 Task: Educational meeting minutes blue modern simple.
Action: Mouse moved to (240, 251)
Screenshot: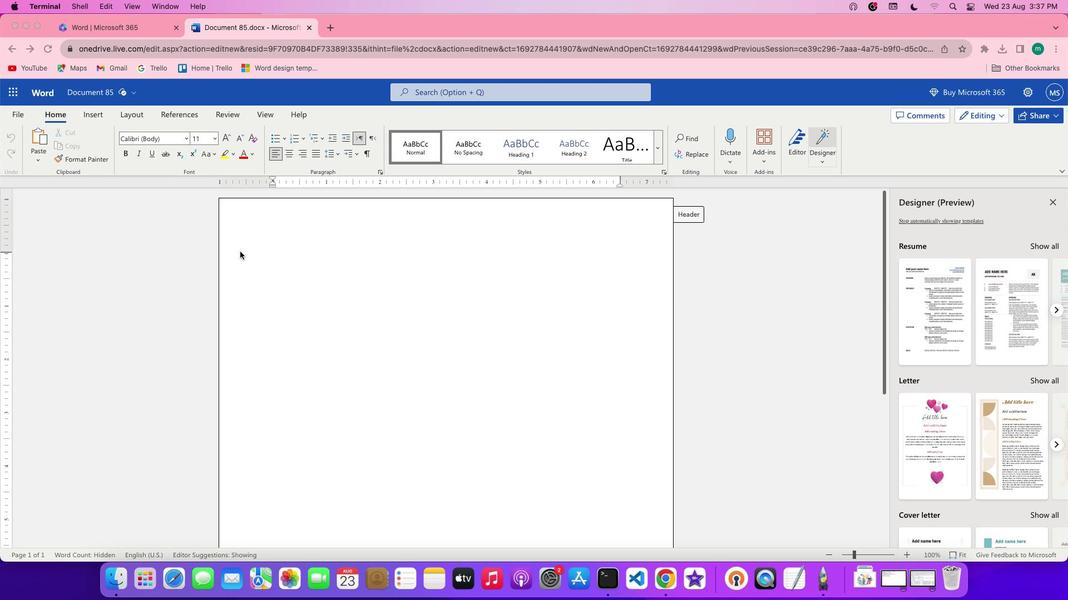 
Action: Mouse pressed left at (240, 251)
Screenshot: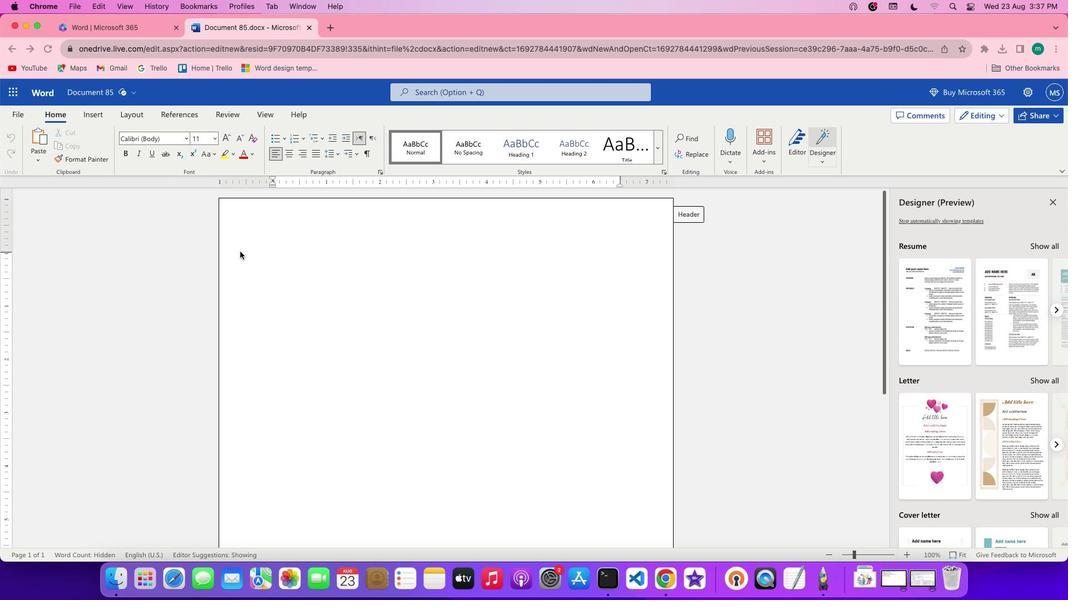
Action: Mouse moved to (98, 110)
Screenshot: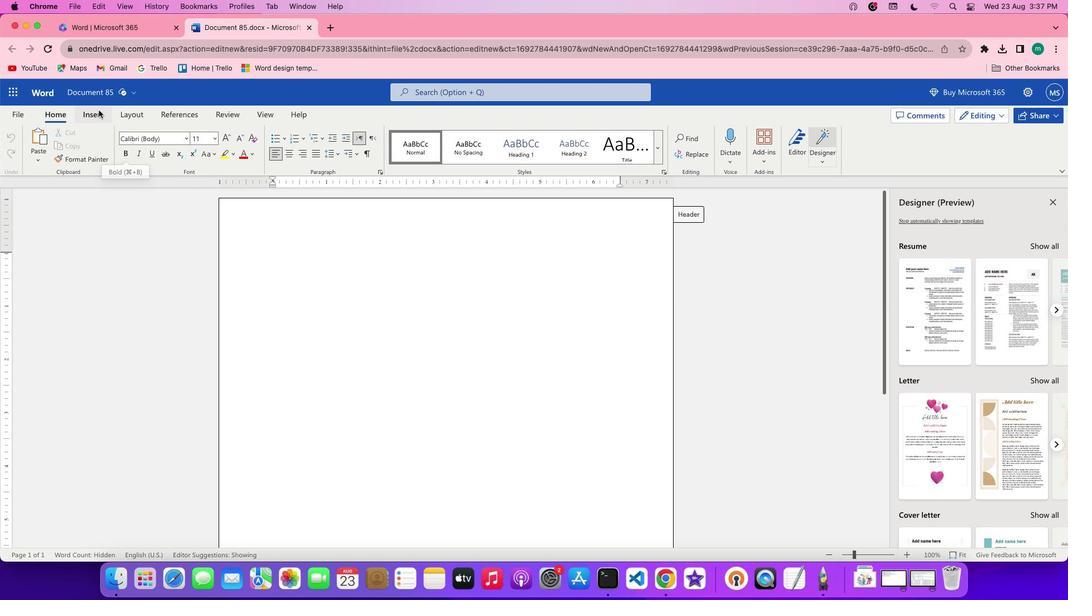 
Action: Mouse pressed left at (98, 110)
Screenshot: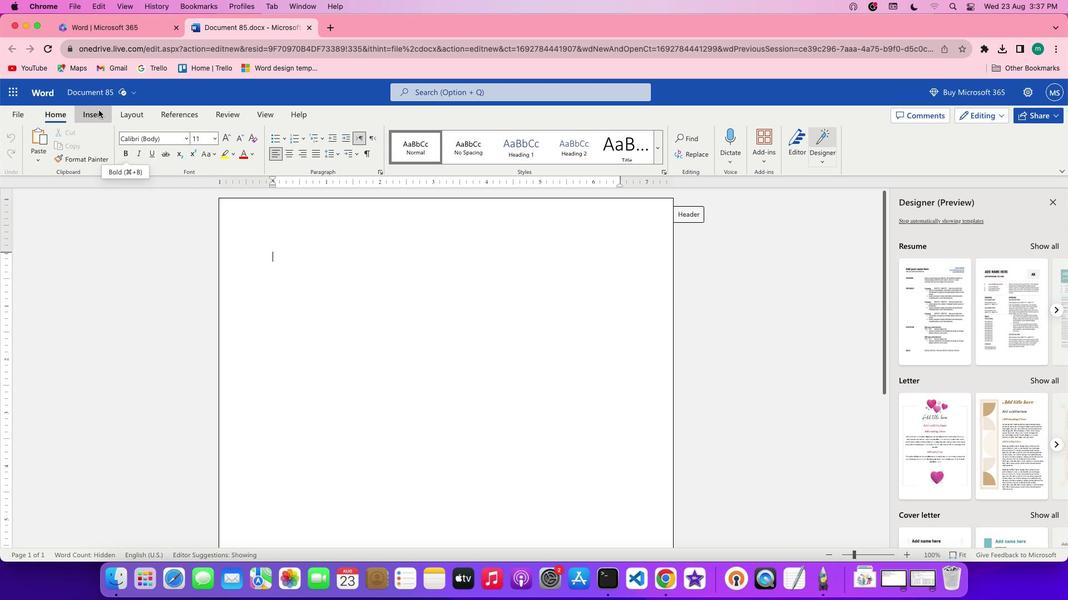 
Action: Mouse moved to (19, 140)
Screenshot: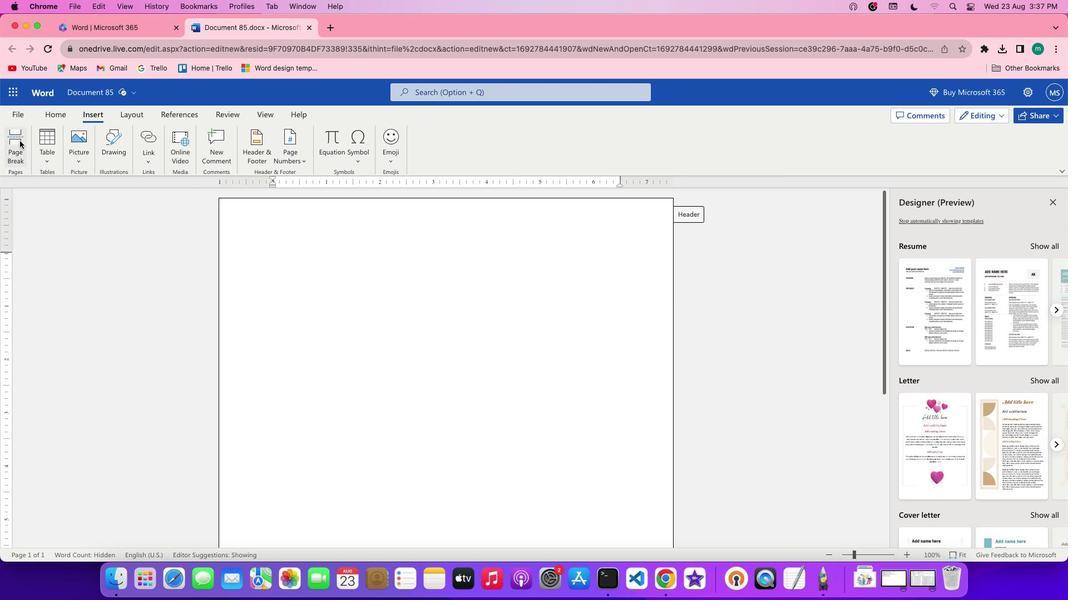 
Action: Mouse pressed left at (19, 140)
Screenshot: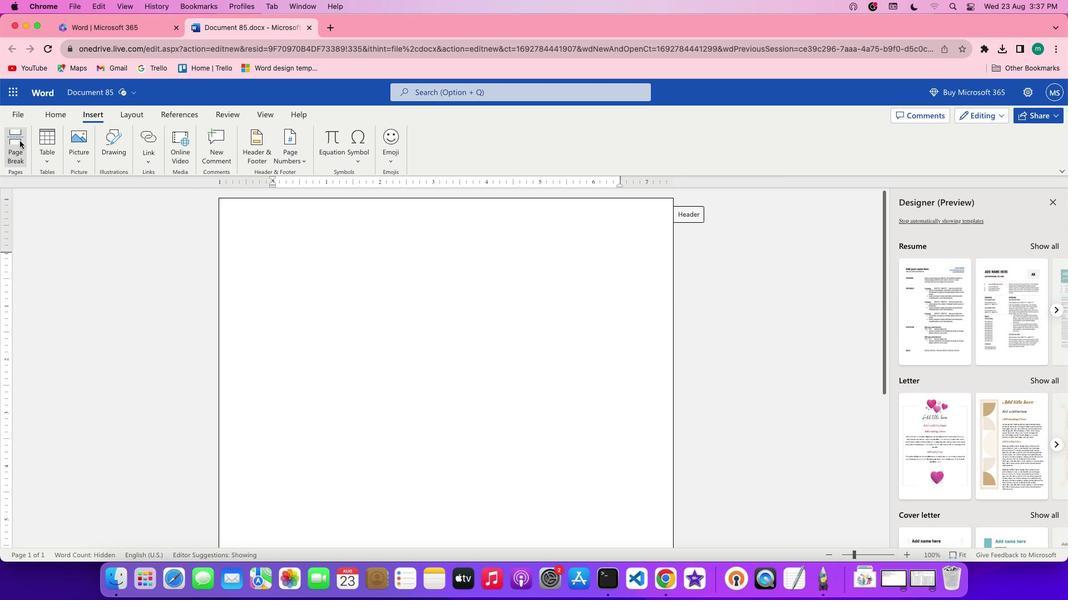 
Action: Mouse moved to (410, 322)
Screenshot: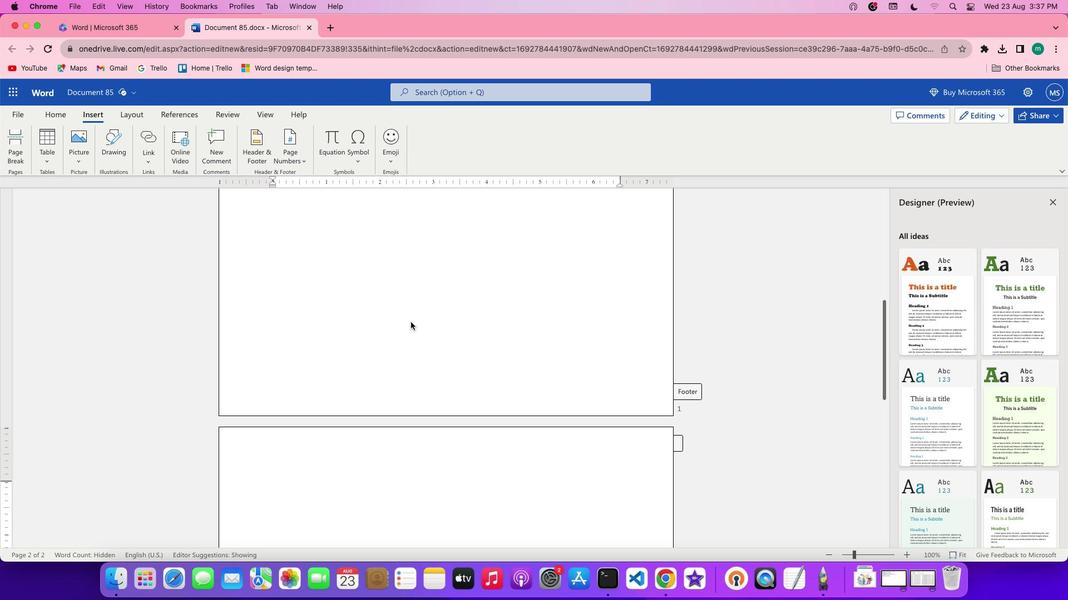 
Action: Mouse scrolled (410, 322) with delta (0, 0)
Screenshot: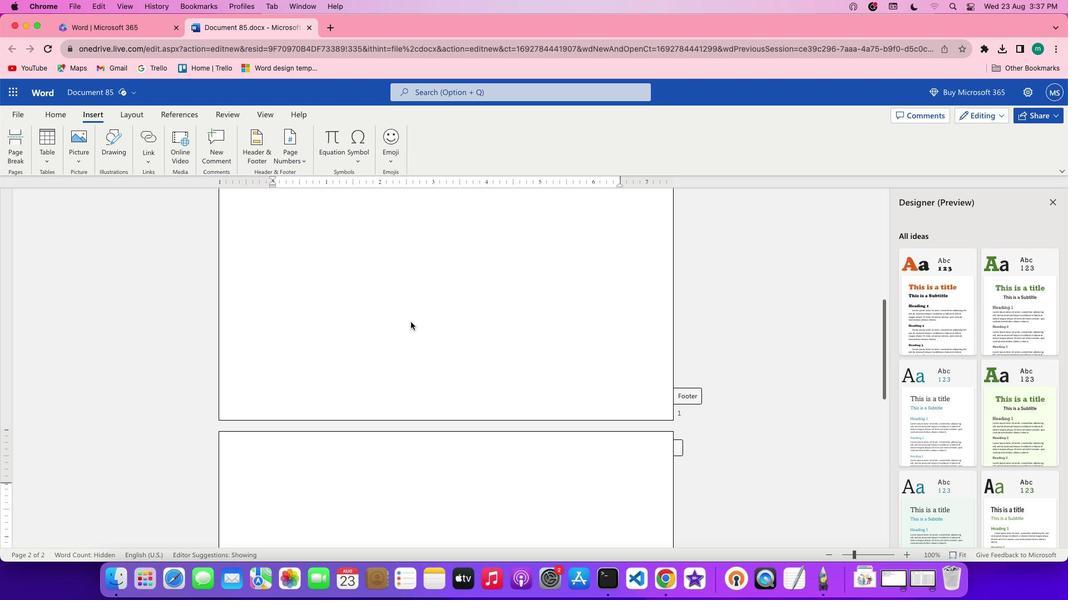 
Action: Mouse scrolled (410, 322) with delta (0, 0)
Screenshot: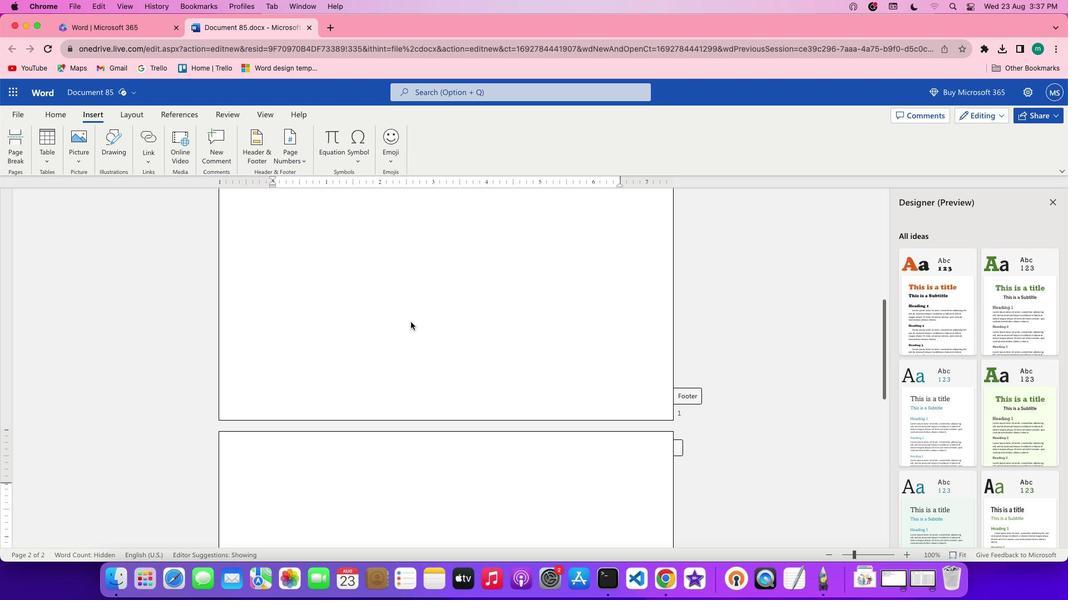 
Action: Mouse scrolled (410, 322) with delta (0, 1)
Screenshot: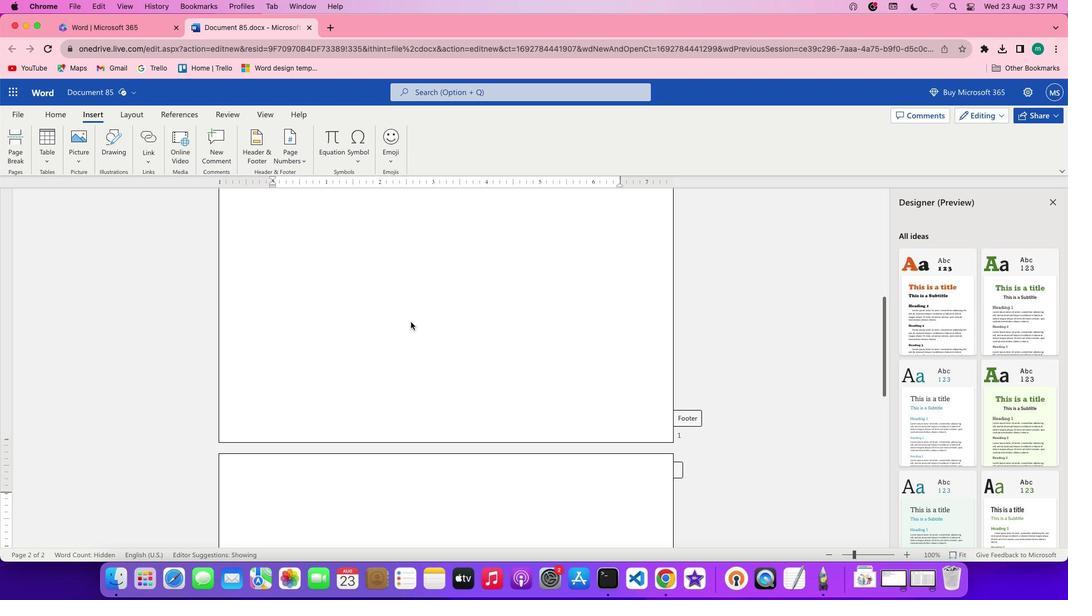 
Action: Mouse scrolled (410, 322) with delta (0, 2)
Screenshot: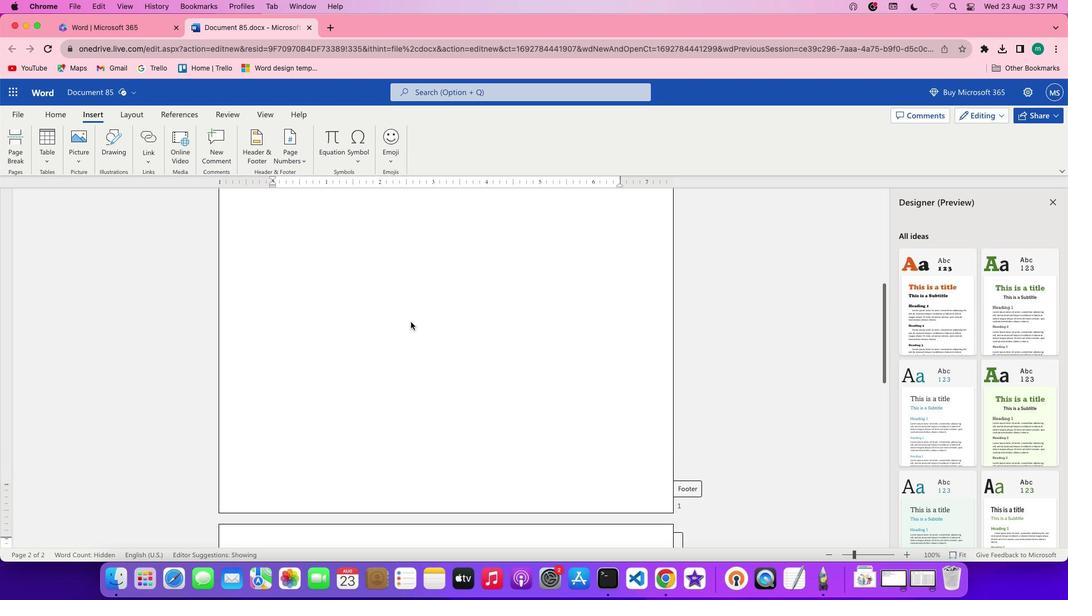 
Action: Mouse scrolled (410, 322) with delta (0, 0)
Screenshot: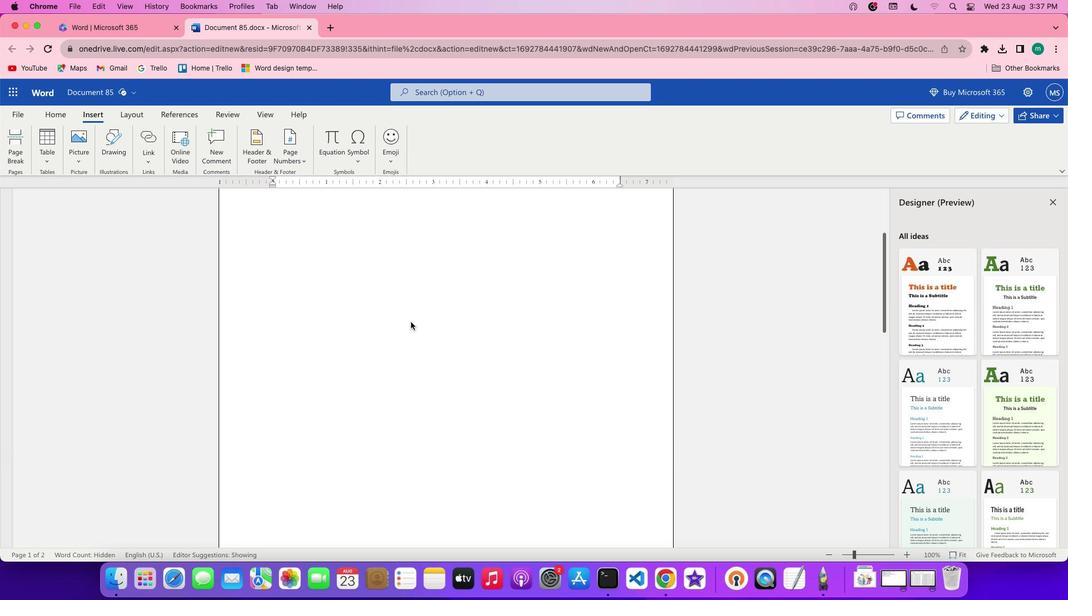 
Action: Mouse scrolled (410, 322) with delta (0, 0)
Screenshot: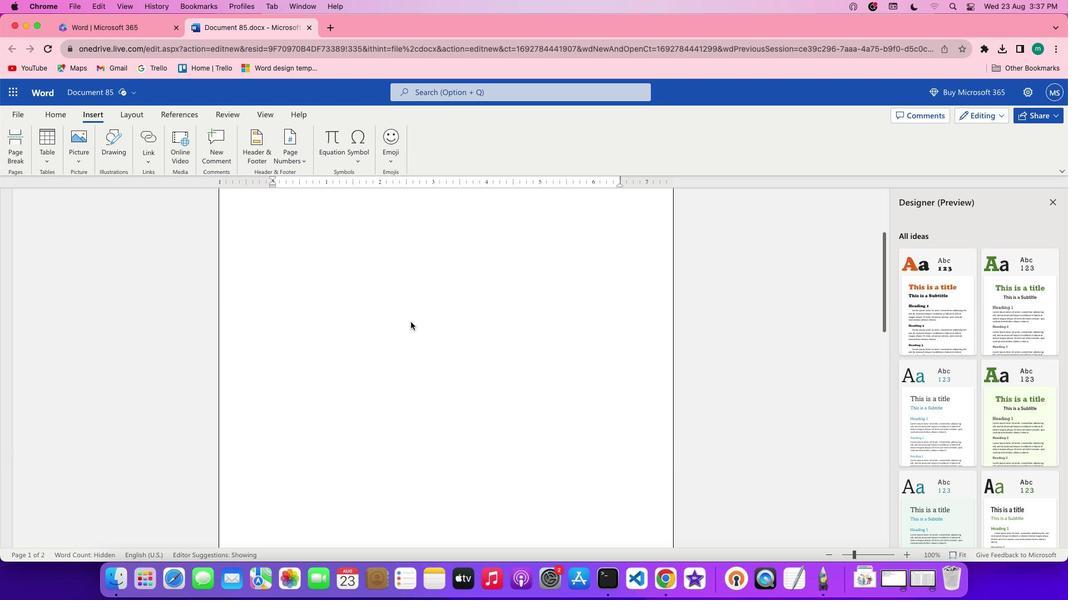 
Action: Mouse scrolled (410, 322) with delta (0, 1)
Screenshot: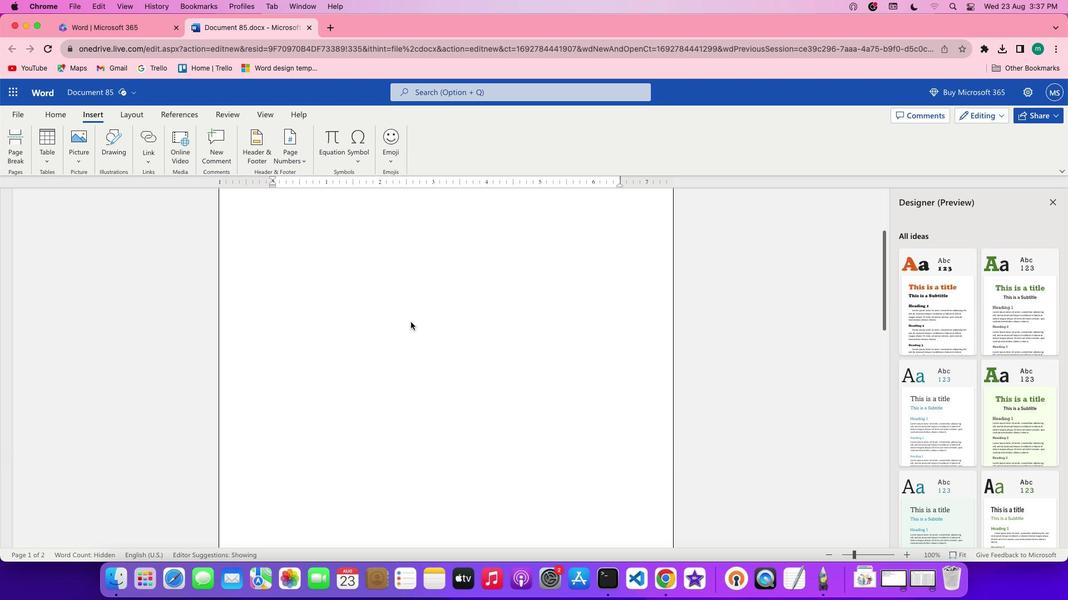 
Action: Mouse scrolled (410, 322) with delta (0, 1)
Screenshot: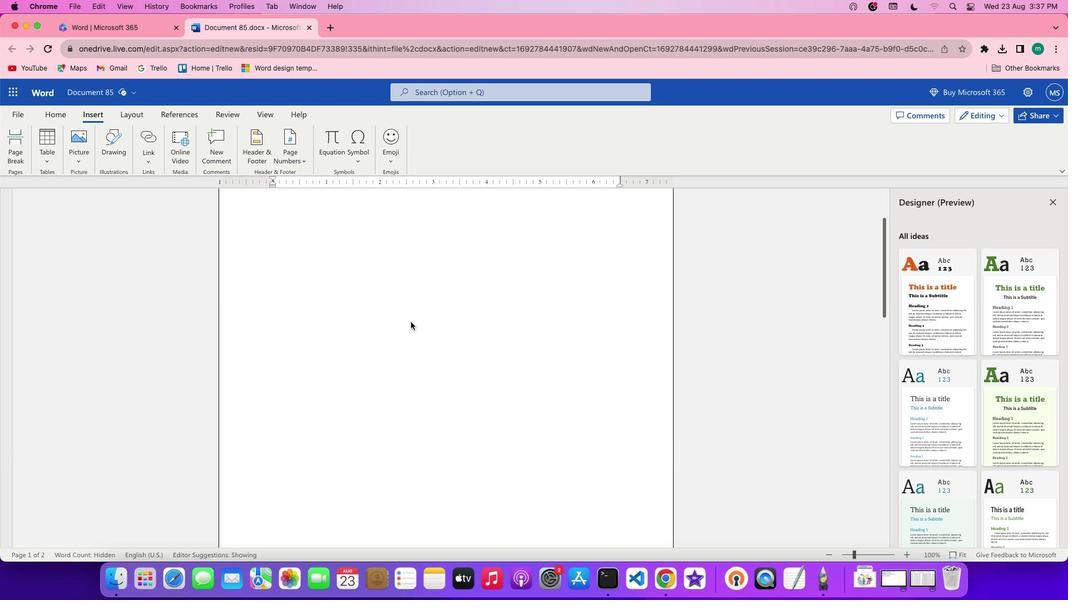 
Action: Mouse moved to (115, 148)
Screenshot: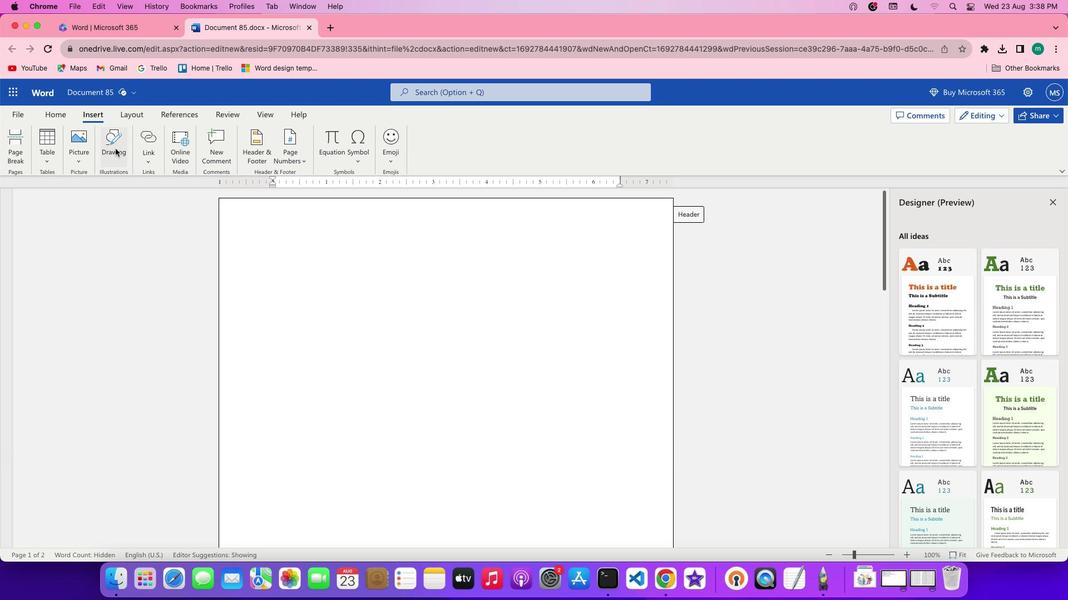 
Action: Mouse pressed left at (115, 148)
Screenshot: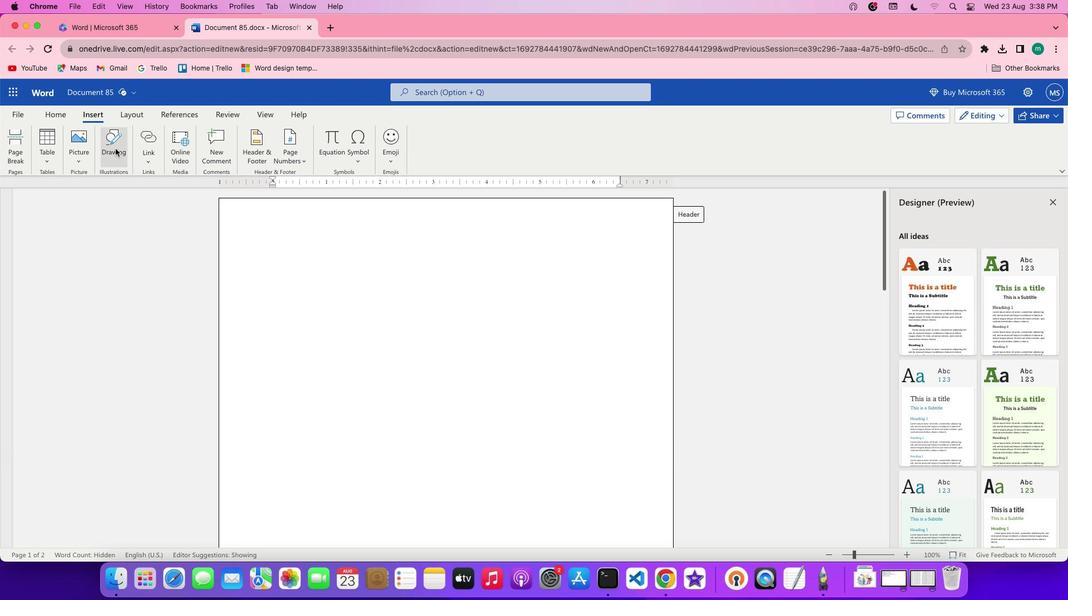 
Action: Mouse moved to (482, 213)
Screenshot: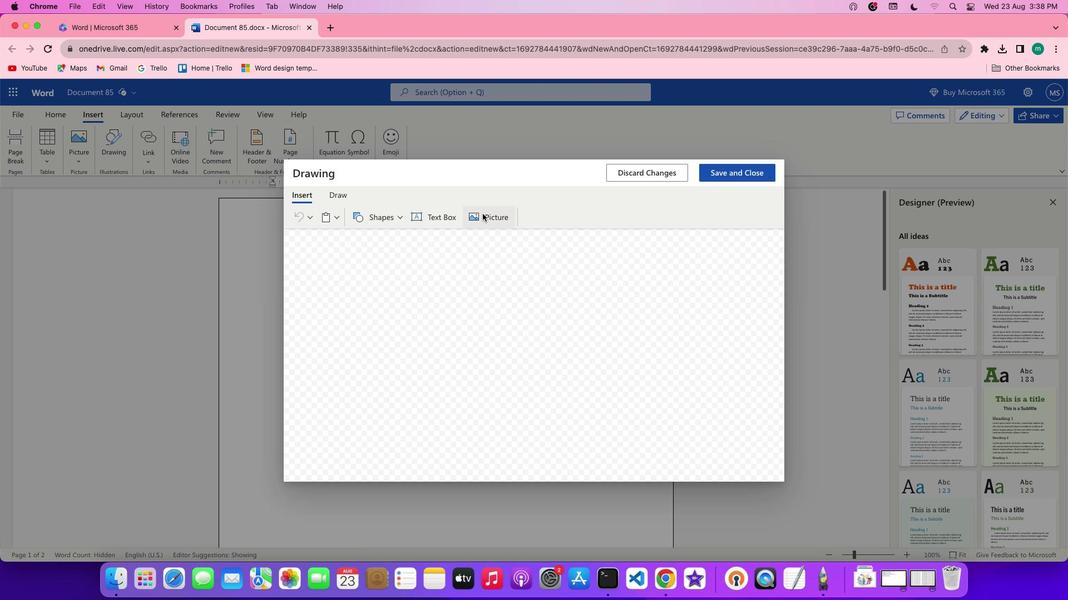 
Action: Mouse pressed left at (482, 213)
Screenshot: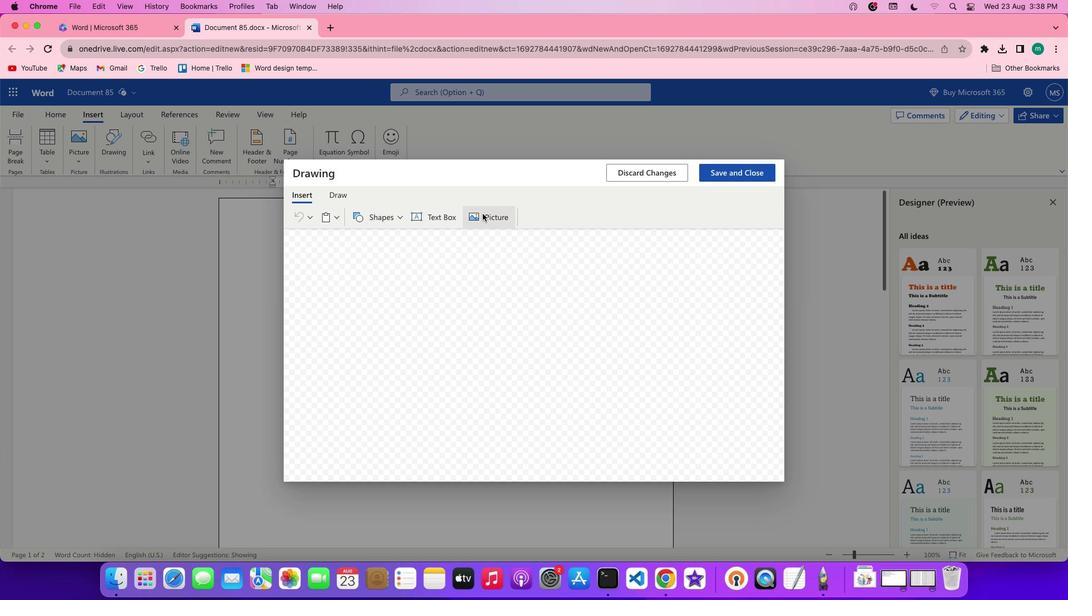 
Action: Mouse moved to (684, 395)
Screenshot: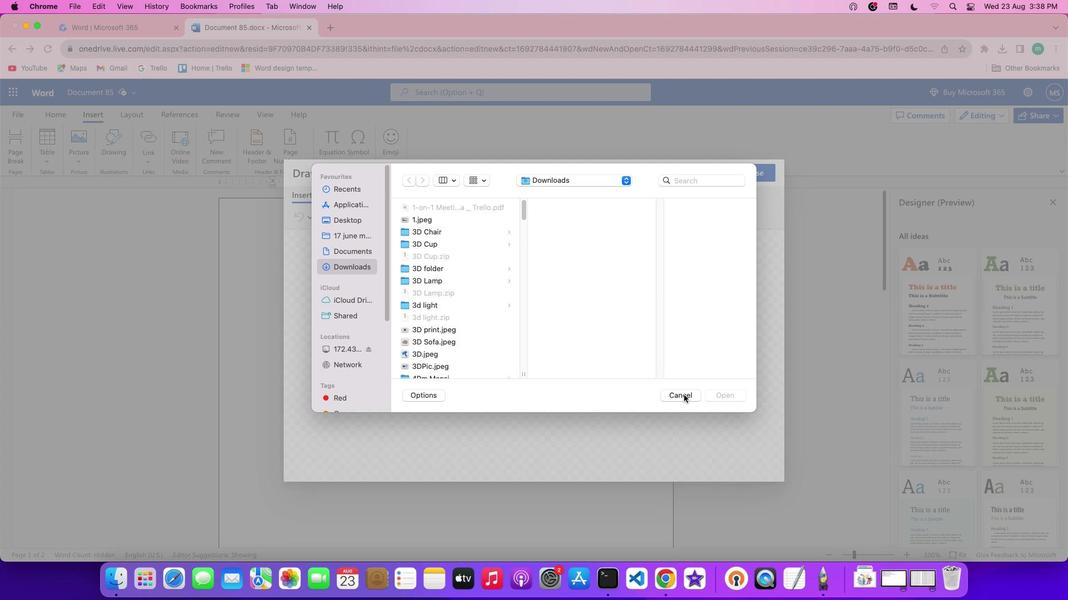 
Action: Mouse pressed left at (684, 395)
Screenshot: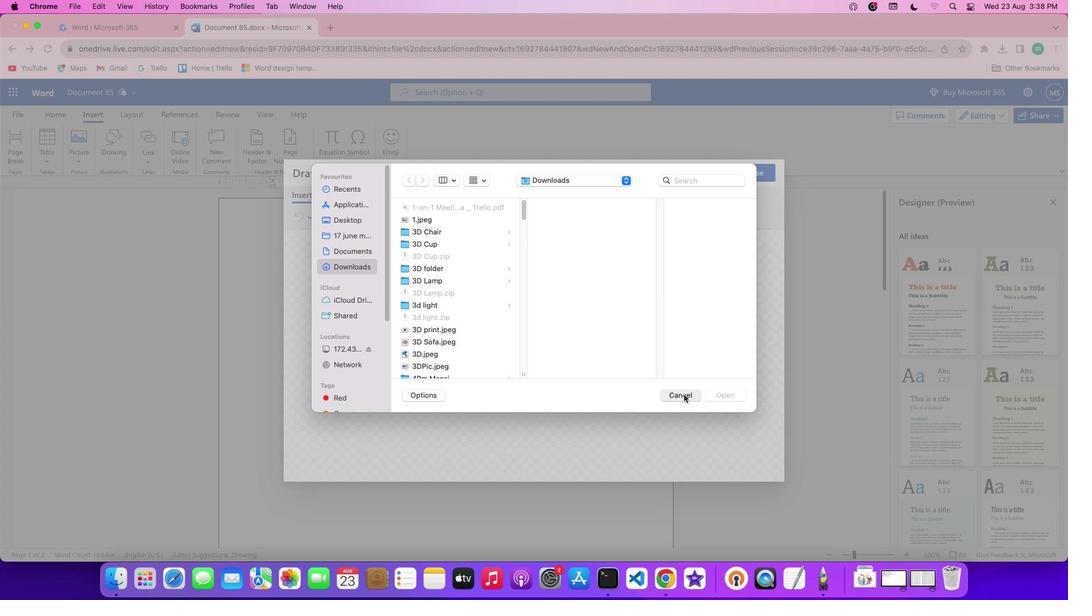 
Action: Mouse moved to (495, 222)
Screenshot: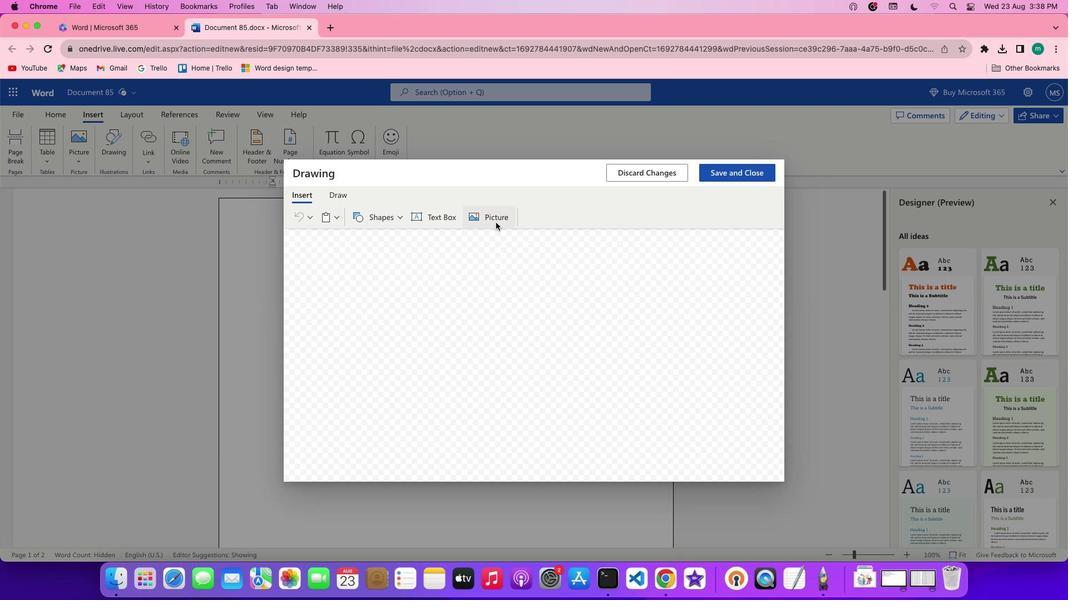 
Action: Mouse pressed left at (495, 222)
Screenshot: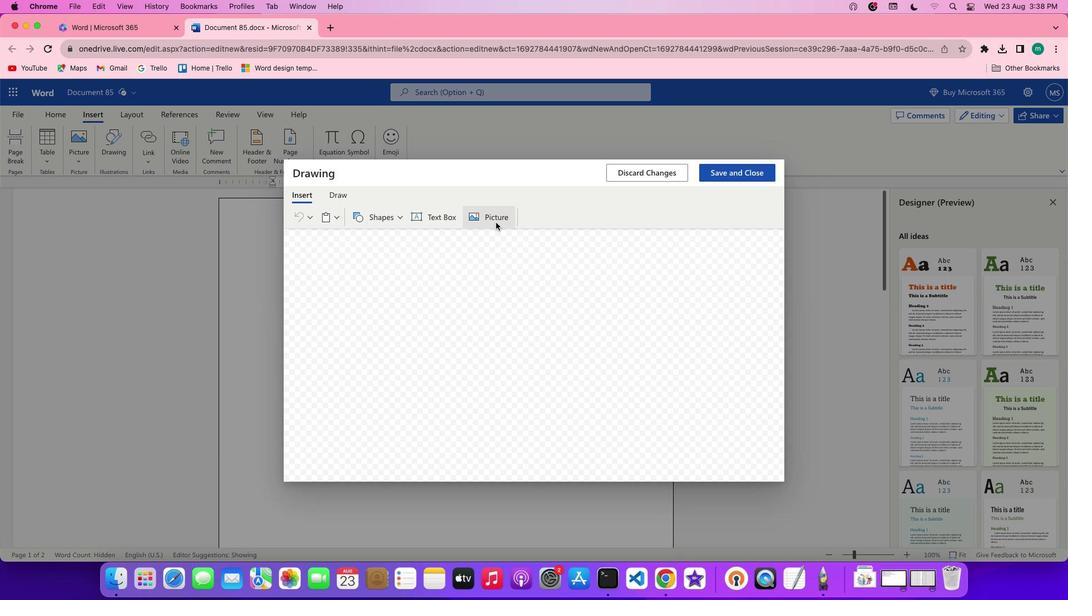 
Action: Mouse moved to (470, 331)
Screenshot: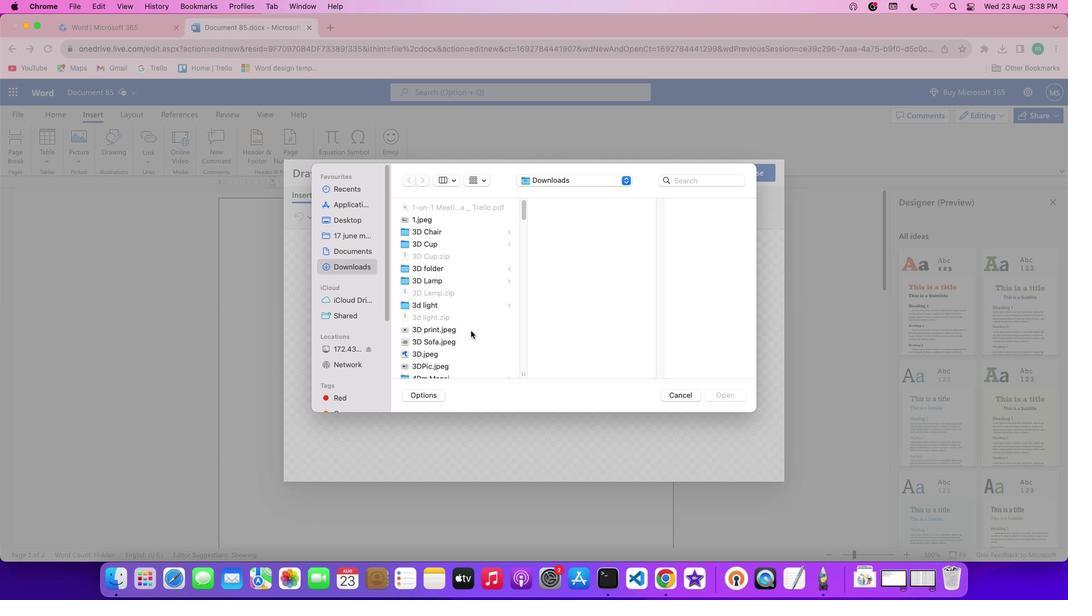 
Action: Mouse scrolled (470, 331) with delta (0, 0)
Screenshot: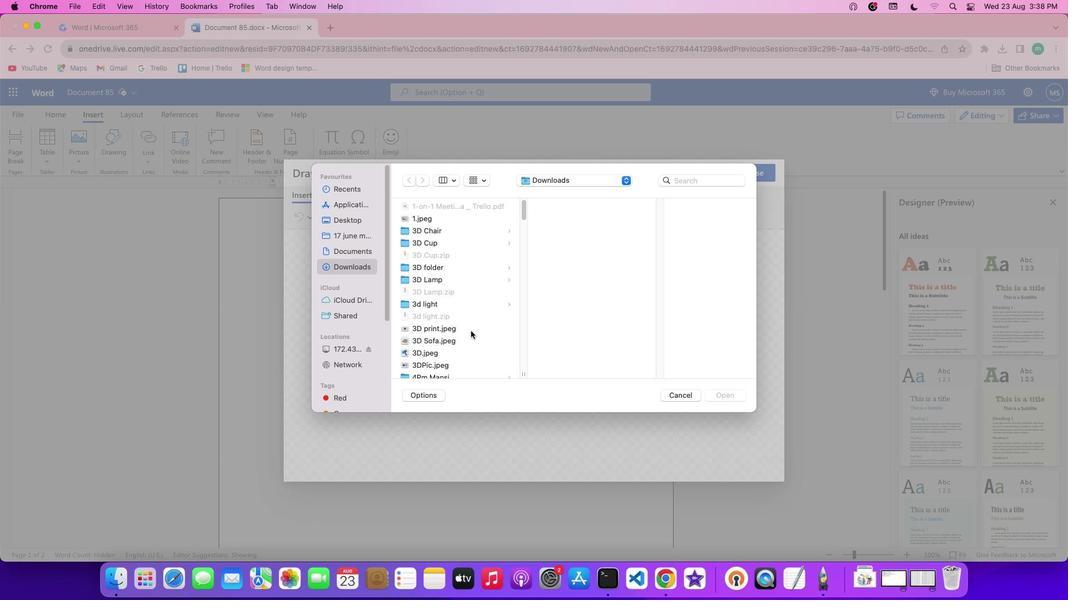 
Action: Mouse scrolled (470, 331) with delta (0, 0)
Screenshot: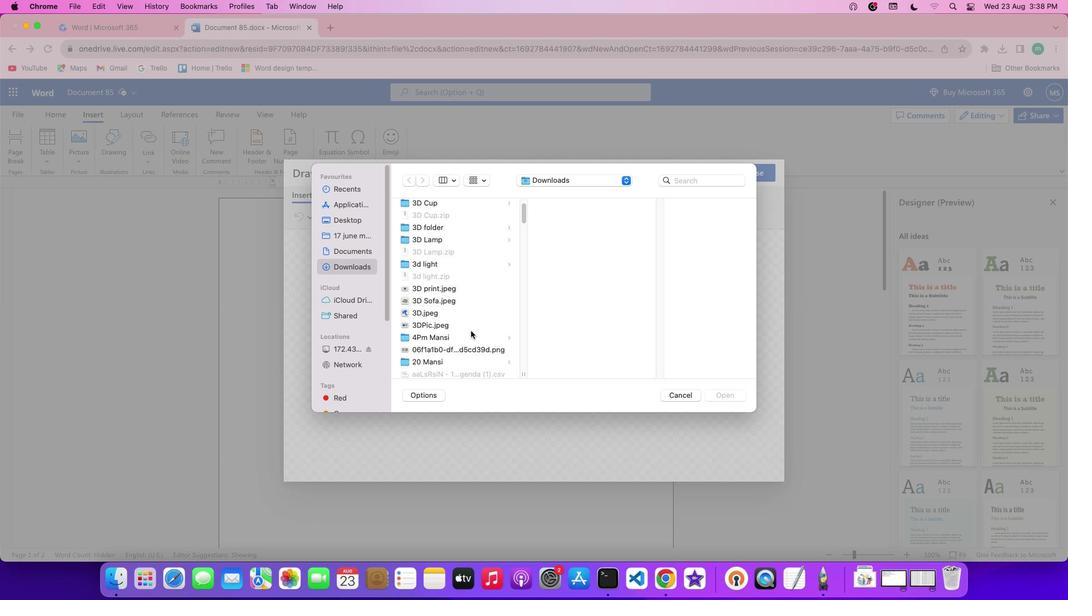 
Action: Mouse scrolled (470, 331) with delta (0, -1)
Screenshot: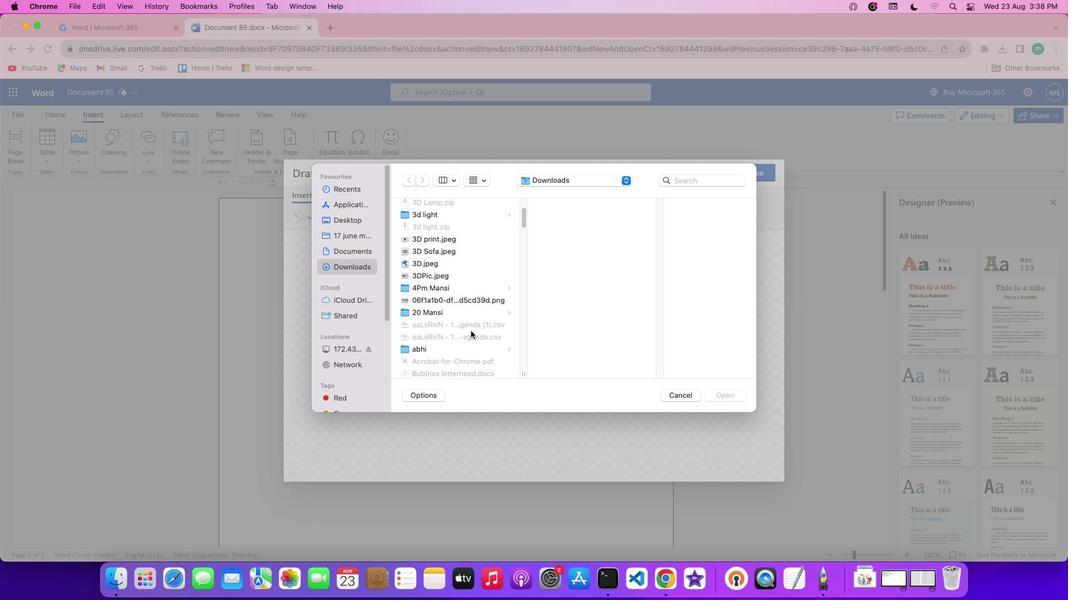 
Action: Mouse scrolled (470, 331) with delta (0, -2)
Screenshot: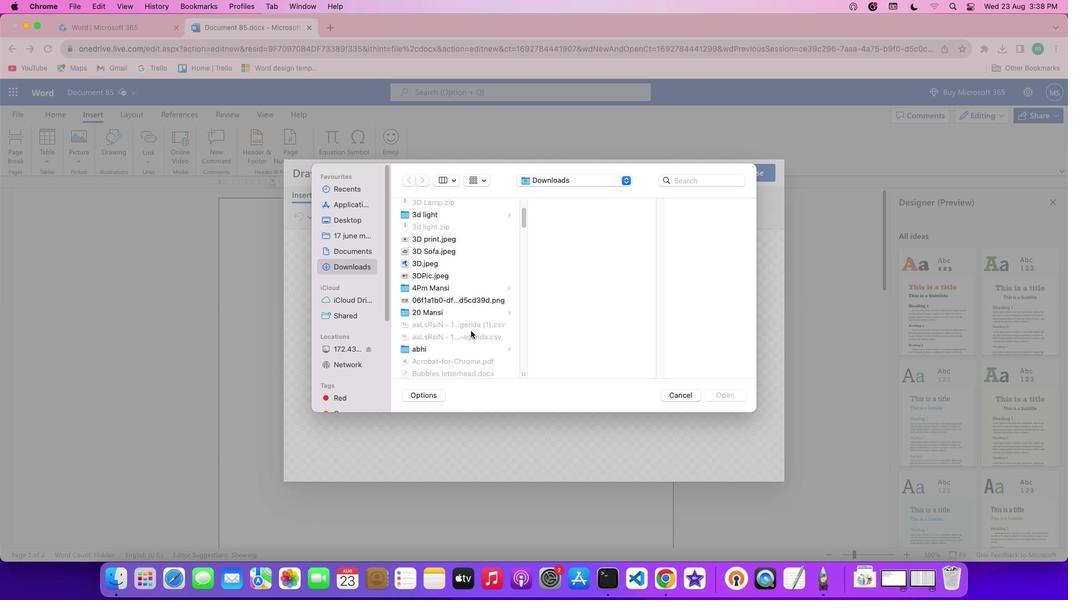 
Action: Mouse scrolled (470, 331) with delta (0, 0)
Screenshot: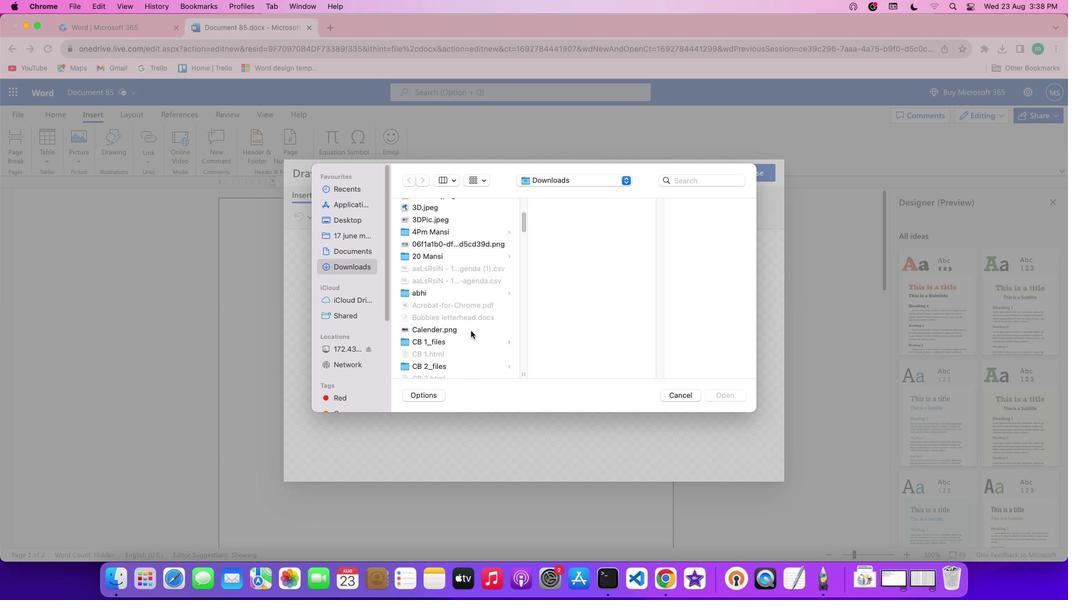 
Action: Mouse scrolled (470, 331) with delta (0, 0)
Screenshot: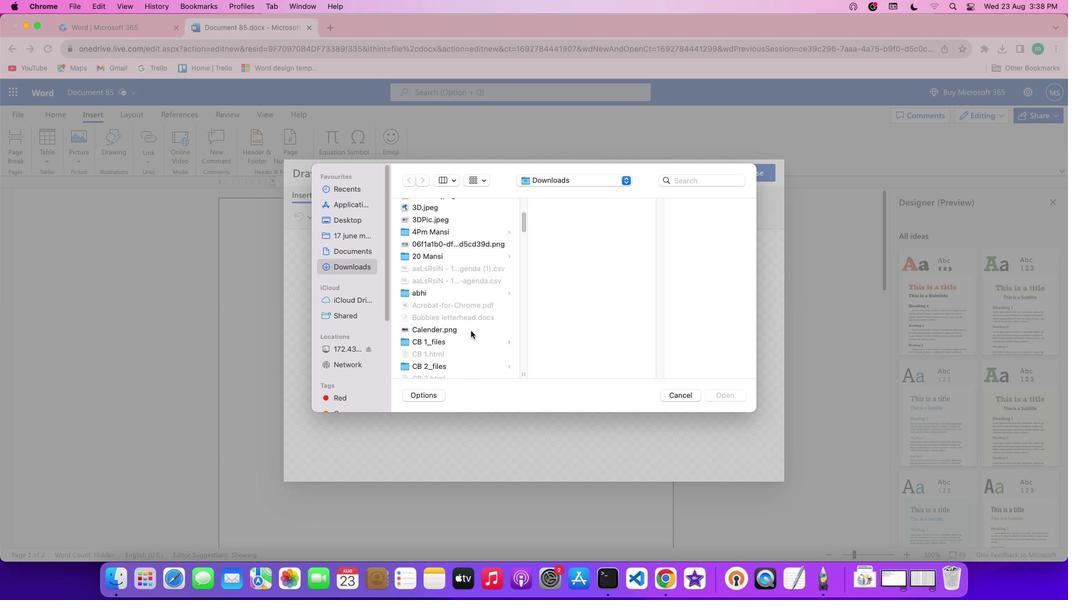 
Action: Mouse scrolled (470, 331) with delta (0, -1)
Screenshot: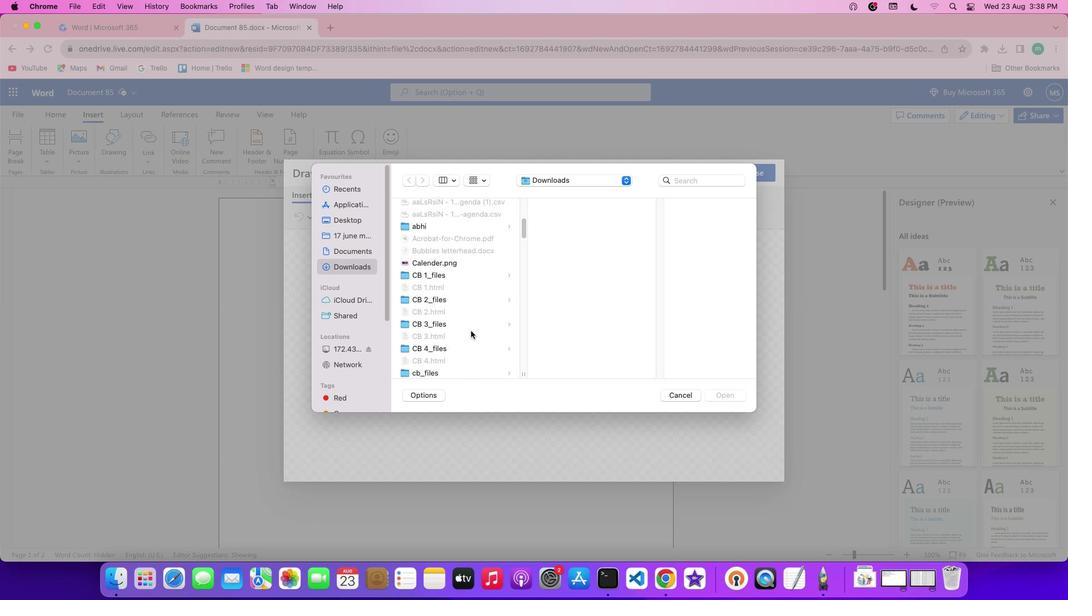 
Action: Mouse scrolled (470, 331) with delta (0, -2)
Screenshot: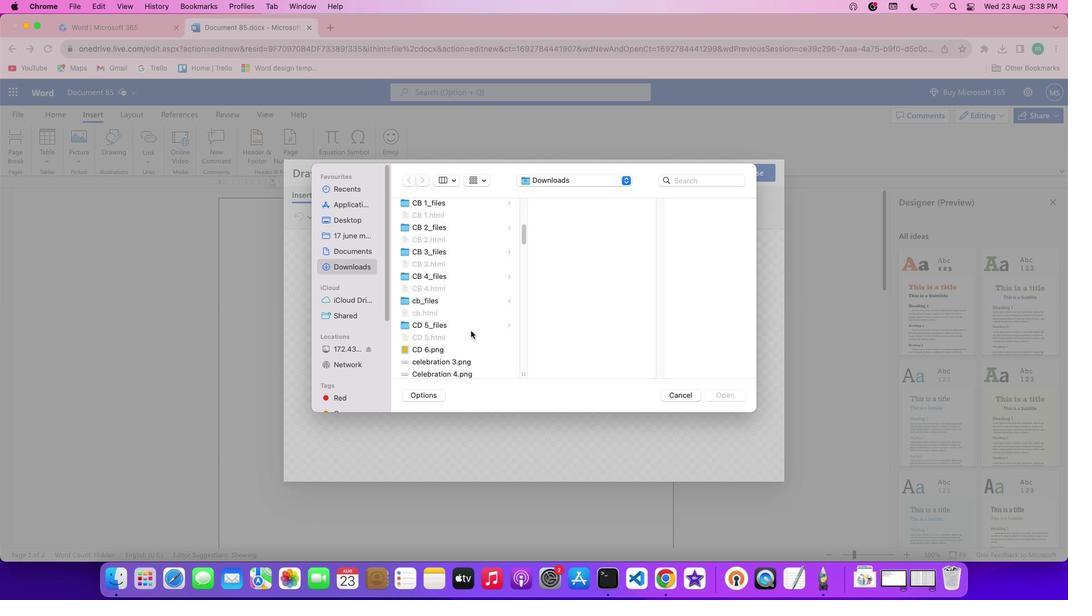 
Action: Mouse scrolled (470, 331) with delta (0, -2)
Screenshot: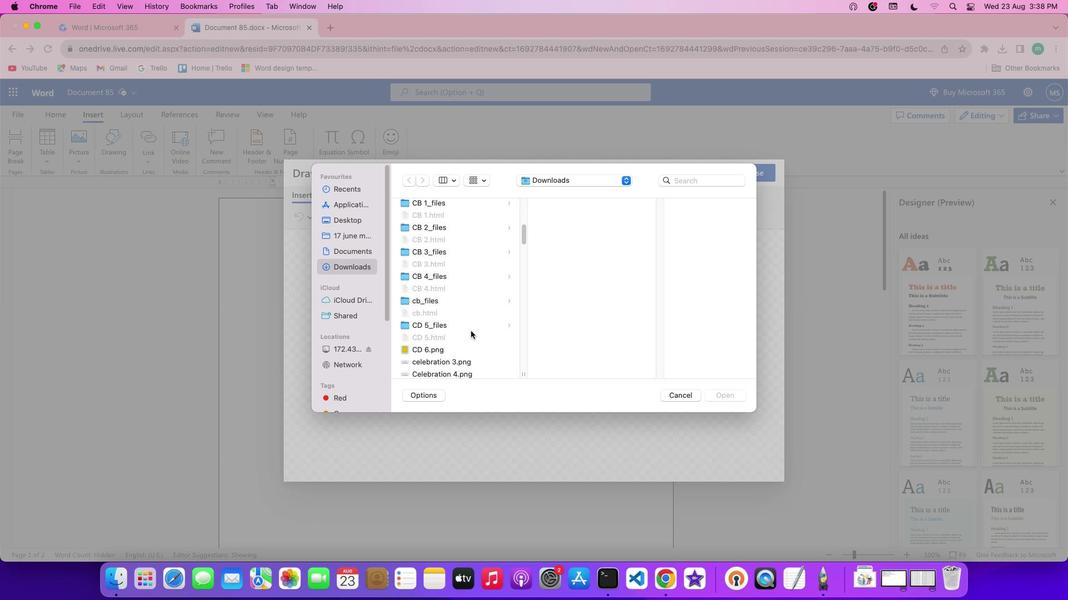 
Action: Mouse scrolled (470, 331) with delta (0, 0)
Screenshot: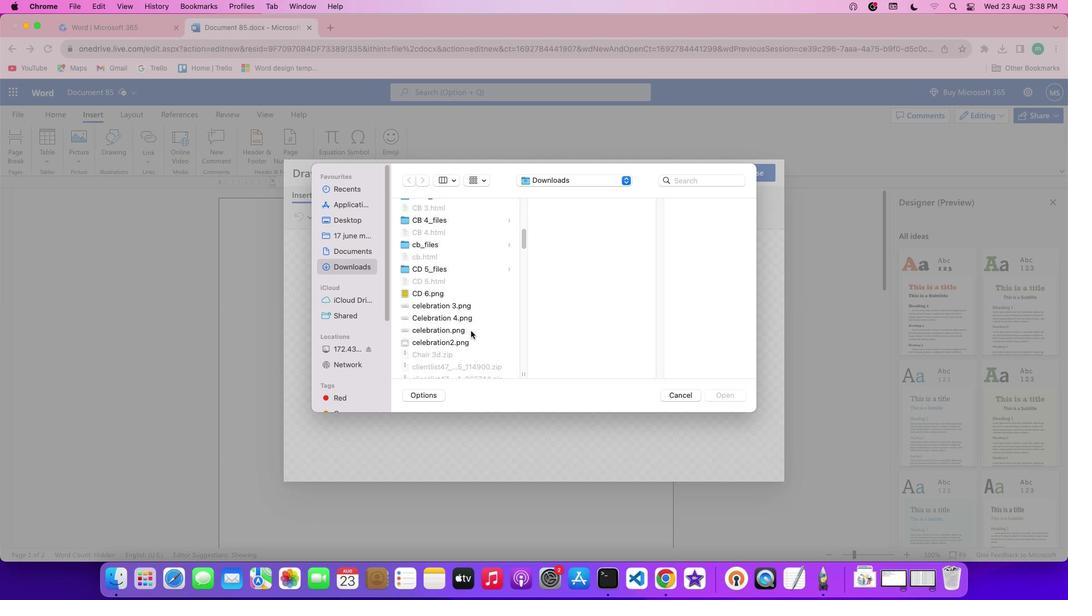 
Action: Mouse scrolled (470, 331) with delta (0, 0)
Screenshot: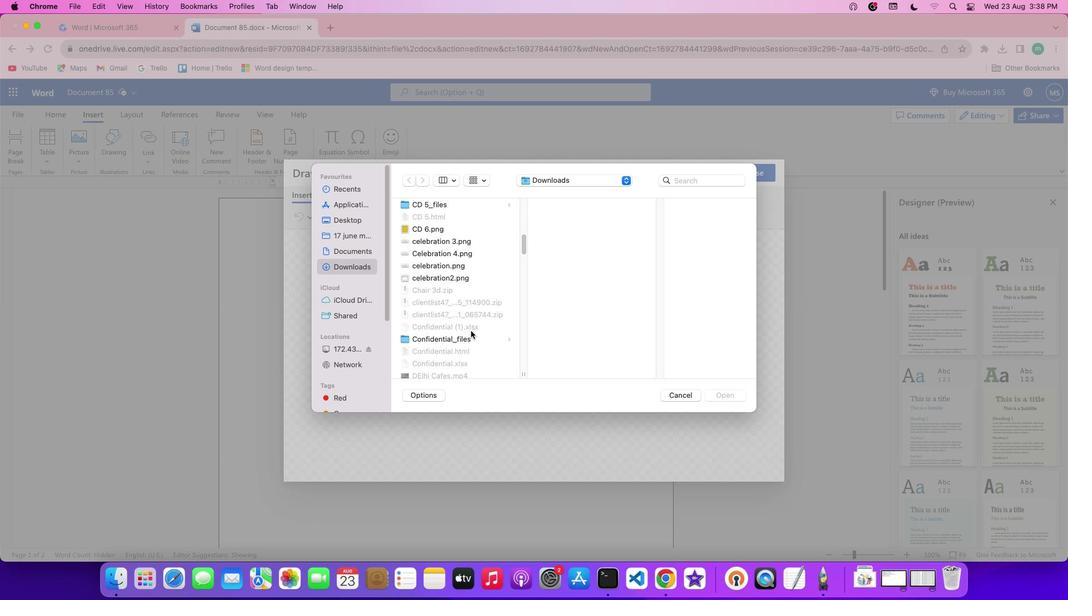 
Action: Mouse scrolled (470, 331) with delta (0, -1)
Screenshot: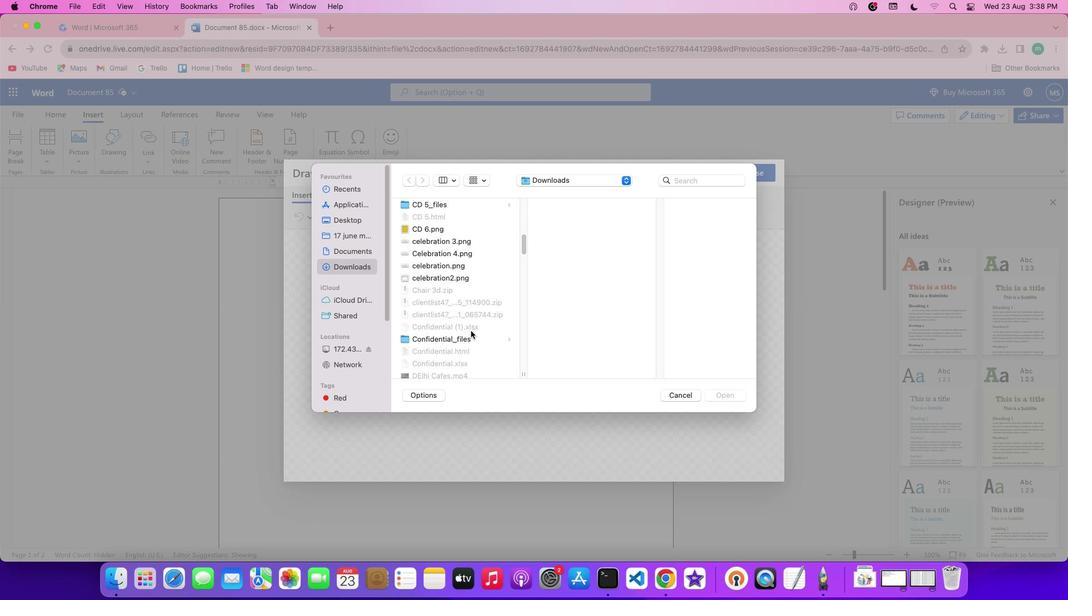 
Action: Mouse scrolled (470, 331) with delta (0, -2)
Screenshot: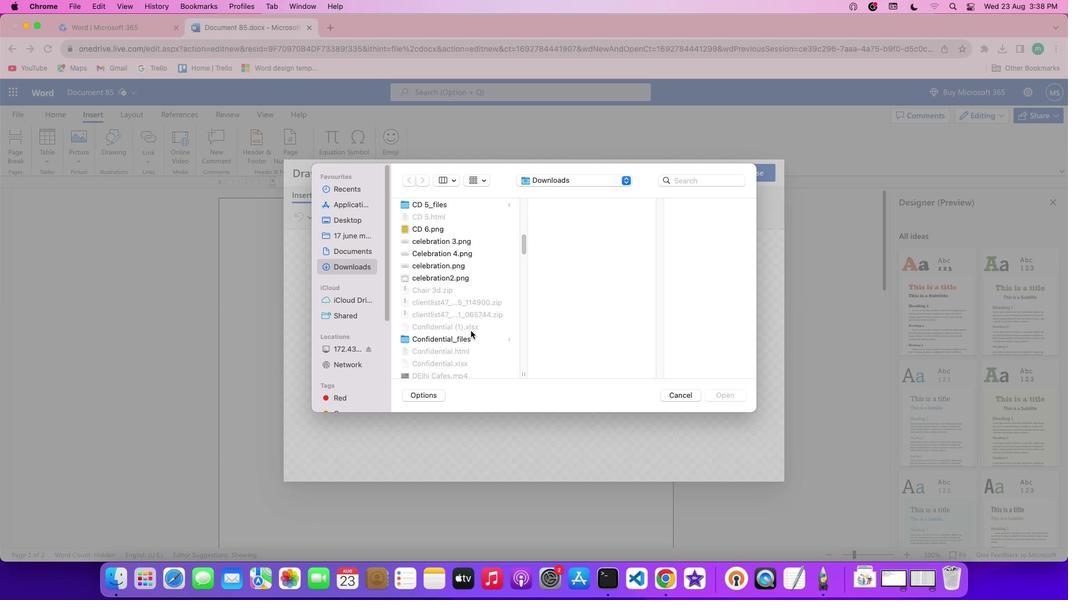 
Action: Mouse scrolled (470, 331) with delta (0, 0)
Screenshot: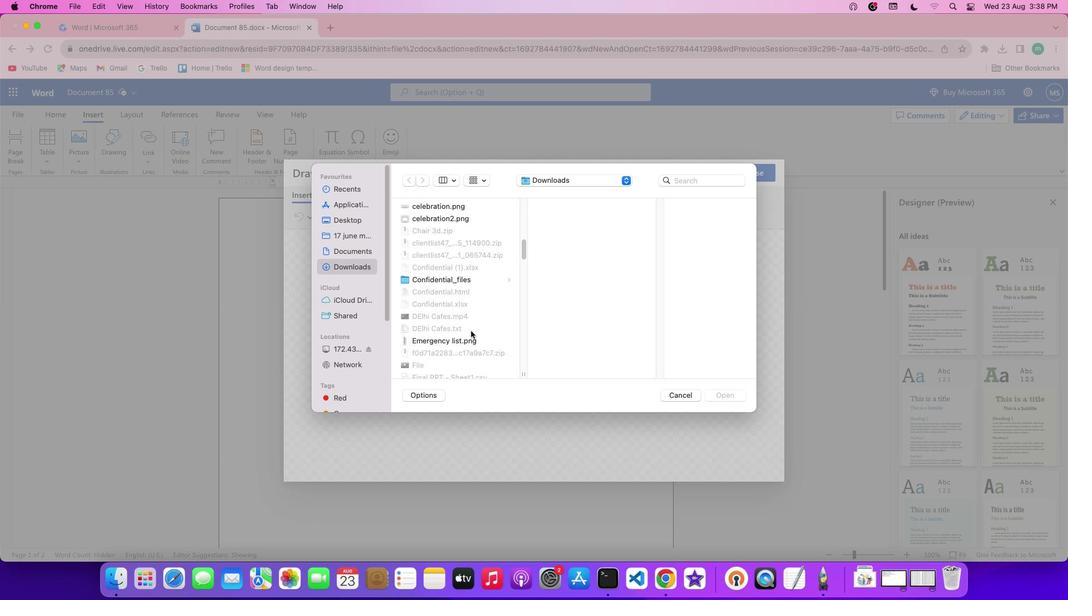 
Action: Mouse scrolled (470, 331) with delta (0, 0)
Screenshot: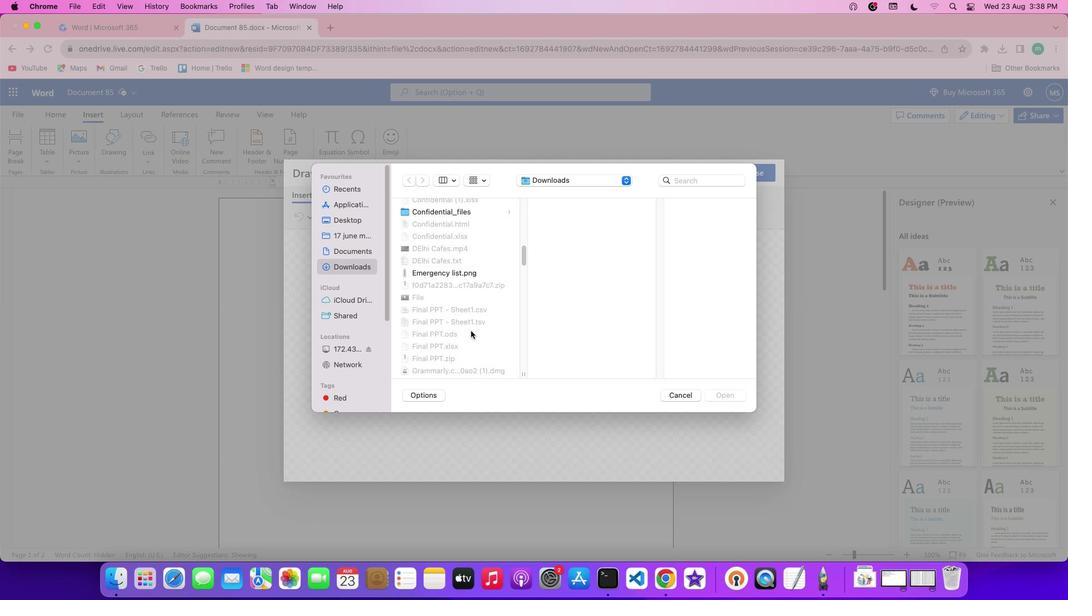 
Action: Mouse scrolled (470, 331) with delta (0, -1)
Screenshot: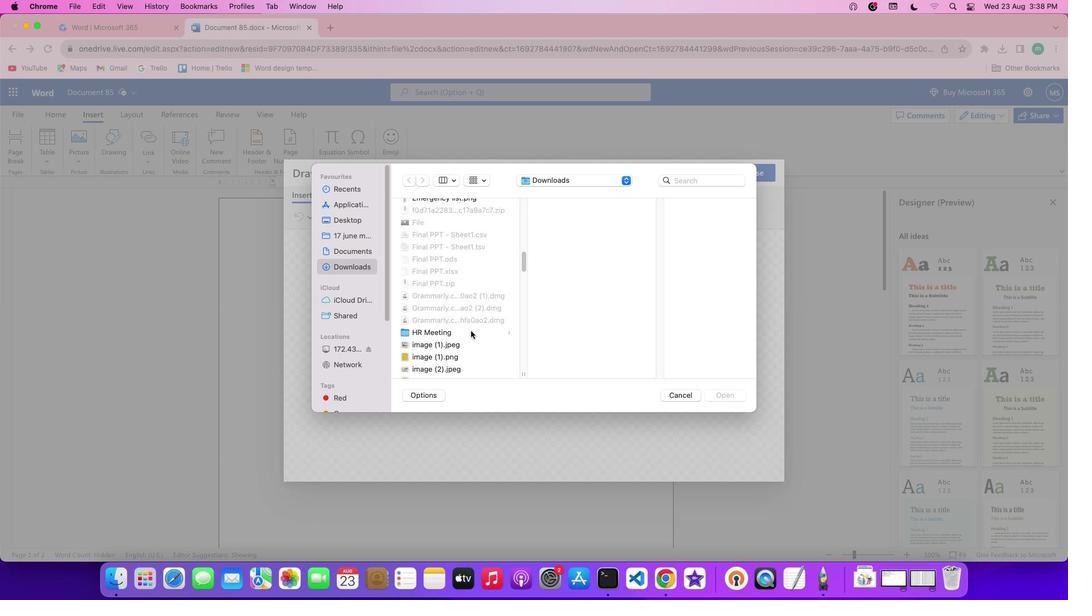 
Action: Mouse scrolled (470, 331) with delta (0, -2)
Screenshot: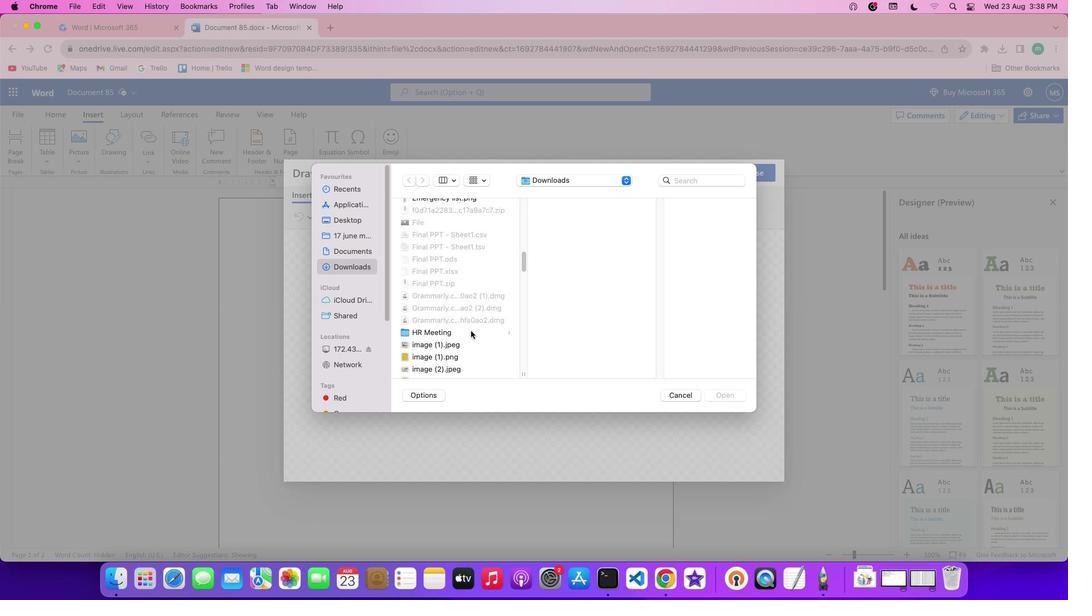 
Action: Mouse scrolled (470, 331) with delta (0, -3)
Screenshot: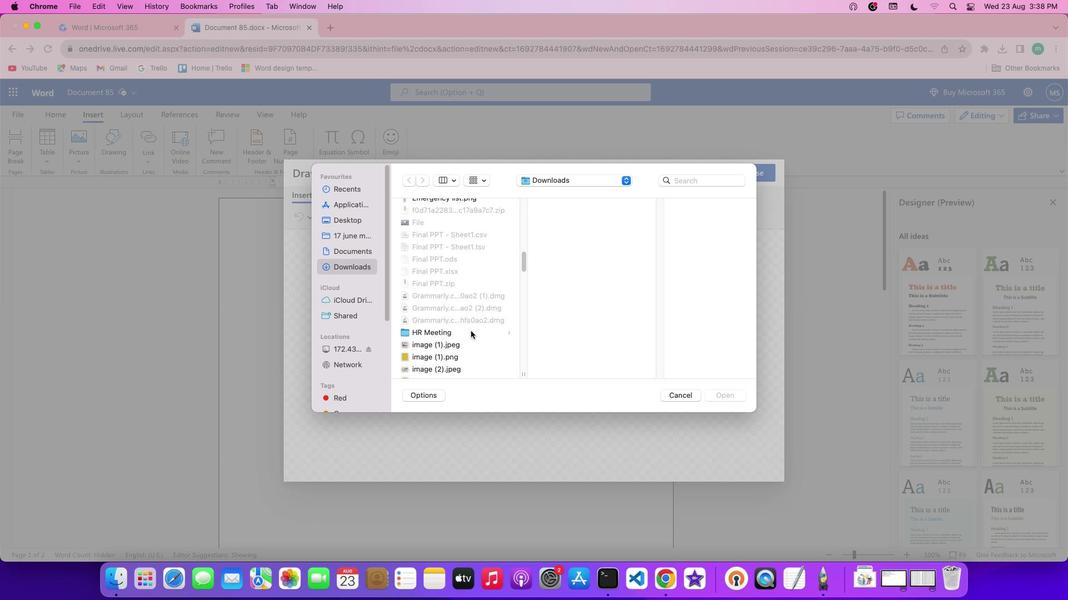 
Action: Mouse scrolled (470, 331) with delta (0, 0)
Screenshot: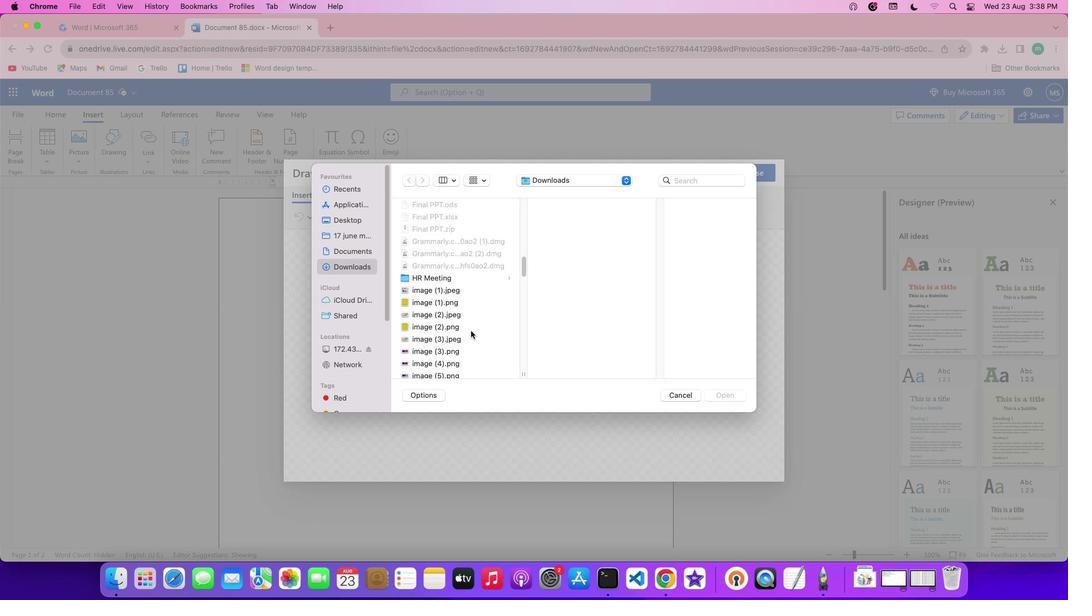 
Action: Mouse scrolled (470, 331) with delta (0, 0)
Screenshot: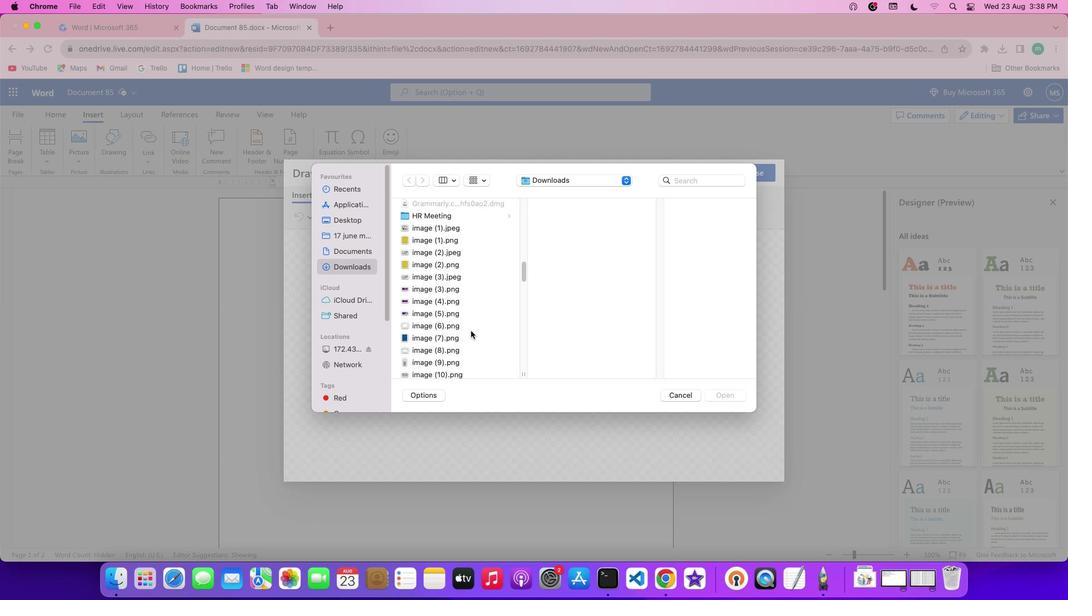 
Action: Mouse scrolled (470, 331) with delta (0, -1)
Screenshot: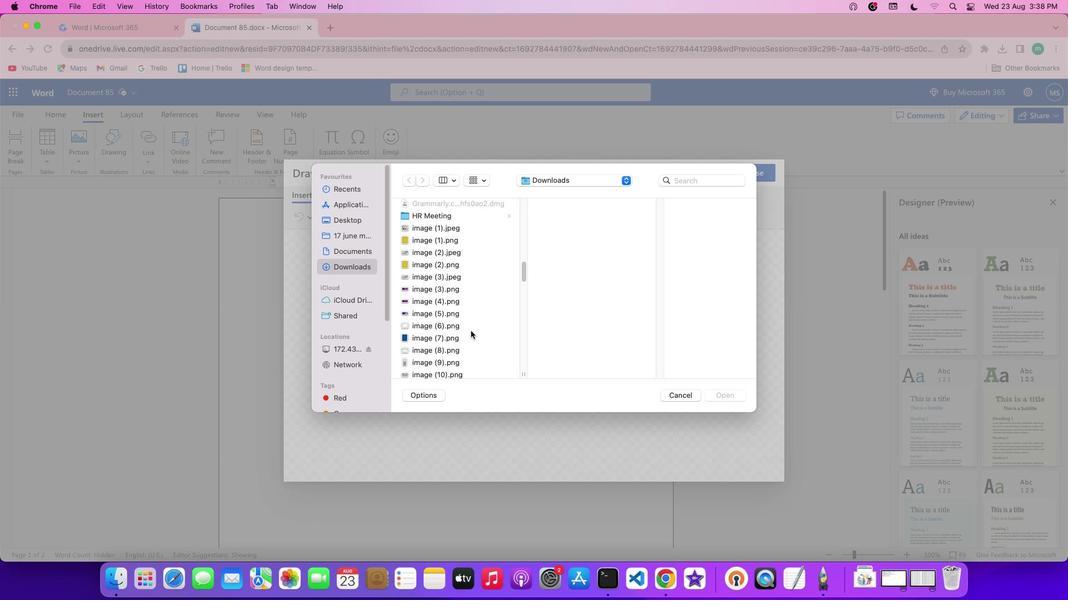 
Action: Mouse scrolled (470, 331) with delta (0, -2)
Screenshot: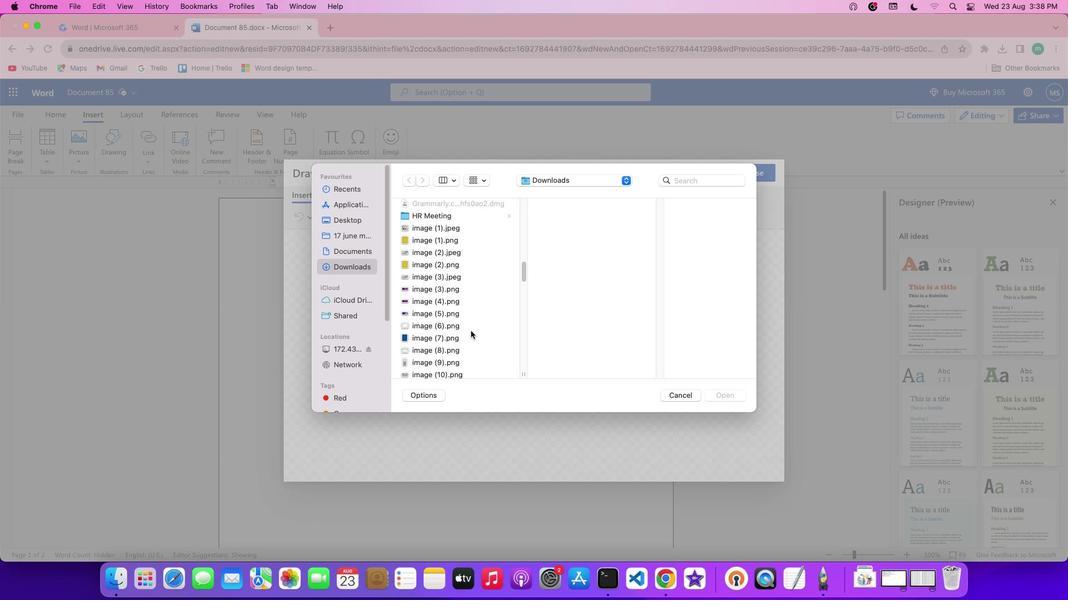 
Action: Mouse scrolled (470, 331) with delta (0, -2)
Screenshot: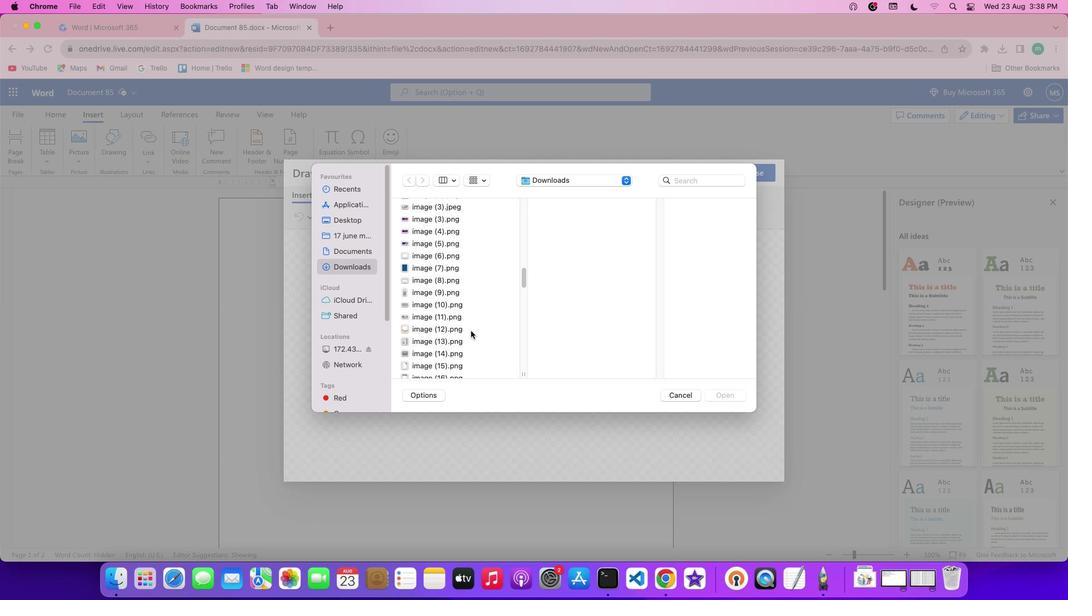 
Action: Mouse scrolled (470, 331) with delta (0, 0)
Screenshot: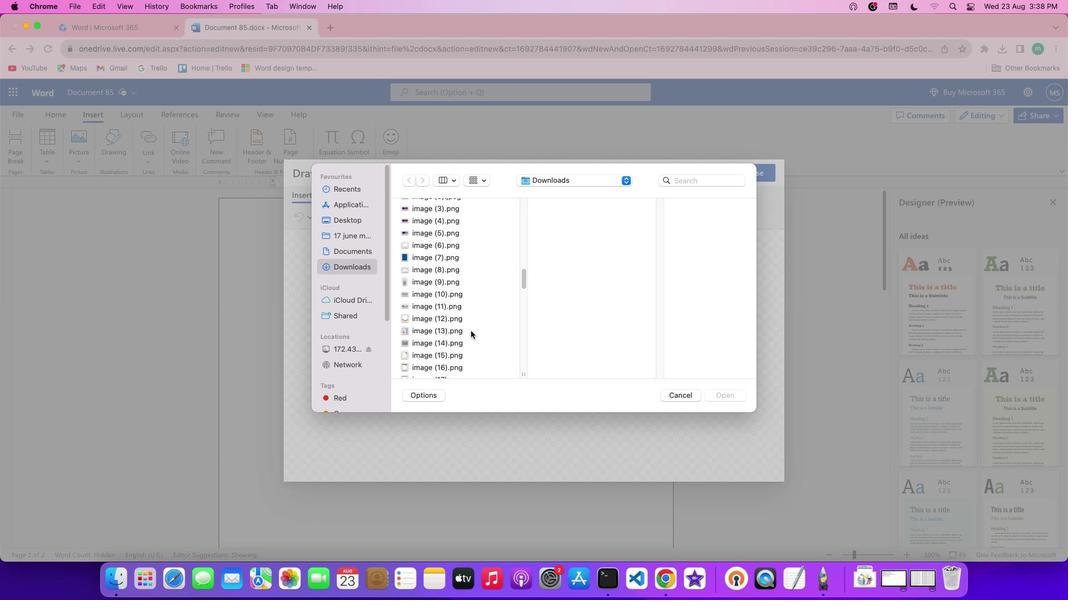 
Action: Mouse scrolled (470, 331) with delta (0, 0)
Screenshot: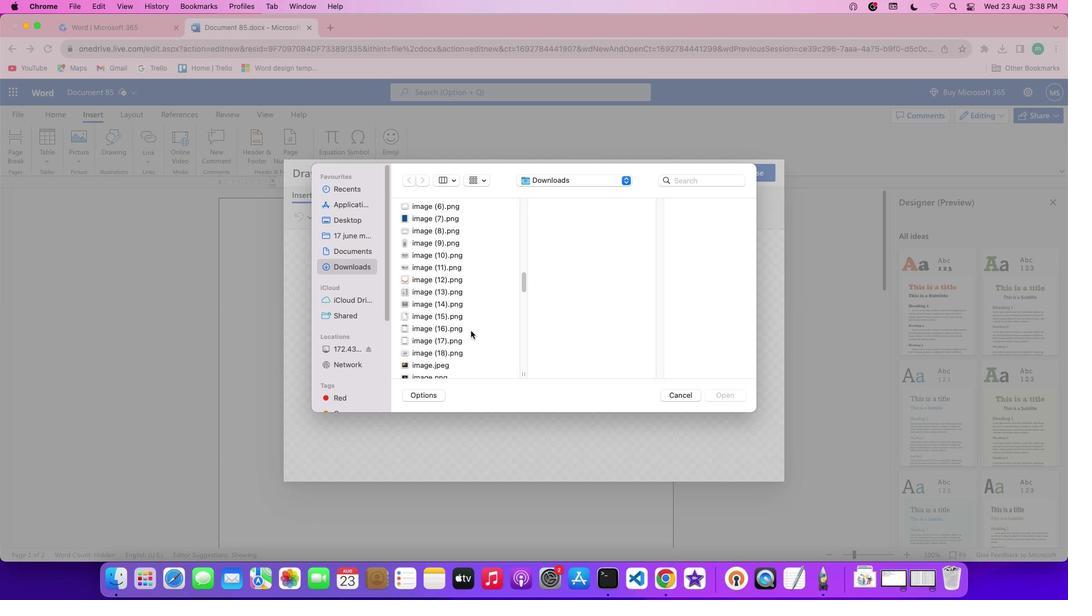 
Action: Mouse scrolled (470, 331) with delta (0, -1)
Screenshot: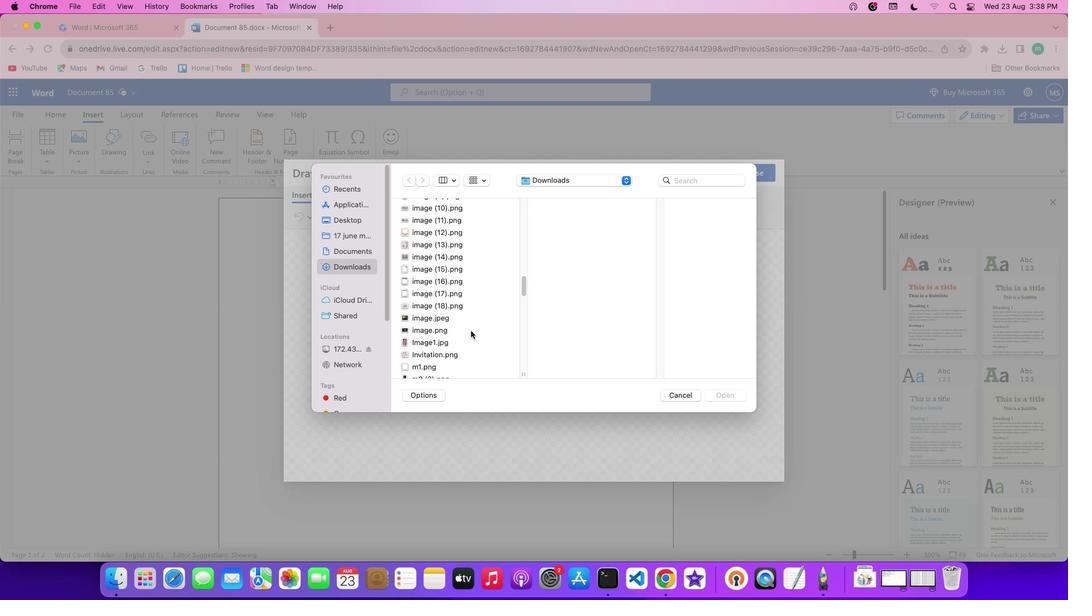 
Action: Mouse scrolled (470, 331) with delta (0, -1)
Screenshot: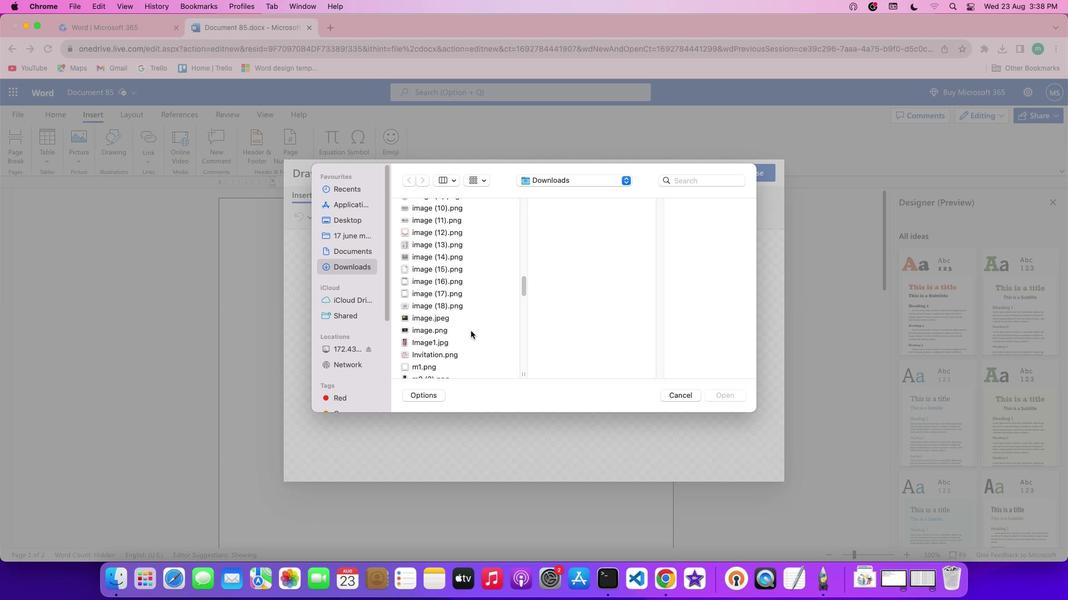
Action: Mouse moved to (456, 305)
Screenshot: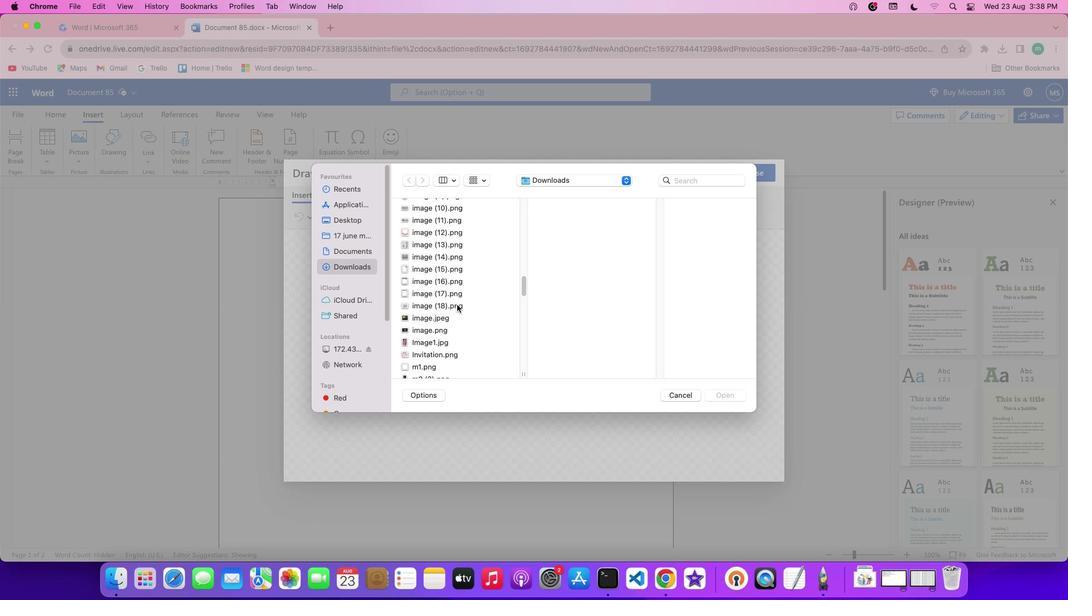 
Action: Mouse pressed left at (456, 305)
Screenshot: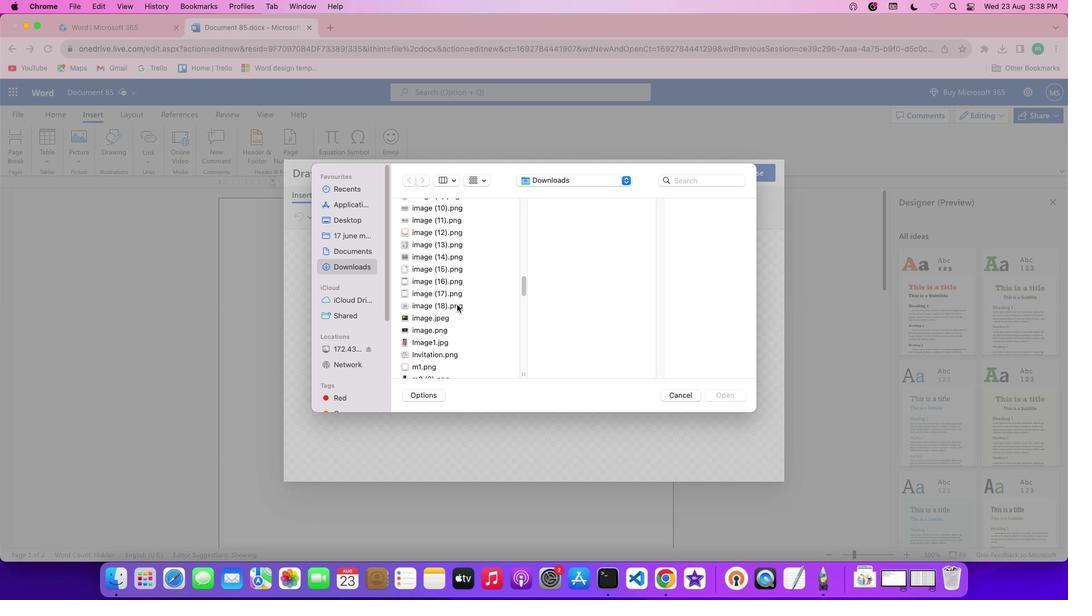
Action: Mouse moved to (724, 394)
Screenshot: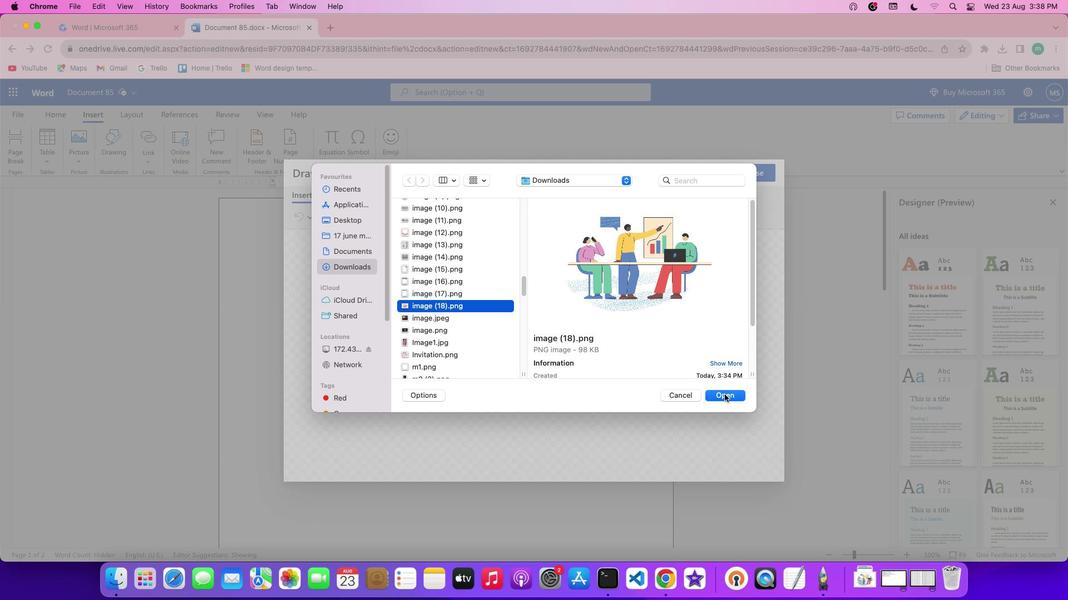 
Action: Mouse pressed left at (724, 394)
Screenshot: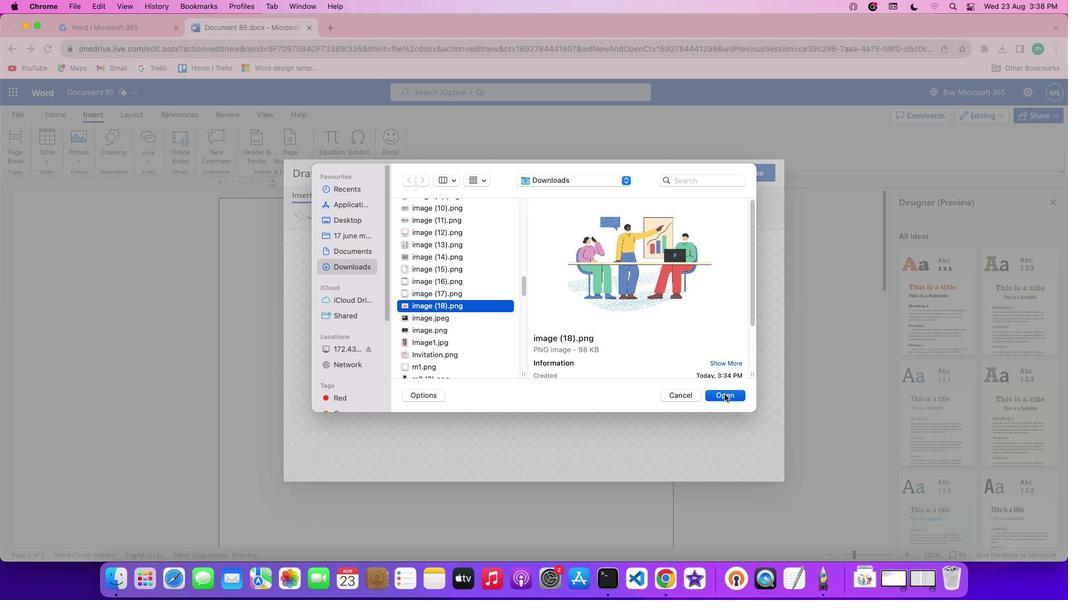 
Action: Mouse moved to (423, 414)
Screenshot: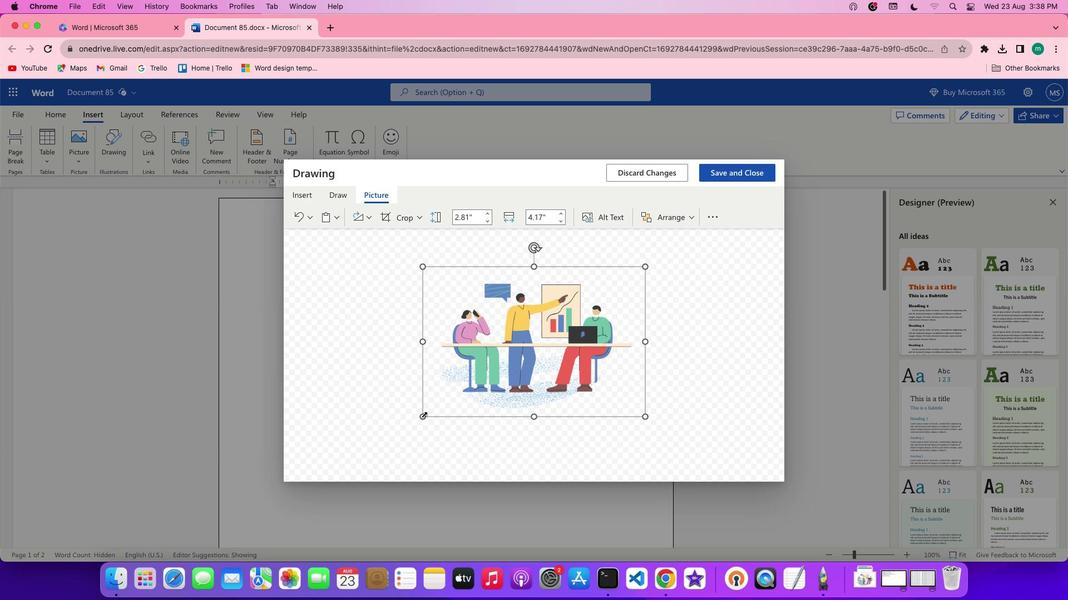 
Action: Mouse pressed left at (423, 414)
Screenshot: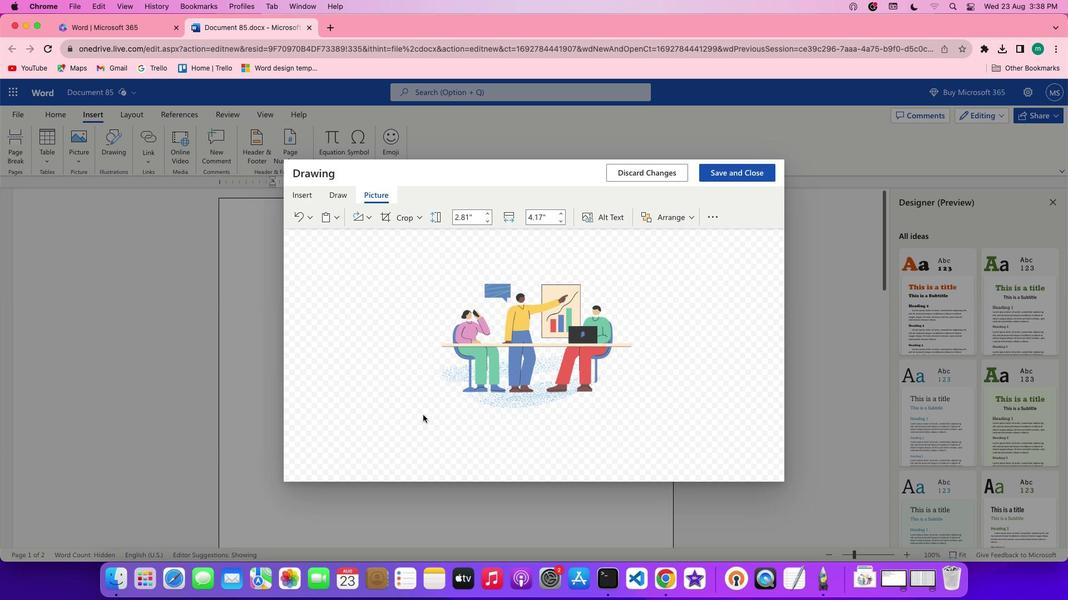 
Action: Mouse moved to (609, 287)
Screenshot: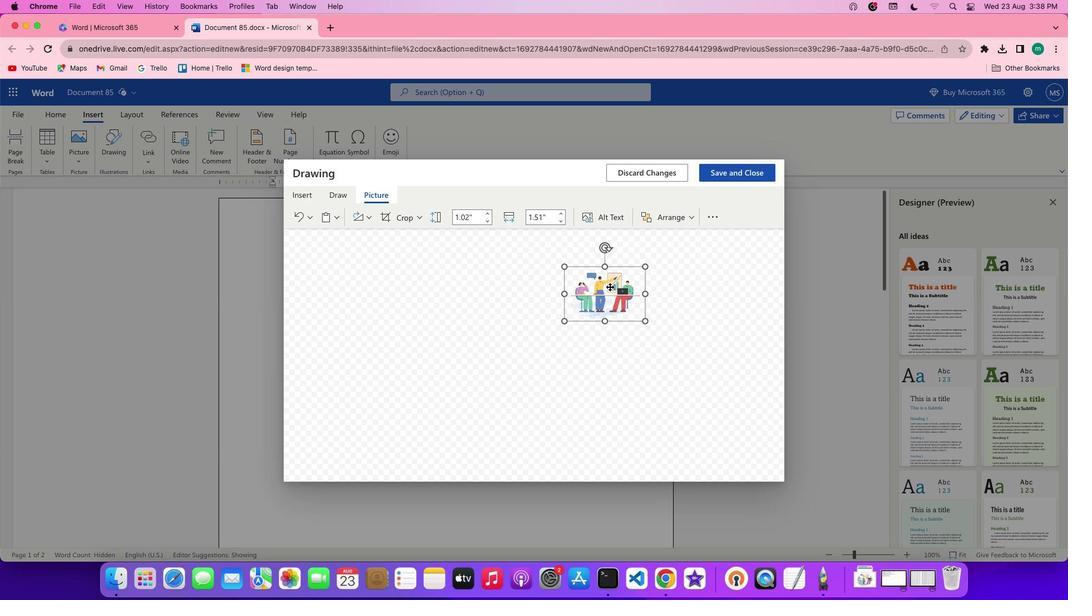 
Action: Mouse pressed left at (609, 287)
Screenshot: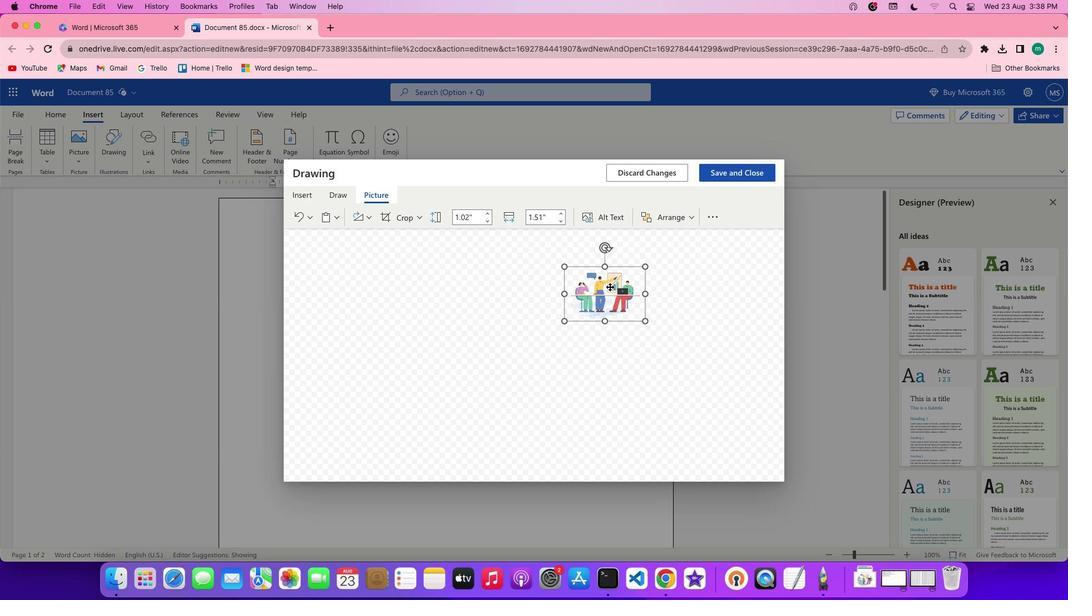 
Action: Mouse moved to (709, 251)
Screenshot: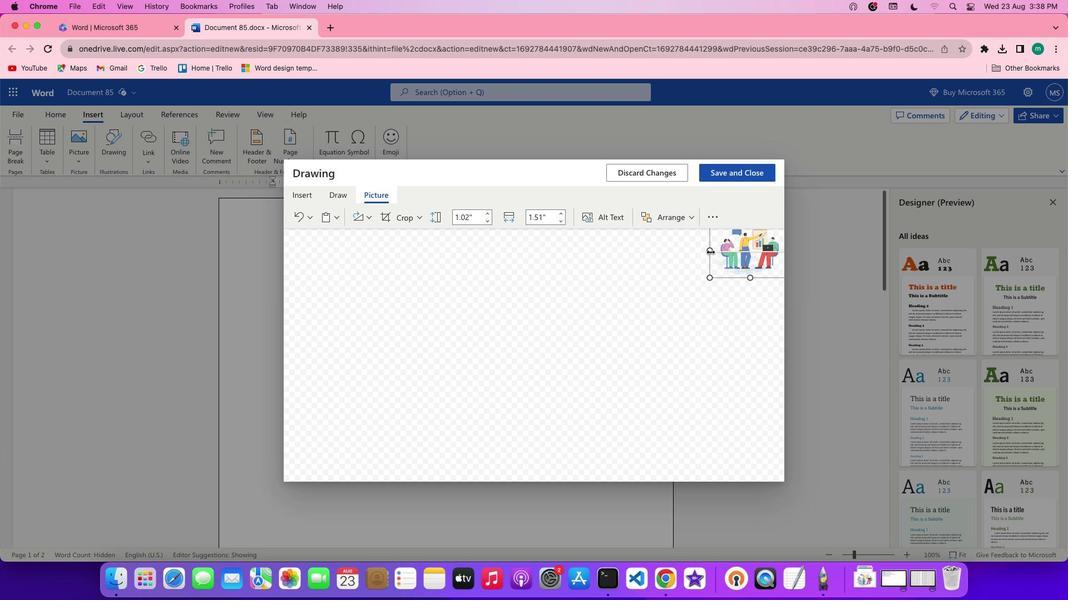 
Action: Mouse pressed left at (709, 251)
Screenshot: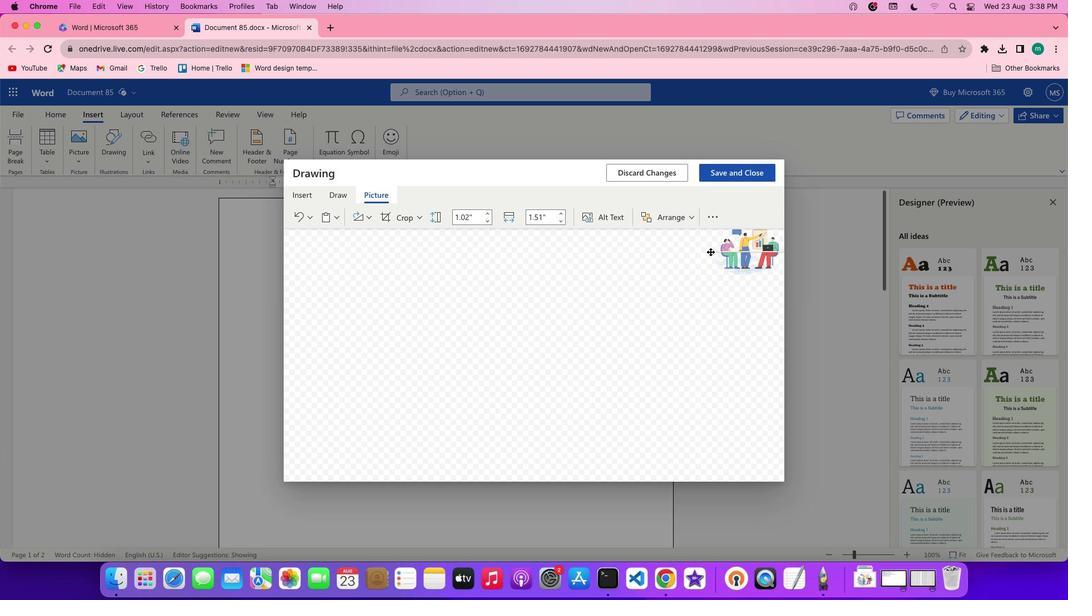 
Action: Mouse moved to (733, 278)
Screenshot: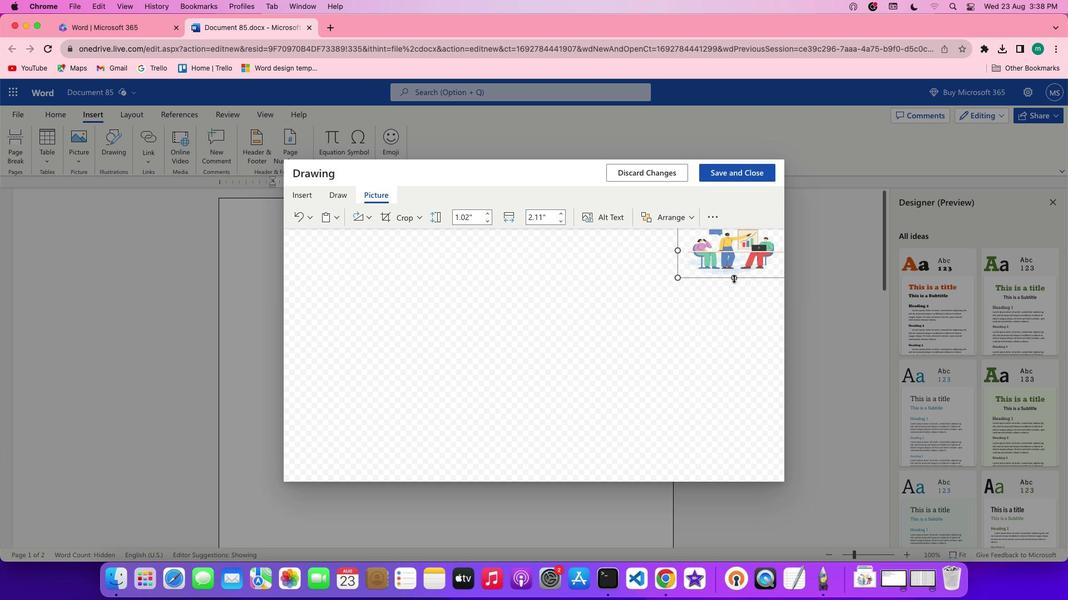 
Action: Mouse pressed left at (733, 278)
Screenshot: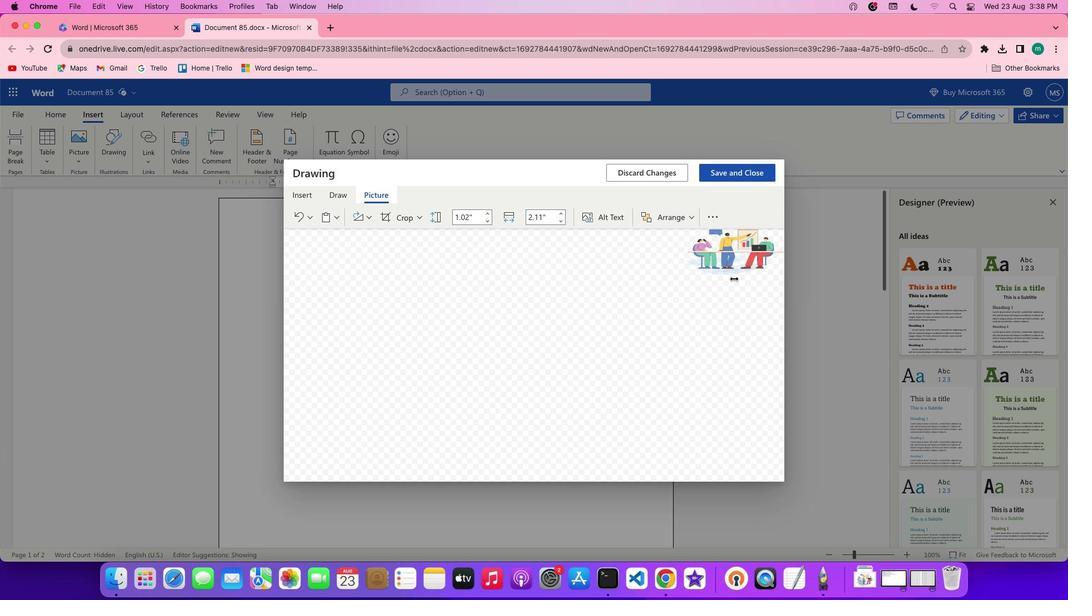 
Action: Mouse moved to (676, 261)
Screenshot: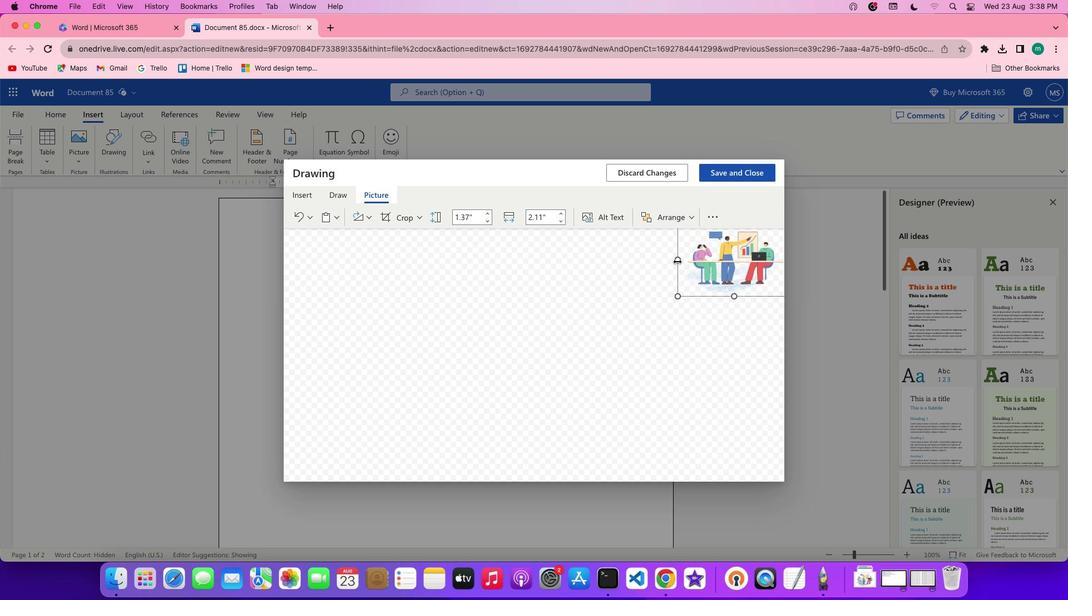 
Action: Mouse pressed left at (676, 261)
Screenshot: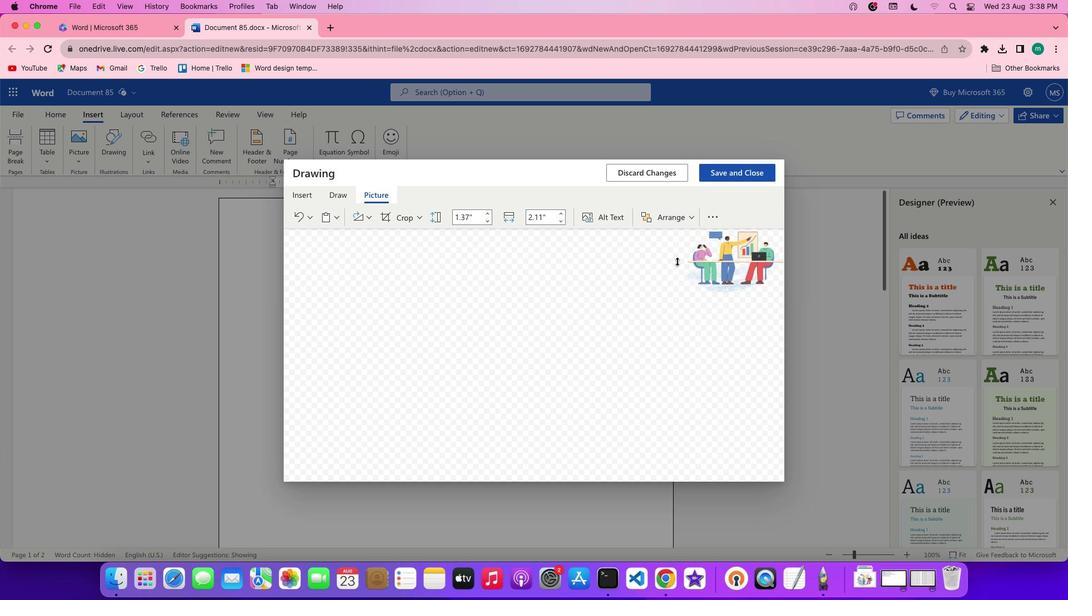 
Action: Mouse moved to (738, 246)
Screenshot: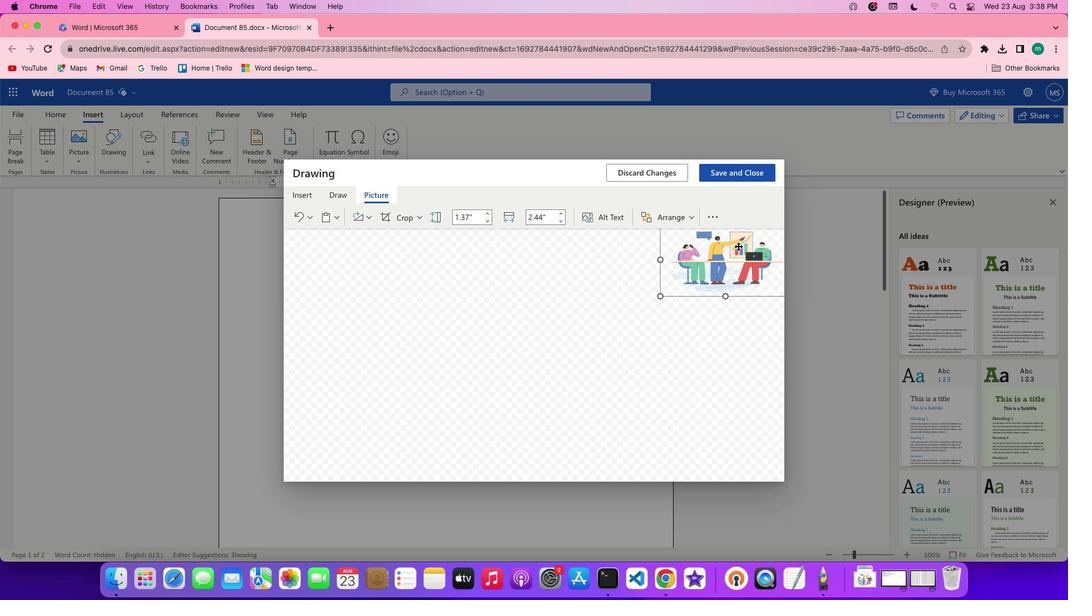 
Action: Mouse pressed left at (738, 246)
Screenshot: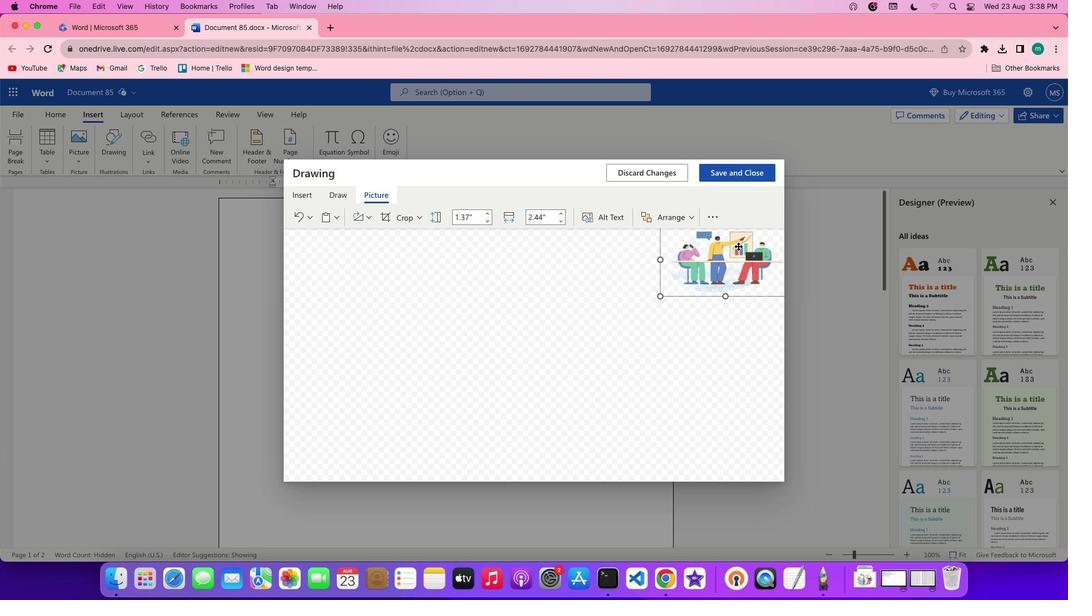 
Action: Mouse moved to (617, 221)
Screenshot: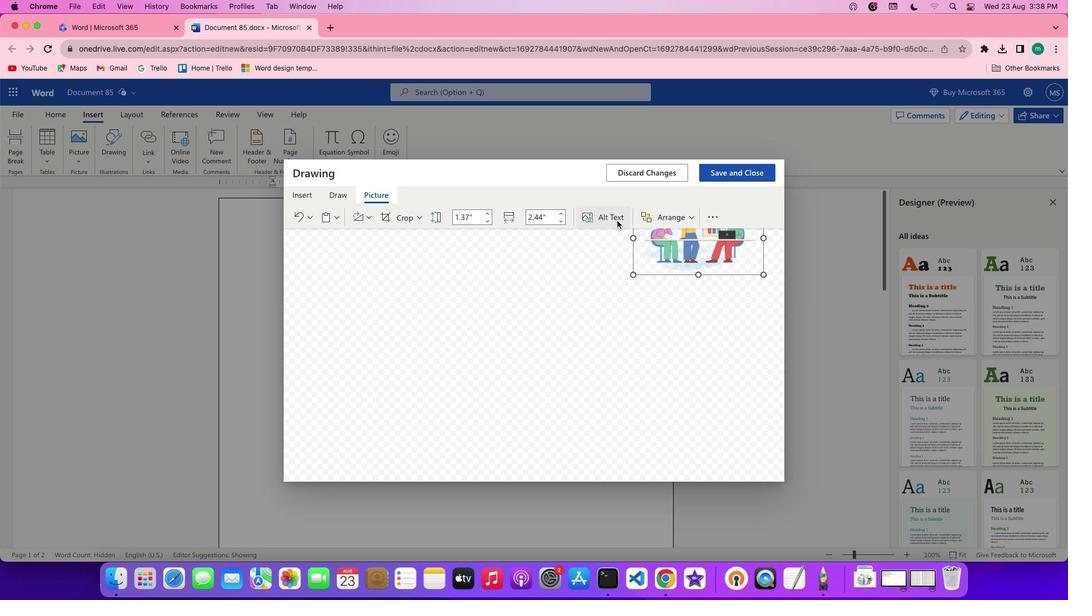 
Action: Mouse pressed left at (617, 221)
Screenshot: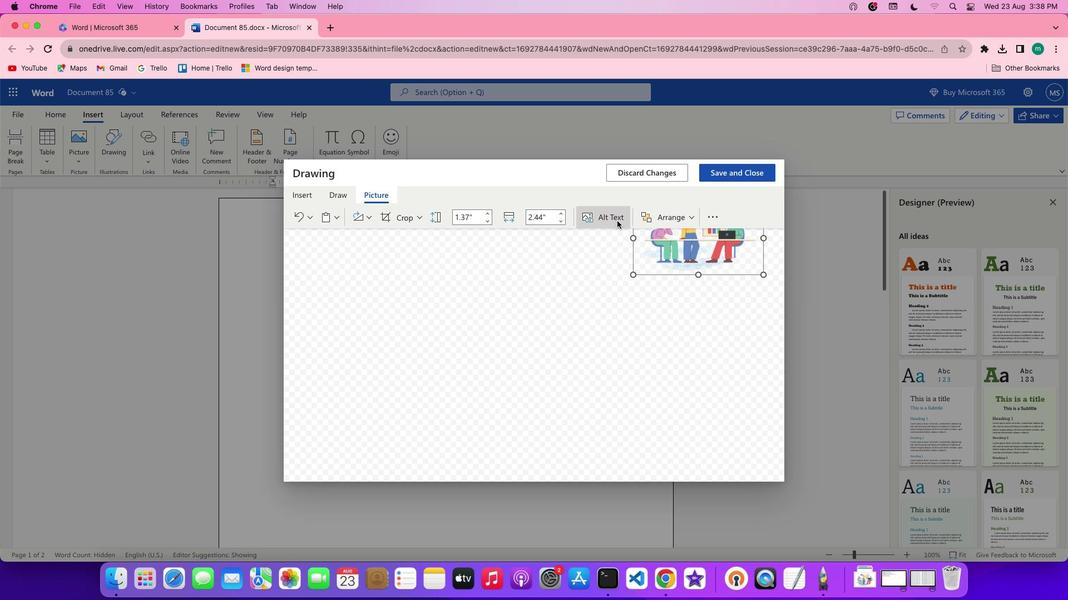 
Action: Mouse moved to (675, 382)
Screenshot: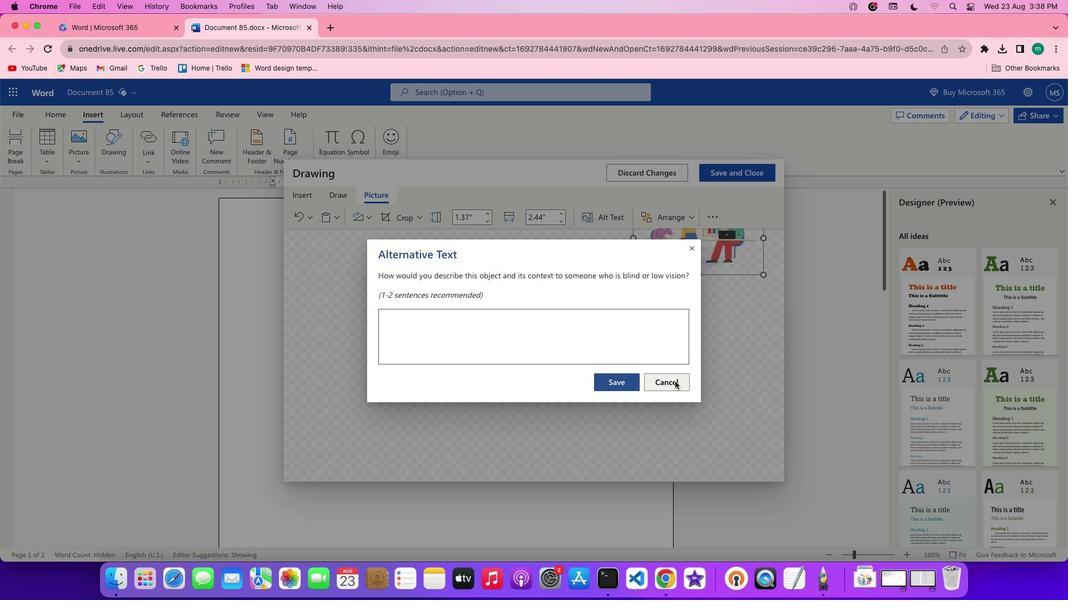 
Action: Mouse pressed left at (675, 382)
Screenshot: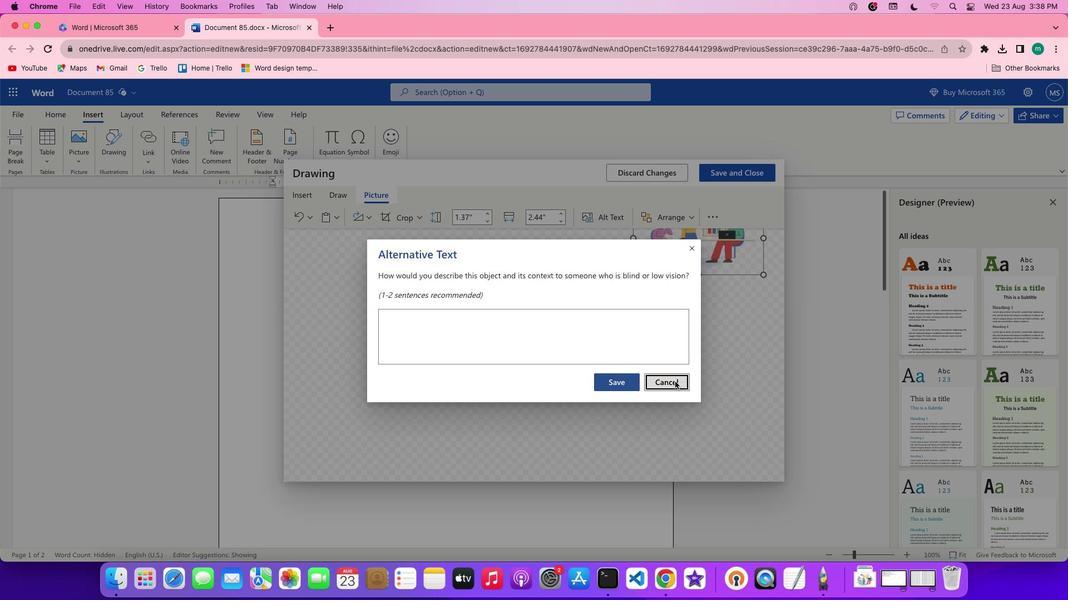 
Action: Mouse moved to (302, 192)
Screenshot: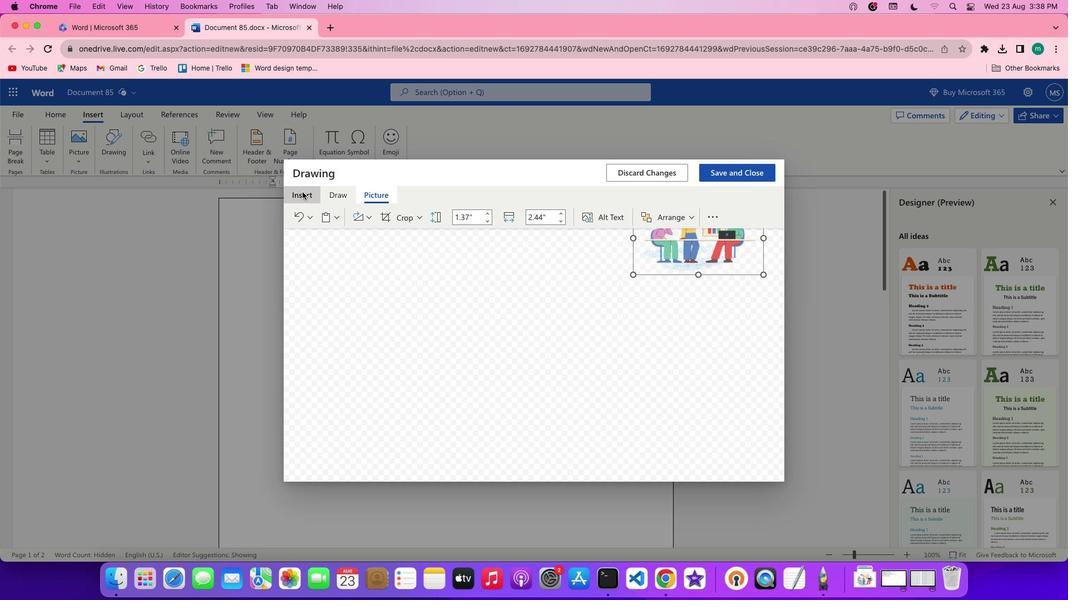 
Action: Mouse pressed left at (302, 192)
Screenshot: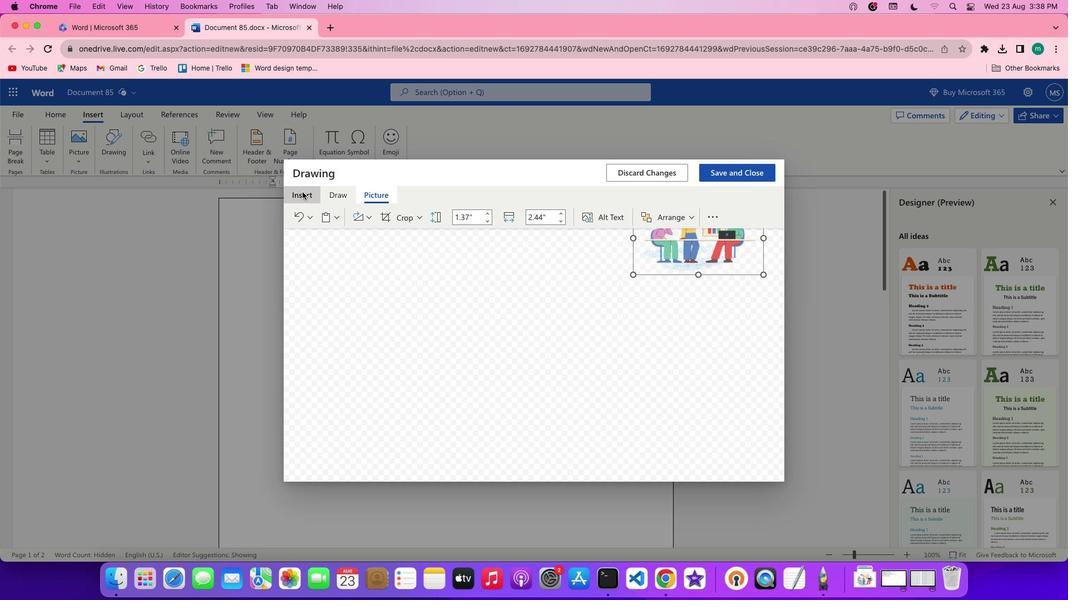 
Action: Mouse moved to (446, 215)
Screenshot: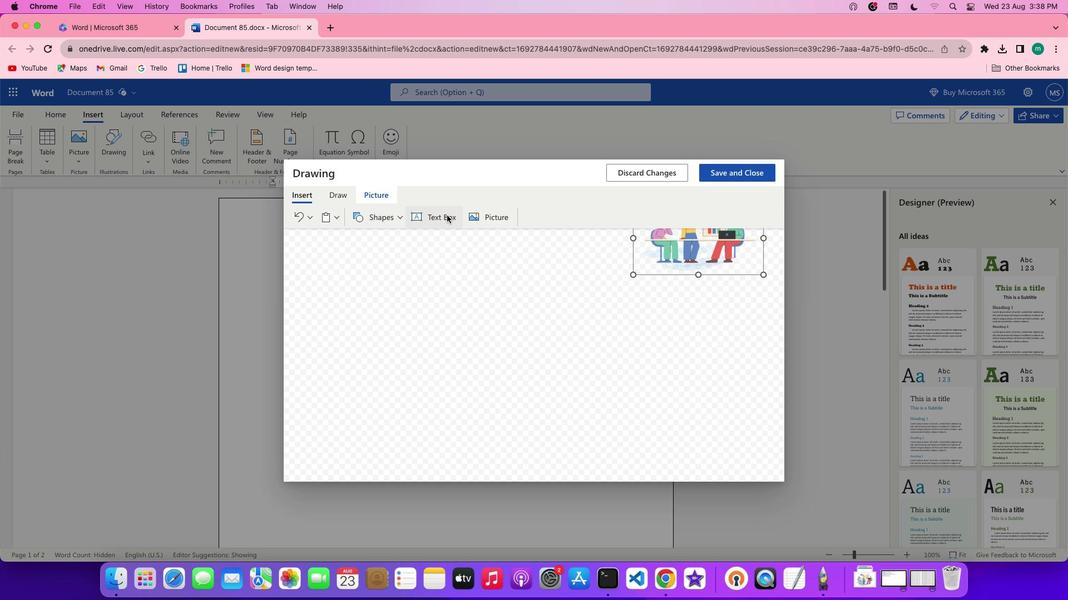
Action: Mouse pressed left at (446, 215)
Screenshot: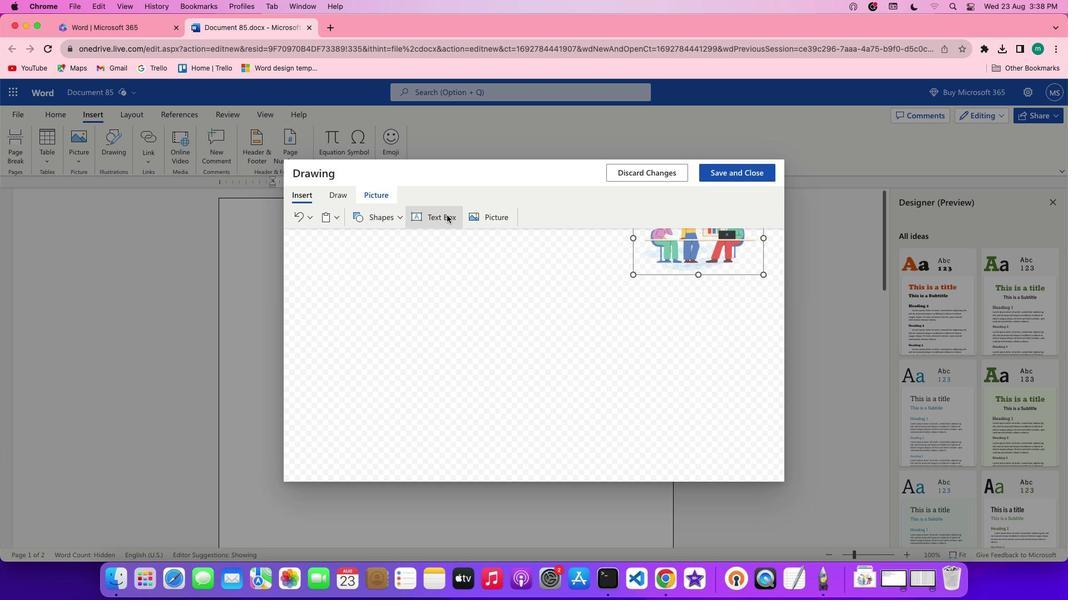
Action: Mouse moved to (326, 231)
Screenshot: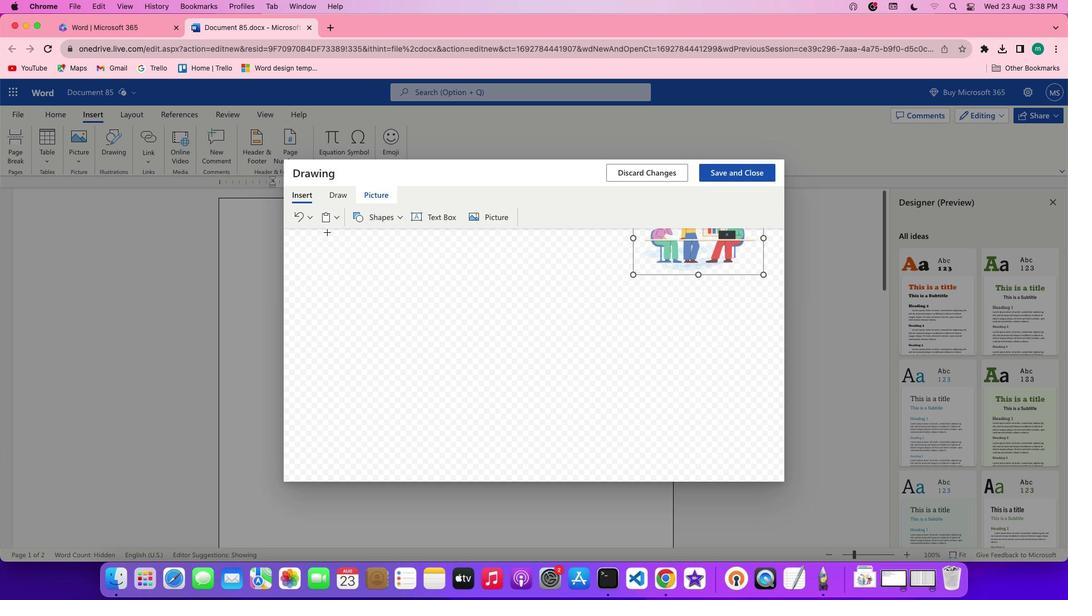 
Action: Mouse pressed left at (326, 231)
Screenshot: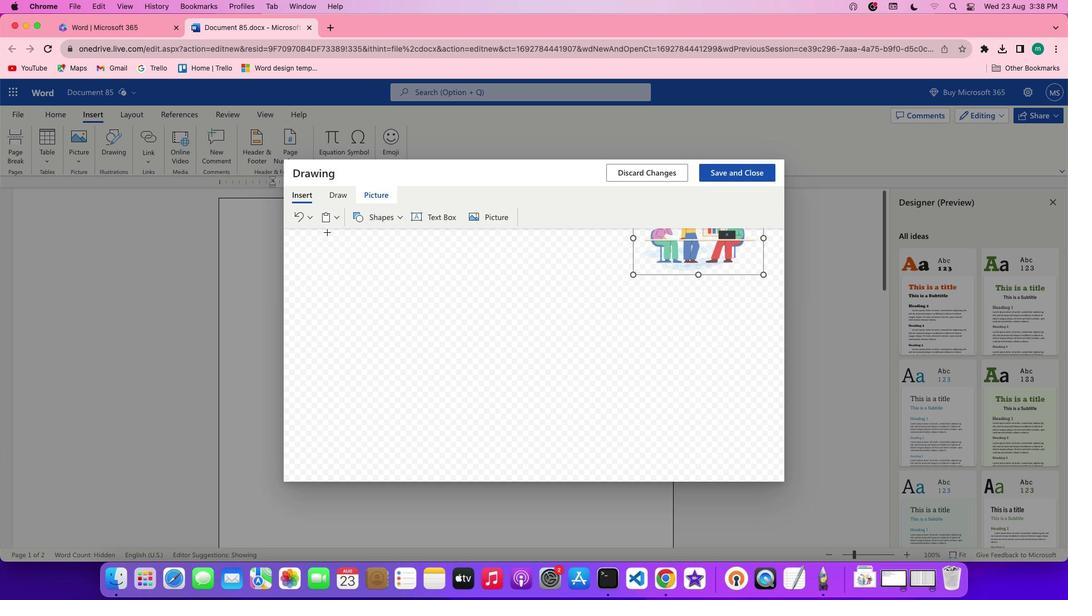 
Action: Mouse moved to (373, 252)
Screenshot: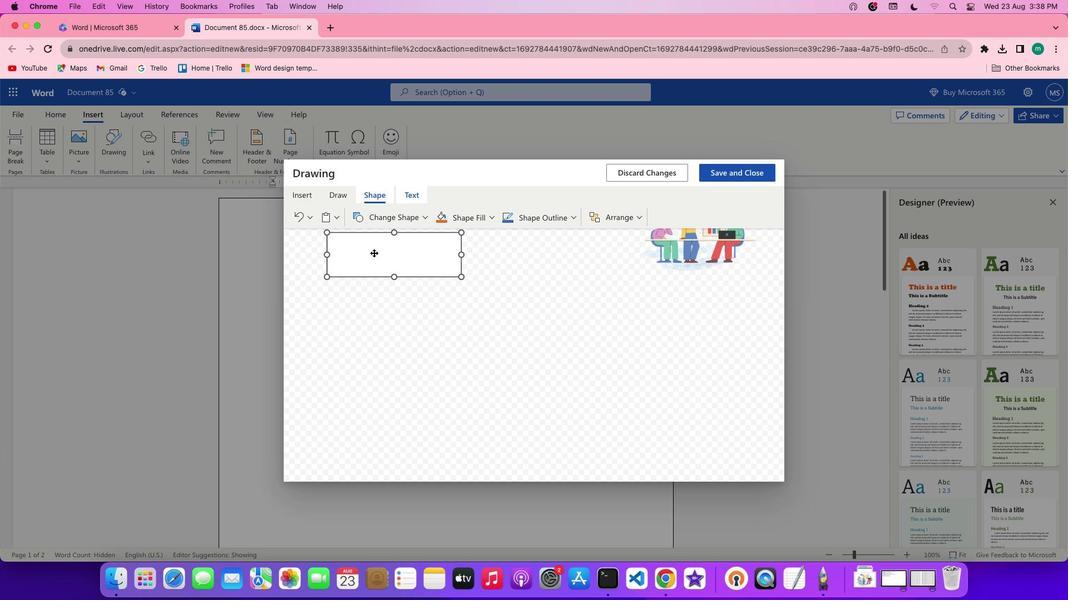 
Action: Key pressed Key.shift'M''E''E''T''I''N''G'Key.shiftKey.enterKey.shift'M''I''N''U''Y''E''Z'Key.backspaceKey.backspaceKey.backspaceKey.shift'T''E''S'Key.shiftKey.enterKey.shift'P''T''A'
Screenshot: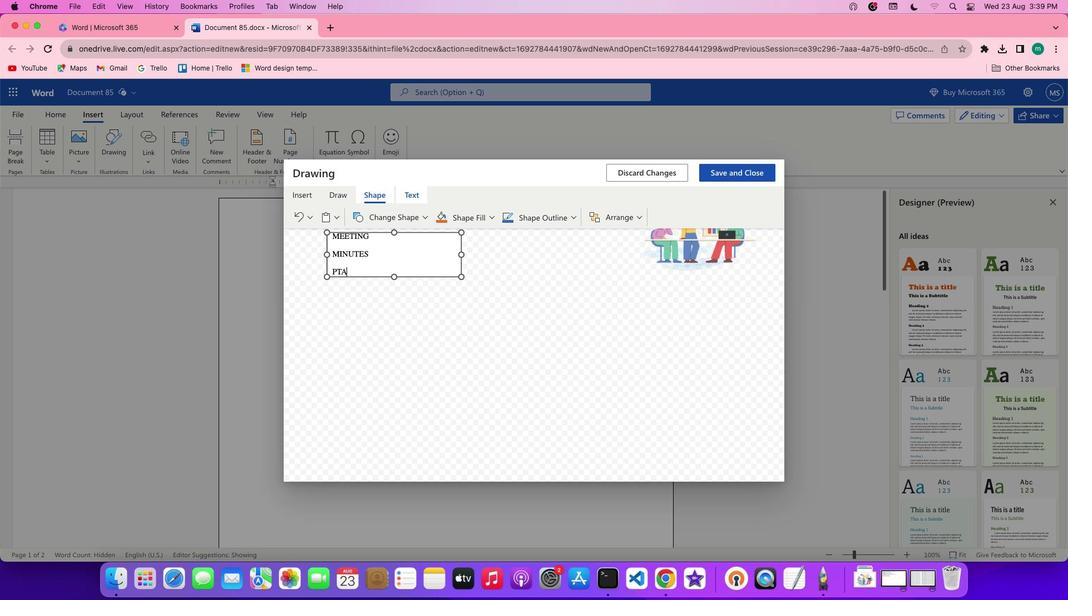 
Action: Mouse moved to (374, 255)
Screenshot: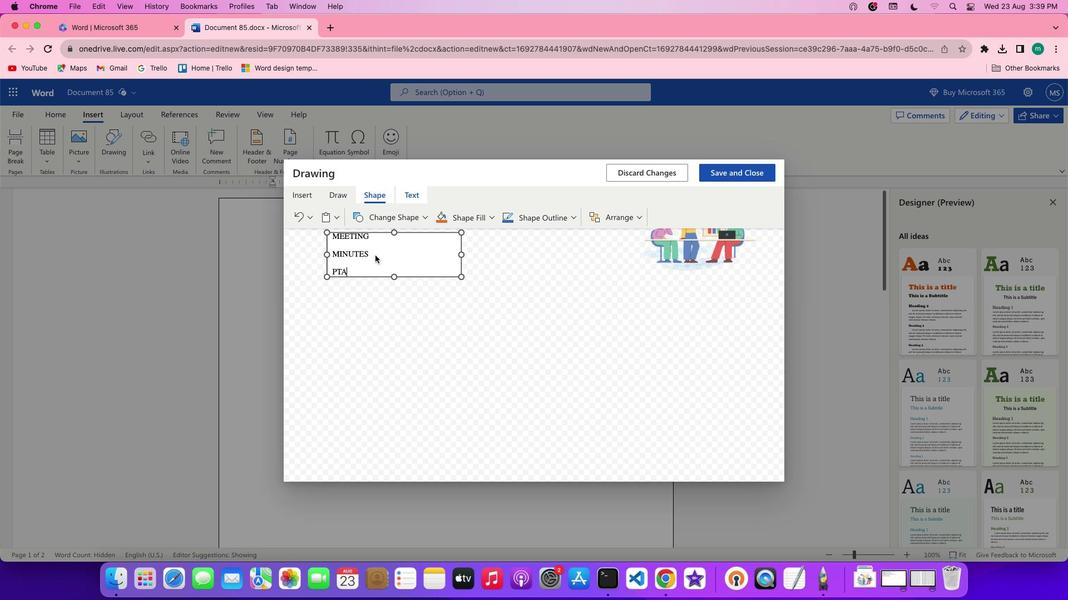 
Action: Mouse pressed left at (374, 255)
Screenshot: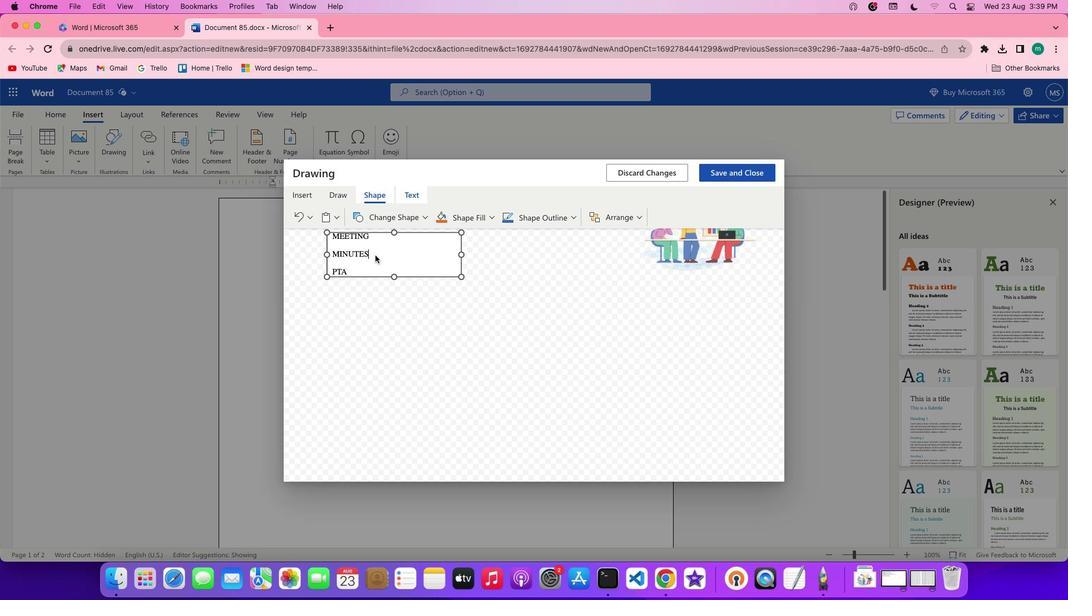 
Action: Mouse moved to (333, 237)
Screenshot: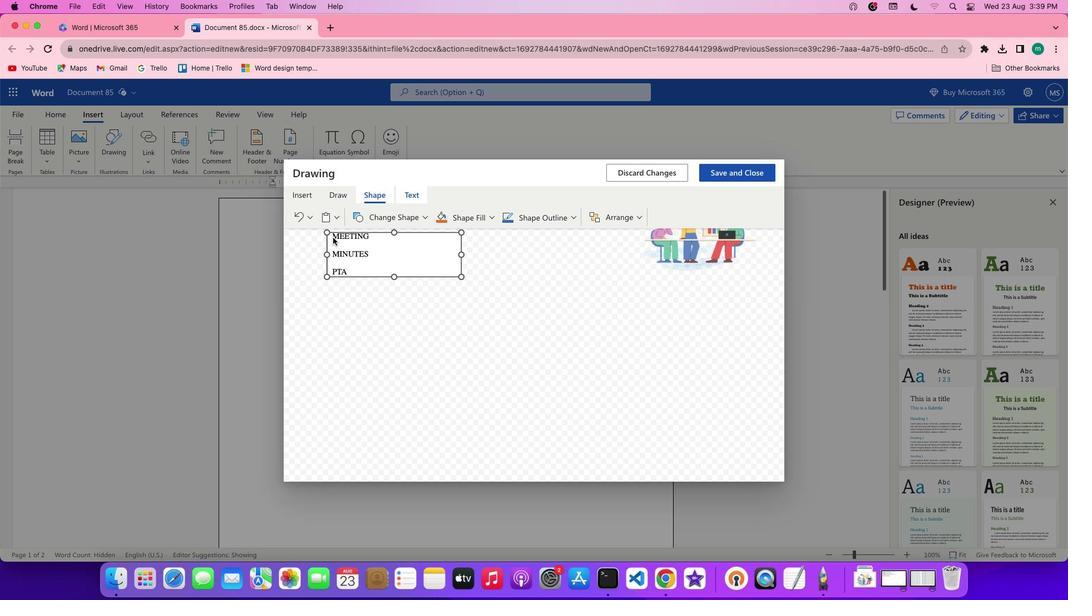 
Action: Mouse pressed left at (333, 237)
Screenshot: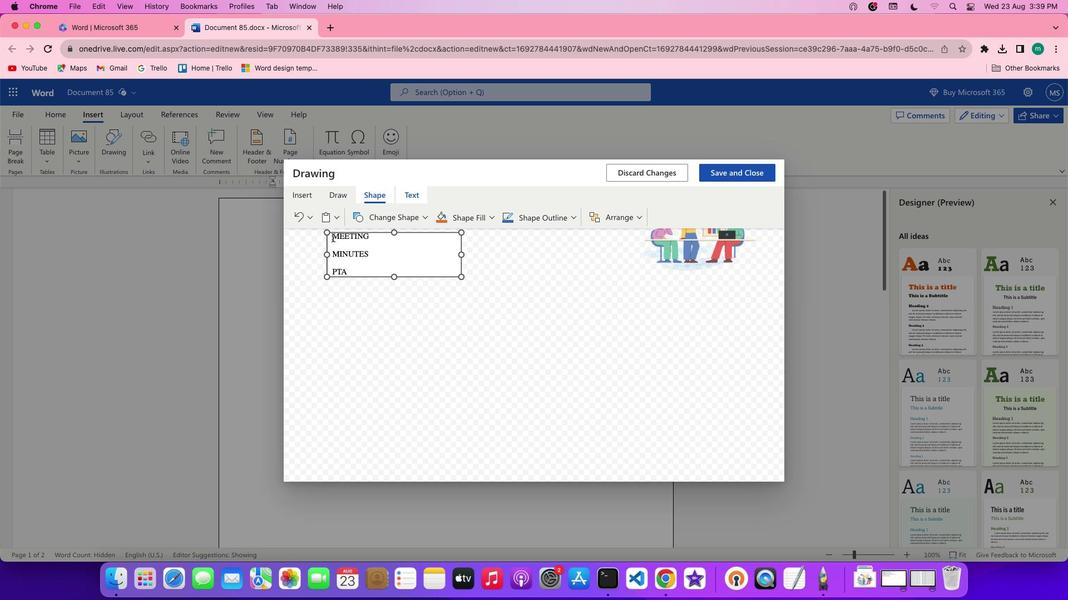 
Action: Mouse moved to (423, 199)
Screenshot: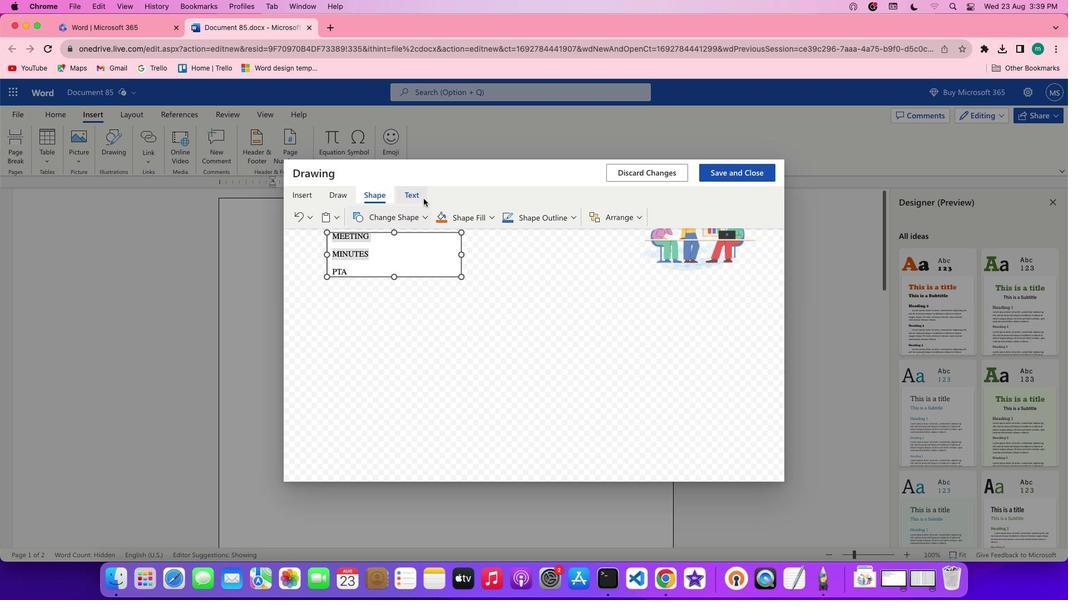 
Action: Mouse pressed left at (423, 199)
Screenshot: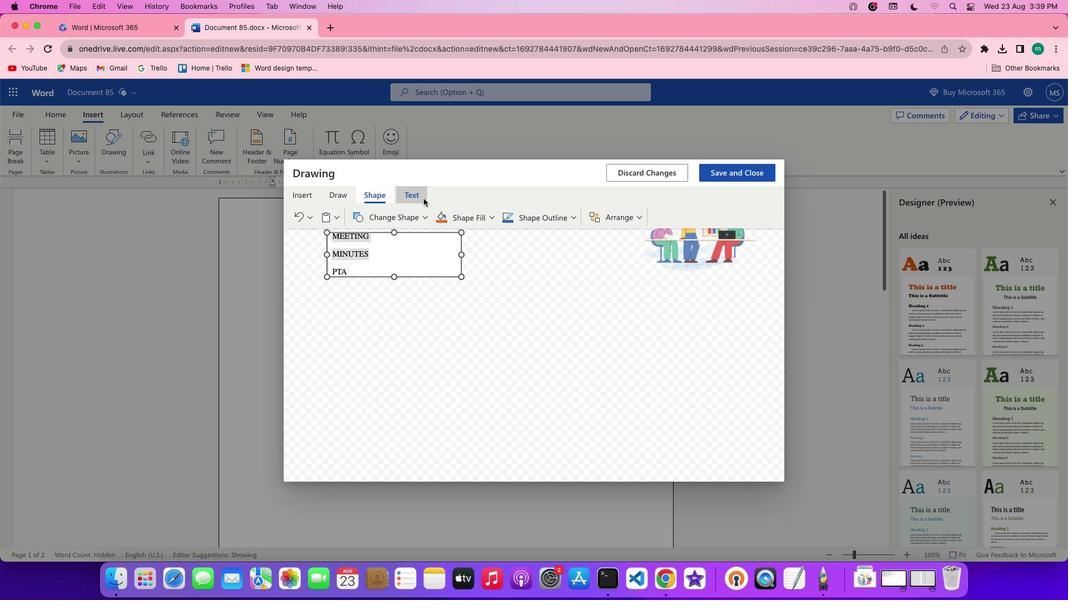 
Action: Mouse moved to (443, 217)
Screenshot: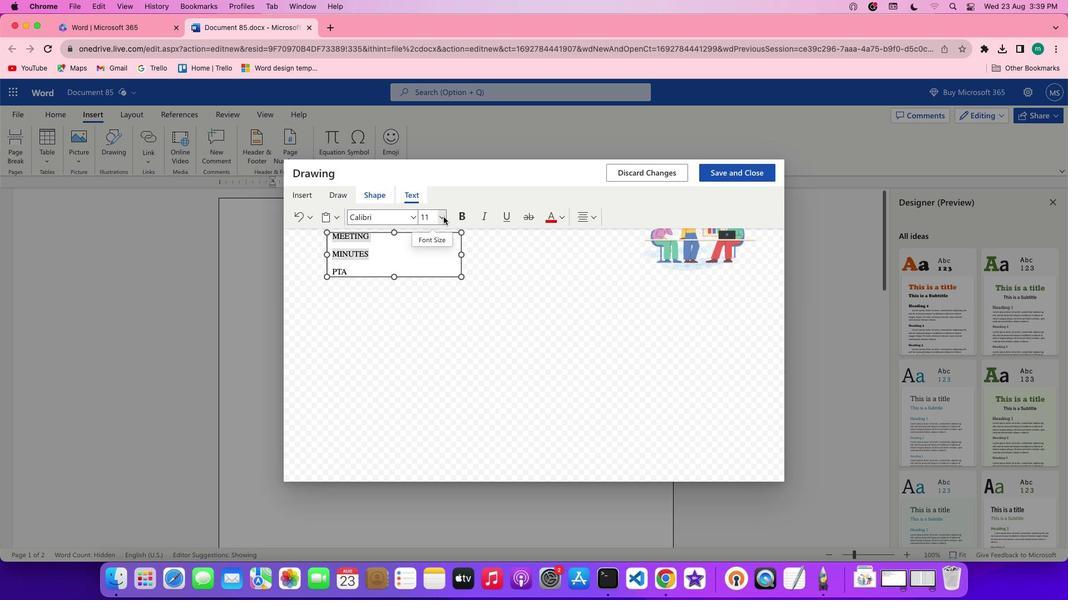 
Action: Mouse pressed left at (443, 217)
Screenshot: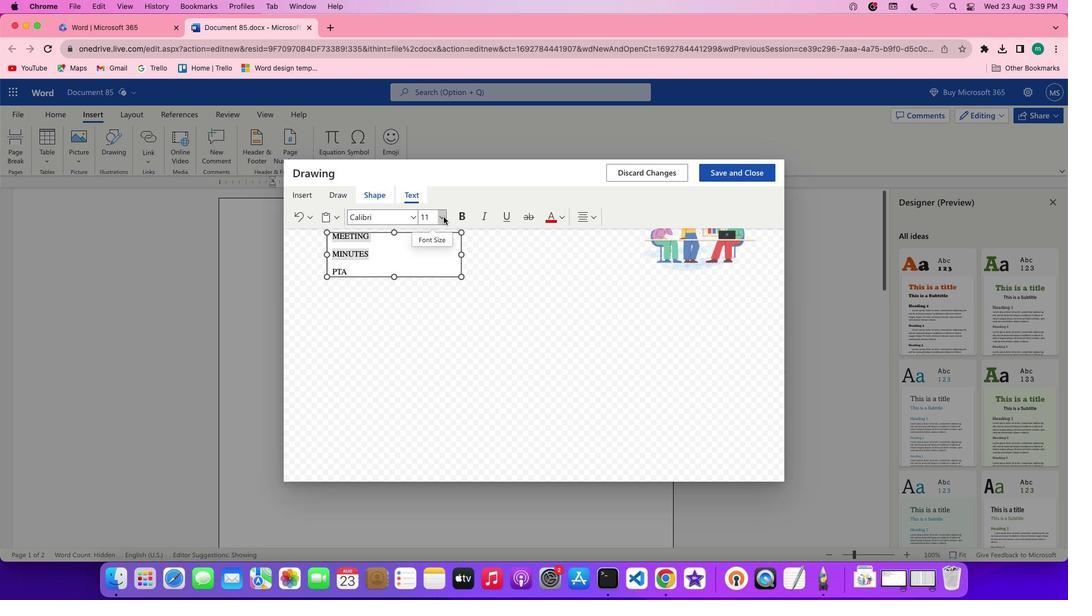
Action: Mouse moved to (432, 361)
Screenshot: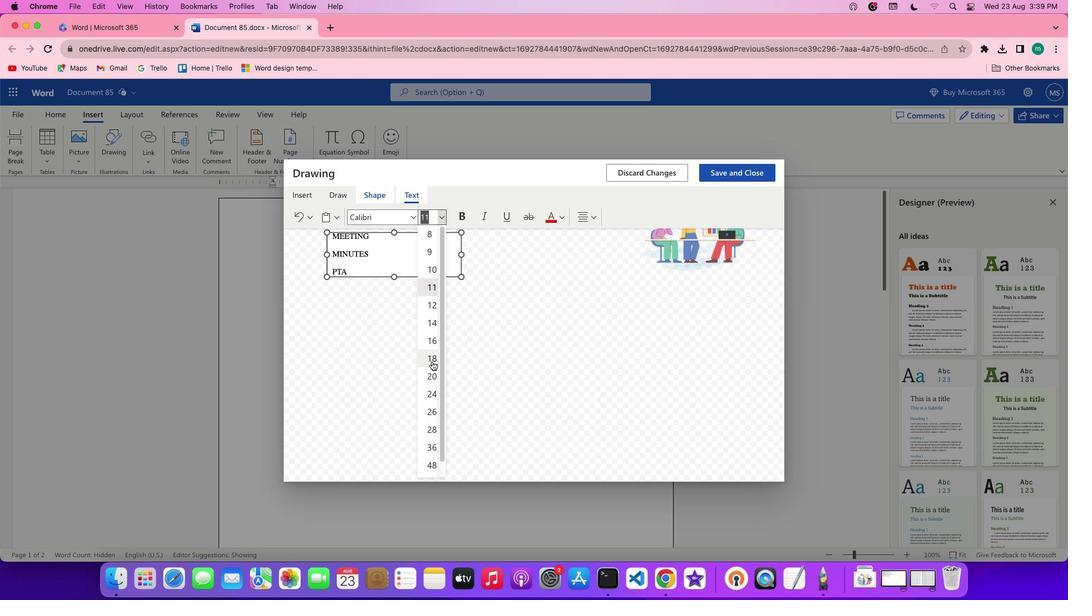 
Action: Mouse pressed left at (432, 361)
Screenshot: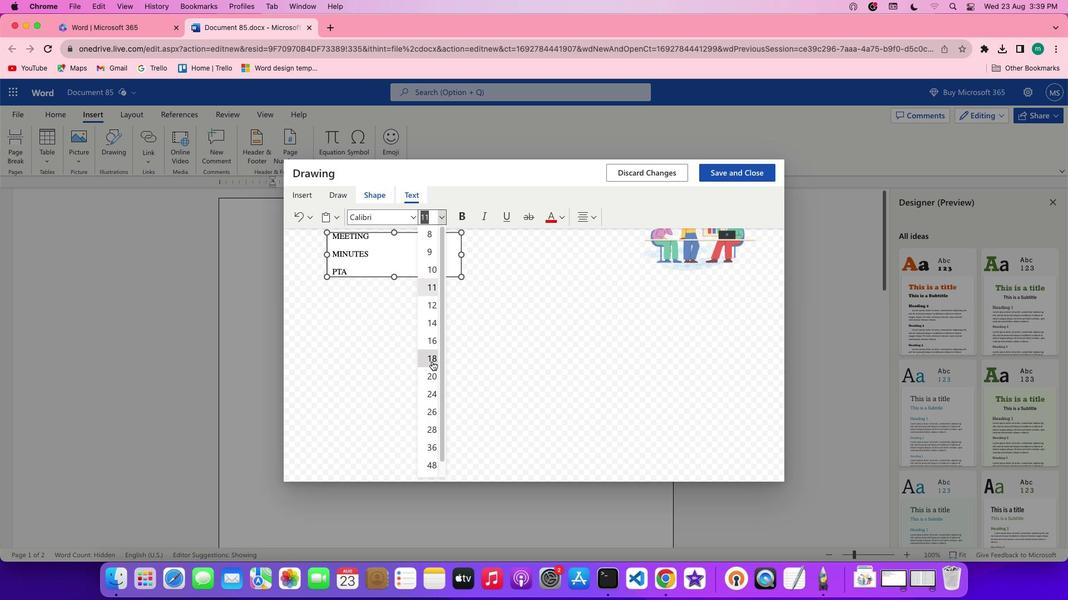 
Action: Mouse moved to (442, 218)
Screenshot: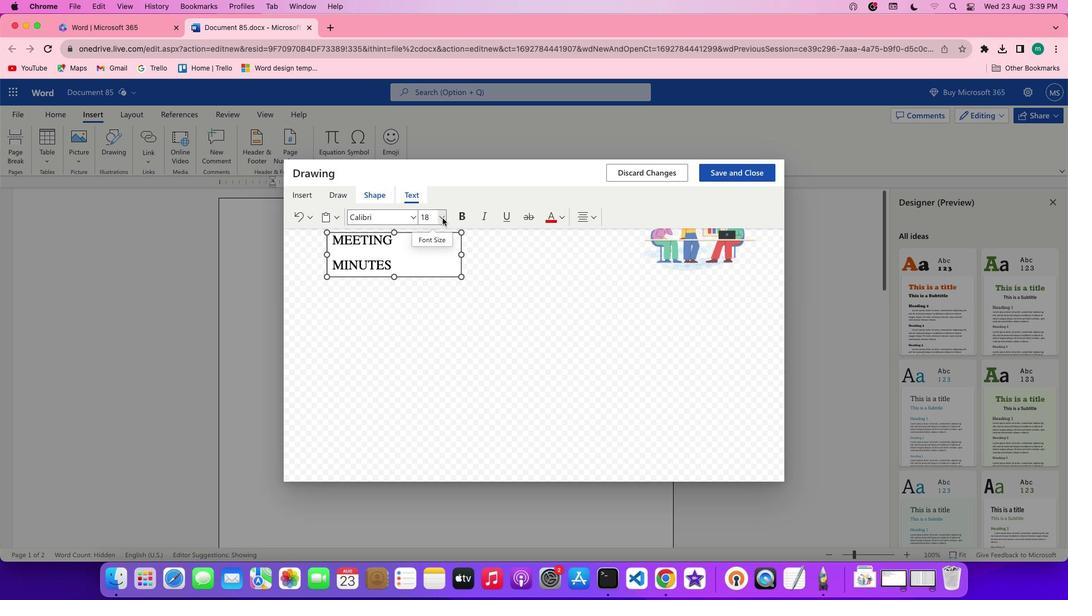 
Action: Mouse pressed left at (442, 218)
Screenshot: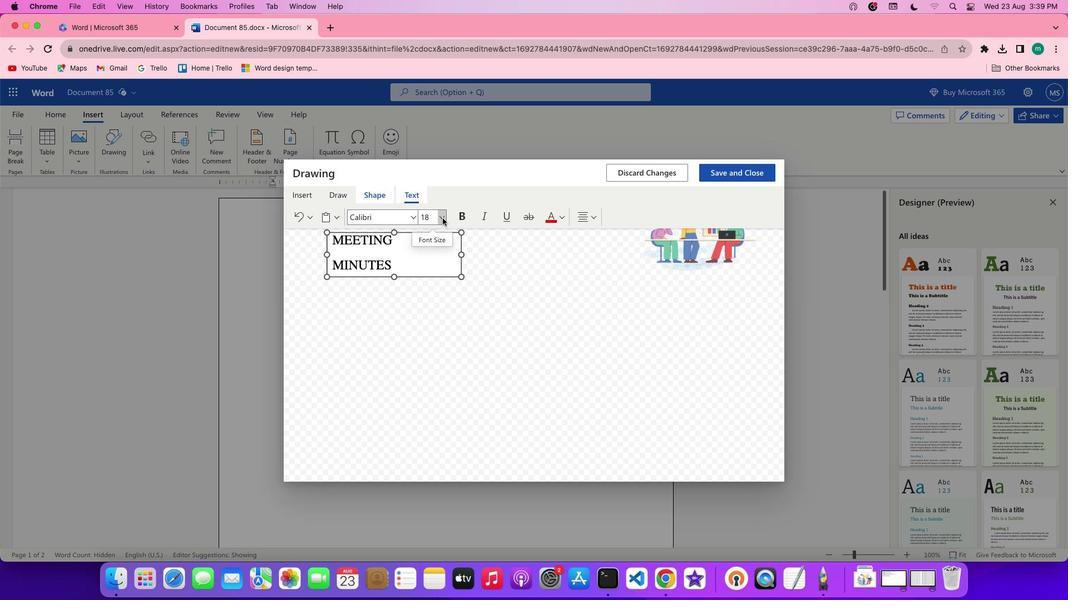 
Action: Mouse moved to (430, 444)
Screenshot: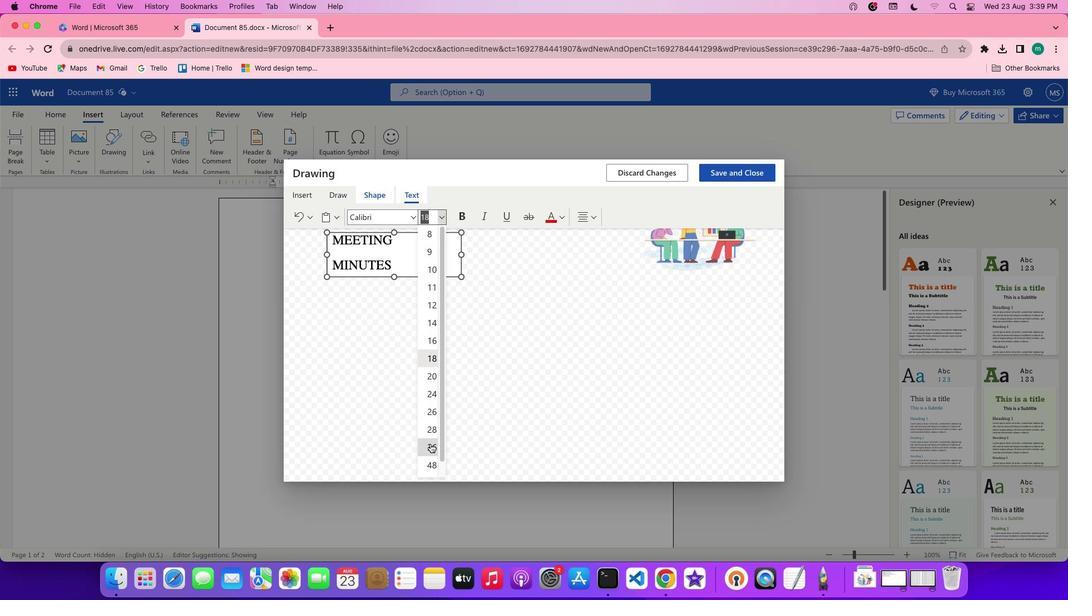 
Action: Mouse pressed left at (430, 444)
Screenshot: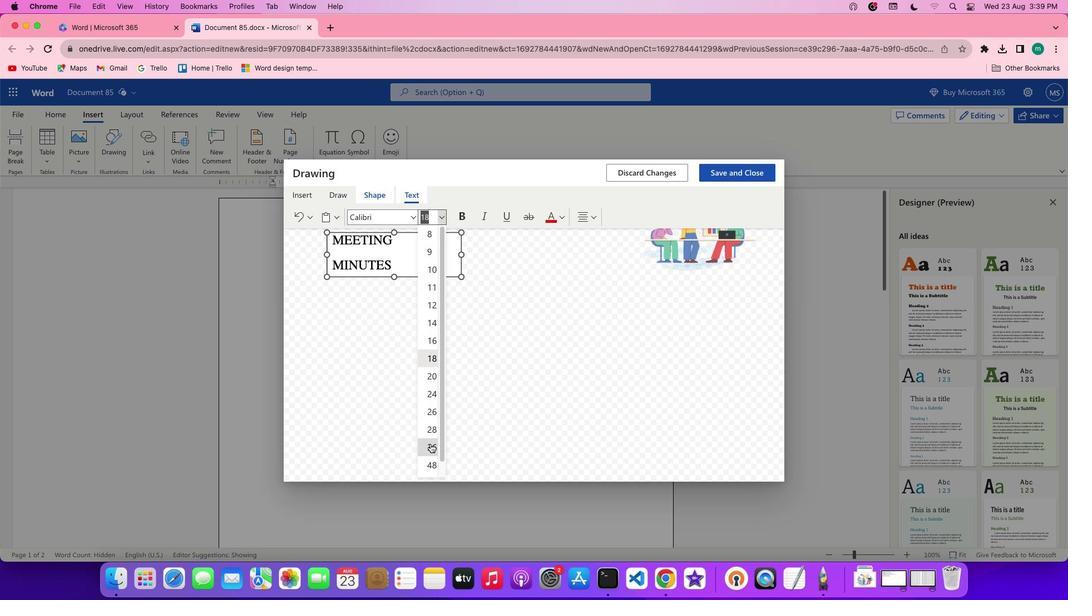 
Action: Mouse moved to (392, 275)
Screenshot: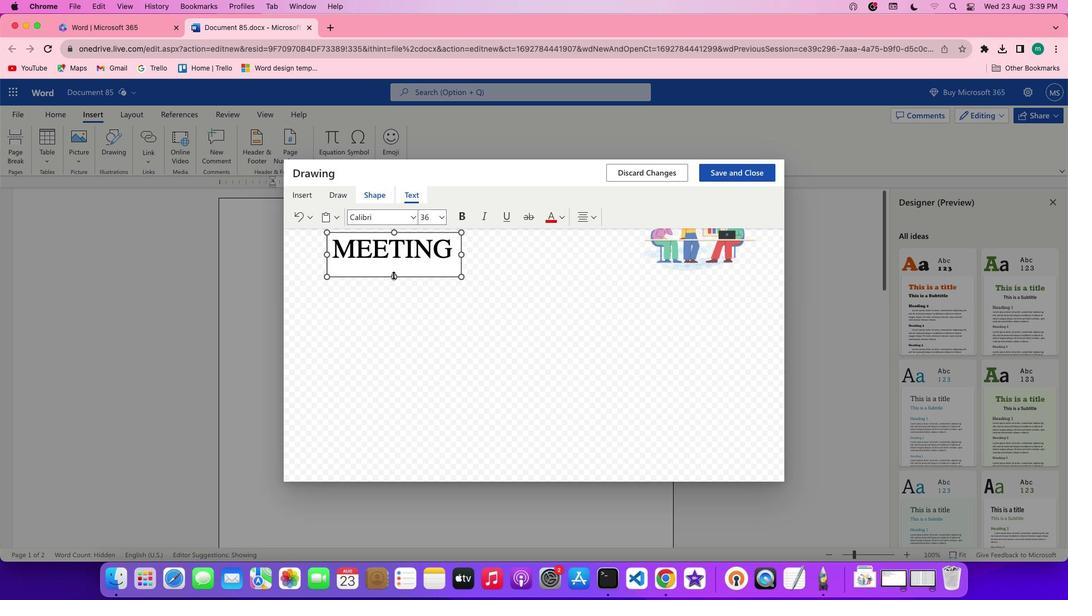 
Action: Mouse pressed left at (392, 275)
Screenshot: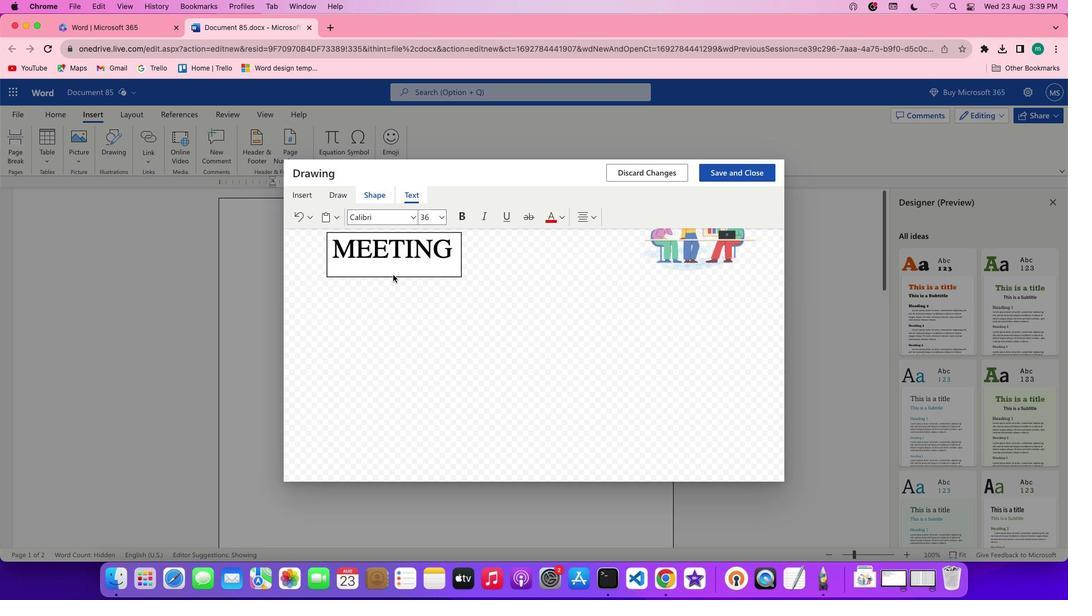 
Action: Mouse moved to (333, 328)
Screenshot: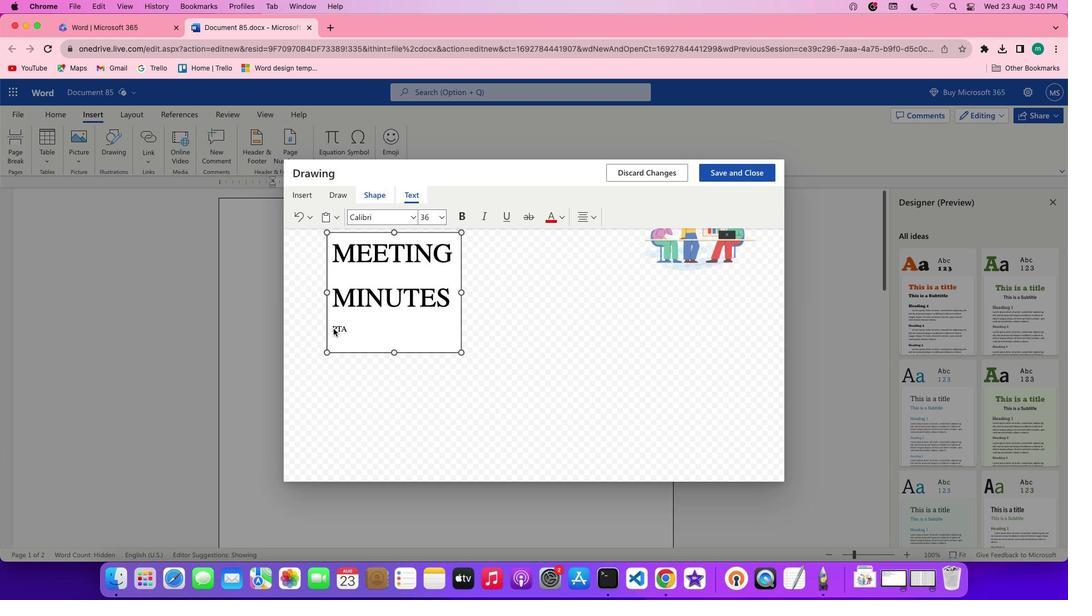 
Action: Mouse pressed left at (333, 328)
Screenshot: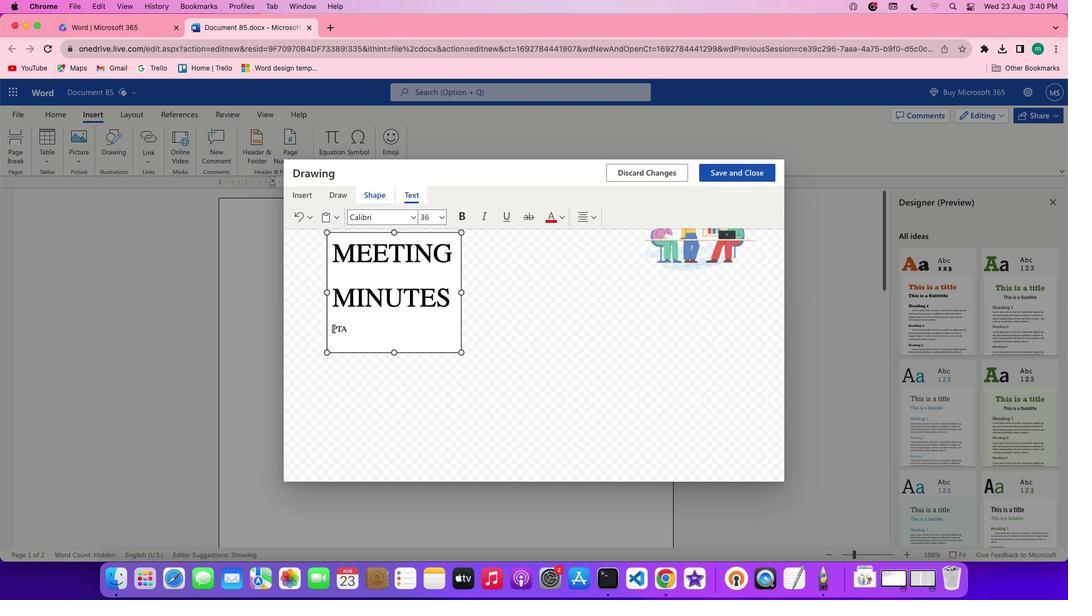 
Action: Mouse moved to (457, 216)
Screenshot: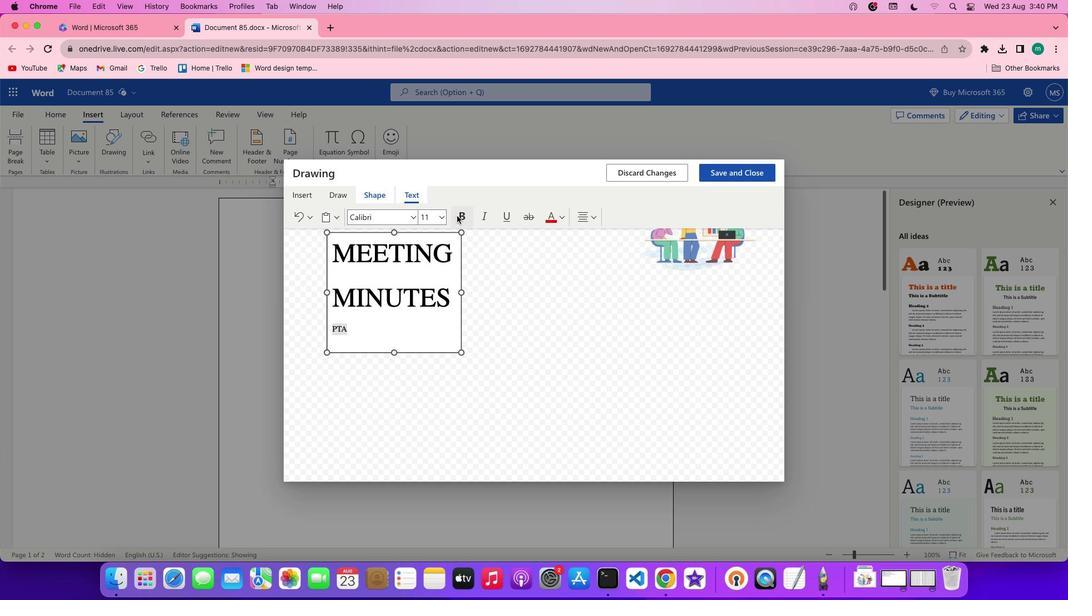
Action: Mouse pressed left at (457, 216)
Screenshot: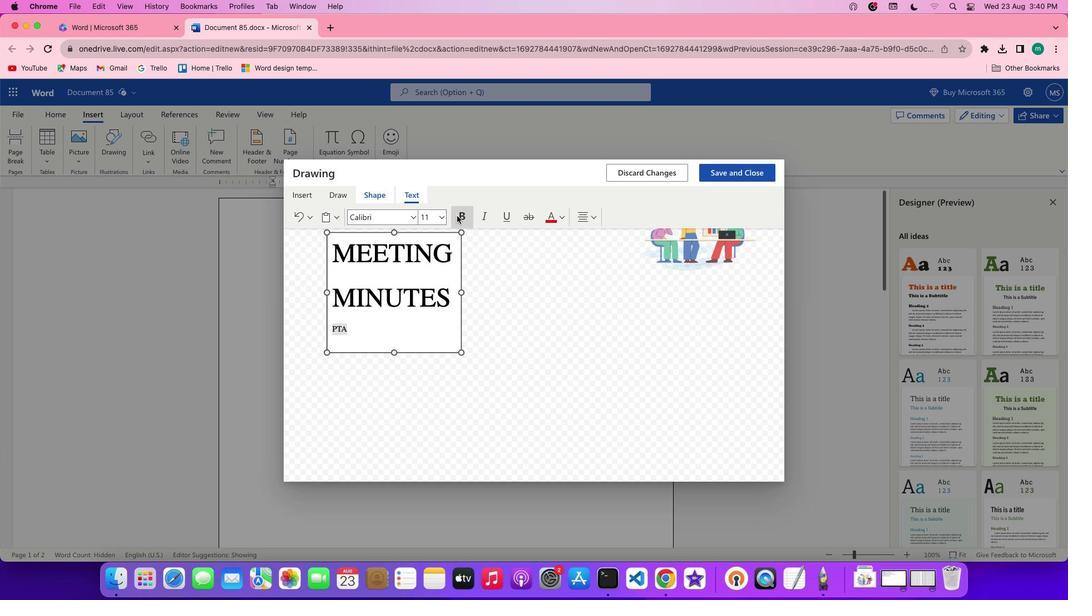 
Action: Mouse moved to (442, 218)
Screenshot: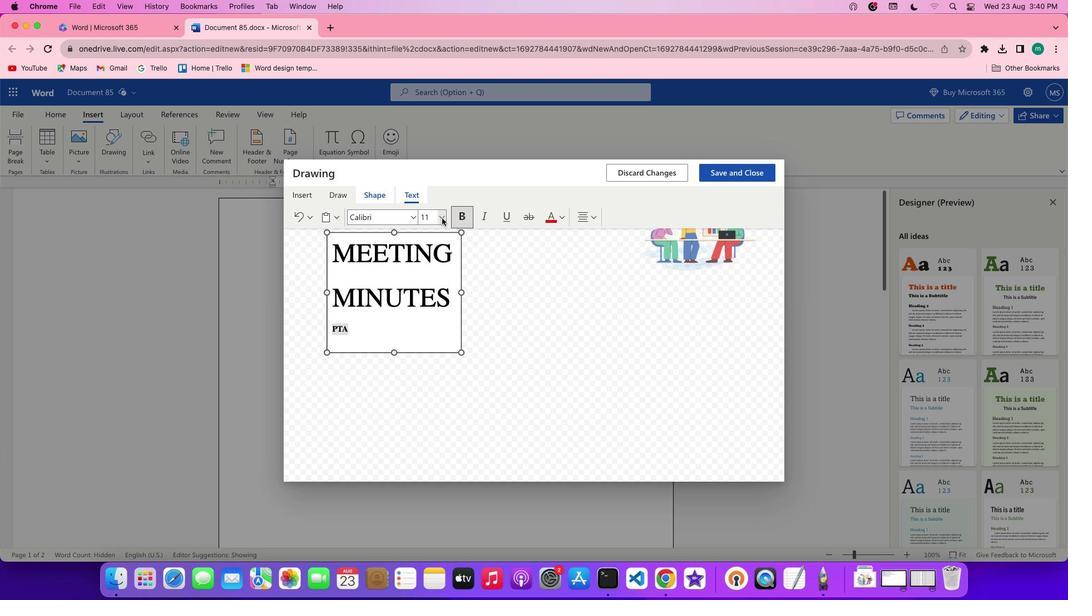 
Action: Mouse pressed left at (442, 218)
Screenshot: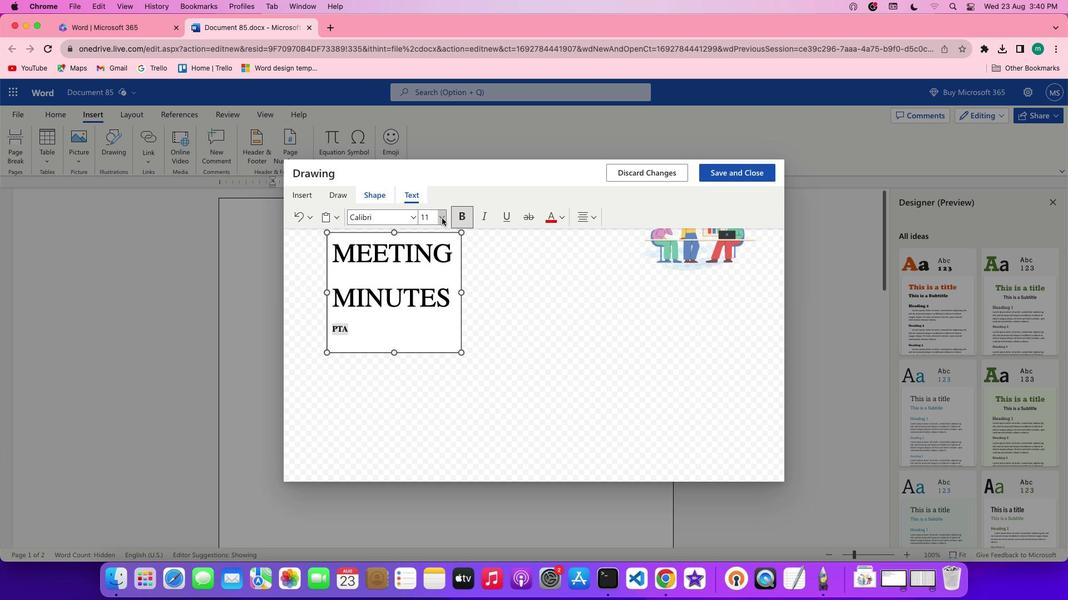 
Action: Mouse moved to (432, 376)
Screenshot: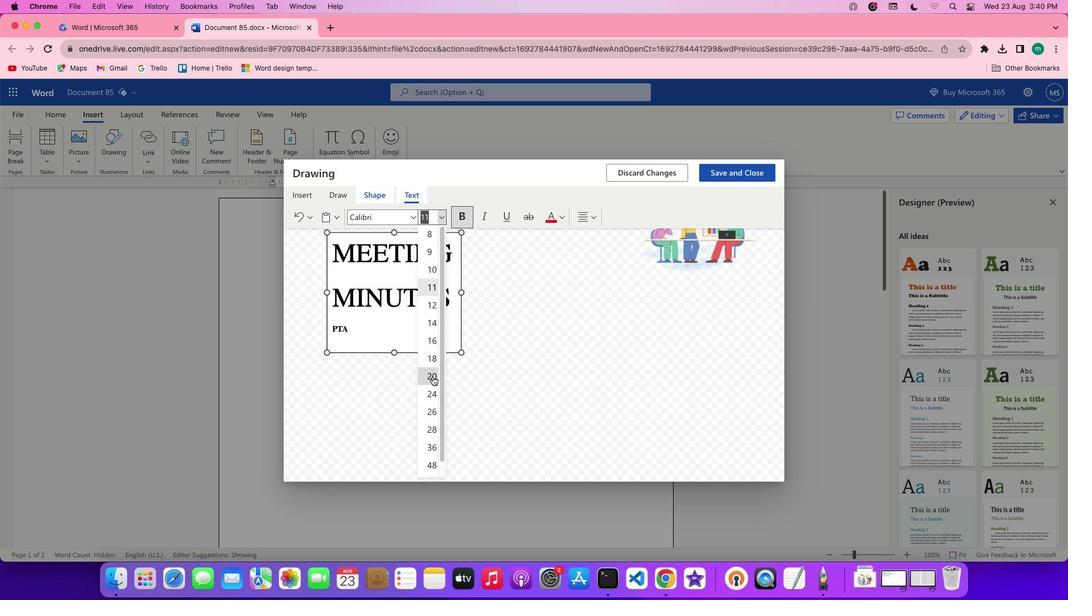 
Action: Mouse pressed left at (432, 376)
Screenshot: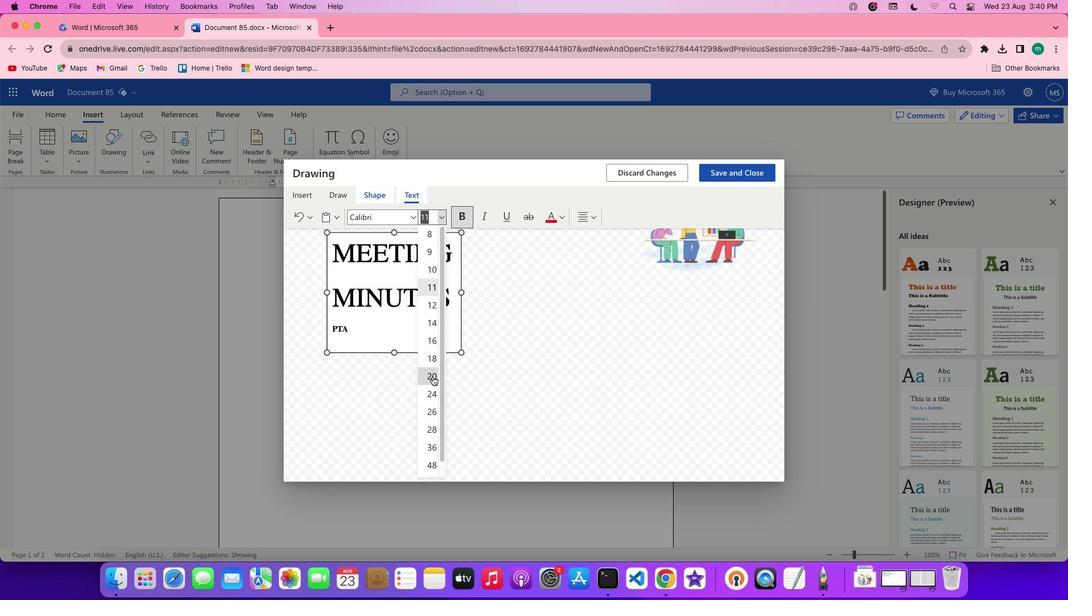 
Action: Mouse moved to (460, 292)
Screenshot: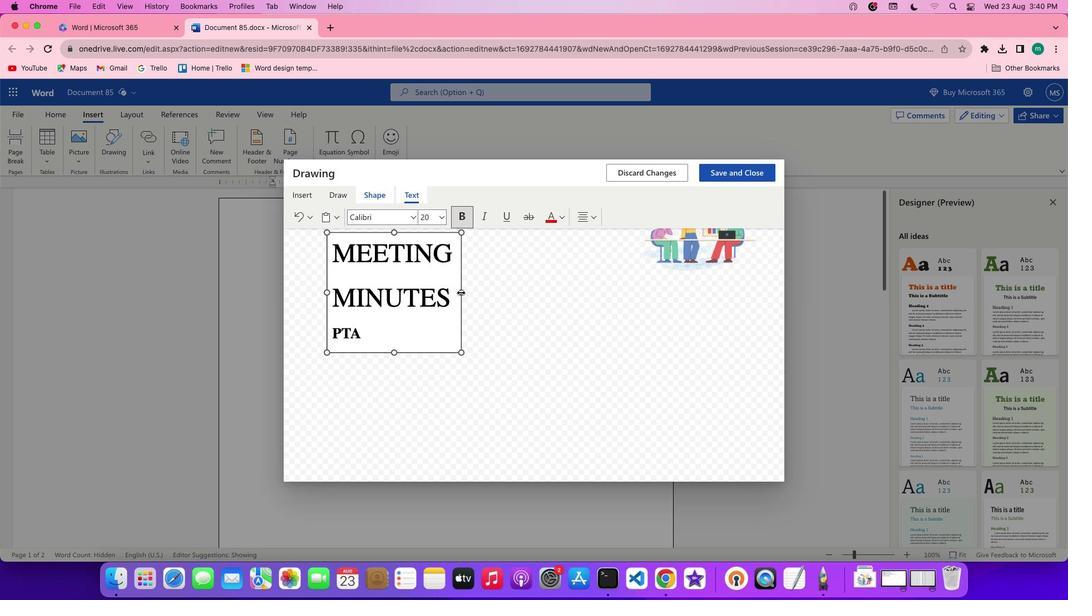 
Action: Mouse pressed left at (460, 292)
Screenshot: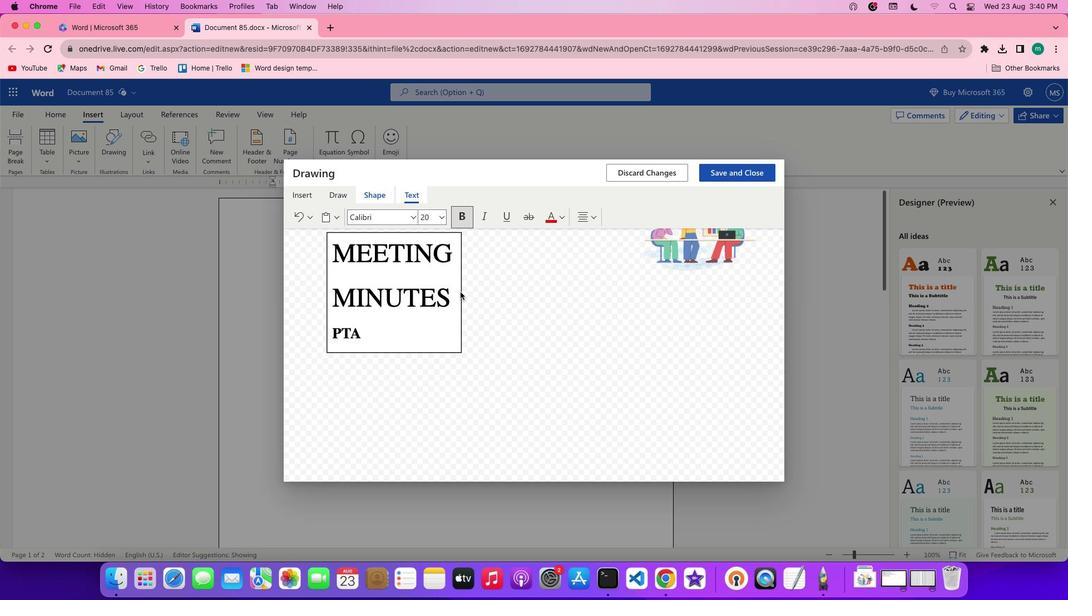
Action: Mouse moved to (559, 218)
Screenshot: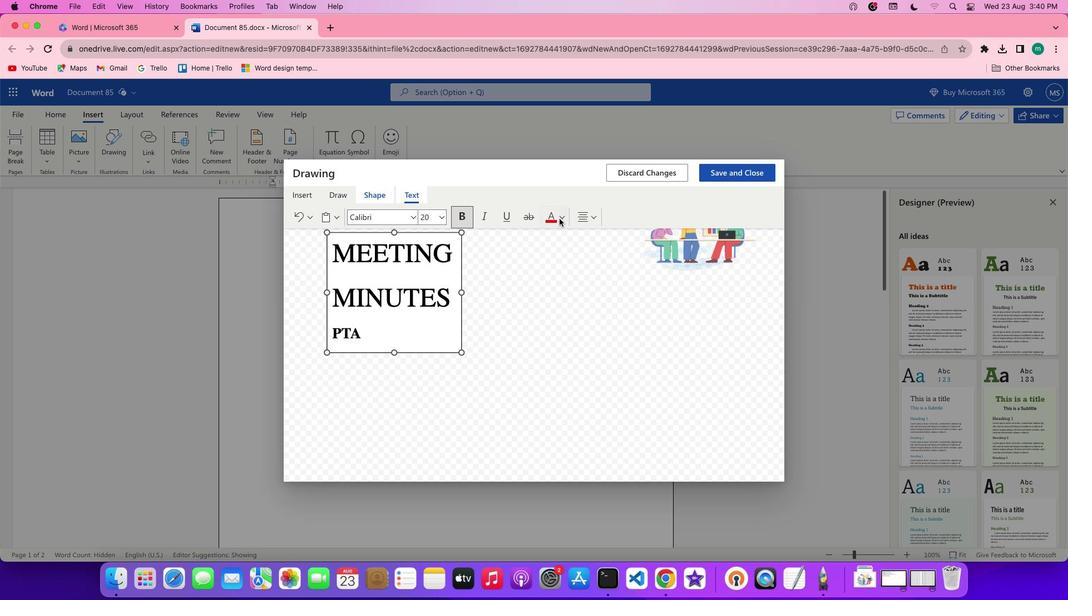 
Action: Mouse pressed left at (559, 218)
Screenshot: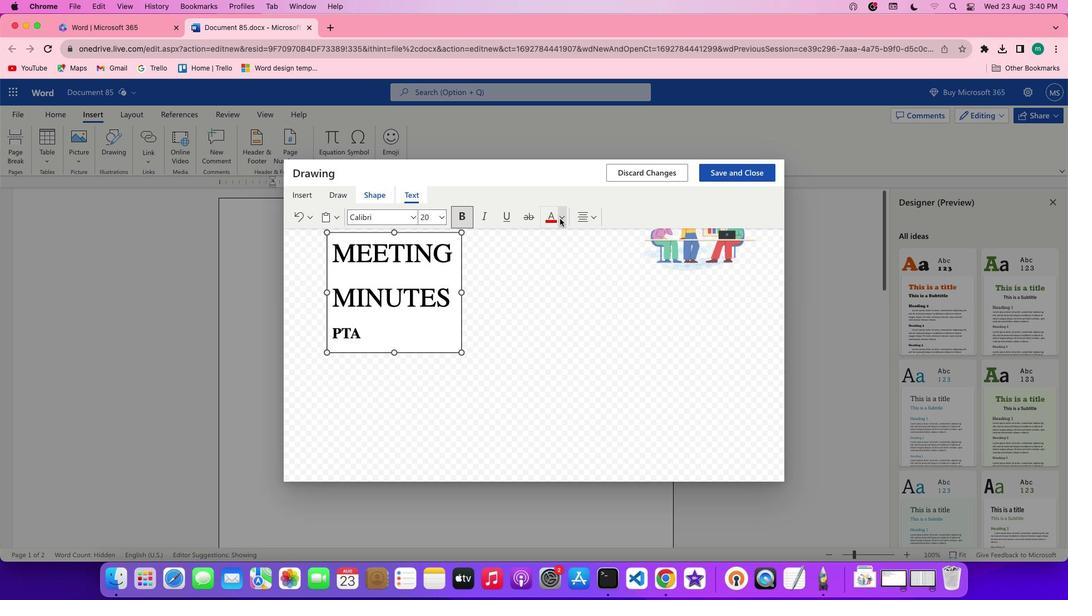 
Action: Mouse moved to (697, 312)
Screenshot: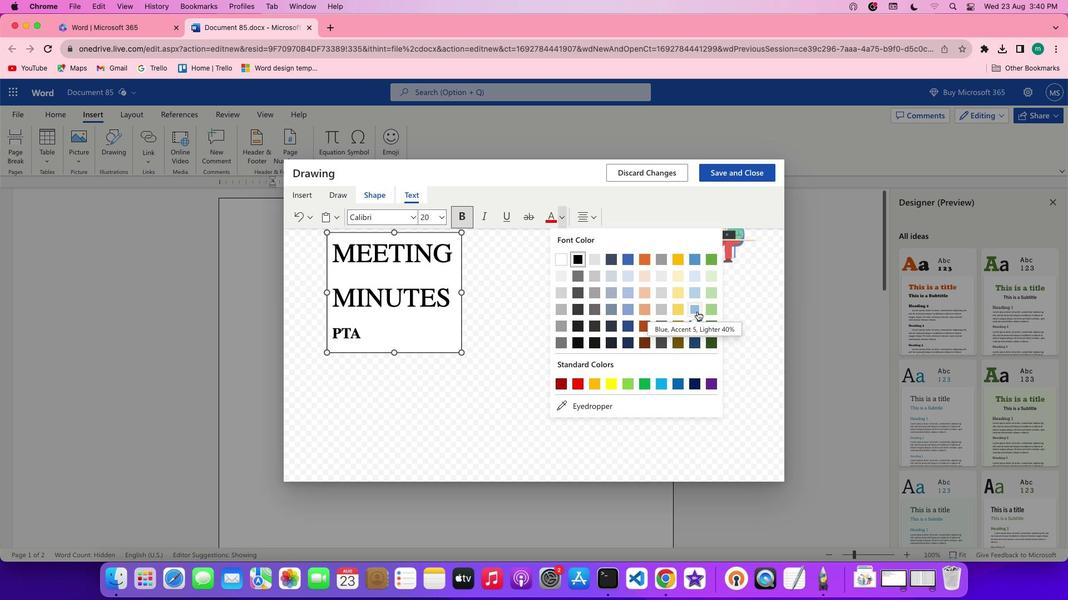 
Action: Mouse pressed left at (697, 312)
Screenshot: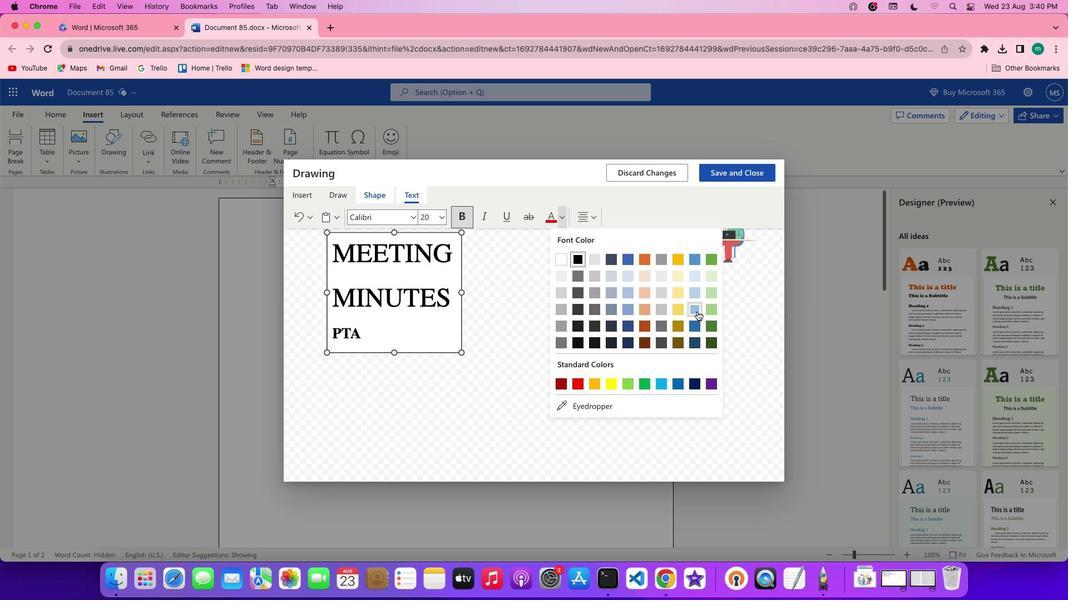 
Action: Mouse moved to (562, 220)
Screenshot: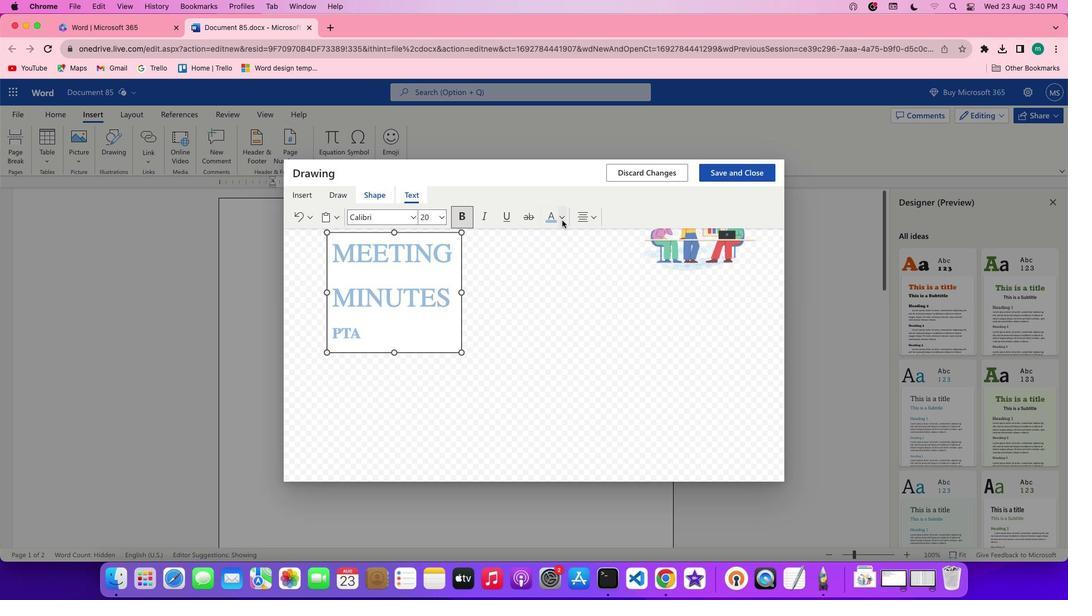 
Action: Mouse pressed left at (562, 220)
Screenshot: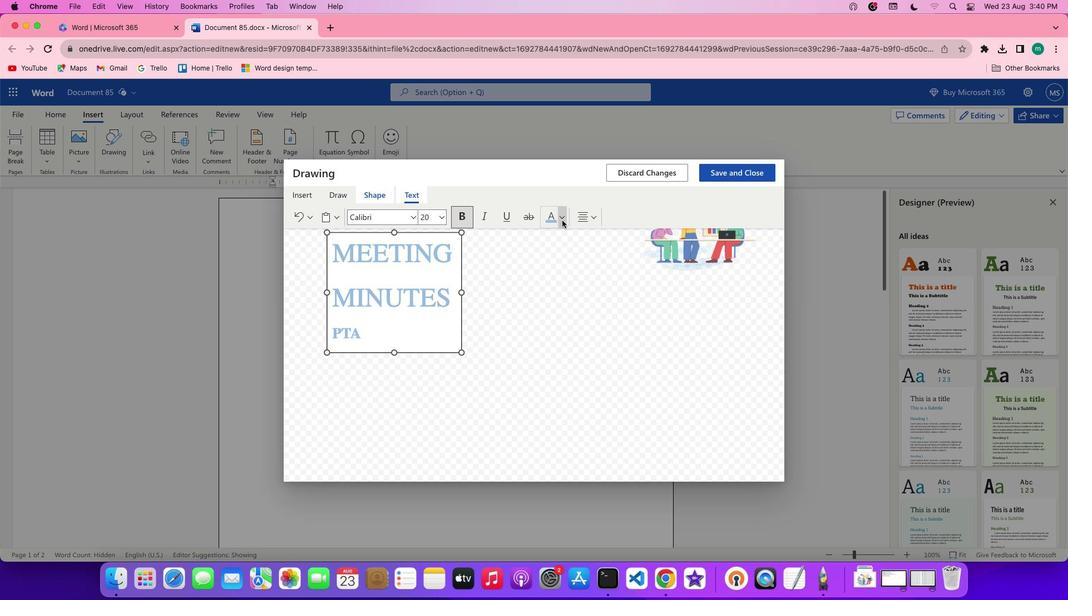 
Action: Mouse moved to (695, 324)
Screenshot: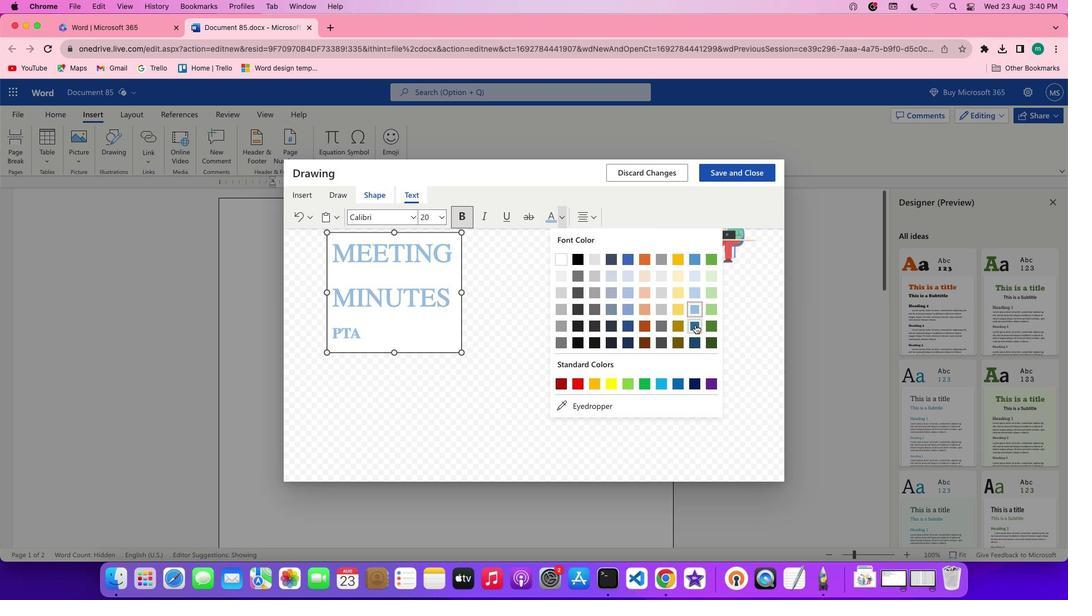 
Action: Mouse pressed left at (695, 324)
Screenshot: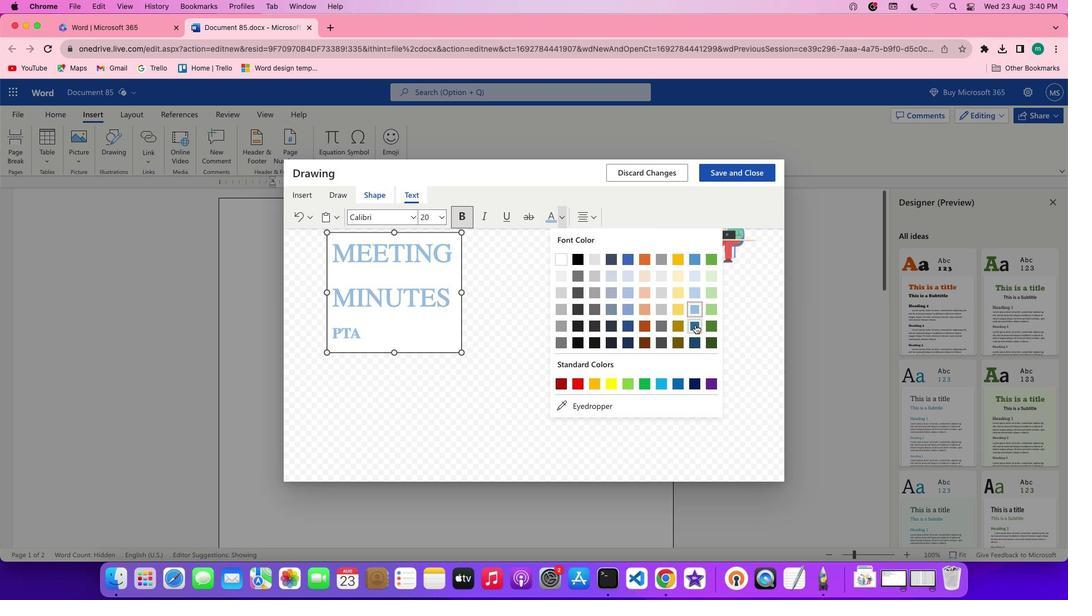 
Action: Mouse moved to (445, 270)
Screenshot: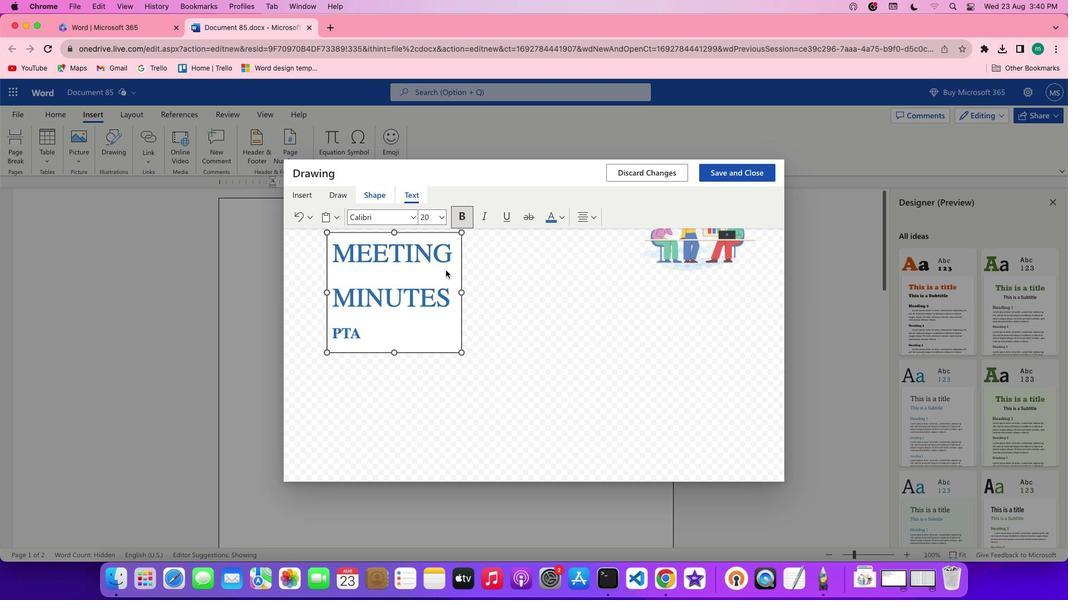 
Action: Mouse pressed right at (445, 270)
Screenshot: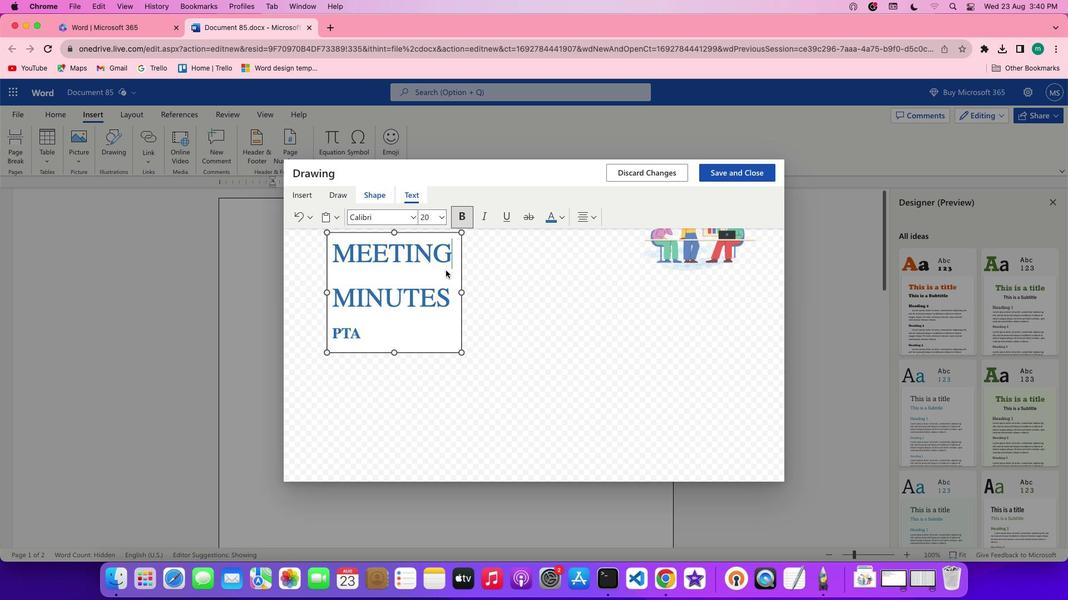 
Action: Mouse moved to (519, 251)
Screenshot: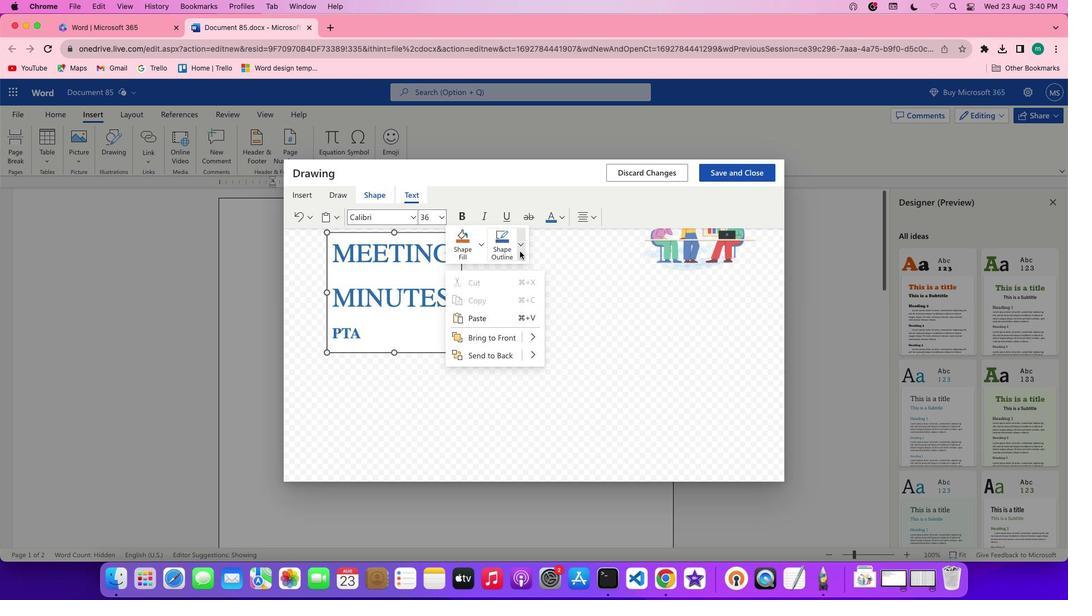 
Action: Mouse pressed left at (519, 251)
Screenshot: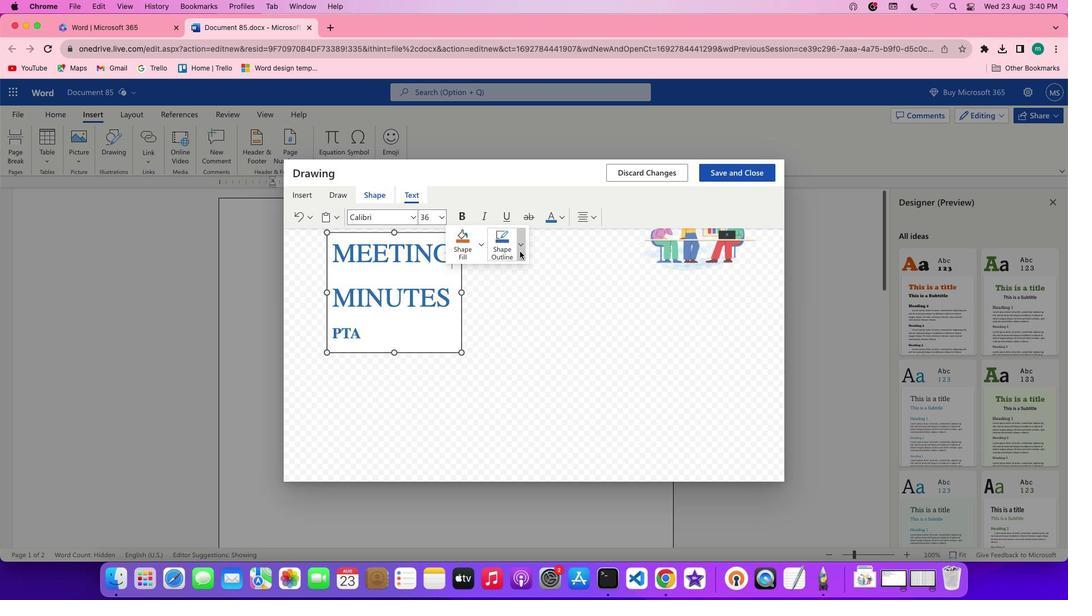 
Action: Mouse moved to (545, 403)
Screenshot: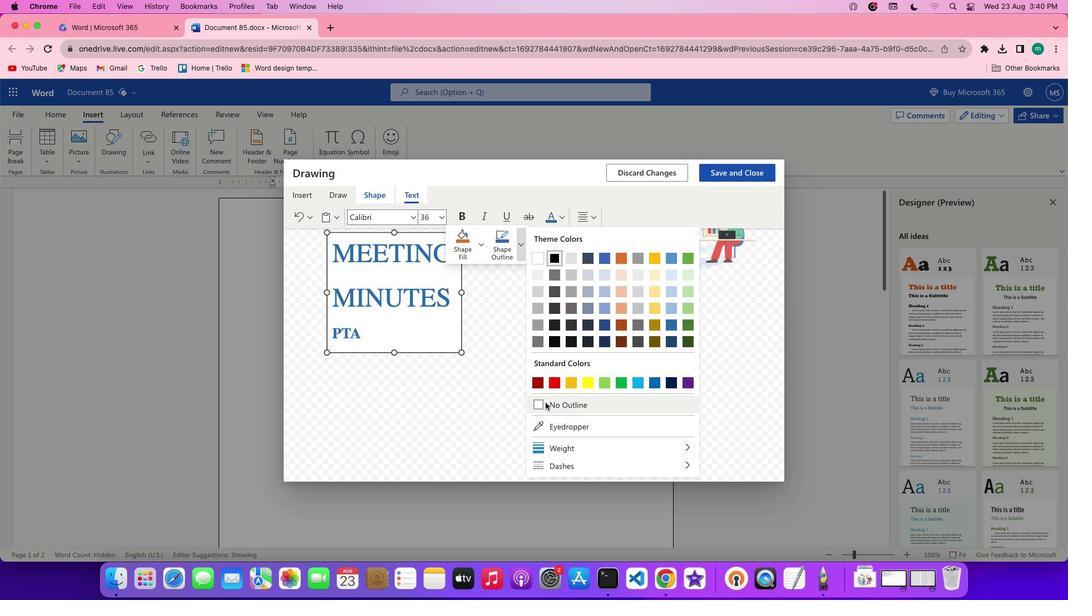 
Action: Mouse pressed left at (545, 403)
Screenshot: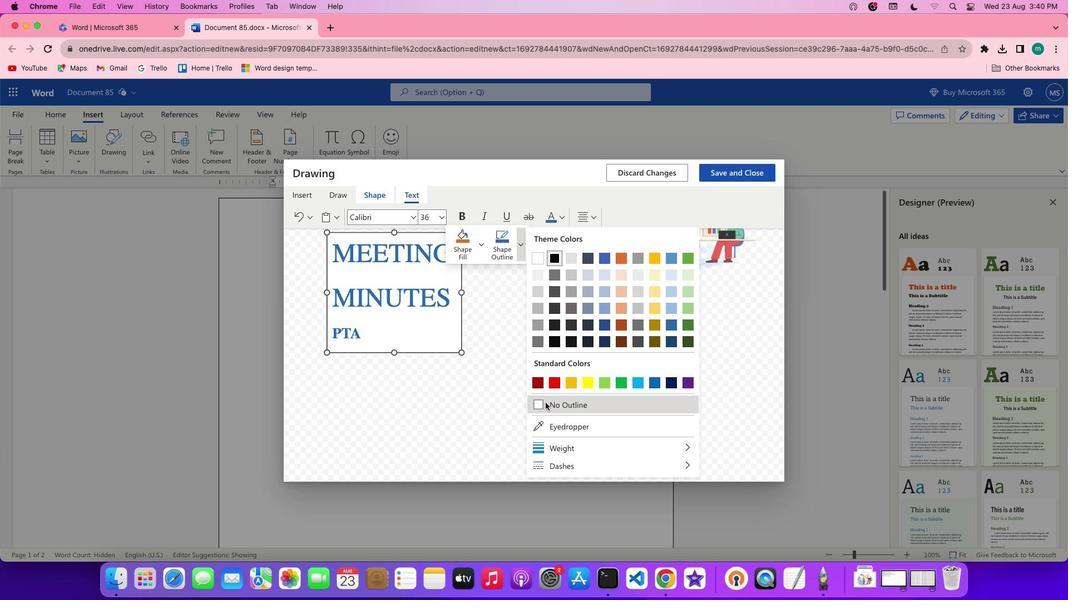 
Action: Mouse moved to (331, 333)
Screenshot: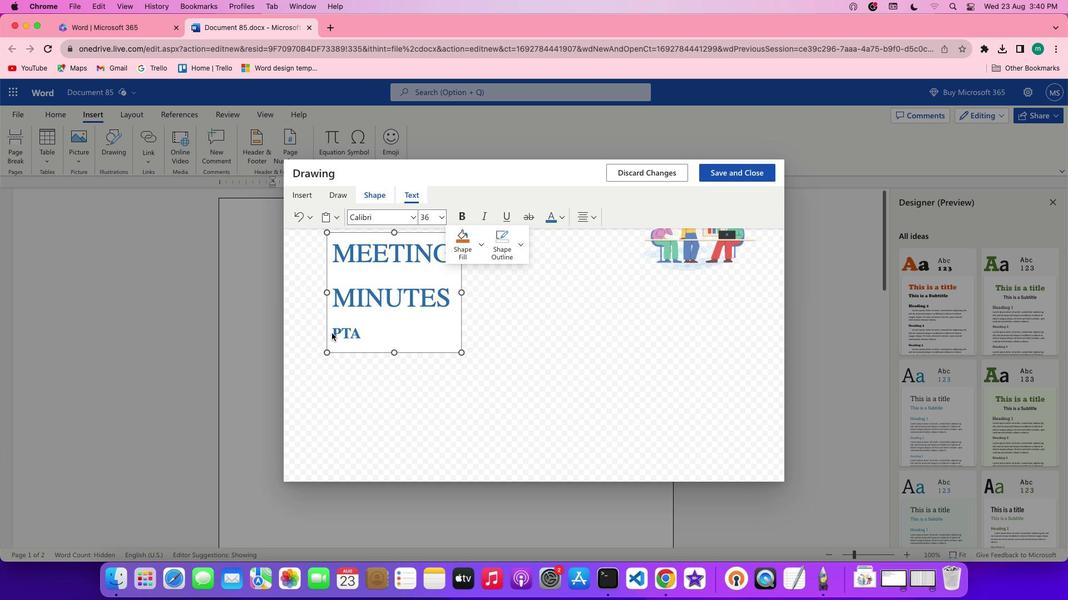
Action: Mouse pressed left at (331, 333)
Screenshot: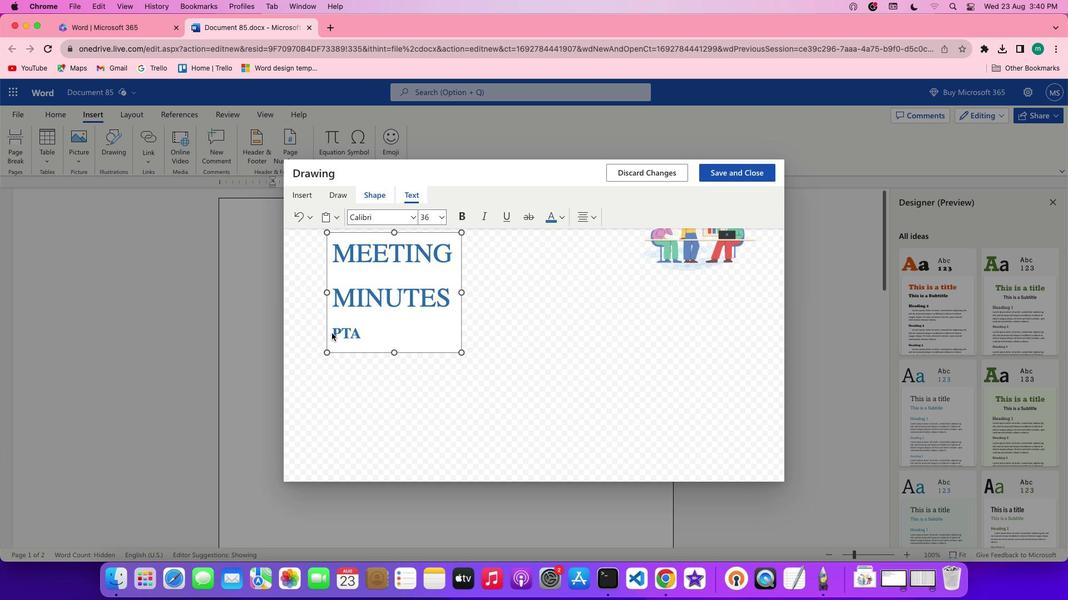 
Action: Mouse moved to (330, 332)
Screenshot: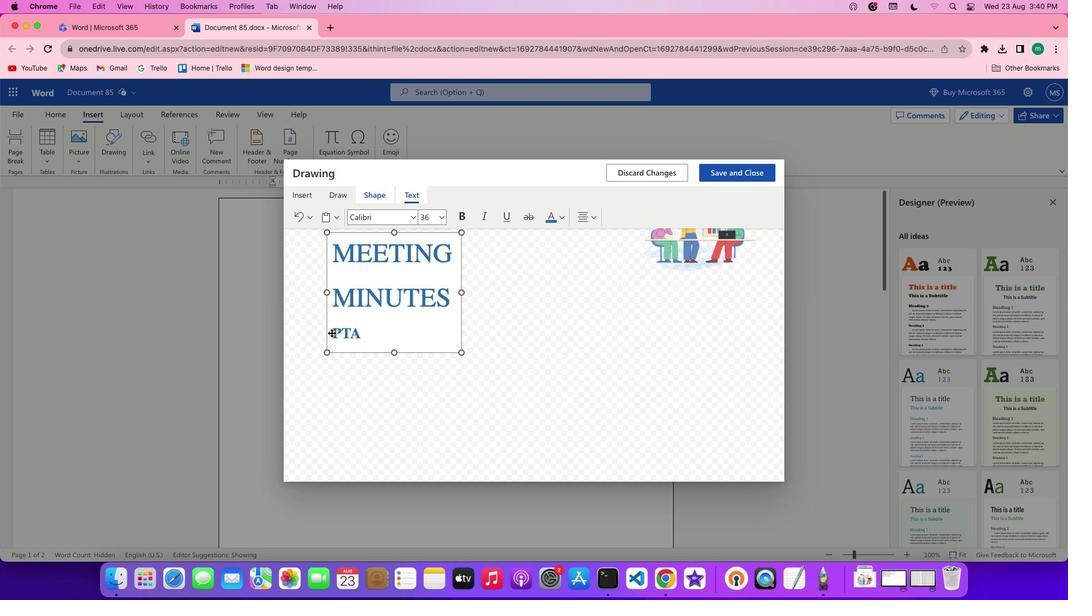 
Action: Mouse pressed left at (330, 332)
Screenshot: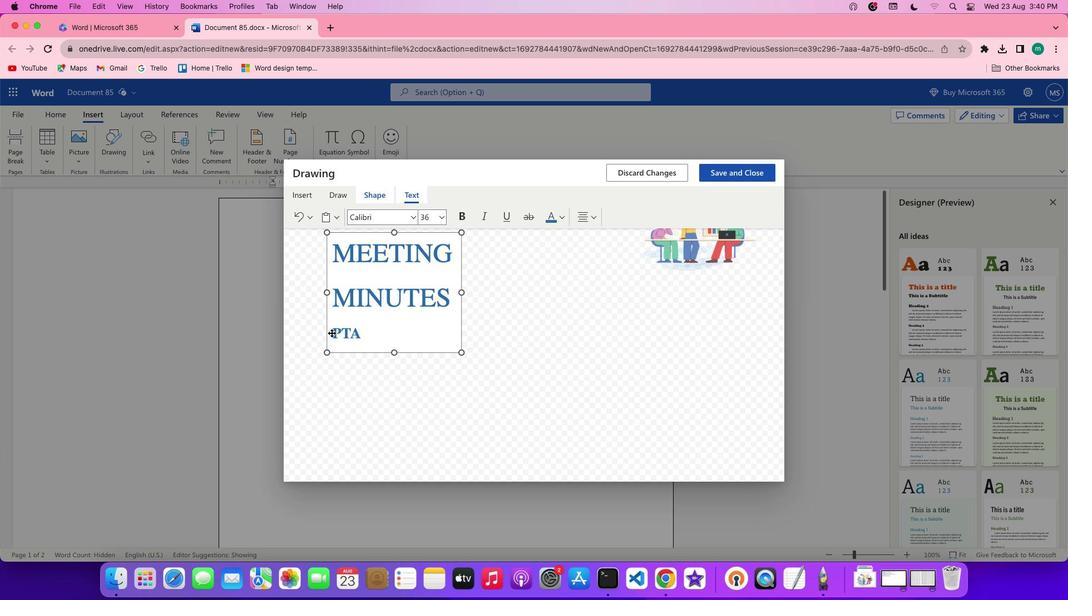 
Action: Mouse moved to (325, 321)
Screenshot: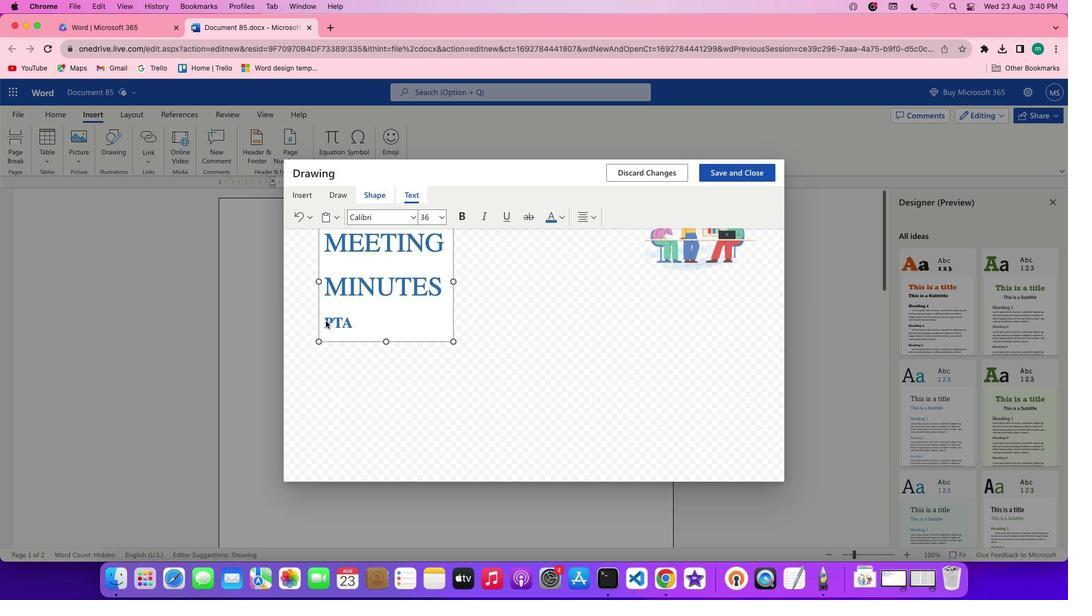 
Action: Mouse pressed left at (325, 321)
Screenshot: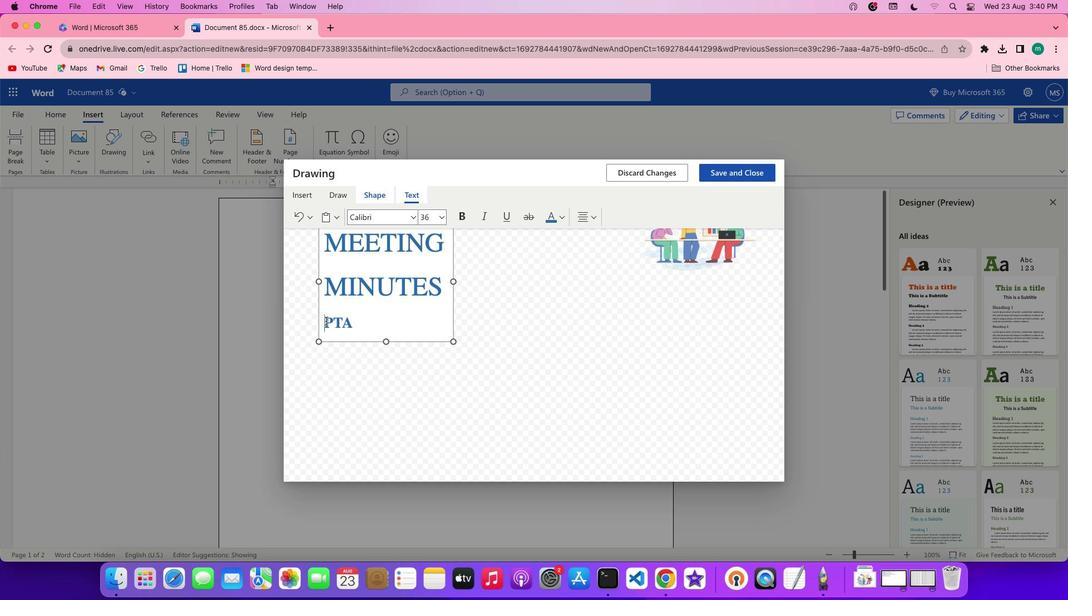 
Action: Mouse moved to (444, 216)
Screenshot: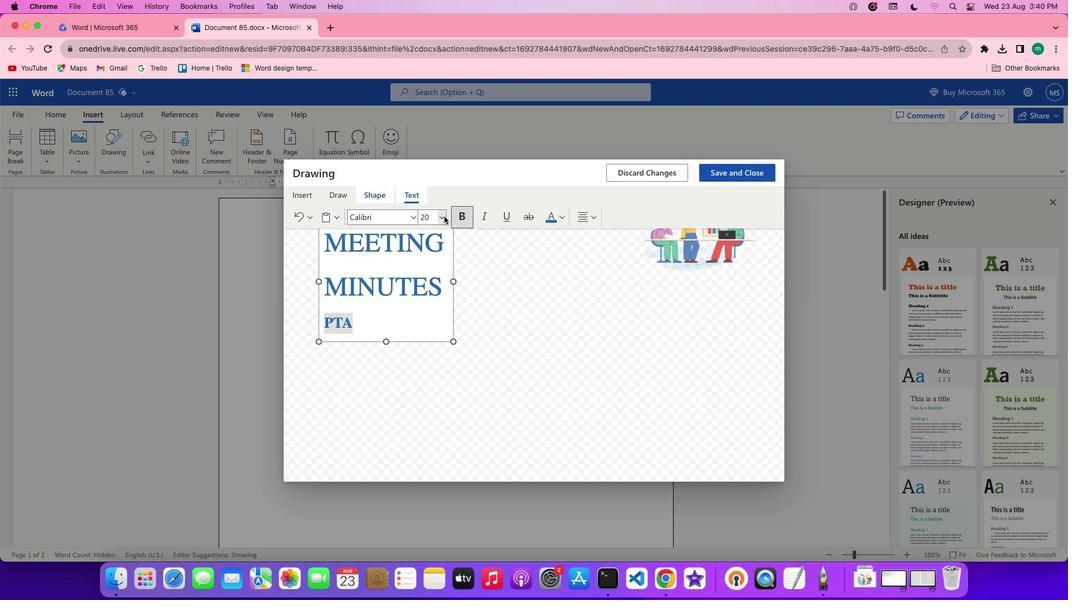 
Action: Mouse pressed left at (444, 216)
Screenshot: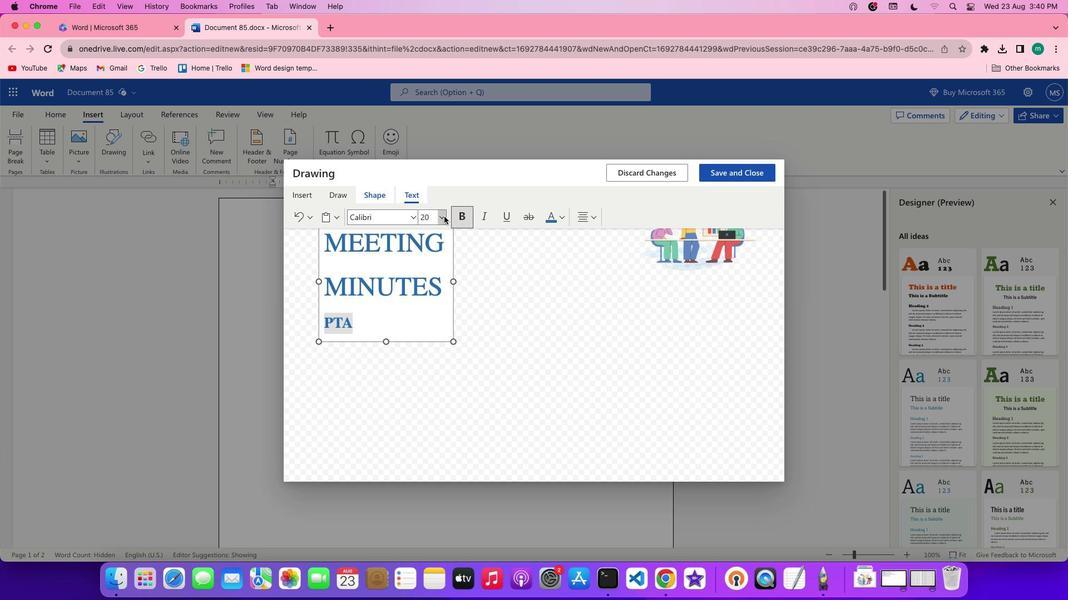 
Action: Mouse moved to (434, 414)
Screenshot: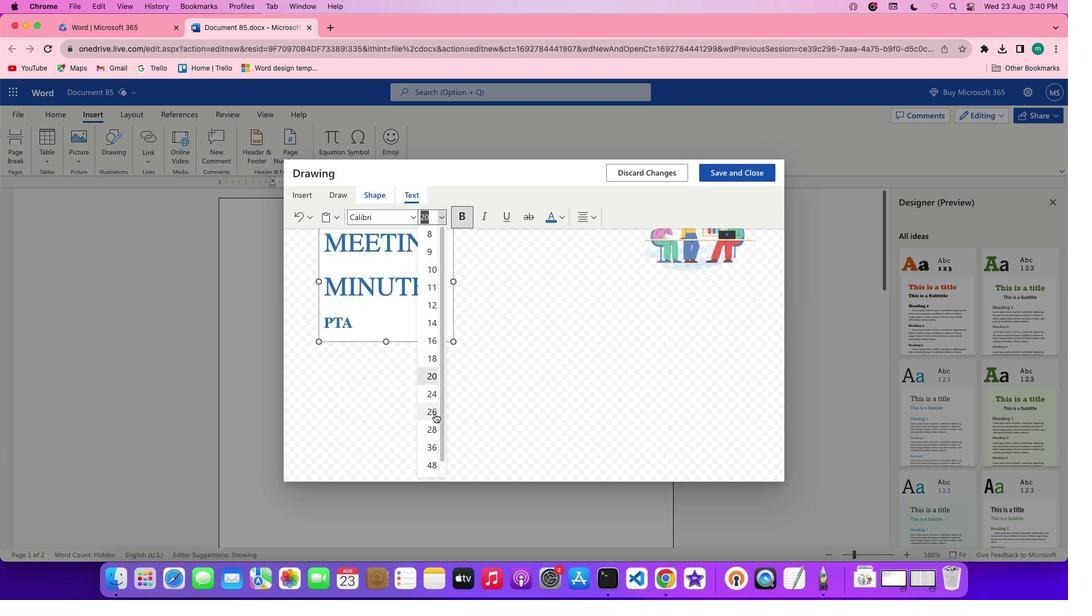 
Action: Mouse pressed left at (434, 414)
Screenshot: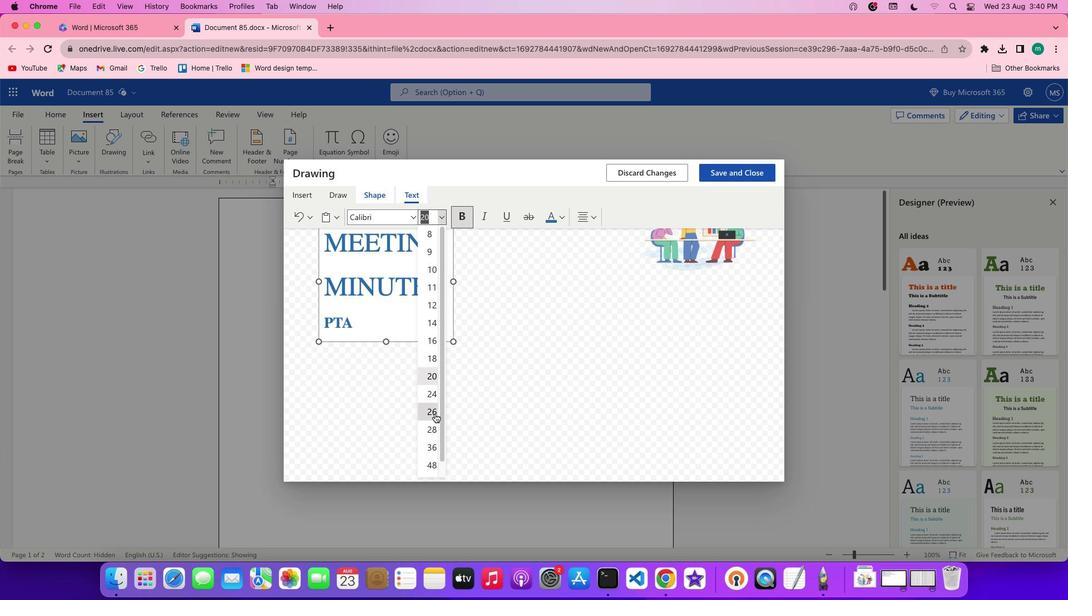 
Action: Mouse moved to (324, 242)
Screenshot: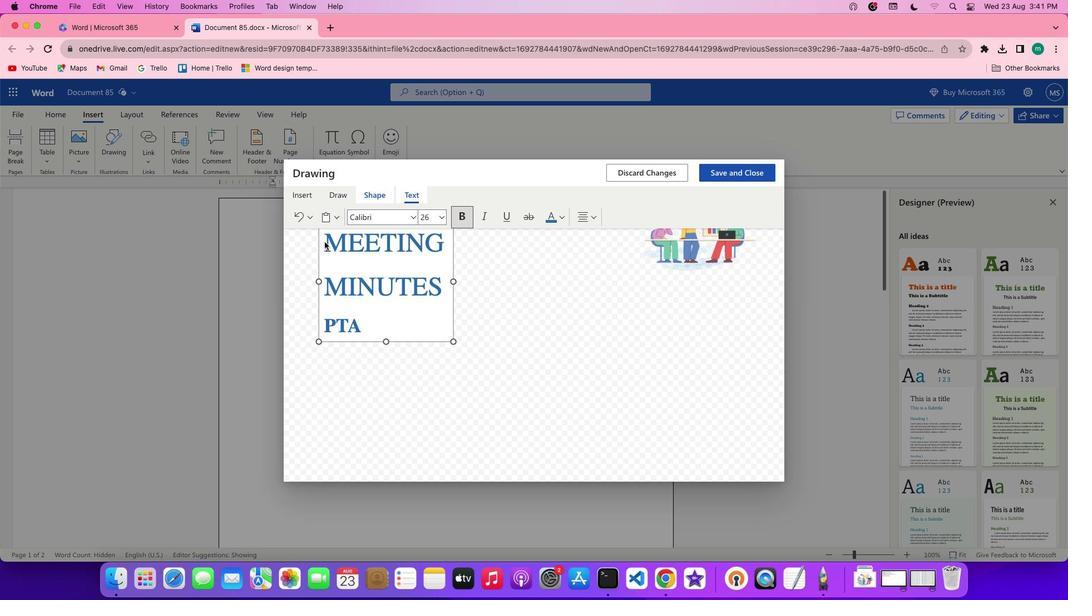 
Action: Mouse pressed left at (324, 242)
Screenshot: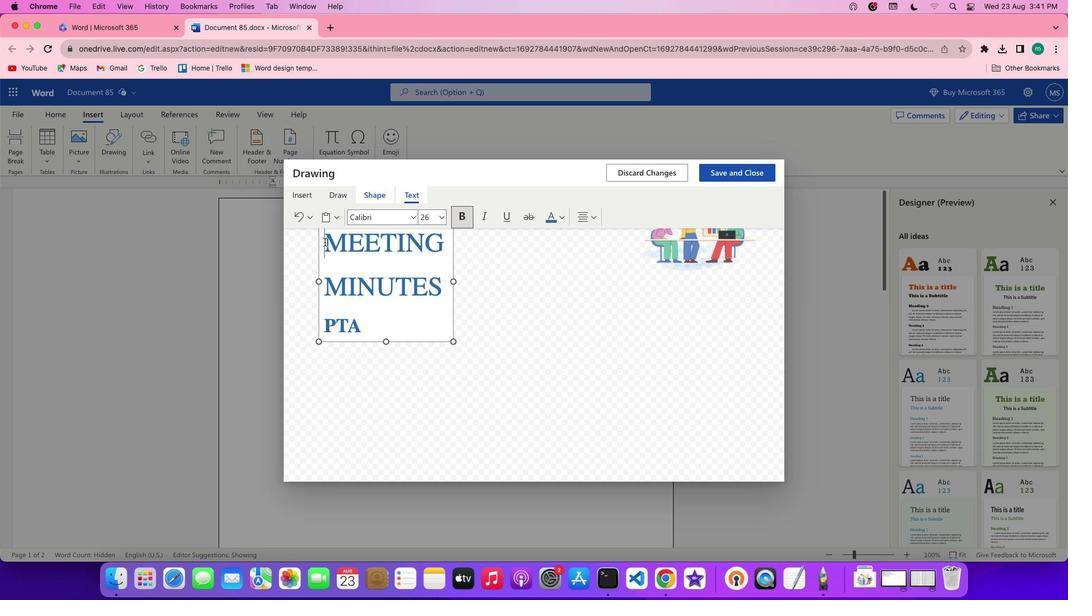 
Action: Mouse moved to (560, 219)
Screenshot: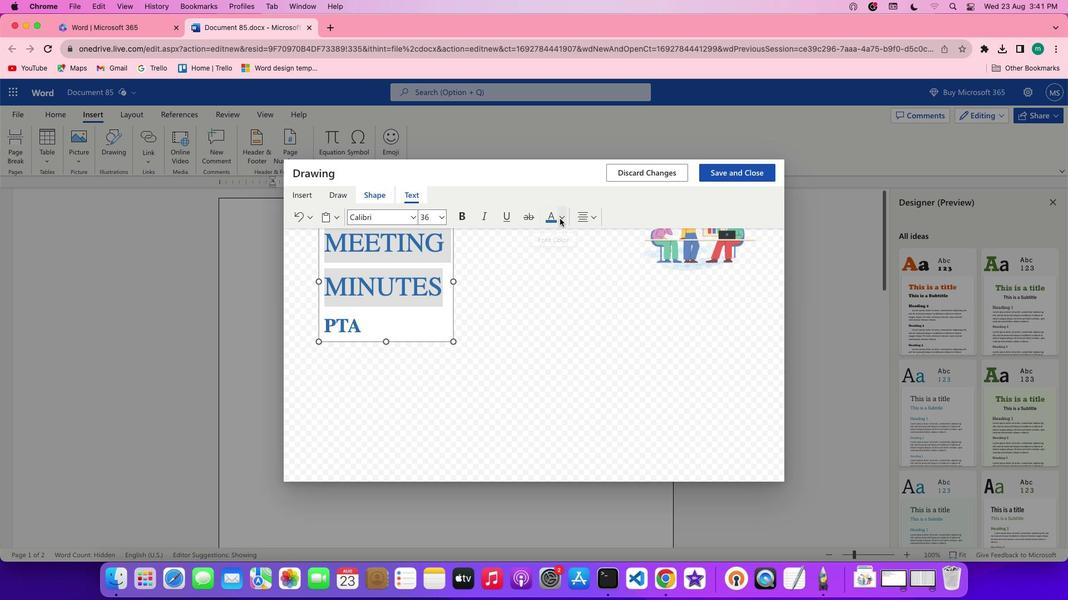 
Action: Mouse pressed left at (560, 219)
Screenshot: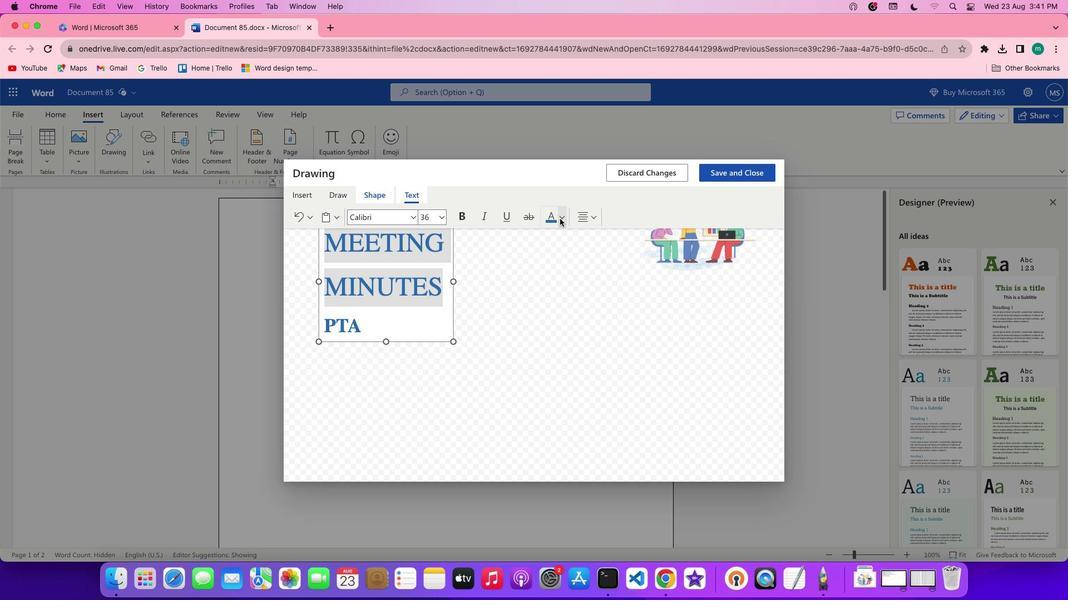 
Action: Mouse moved to (697, 264)
Screenshot: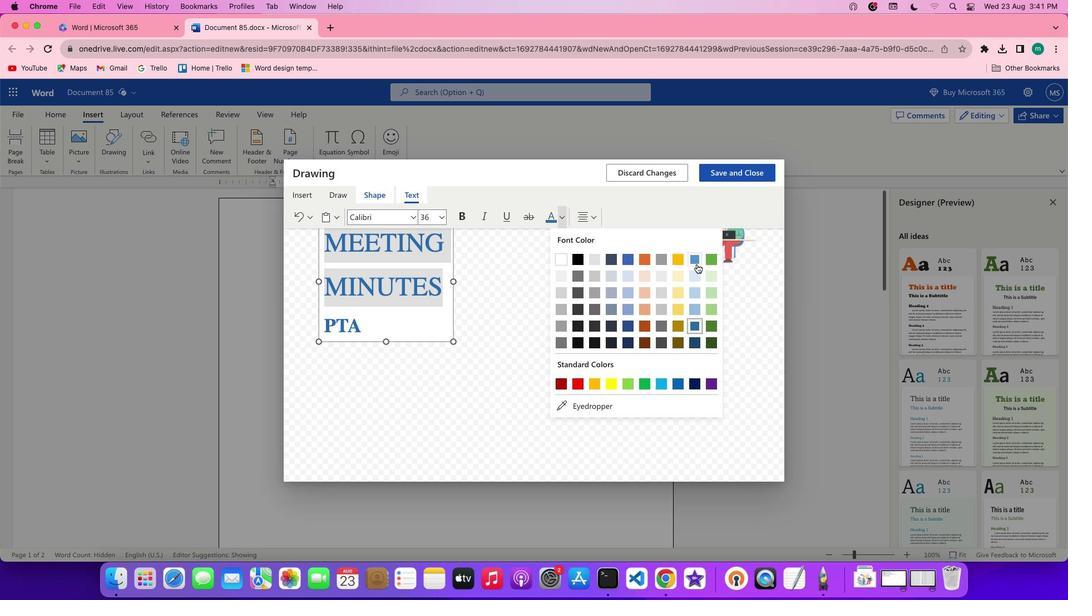 
Action: Mouse pressed left at (697, 264)
Screenshot: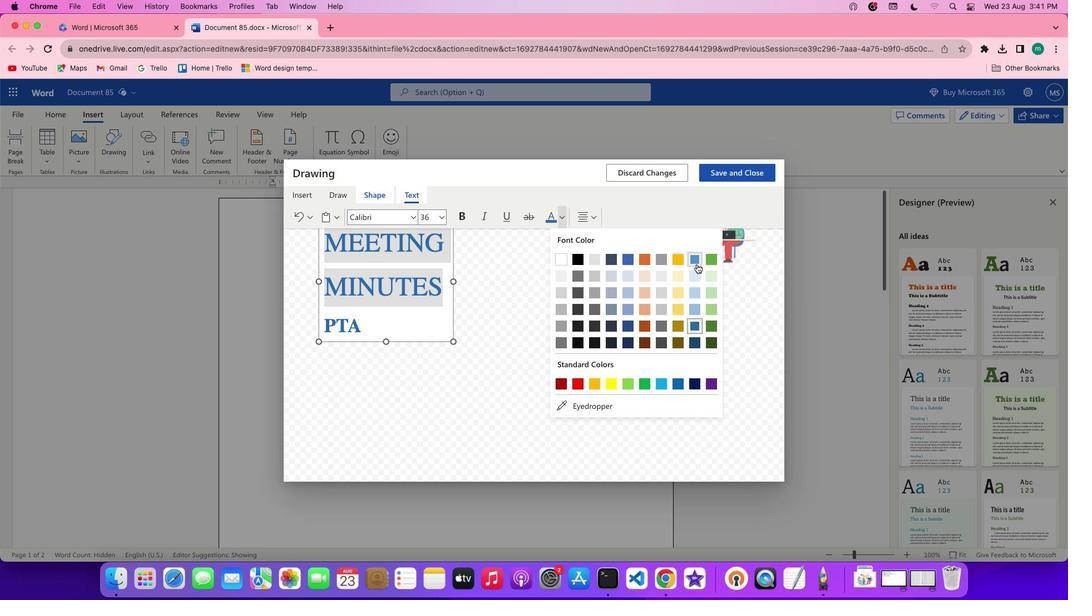 
Action: Mouse moved to (399, 320)
Screenshot: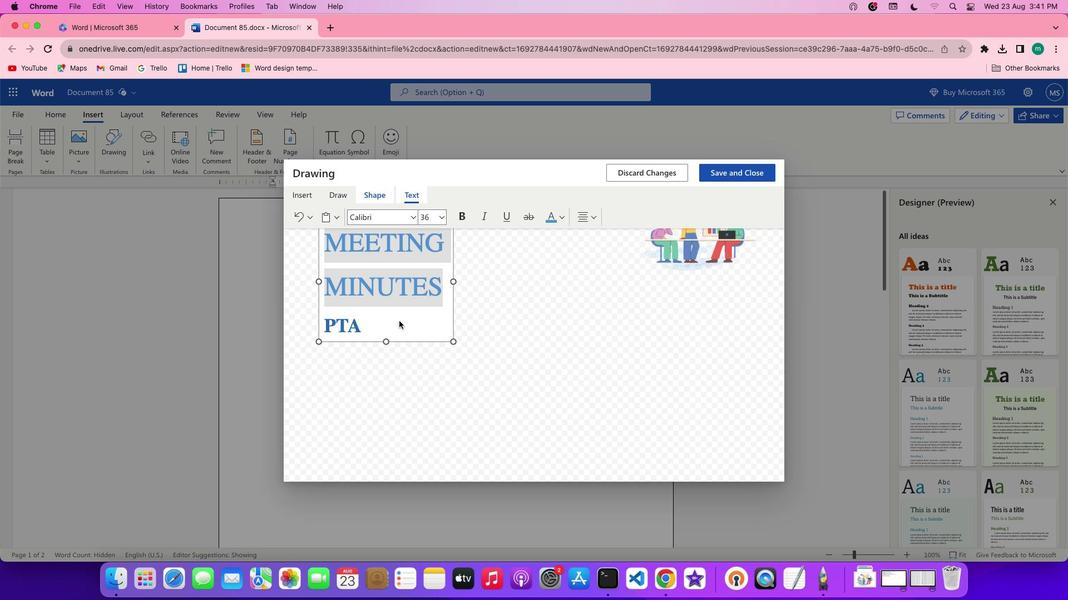 
Action: Mouse pressed left at (399, 320)
Screenshot: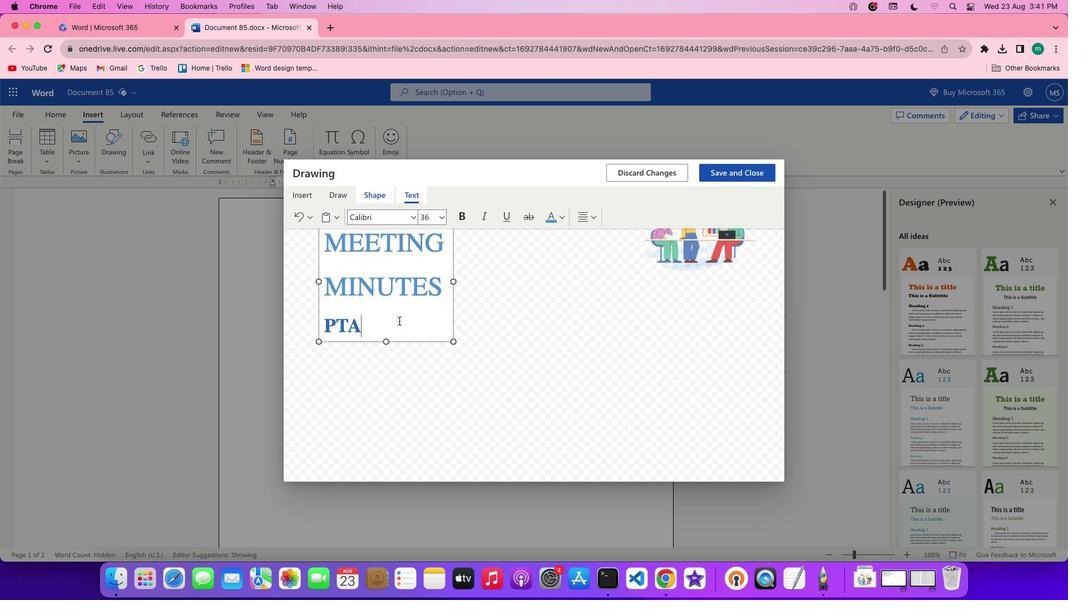 
Action: Mouse moved to (452, 270)
Screenshot: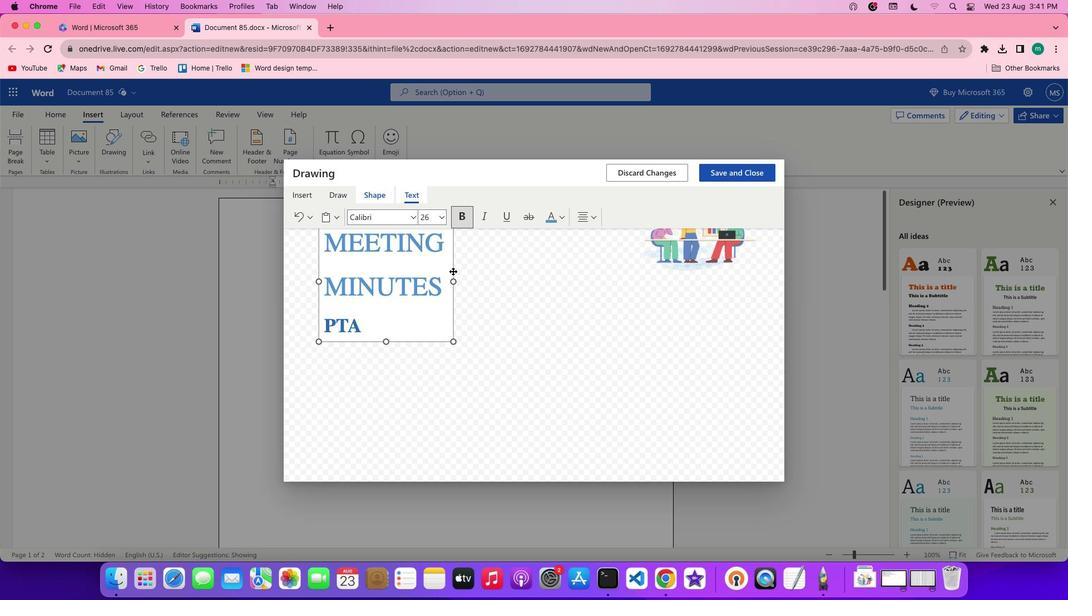 
Action: Mouse pressed left at (452, 270)
Screenshot: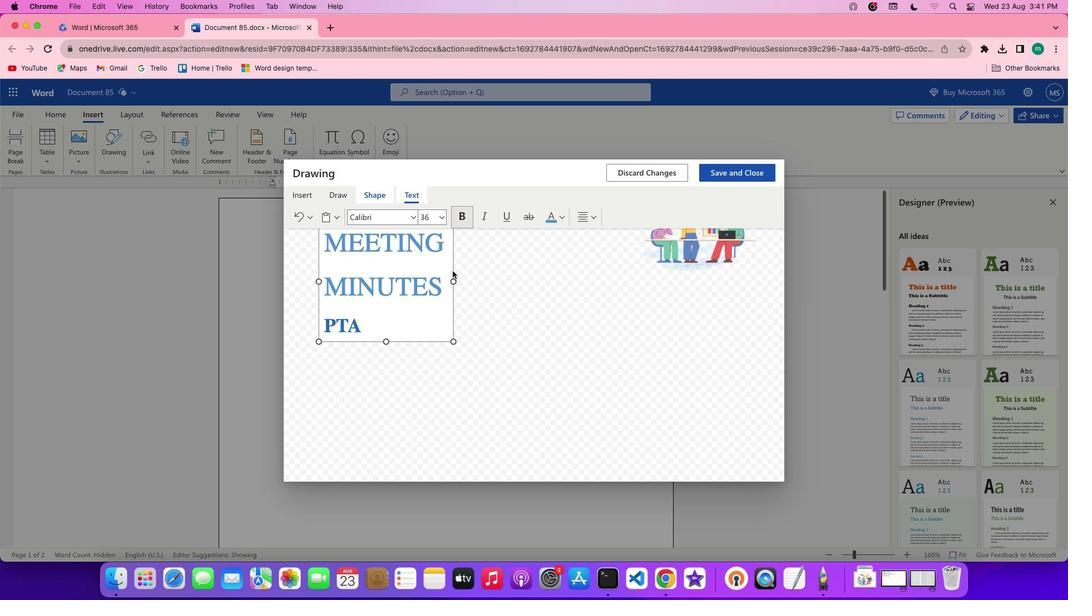 
Action: Mouse moved to (304, 195)
Screenshot: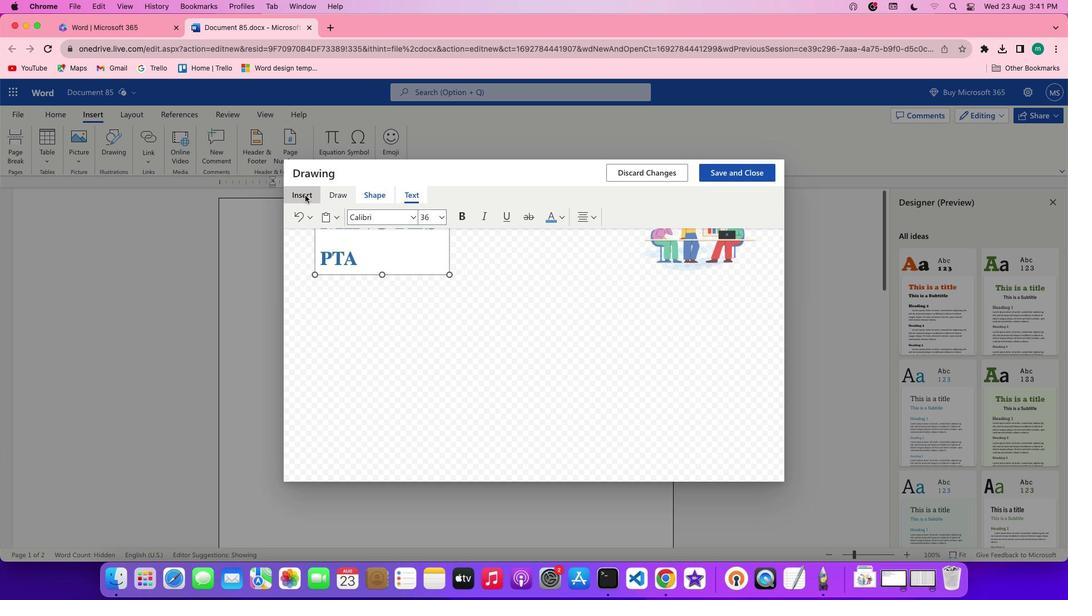 
Action: Mouse pressed left at (304, 195)
Screenshot: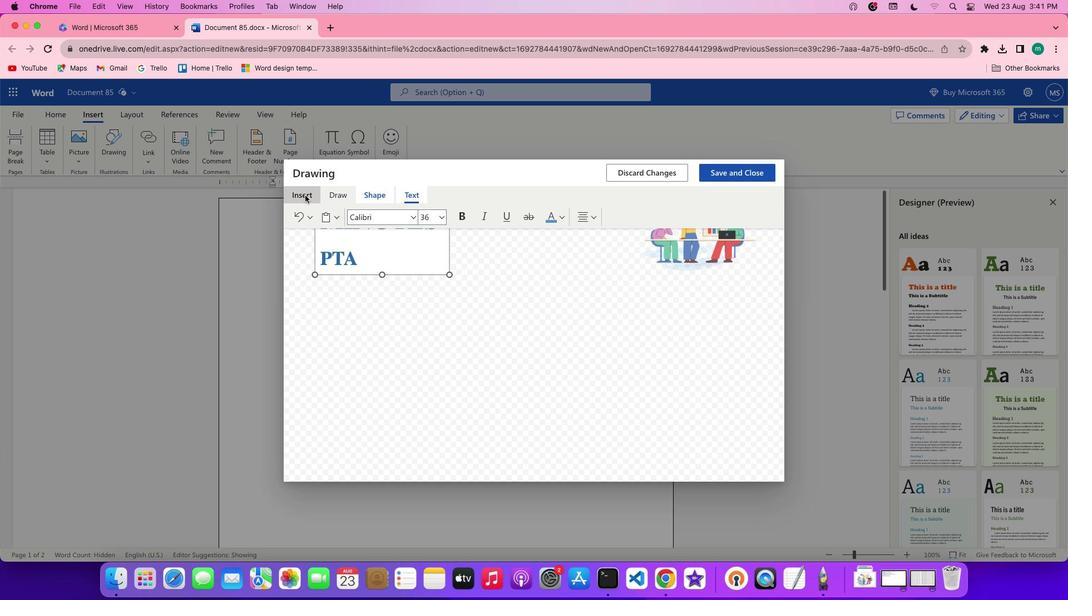 
Action: Mouse moved to (432, 218)
Screenshot: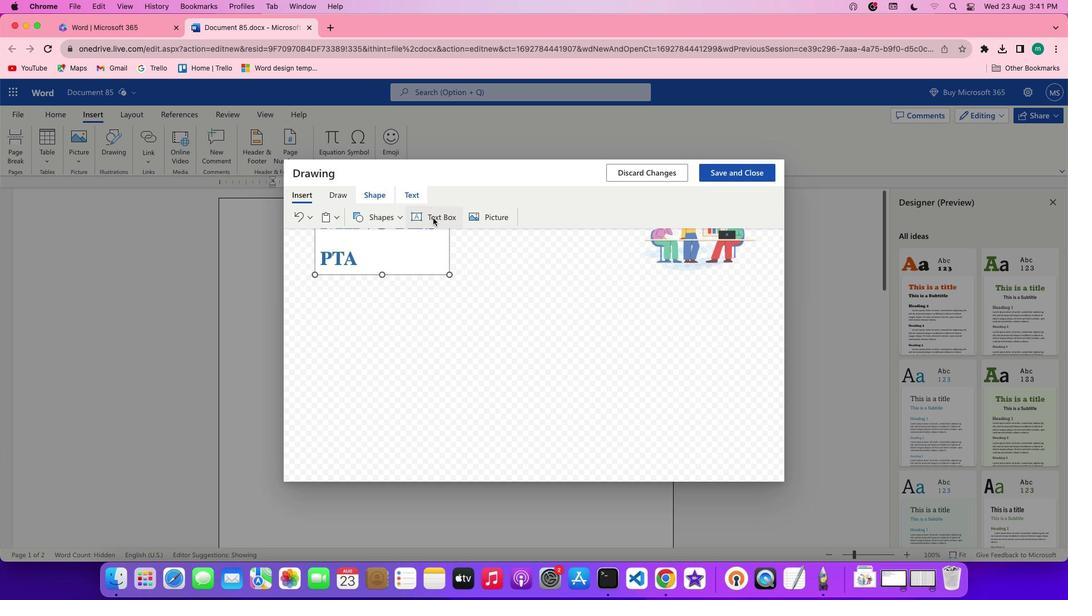 
Action: Mouse pressed left at (432, 218)
Screenshot: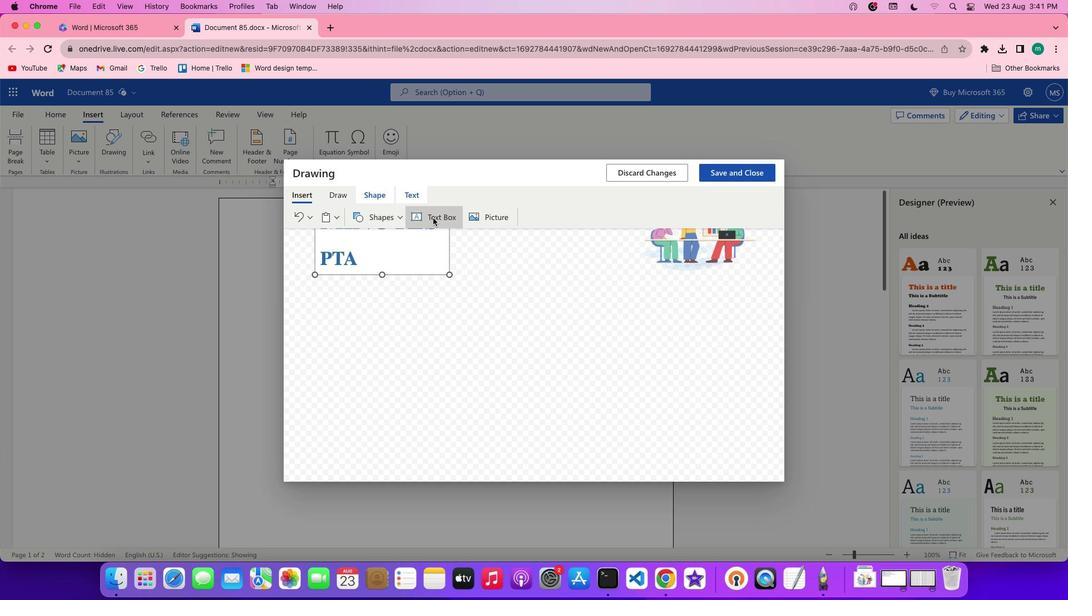 
Action: Mouse moved to (291, 286)
Screenshot: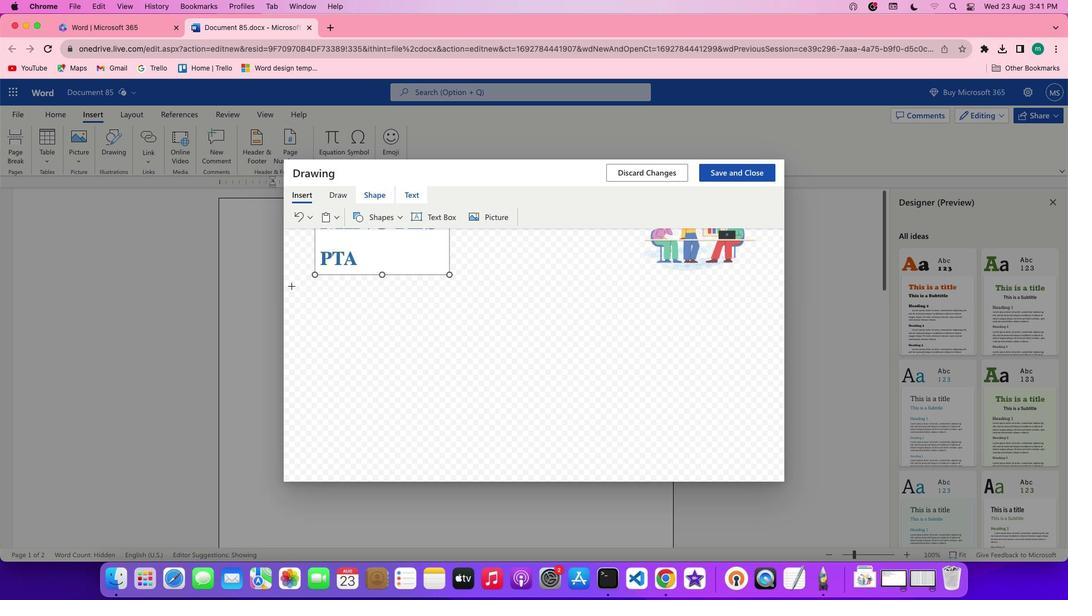 
Action: Mouse pressed left at (291, 286)
Screenshot: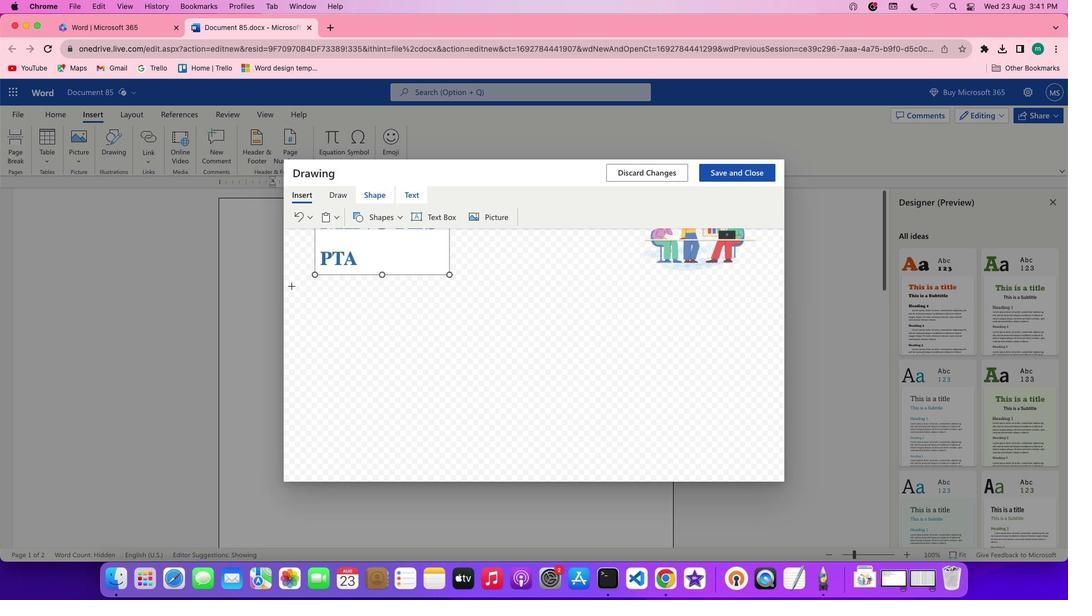 
Action: Mouse moved to (299, 197)
Screenshot: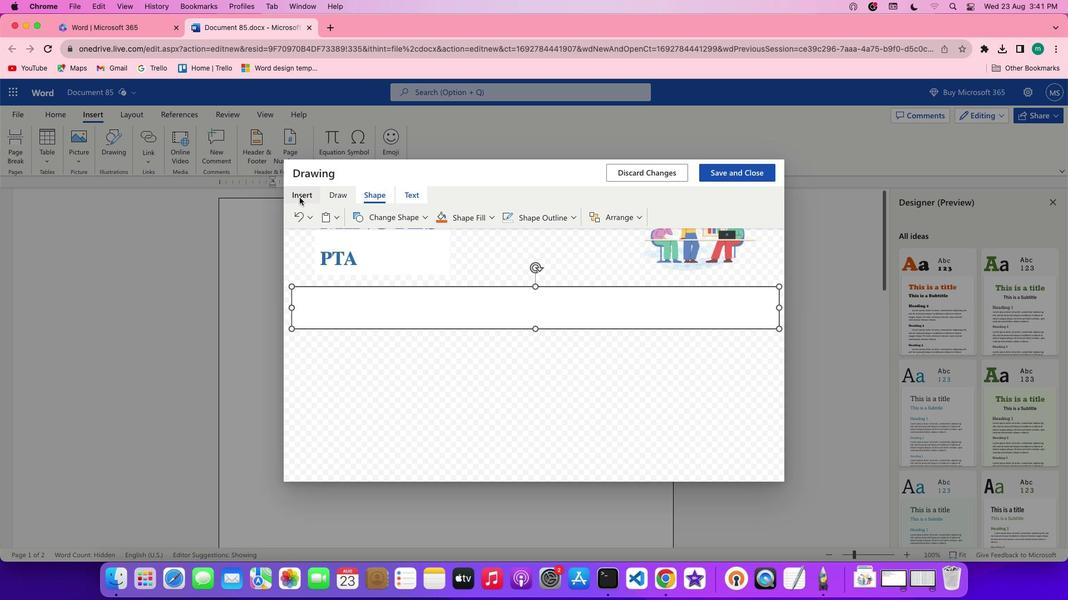 
Action: Mouse pressed left at (299, 197)
Screenshot: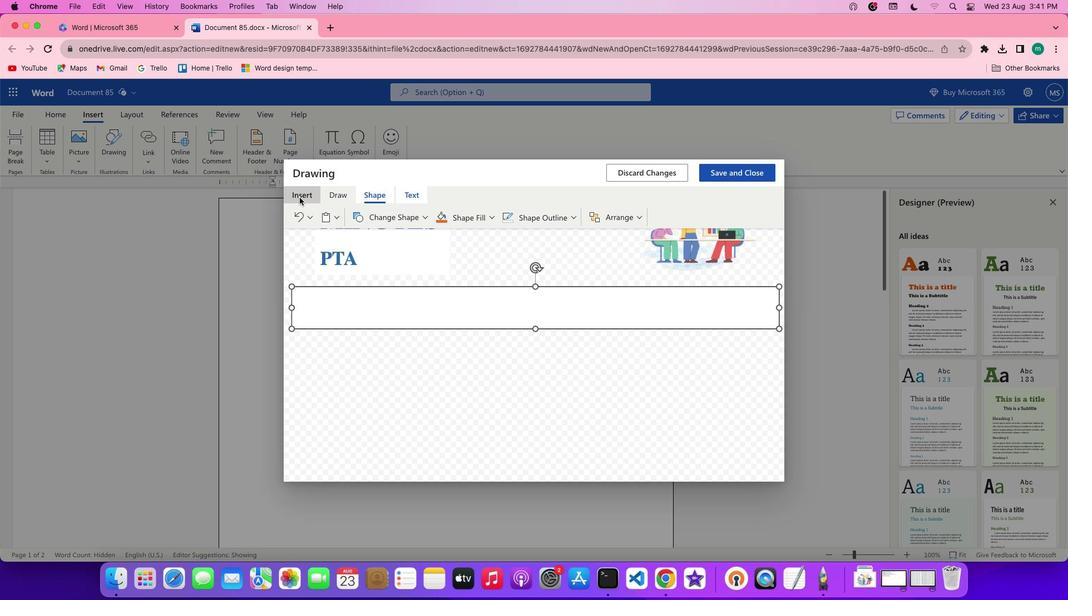 
Action: Mouse moved to (435, 216)
Screenshot: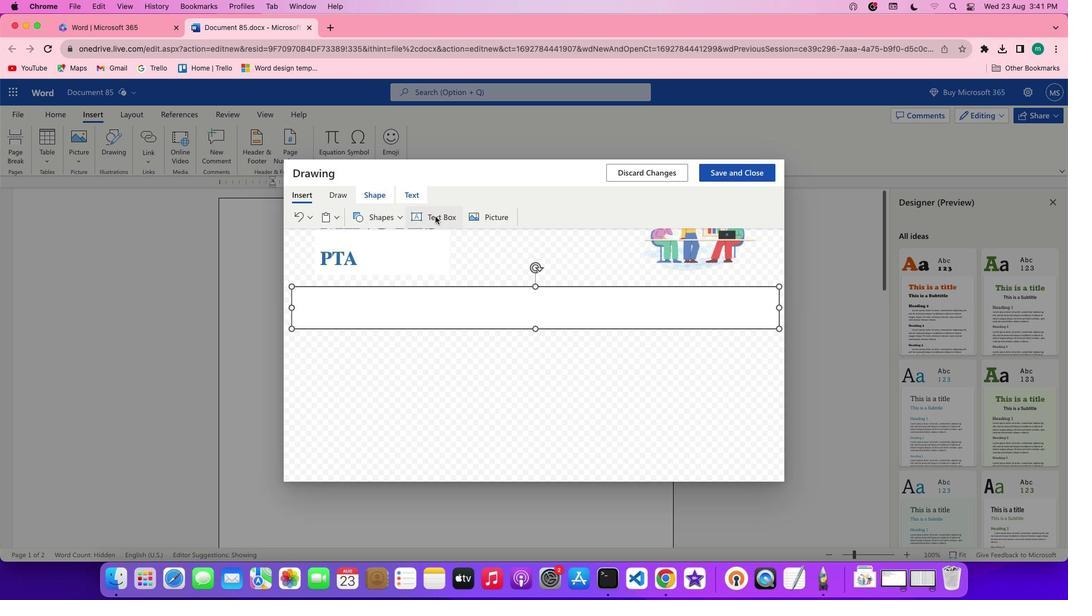 
Action: Mouse pressed left at (435, 216)
Screenshot: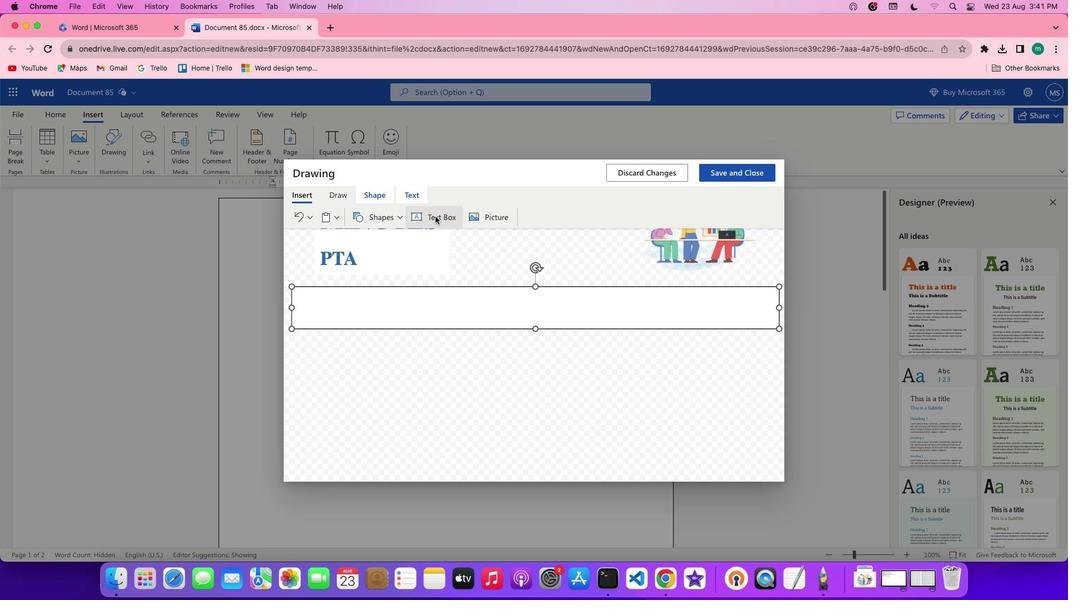 
Action: Mouse moved to (299, 290)
Screenshot: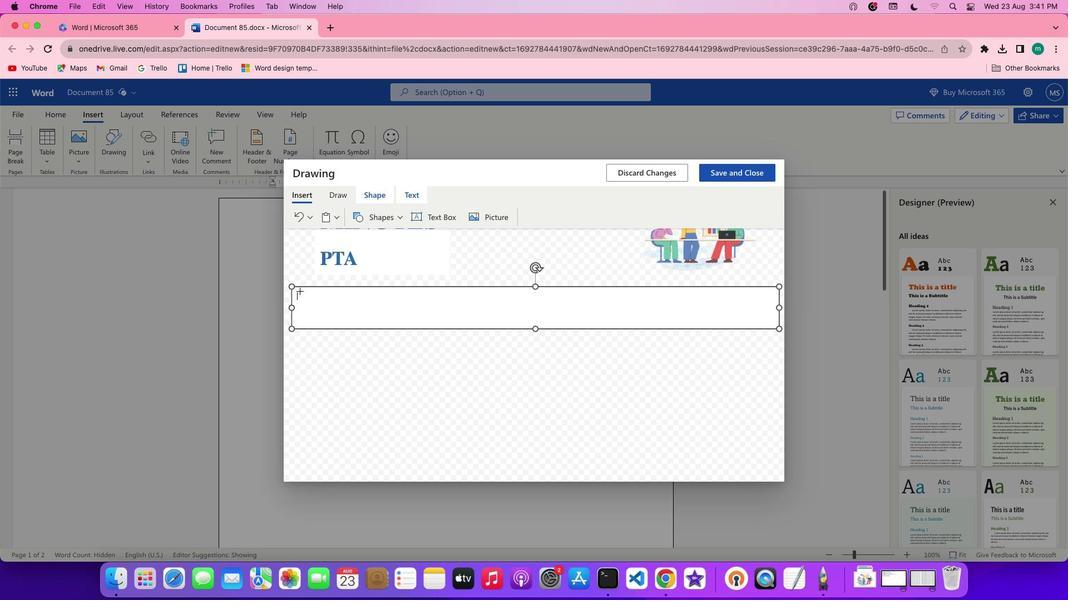 
Action: Mouse pressed left at (299, 290)
Screenshot: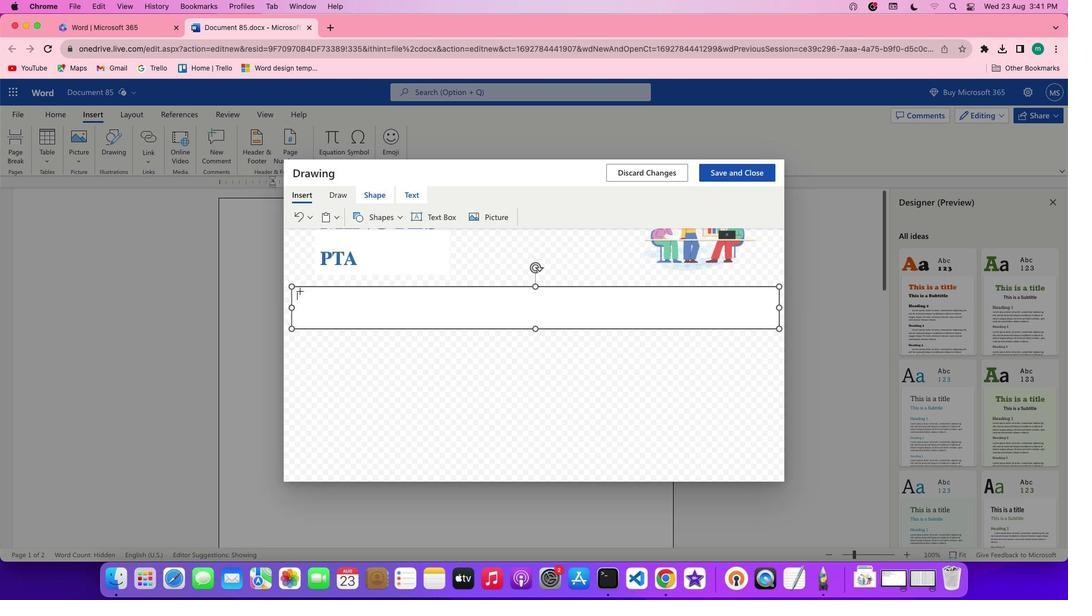
Action: Mouse moved to (377, 307)
Screenshot: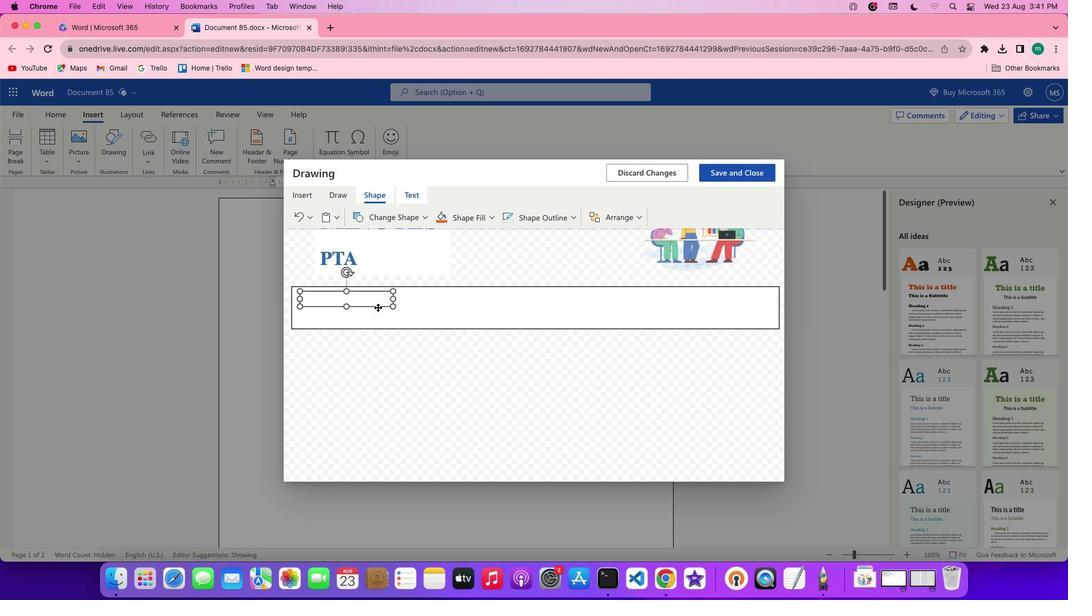 
Action: Mouse pressed left at (377, 307)
Screenshot: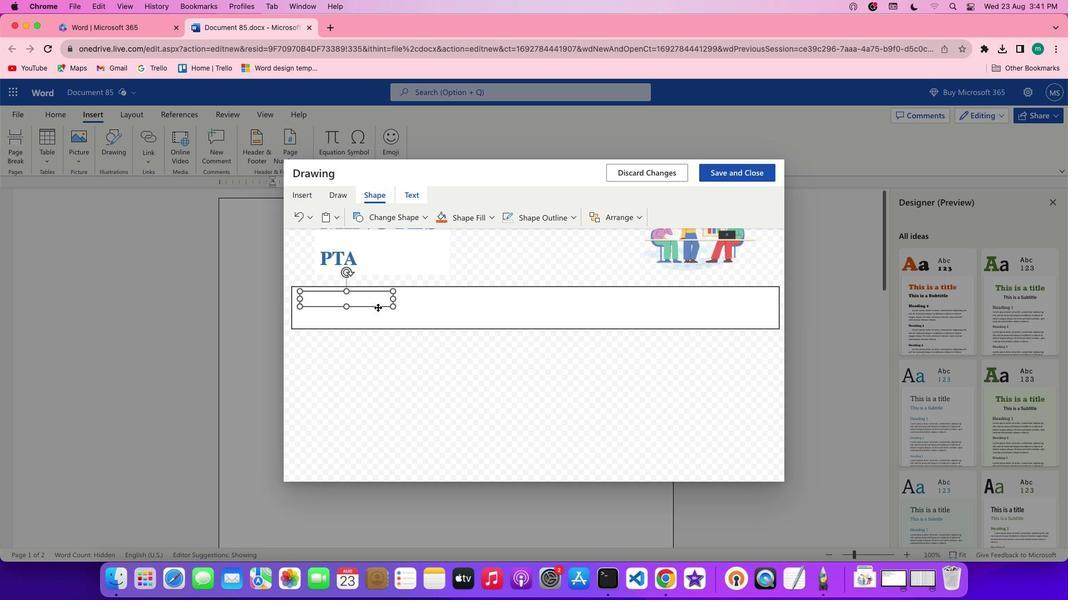 
Action: Key pressed Key.cmd'c'
Screenshot: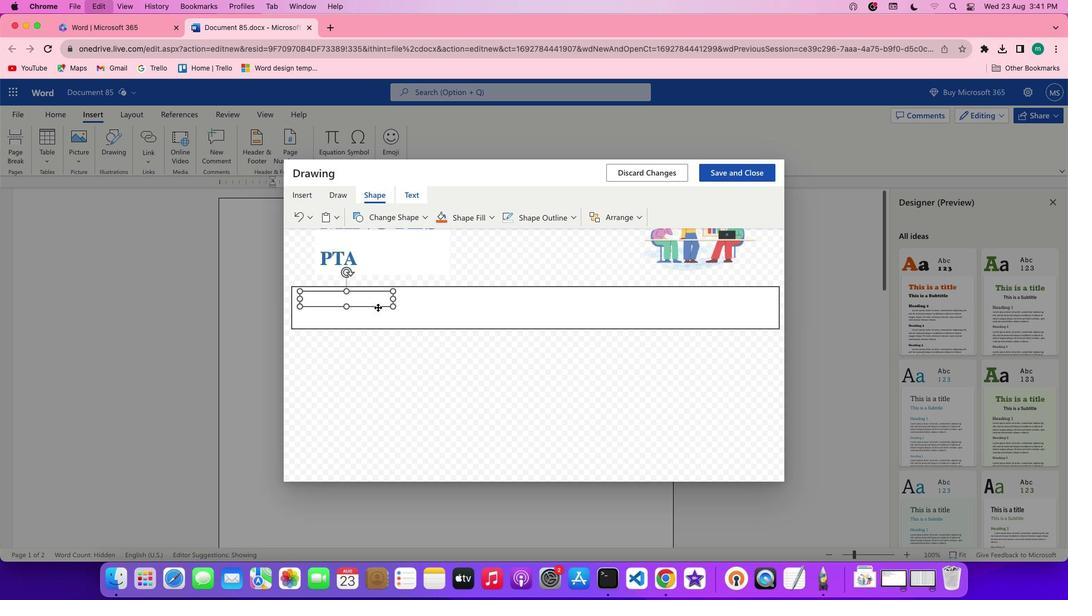 
Action: Mouse moved to (446, 300)
Screenshot: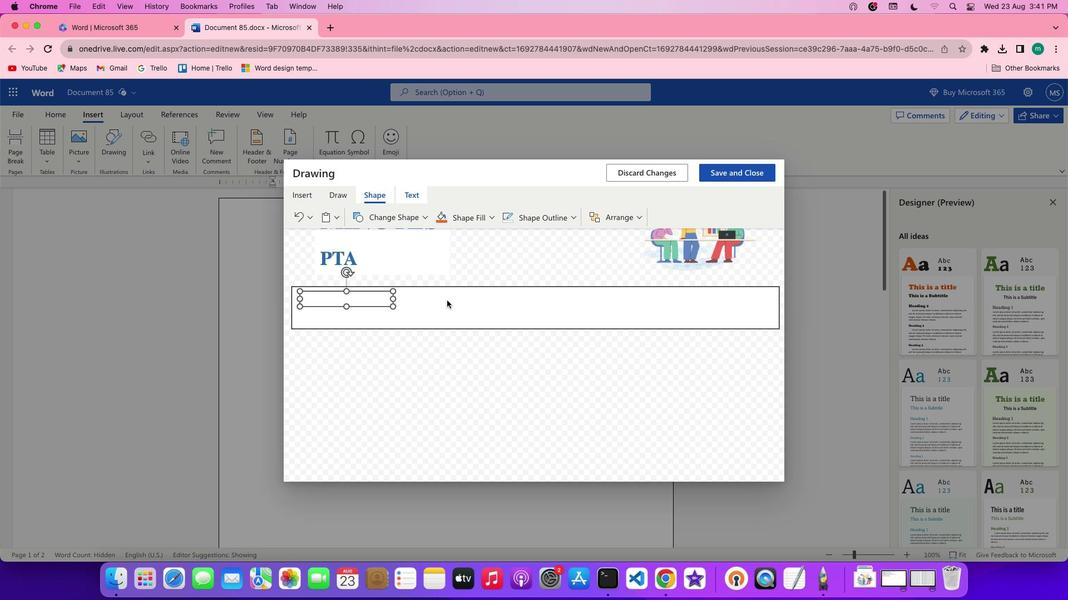 
Action: Mouse pressed left at (446, 300)
Screenshot: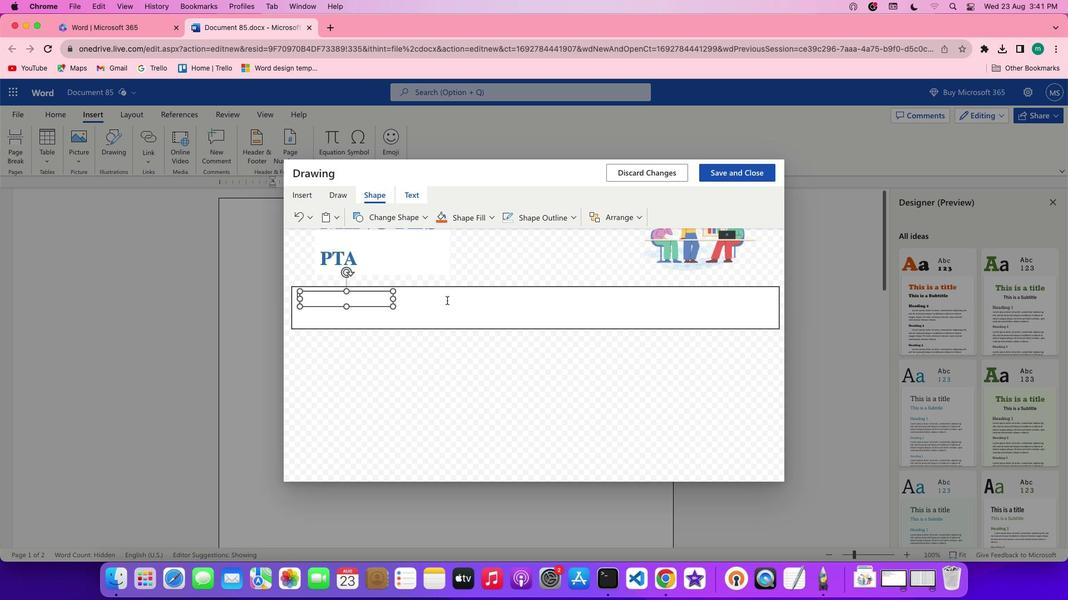 
Action: Key pressed Key.cmd'v'Key.cmd'v'
Screenshot: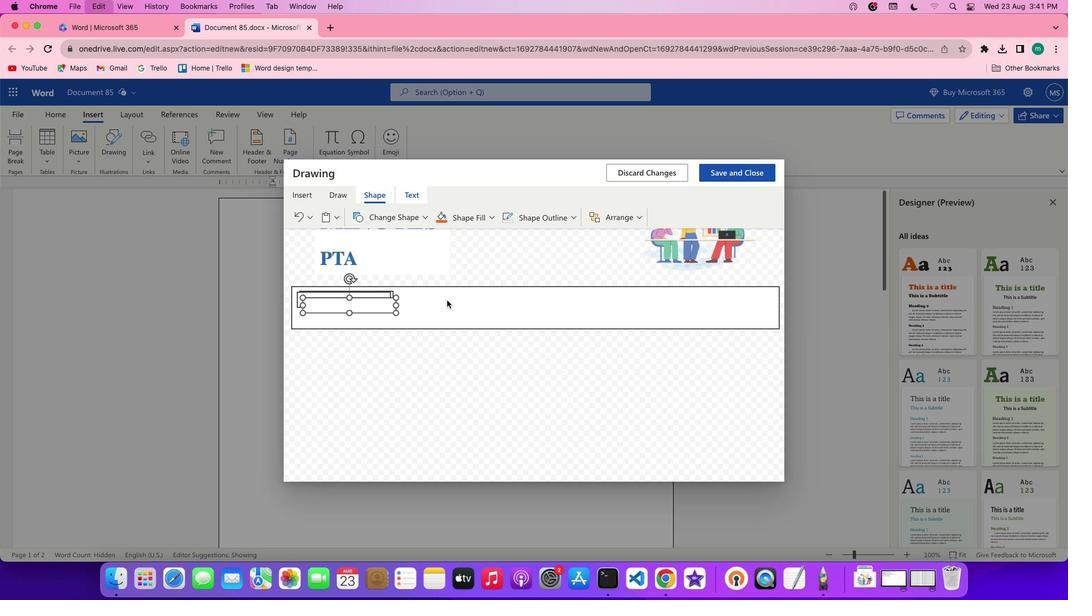 
Action: Mouse moved to (378, 297)
Screenshot: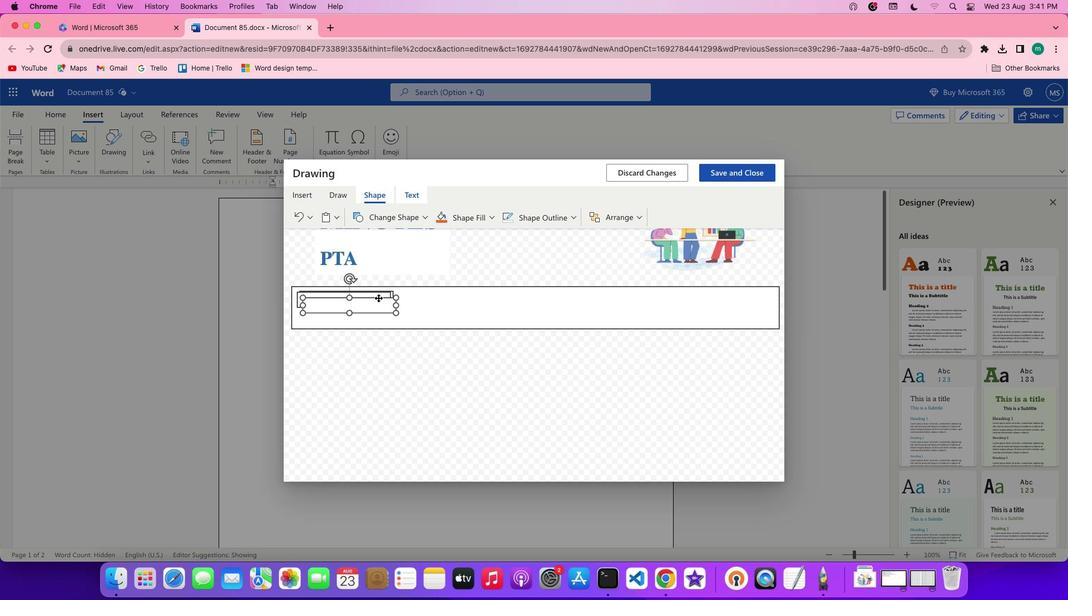 
Action: Mouse pressed left at (378, 297)
Screenshot: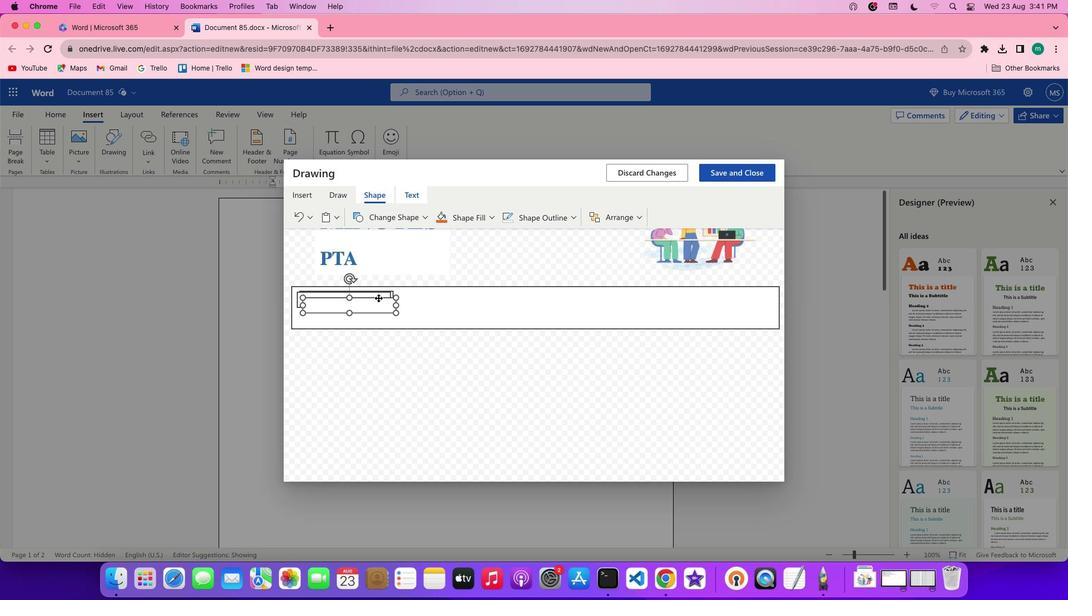 
Action: Mouse moved to (364, 292)
Screenshot: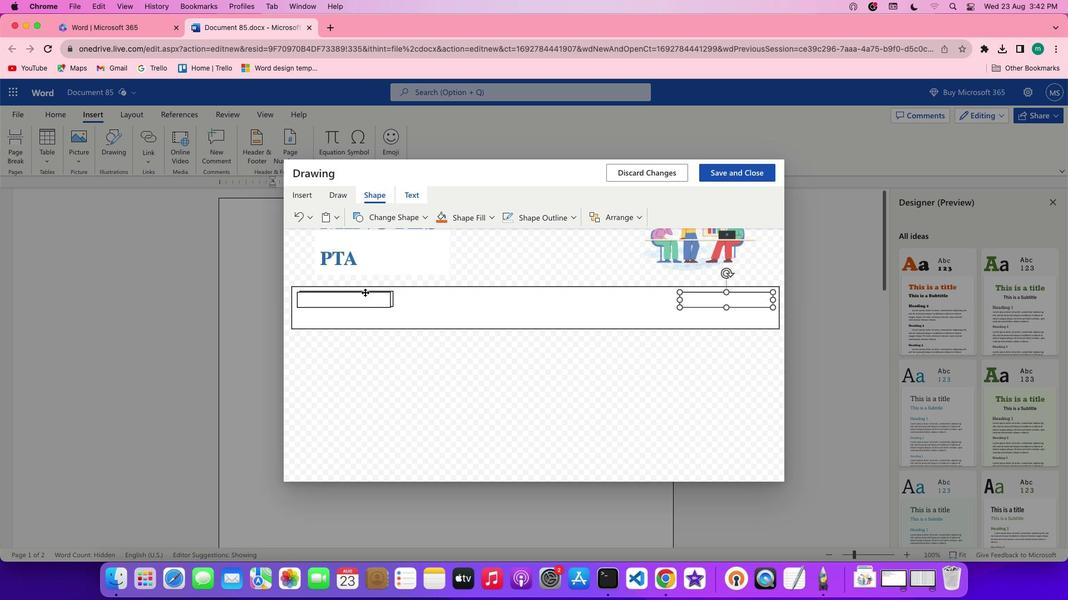 
Action: Mouse pressed left at (364, 292)
Screenshot: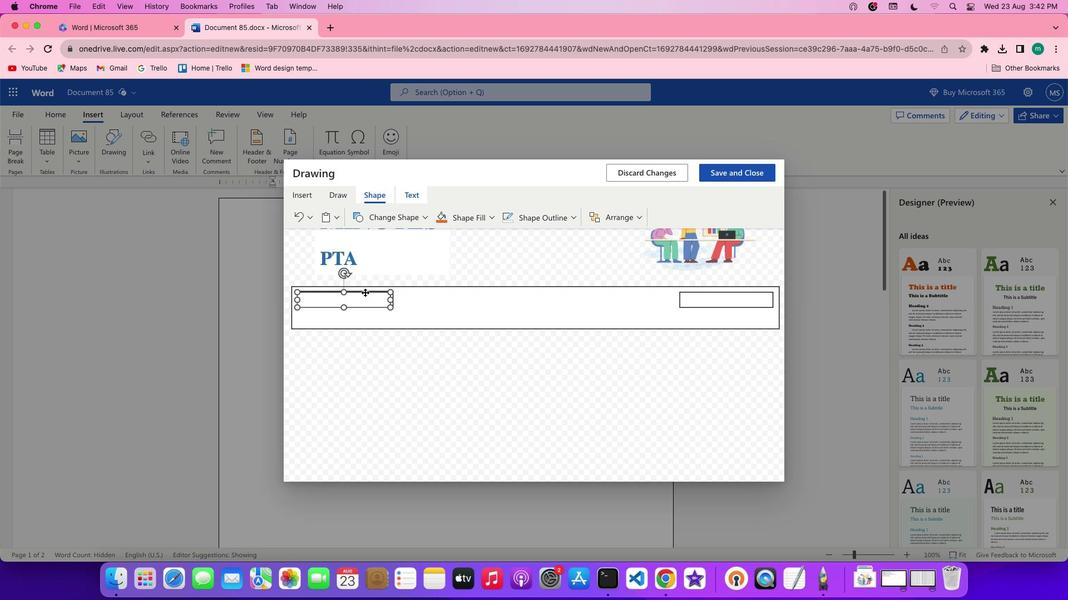 
Action: Mouse moved to (384, 317)
Screenshot: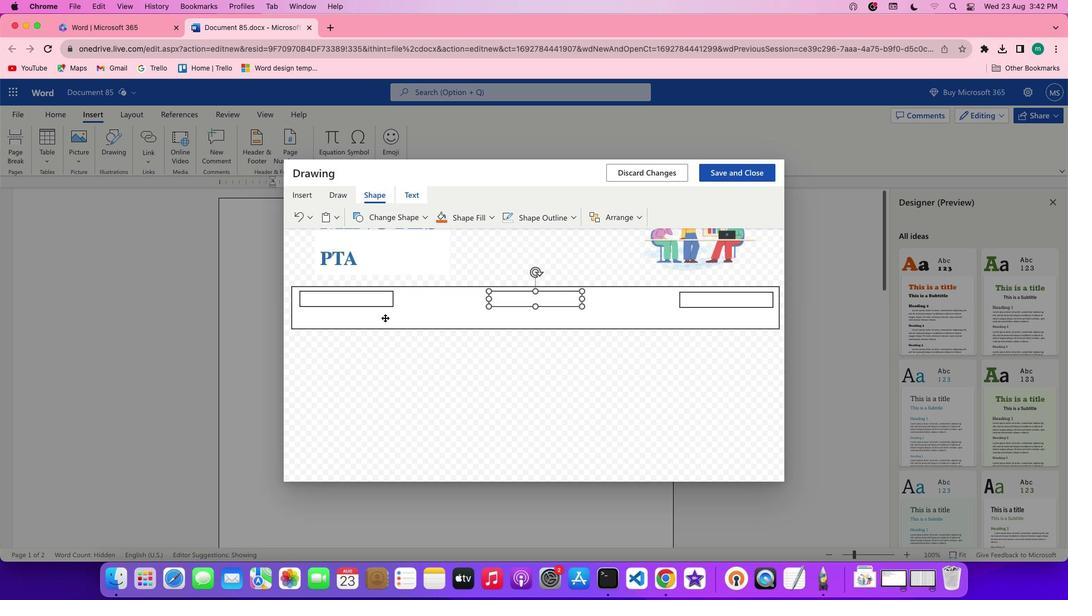 
Action: Mouse pressed left at (384, 317)
Screenshot: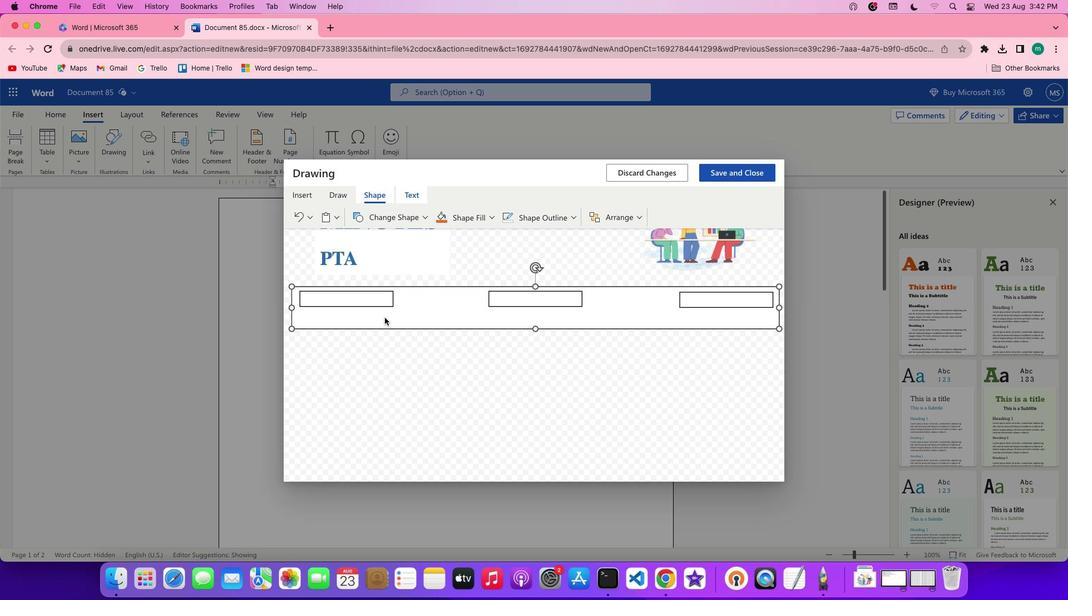 
Action: Mouse moved to (325, 301)
Screenshot: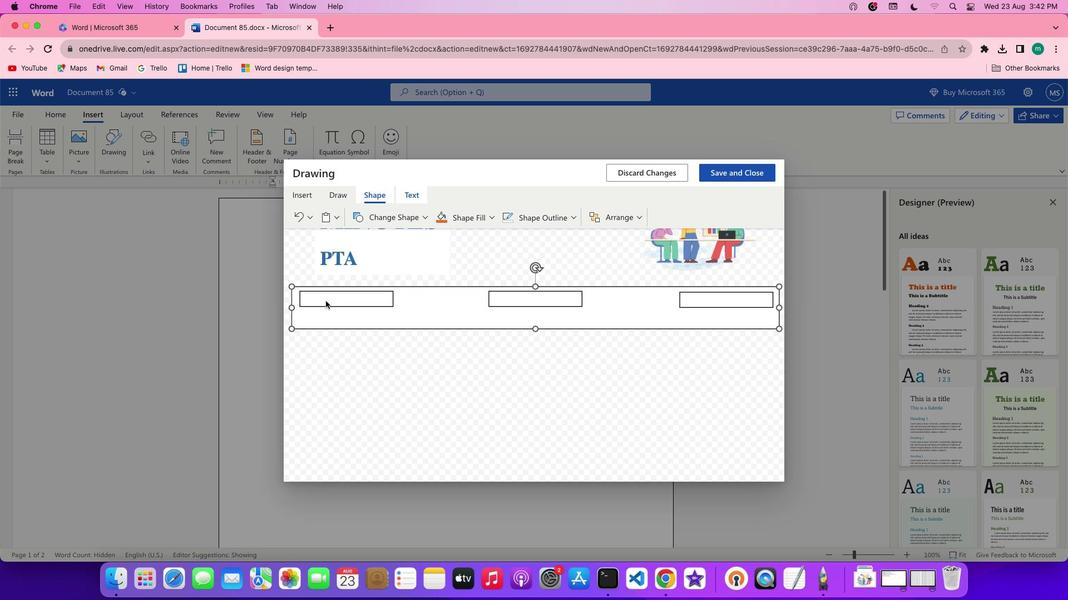 
Action: Mouse pressed left at (325, 301)
Screenshot: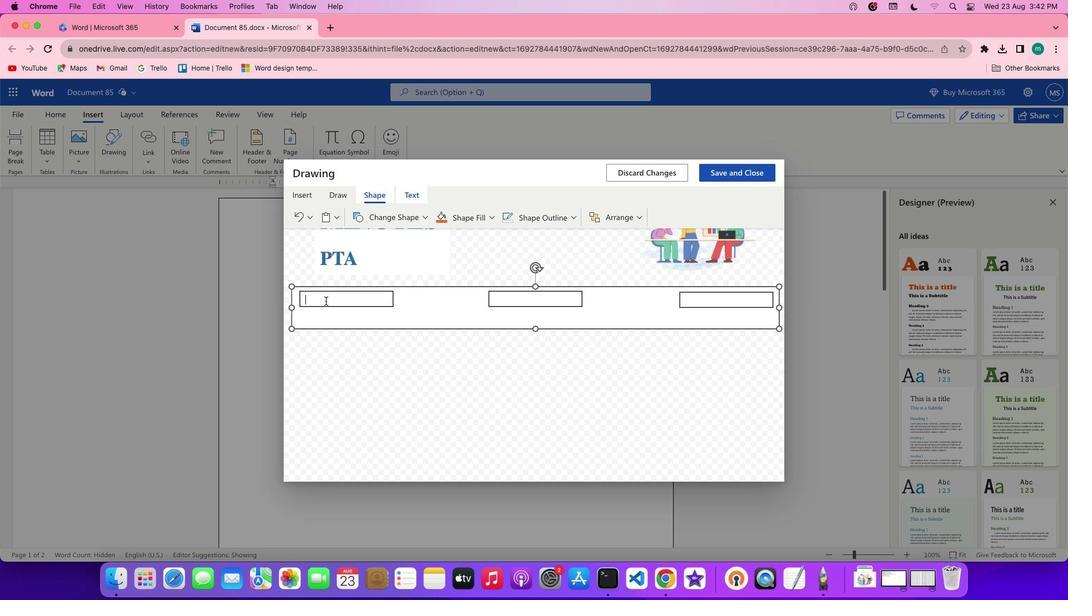 
Action: Key pressed Key.shift'D''a'
Screenshot: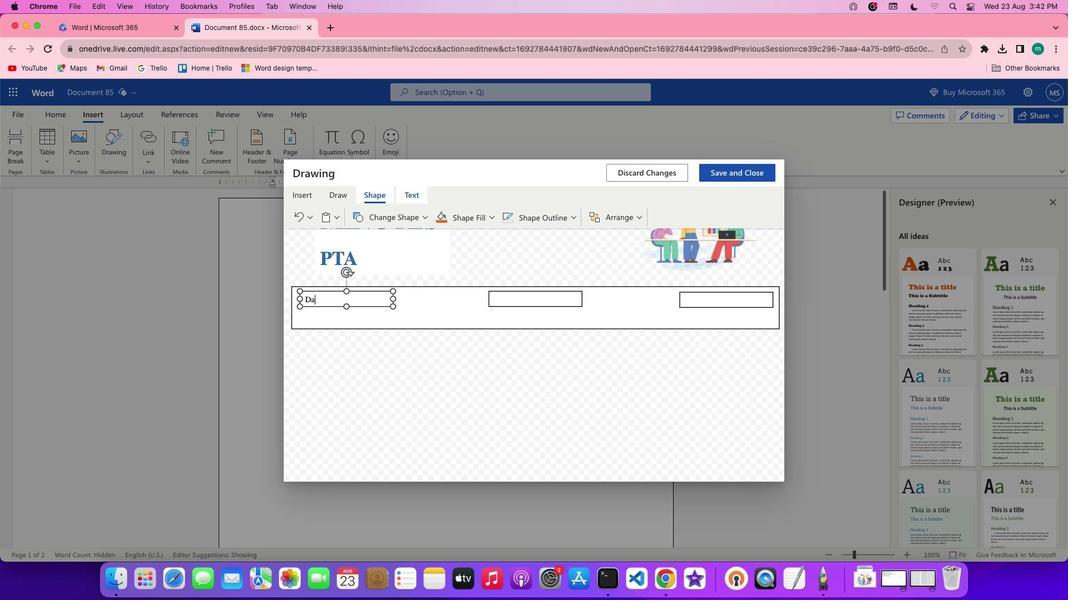 
Action: Mouse moved to (325, 300)
Screenshot: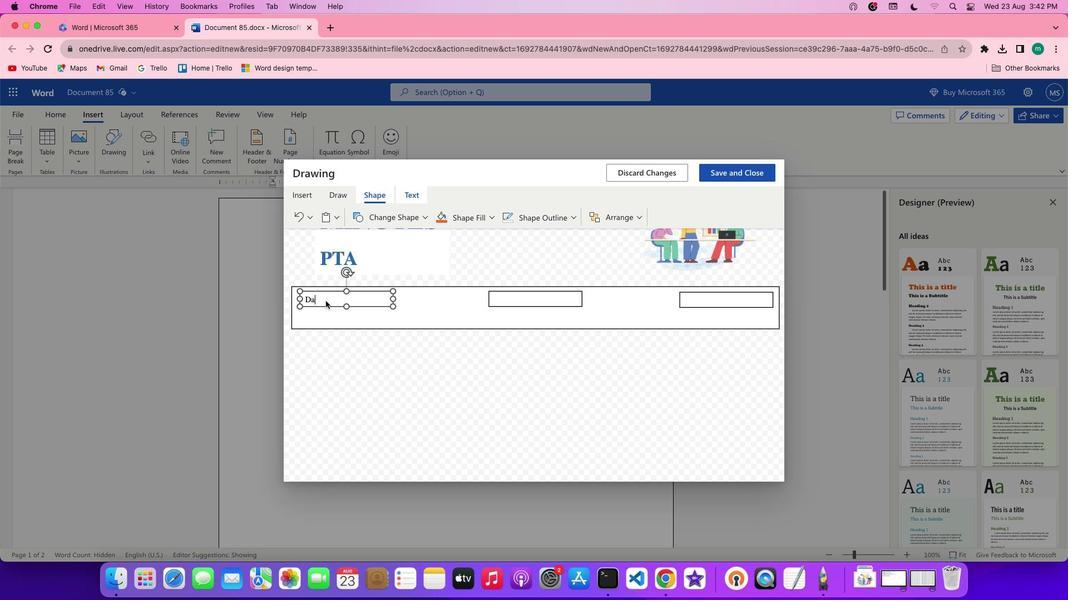 
Action: Key pressed Key.backspaceKey.shift'A''T''E'Key.shift_r':'
Screenshot: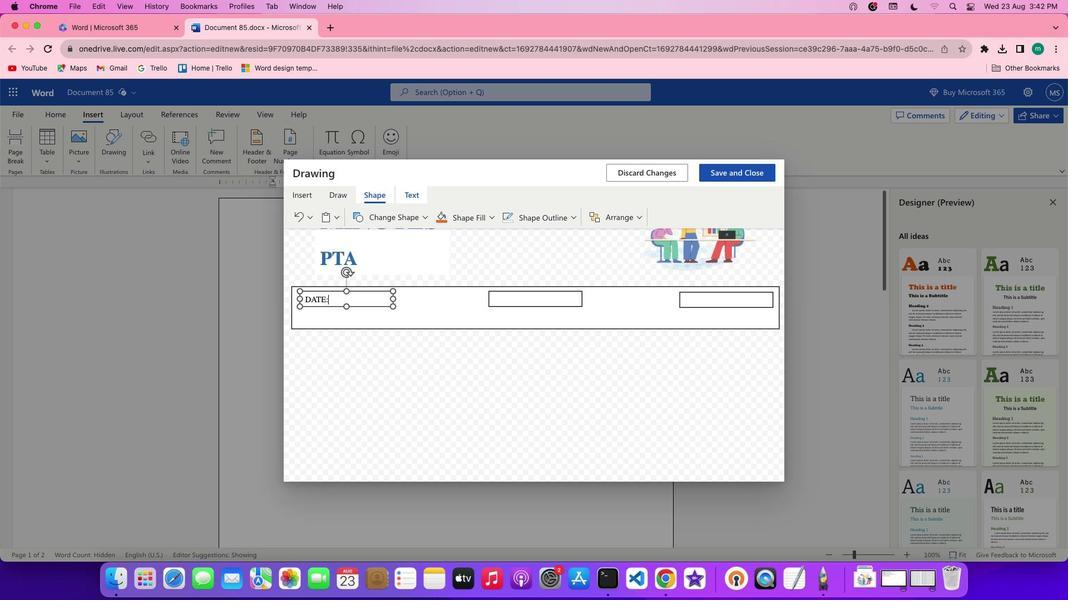 
Action: Mouse moved to (542, 302)
Screenshot: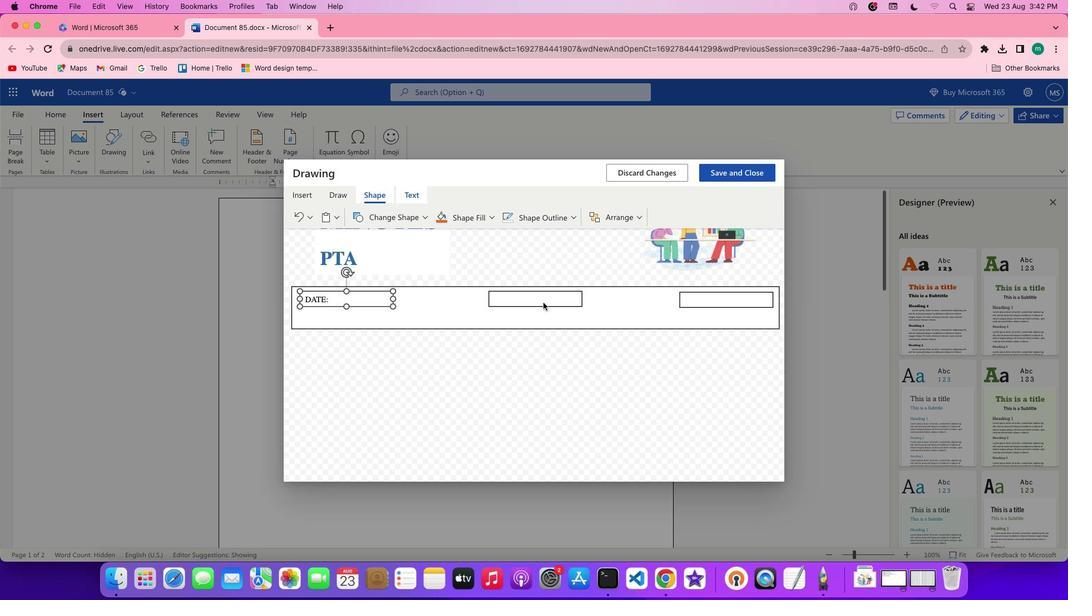 
Action: Mouse pressed left at (542, 302)
Screenshot: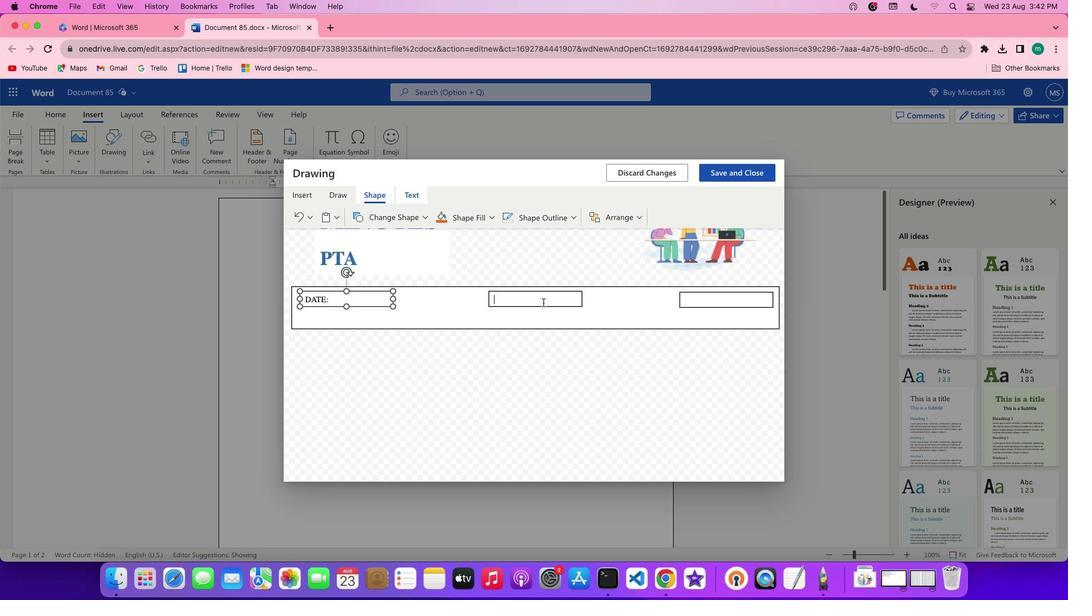 
Action: Key pressed Key.shift'T''I''M''E'Key.shift_r':'
Screenshot: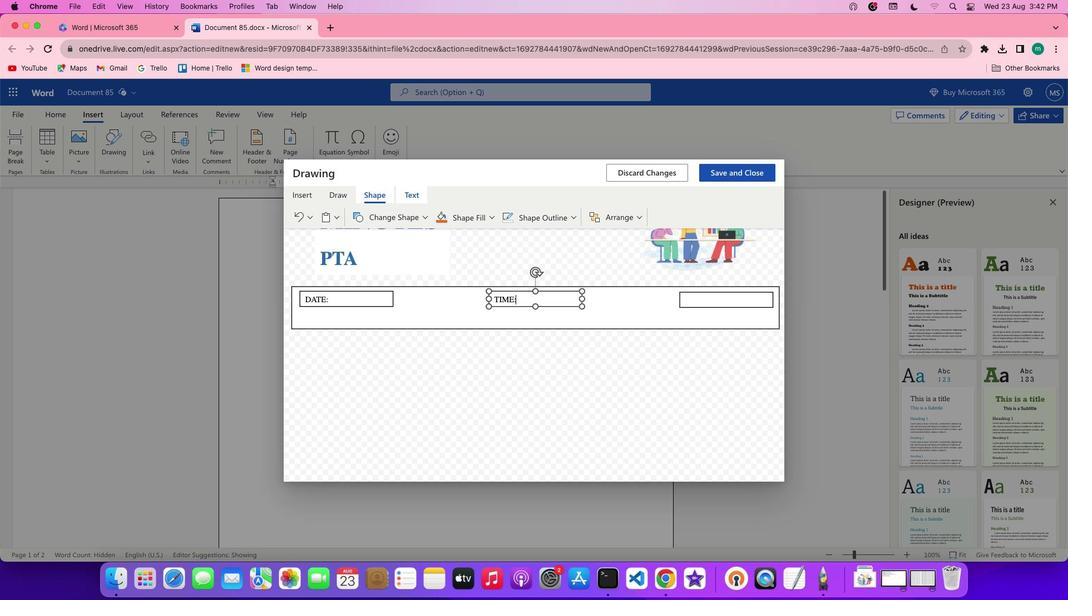 
Action: Mouse moved to (693, 298)
Screenshot: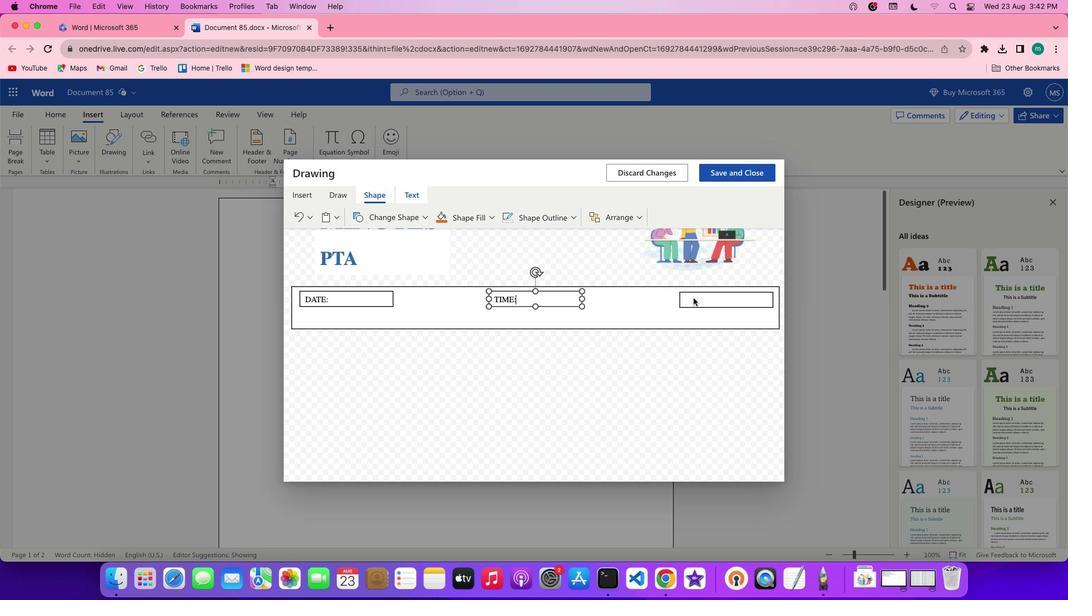
Action: Mouse pressed left at (693, 298)
Screenshot: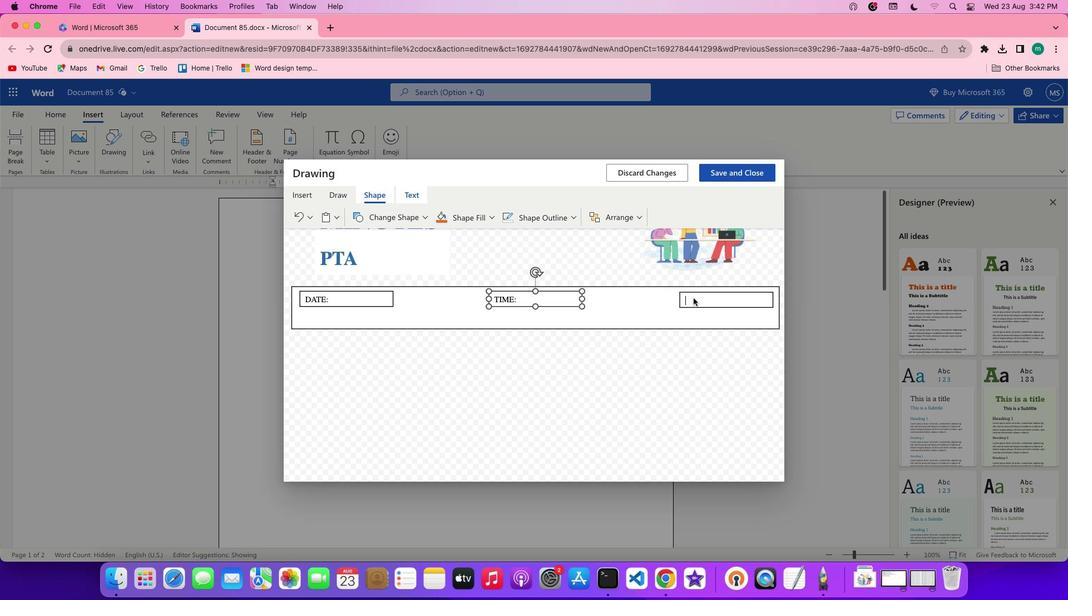 
Action: Key pressed Key.shift'F''A''c'Key.backspaceKey.shift'C''I'Key.shift'L''I''T''A'Key.shift'T''O''R'Key.shift_r':'
Screenshot: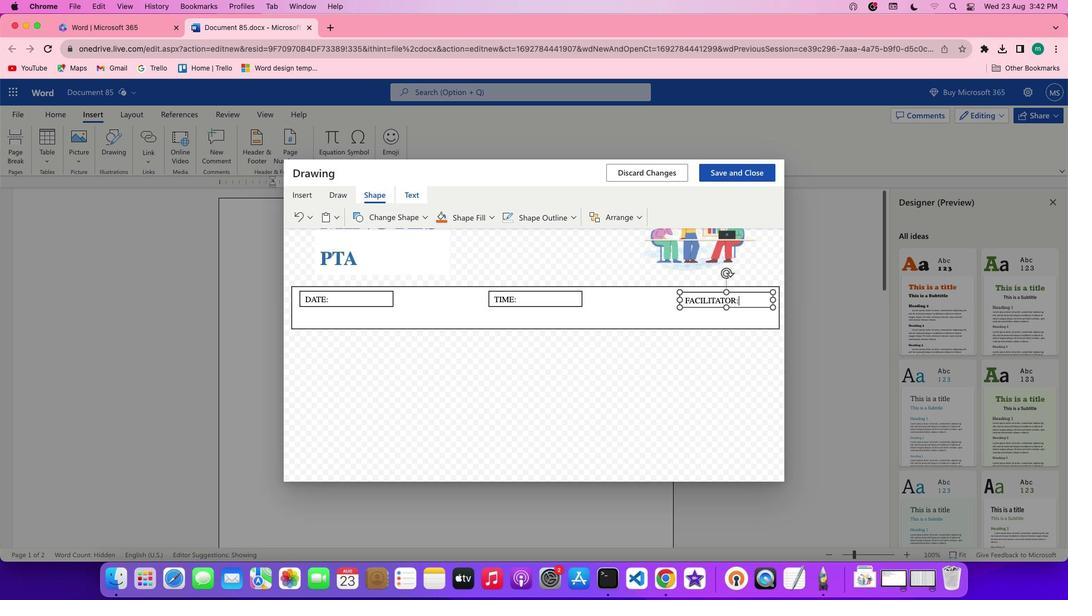
Action: Mouse moved to (305, 298)
Screenshot: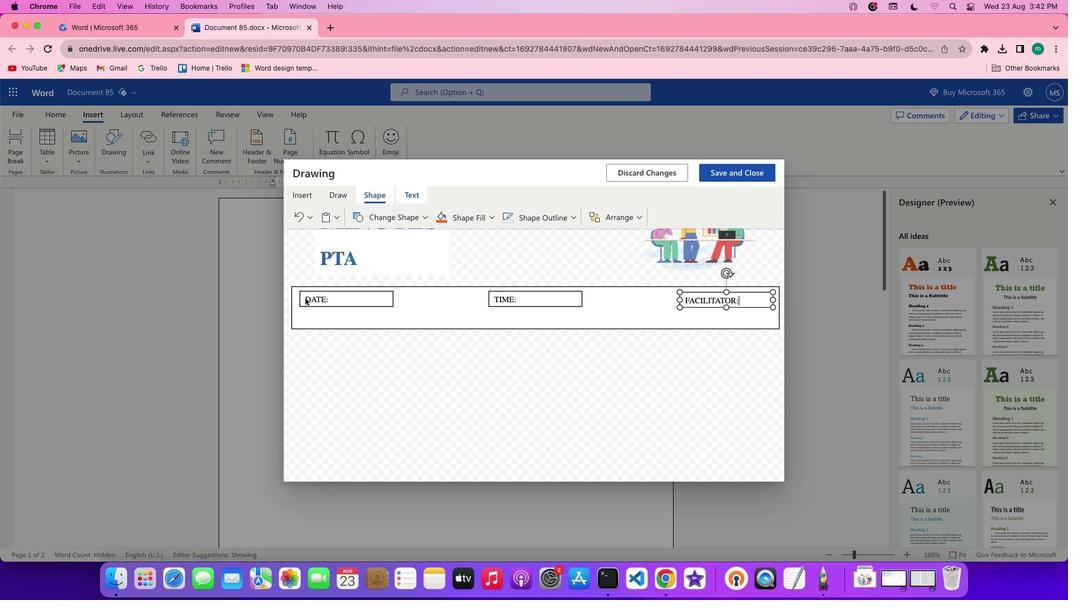 
Action: Mouse pressed left at (305, 298)
Screenshot: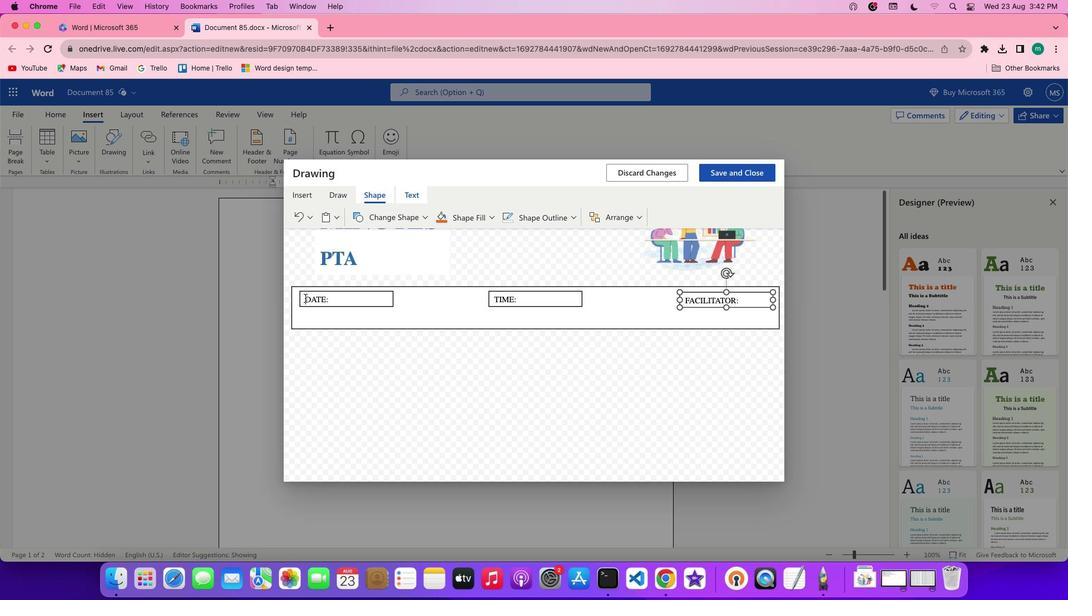 
Action: Mouse moved to (416, 197)
Screenshot: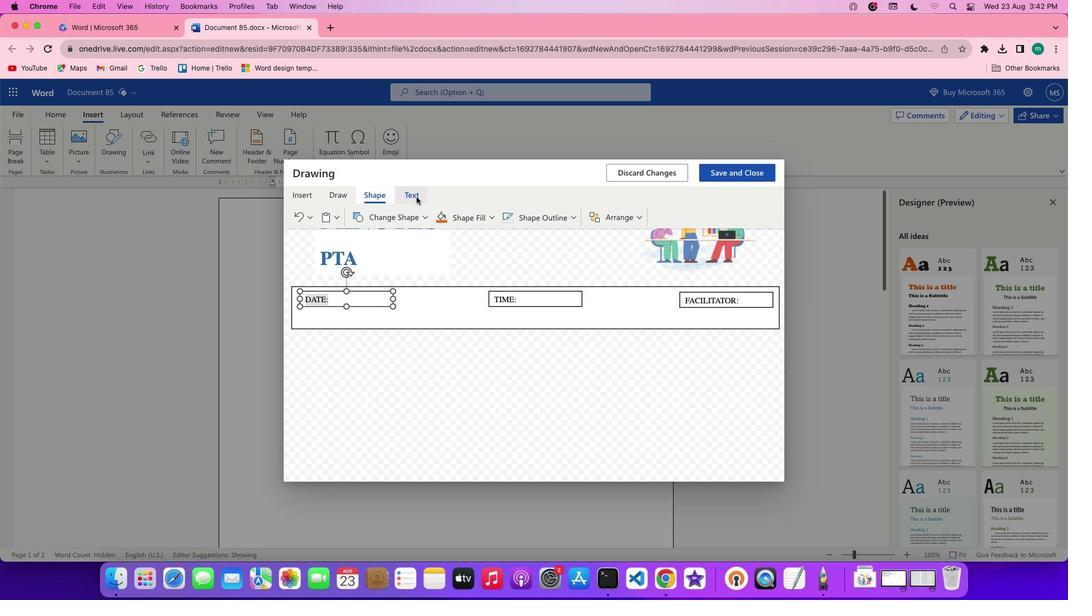 
Action: Mouse pressed left at (416, 197)
Screenshot: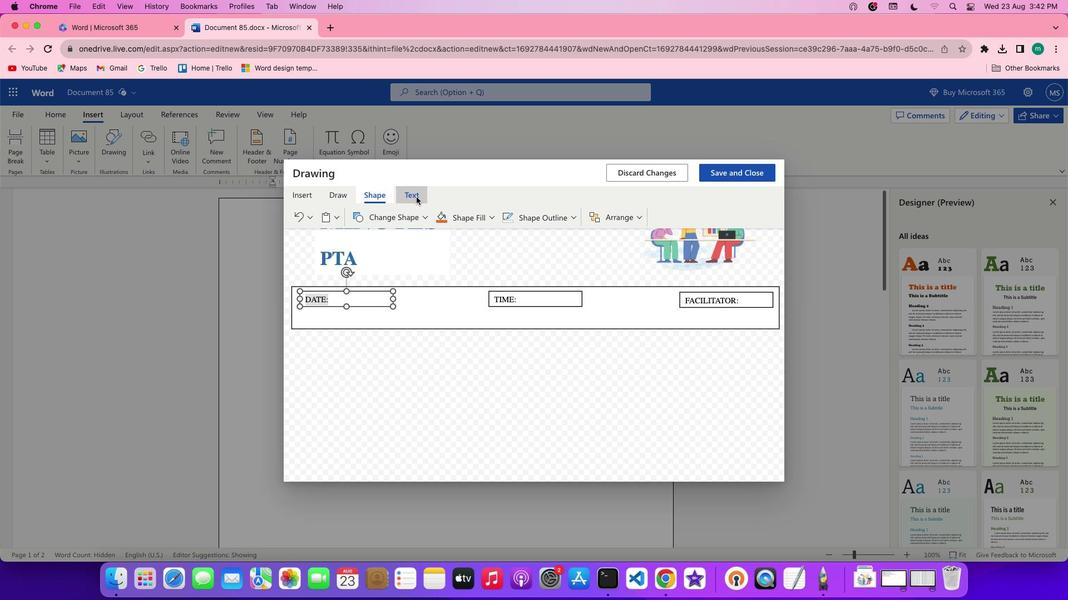 
Action: Mouse moved to (460, 211)
Screenshot: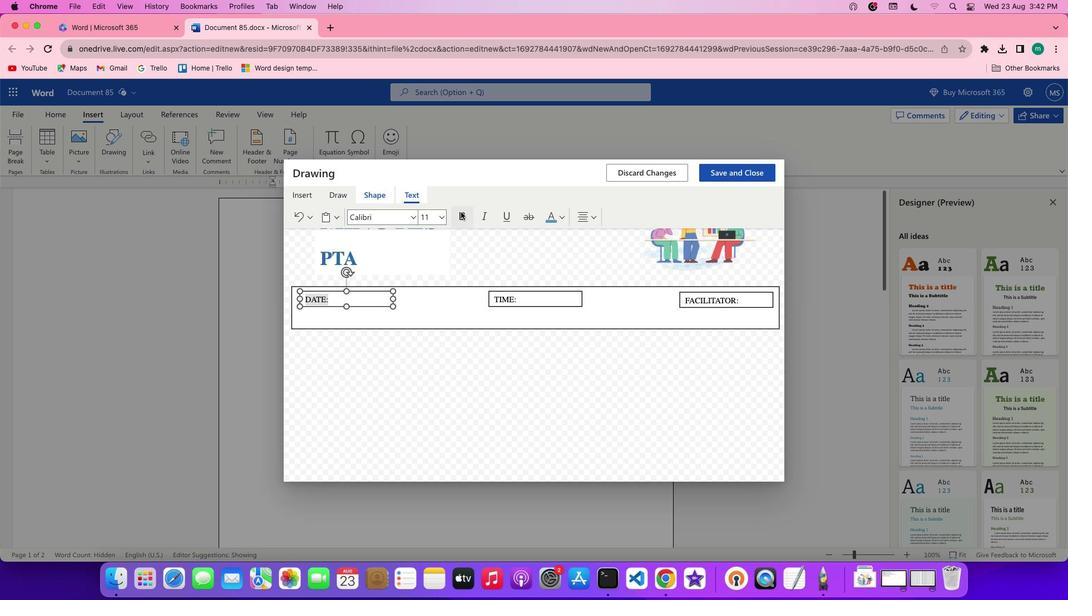 
Action: Mouse pressed left at (460, 211)
Screenshot: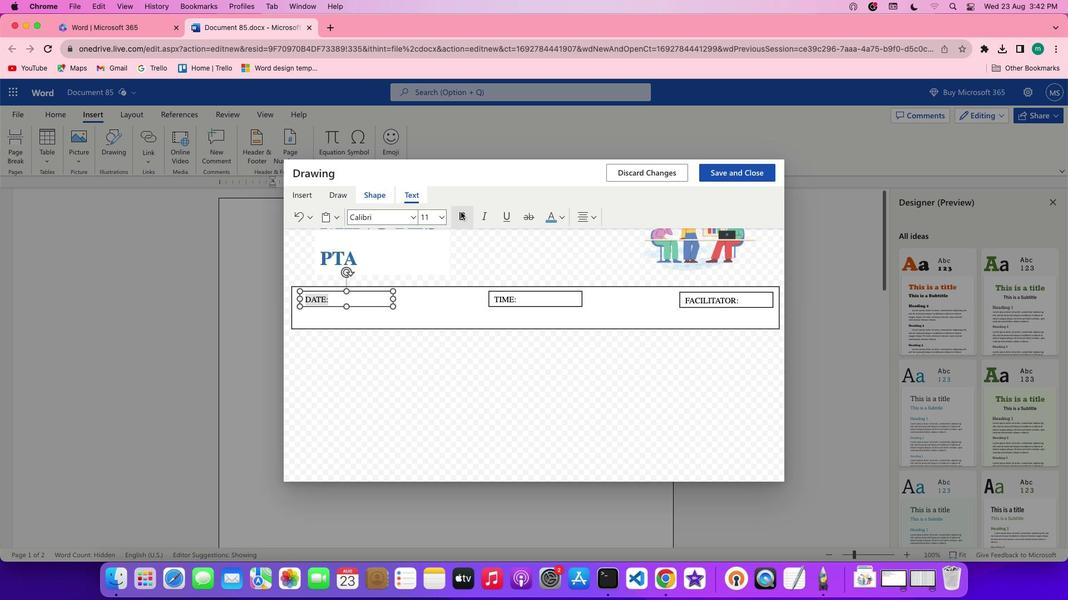 
Action: Mouse moved to (495, 299)
Screenshot: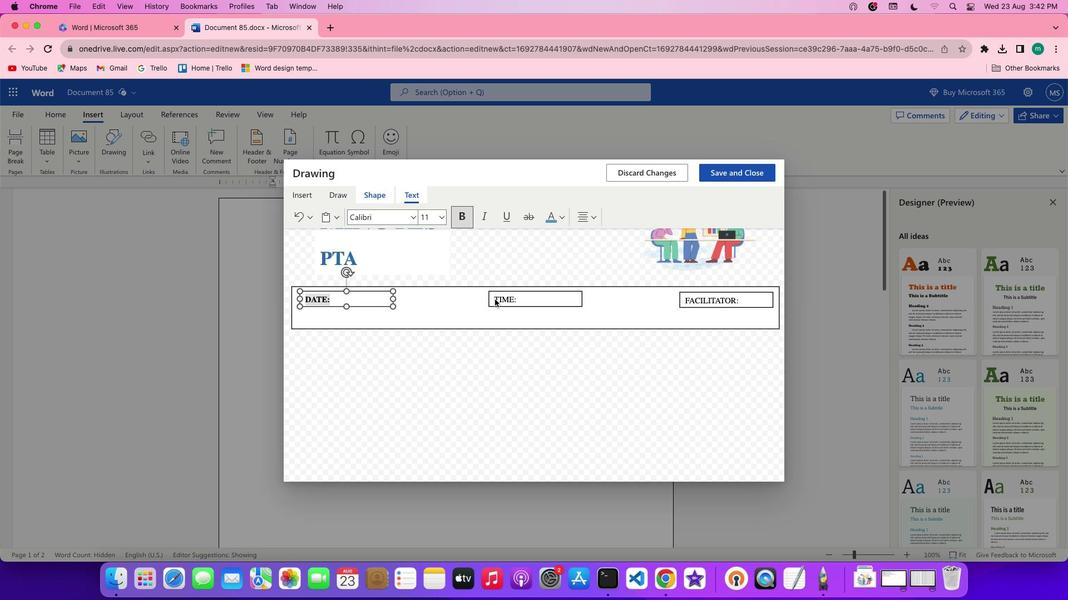 
Action: Mouse pressed left at (495, 299)
Screenshot: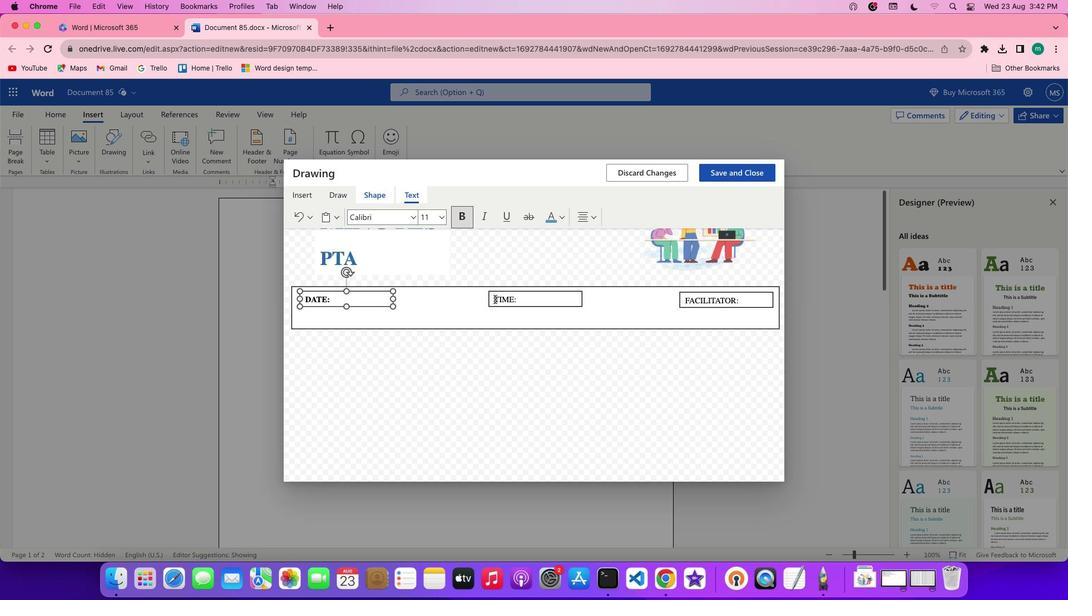 
Action: Mouse moved to (467, 214)
Screenshot: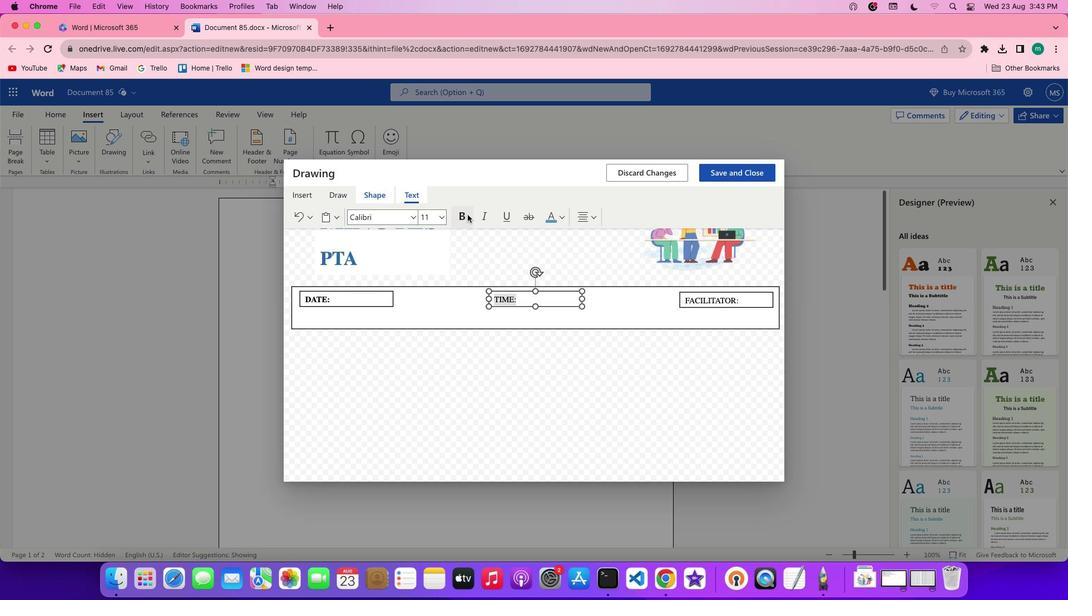 
Action: Mouse pressed left at (467, 214)
Screenshot: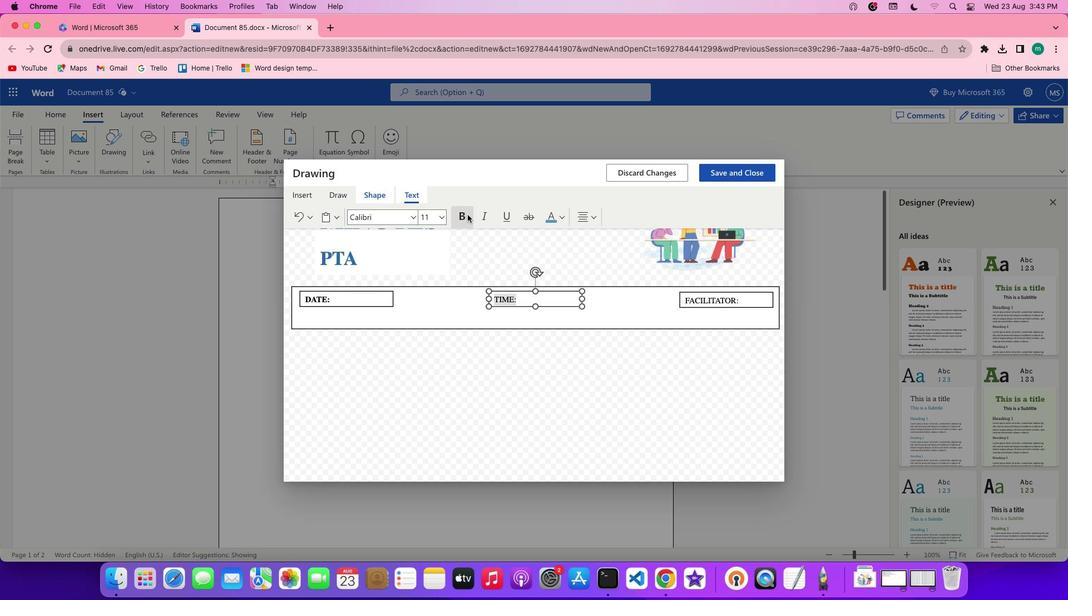 
Action: Mouse moved to (685, 299)
Screenshot: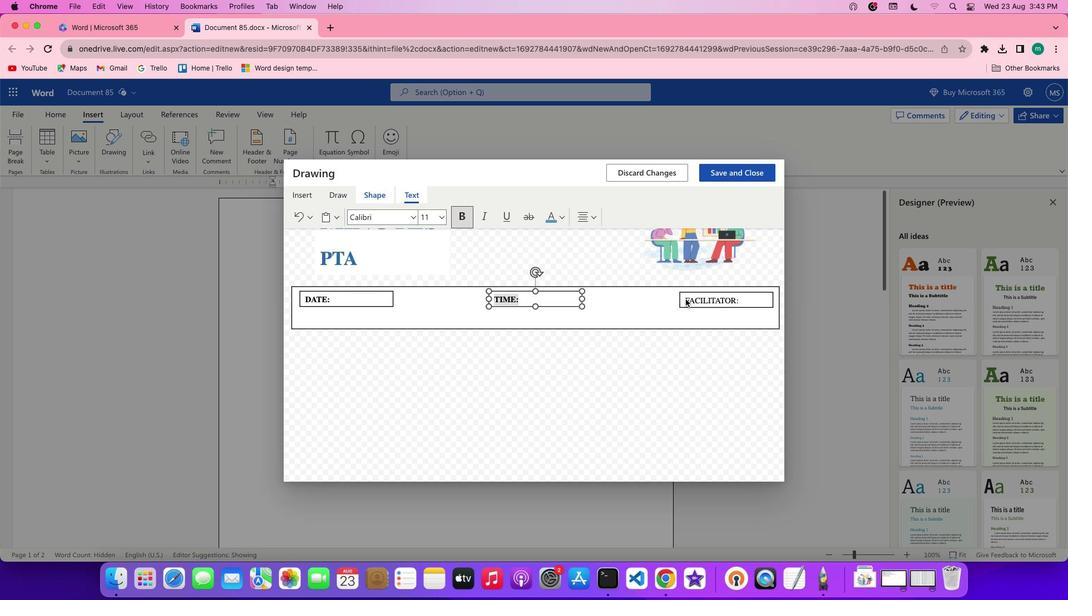 
Action: Mouse pressed left at (685, 299)
Screenshot: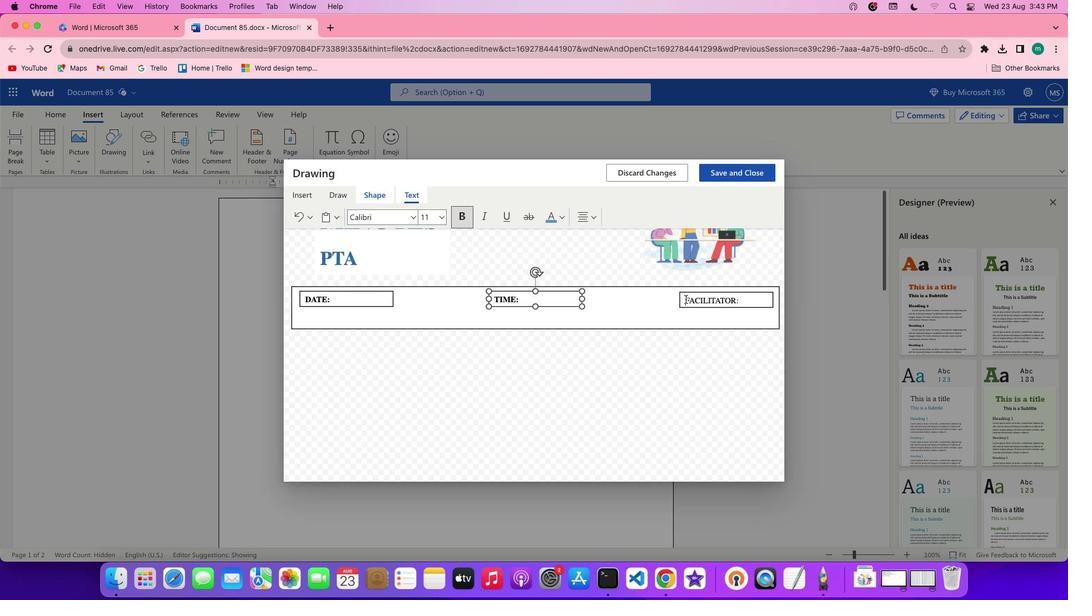 
Action: Mouse moved to (465, 216)
Screenshot: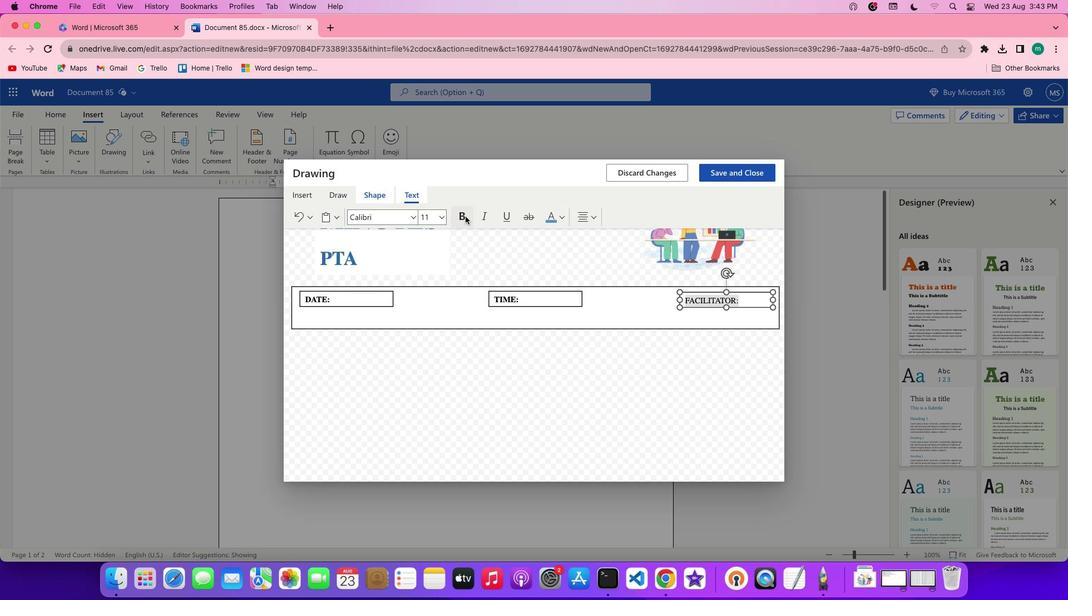 
Action: Mouse pressed left at (465, 216)
Screenshot: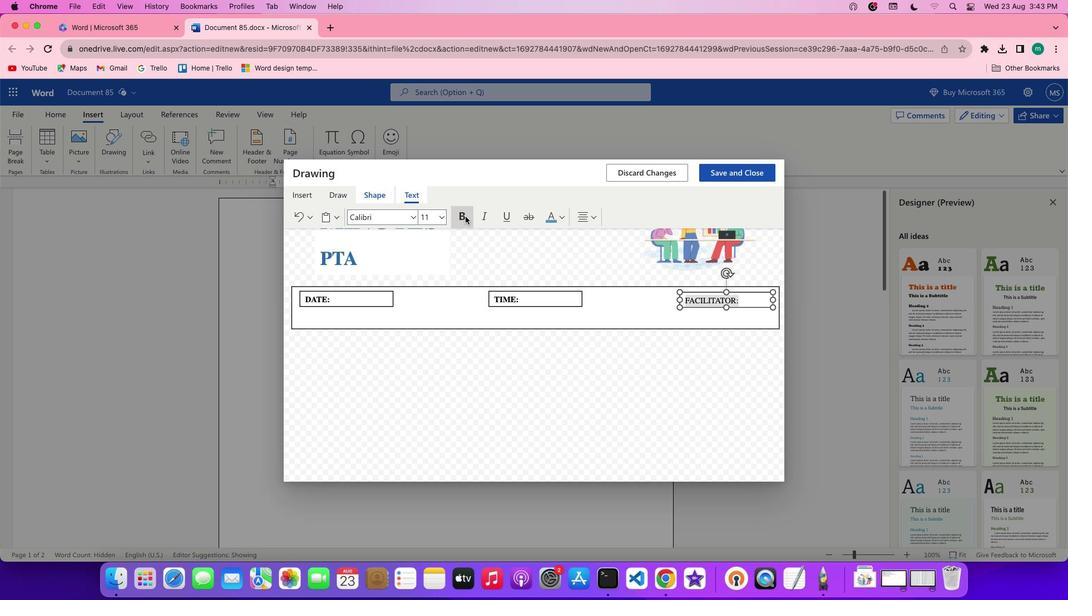 
Action: Mouse moved to (336, 317)
Screenshot: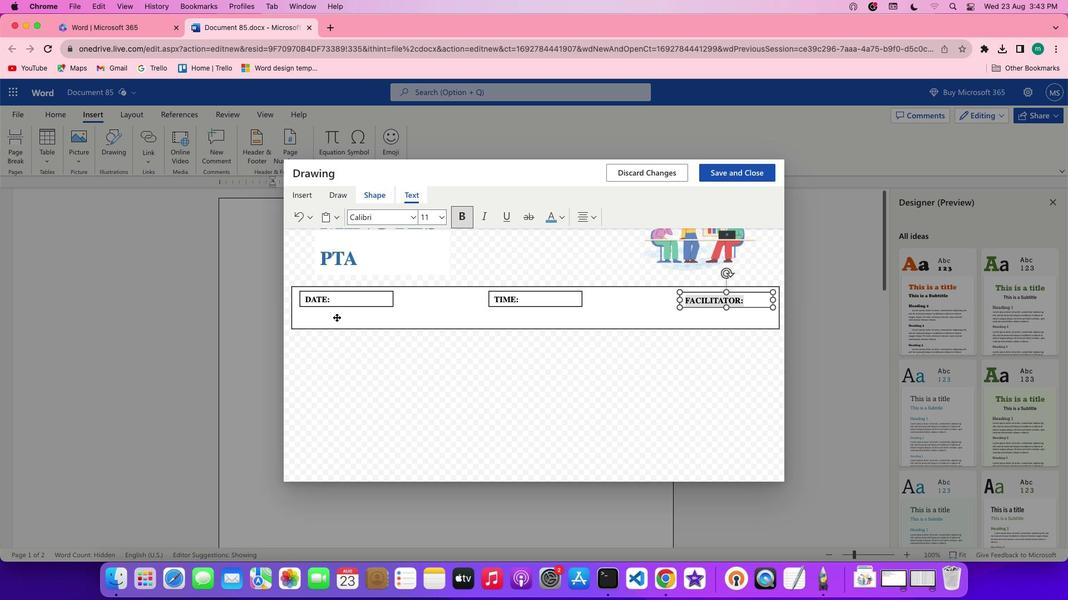 
Action: Mouse pressed left at (336, 317)
Screenshot: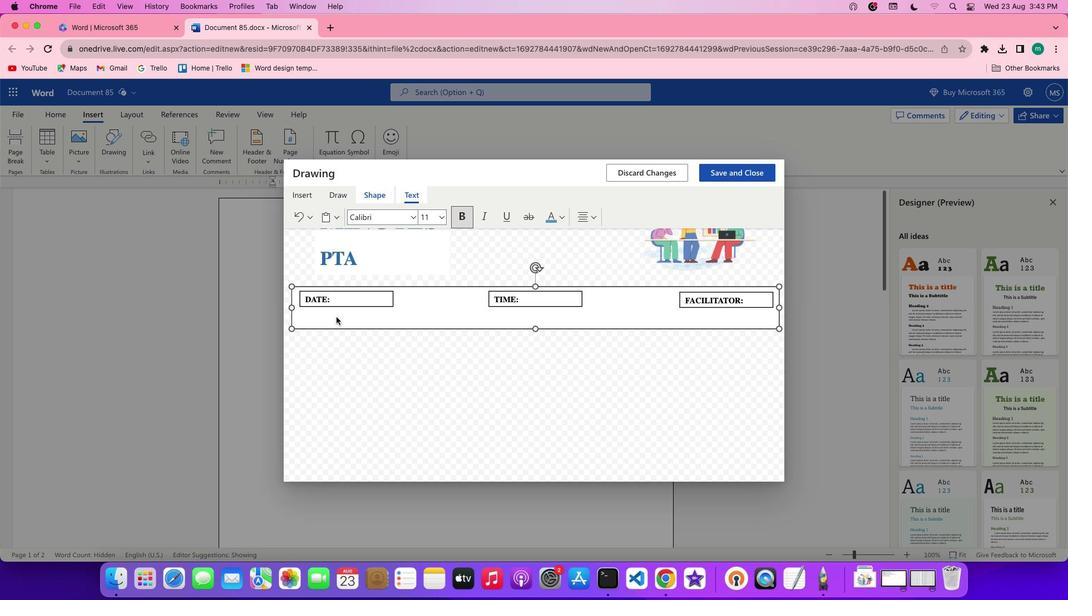 
Action: Mouse pressed left at (336, 317)
Screenshot: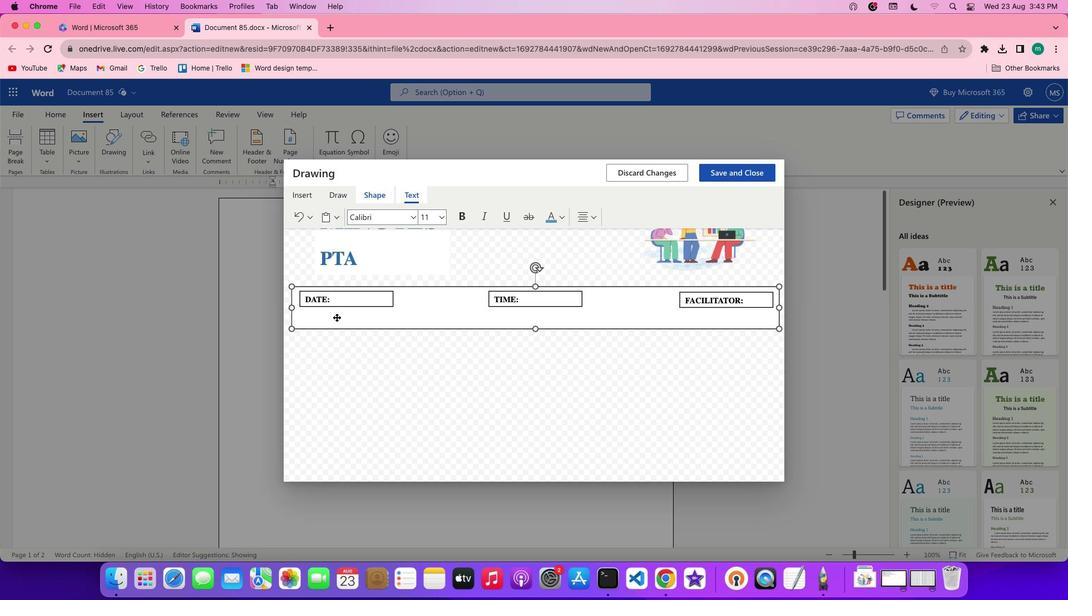 
Action: Mouse moved to (392, 296)
Screenshot: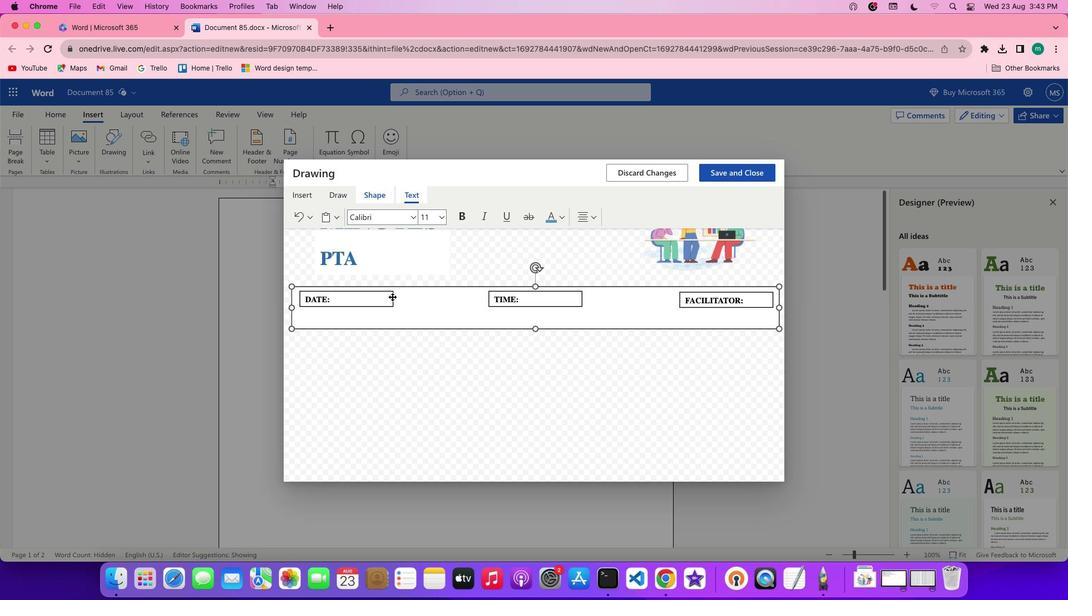 
Action: Mouse pressed left at (392, 296)
Screenshot: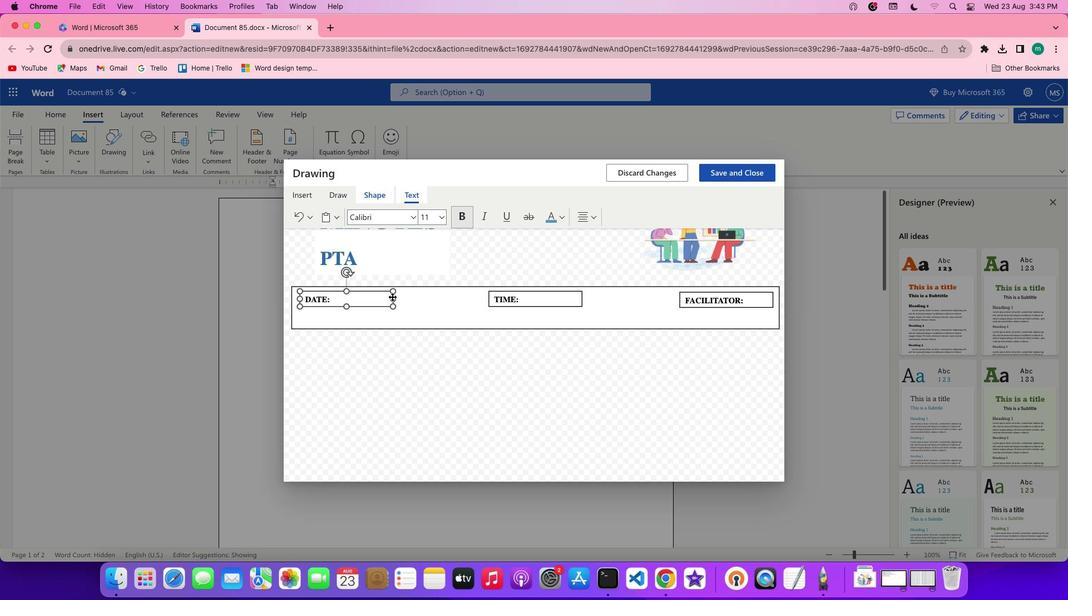 
Action: Mouse moved to (392, 298)
Screenshot: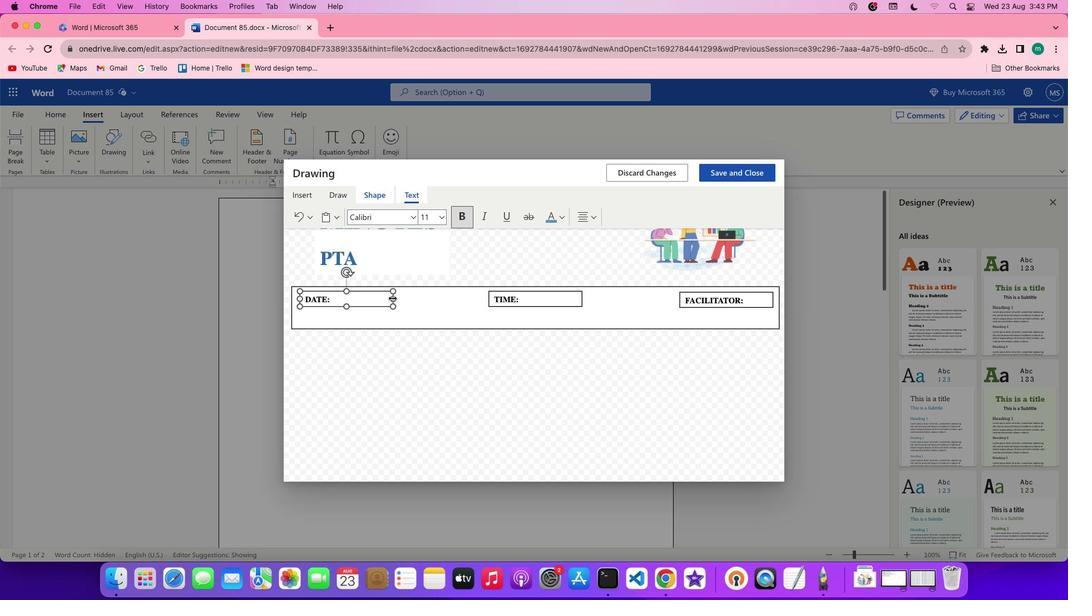 
Action: Mouse pressed left at (392, 298)
Screenshot: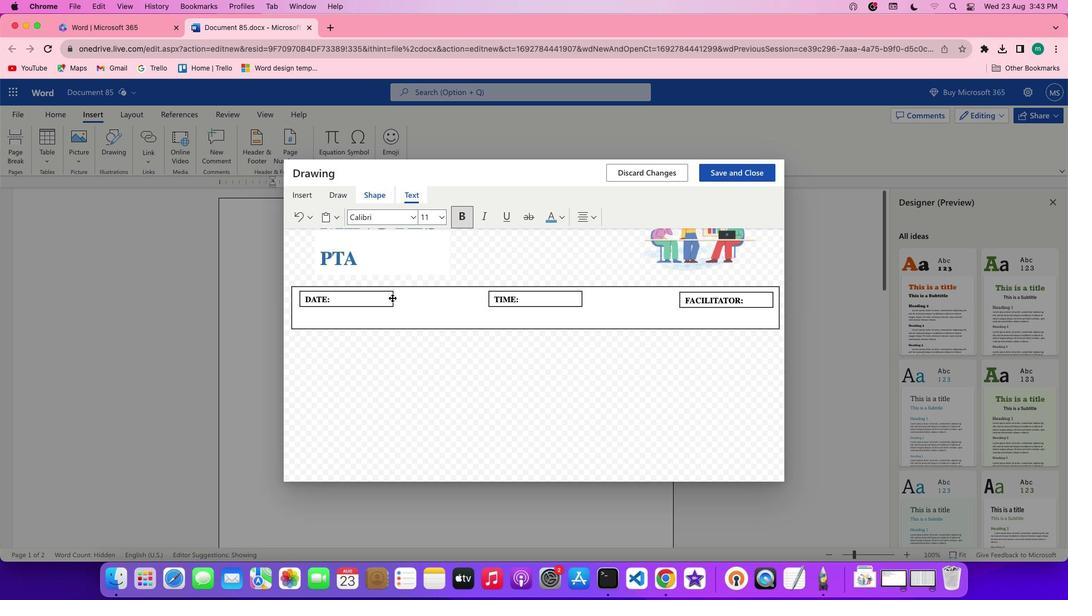 
Action: Mouse moved to (581, 298)
Screenshot: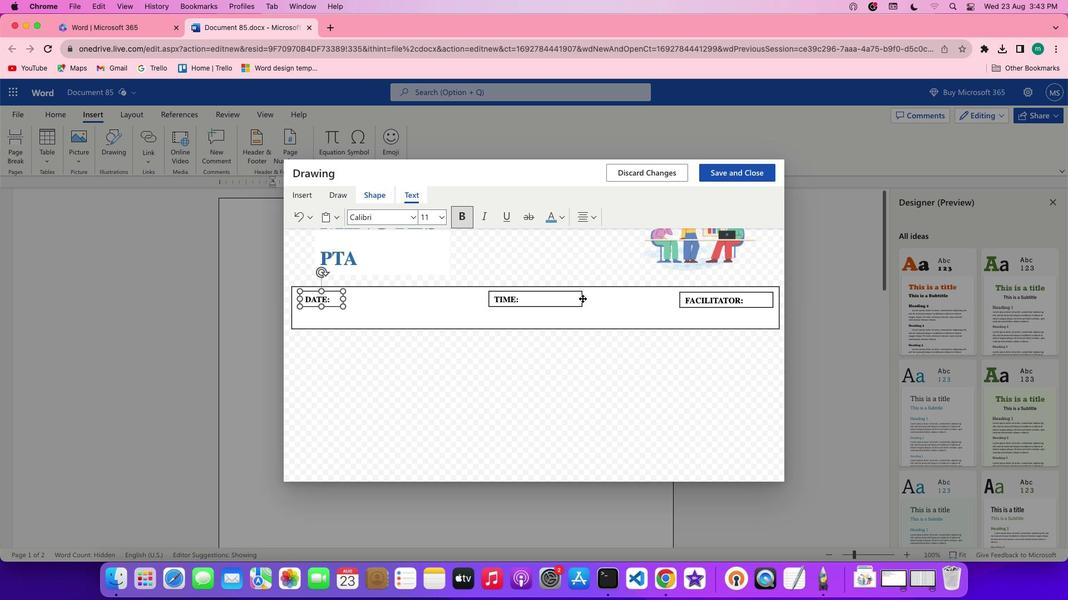 
Action: Mouse pressed left at (581, 298)
Screenshot: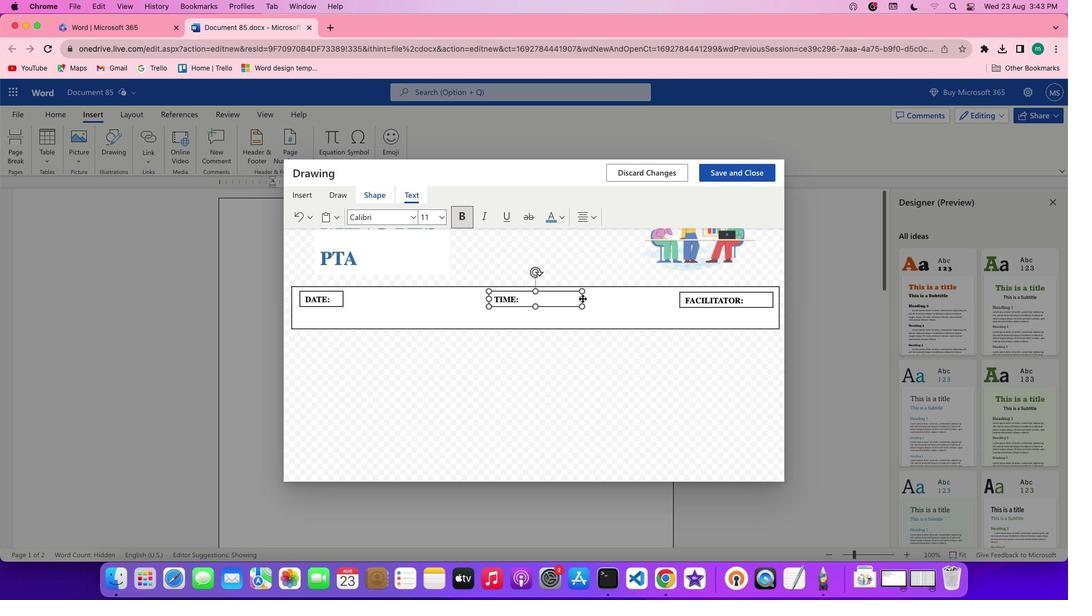 
Action: Mouse moved to (582, 298)
Screenshot: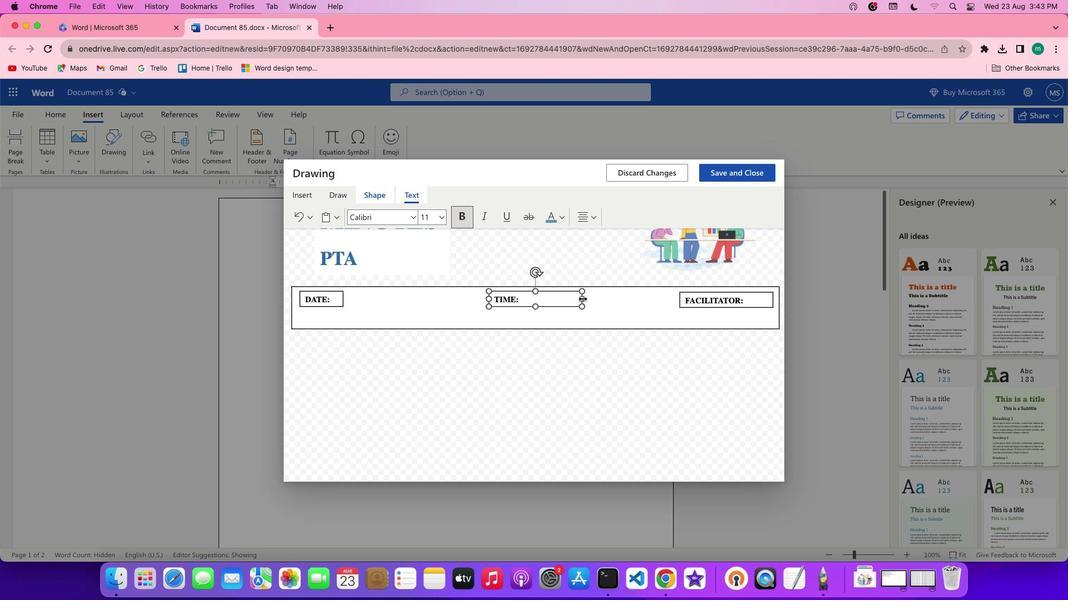 
Action: Mouse pressed left at (582, 298)
Screenshot: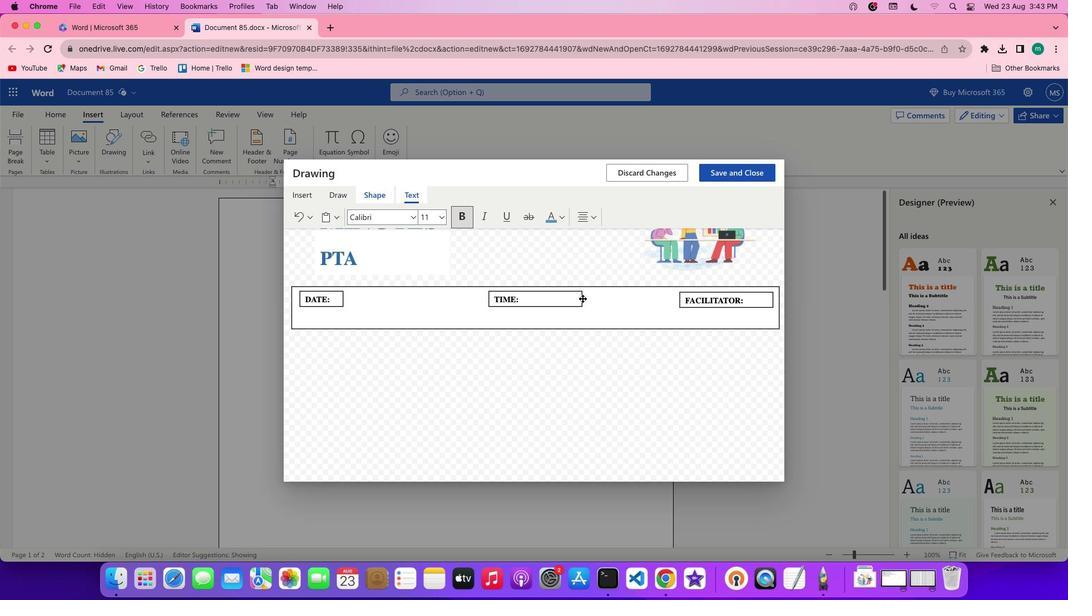 
Action: Mouse moved to (535, 298)
Screenshot: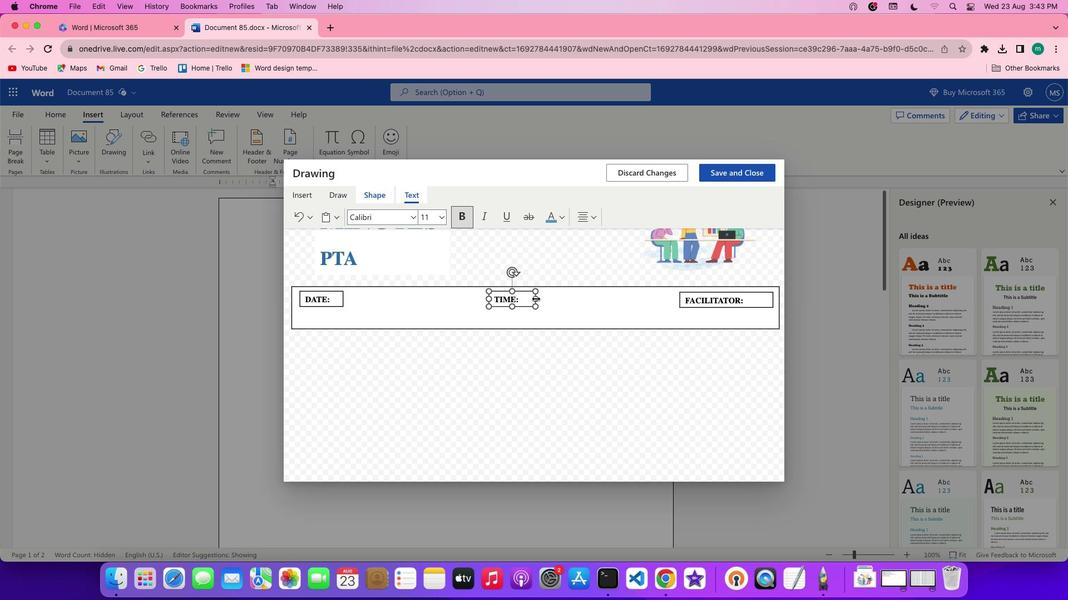 
Action: Mouse pressed left at (535, 298)
Screenshot: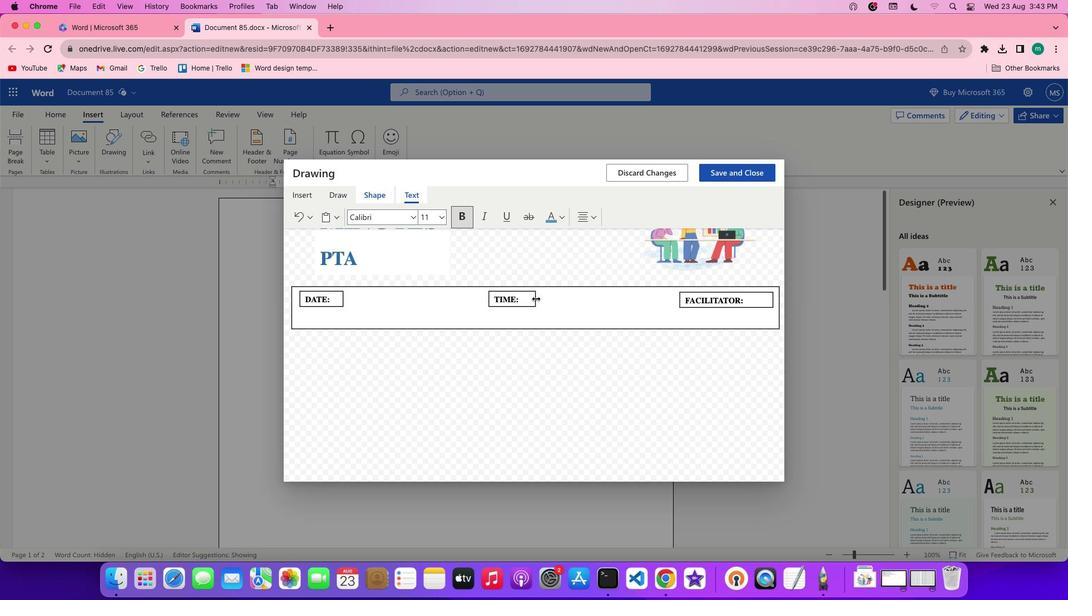 
Action: Mouse moved to (342, 297)
Screenshot: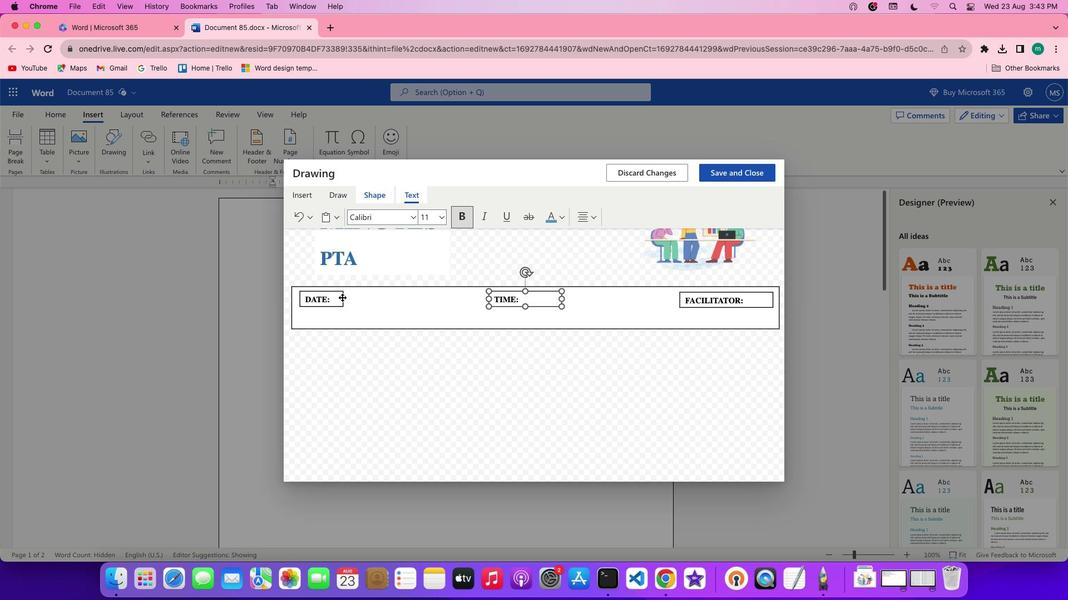 
Action: Mouse pressed left at (342, 297)
Screenshot: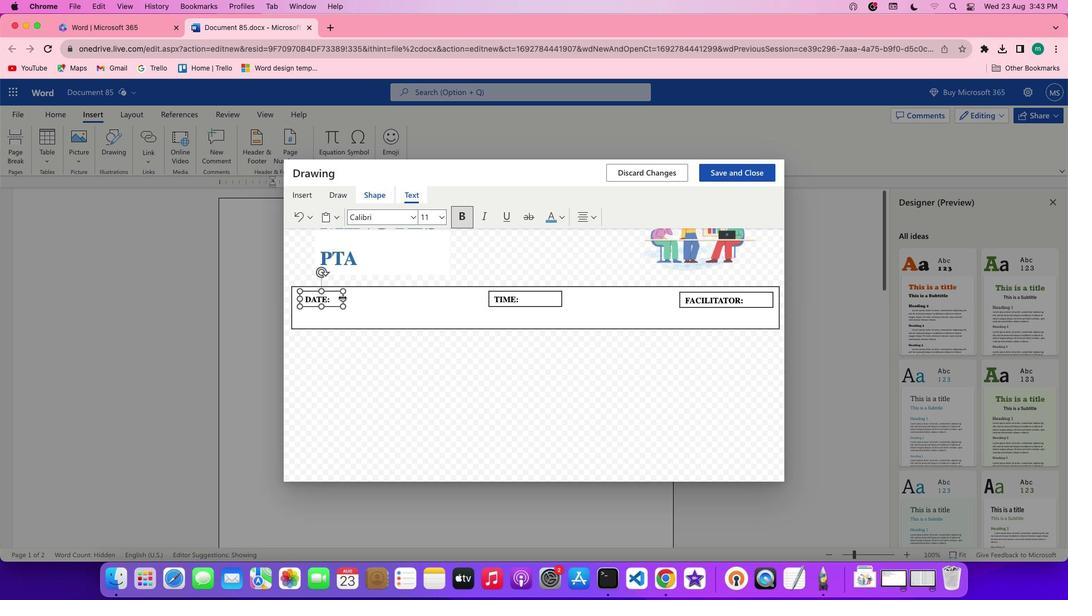 
Action: Mouse moved to (344, 298)
Screenshot: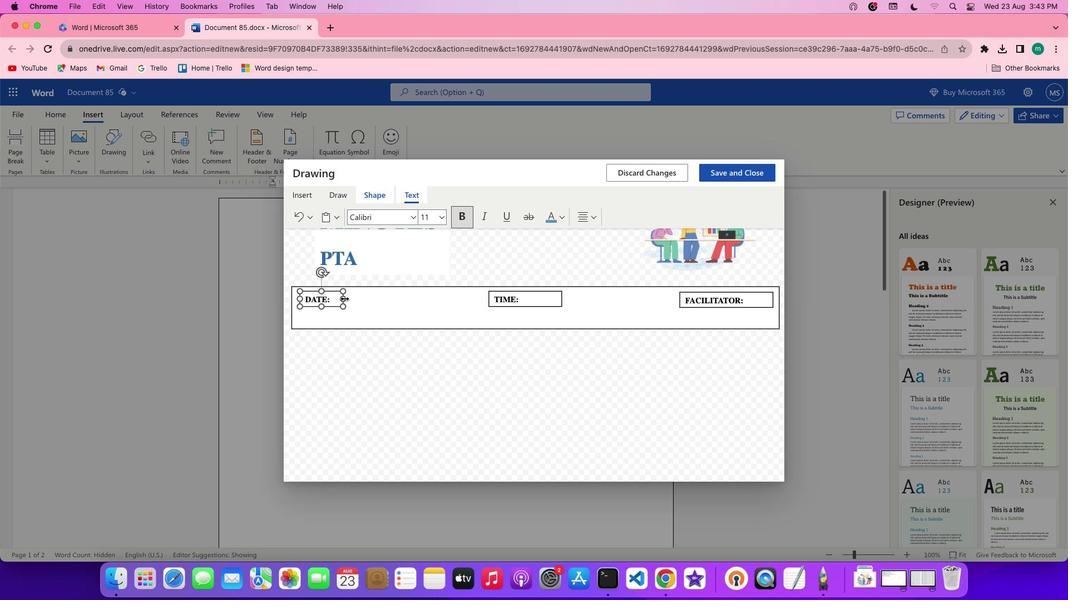 
Action: Mouse pressed left at (344, 298)
Screenshot: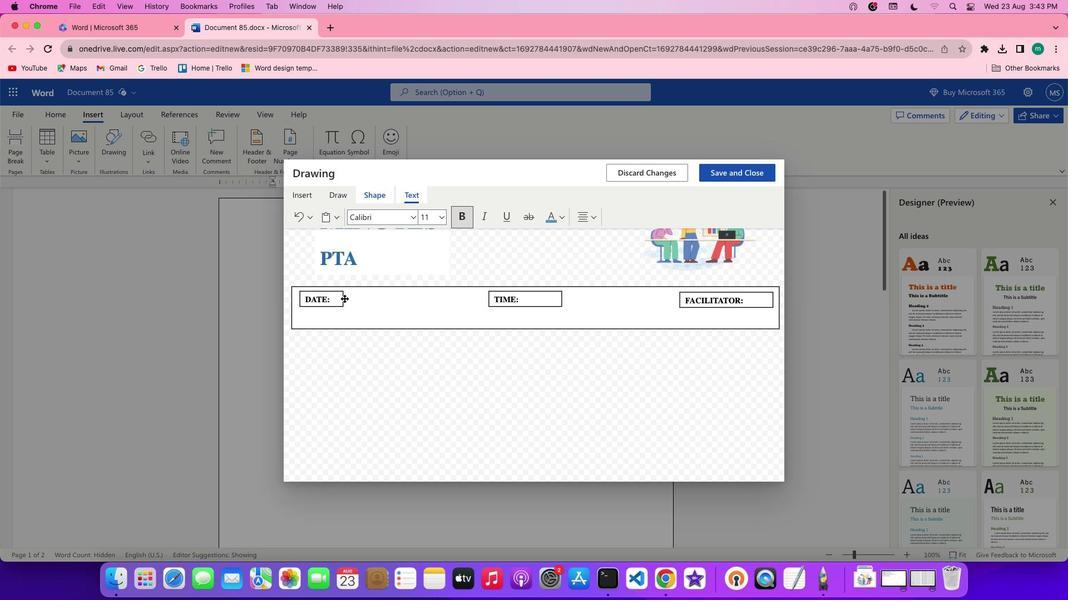 
Action: Mouse moved to (745, 306)
Screenshot: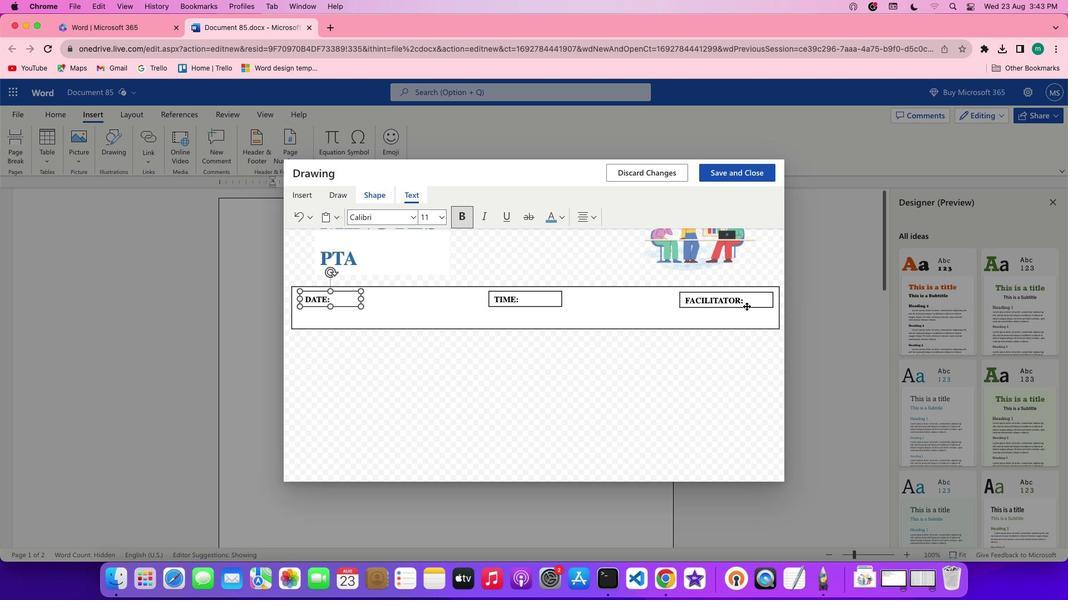 
Action: Mouse pressed left at (745, 306)
Screenshot: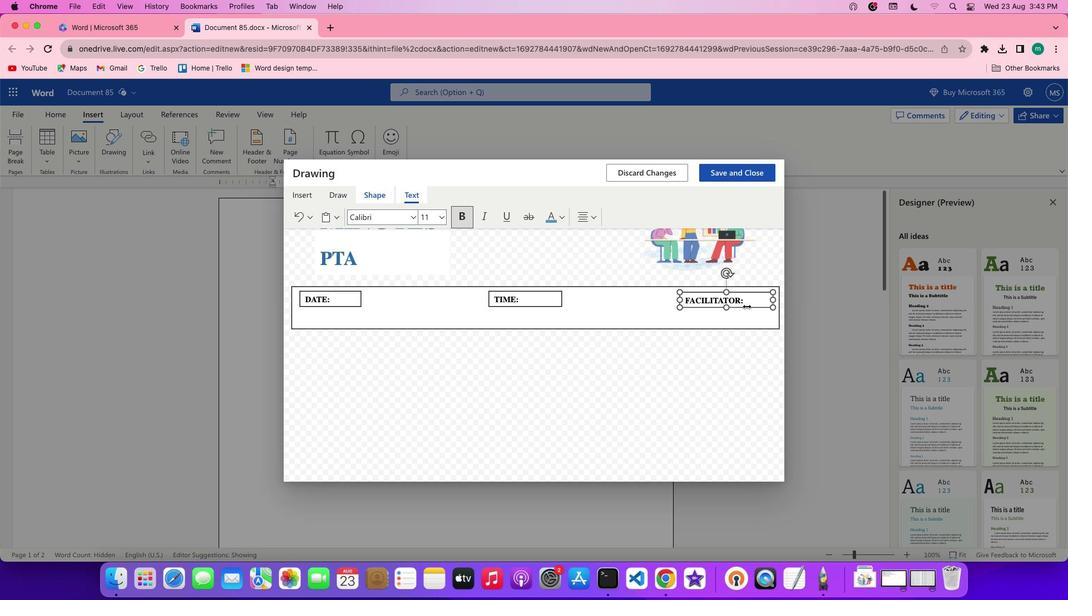 
Action: Mouse moved to (354, 295)
Screenshot: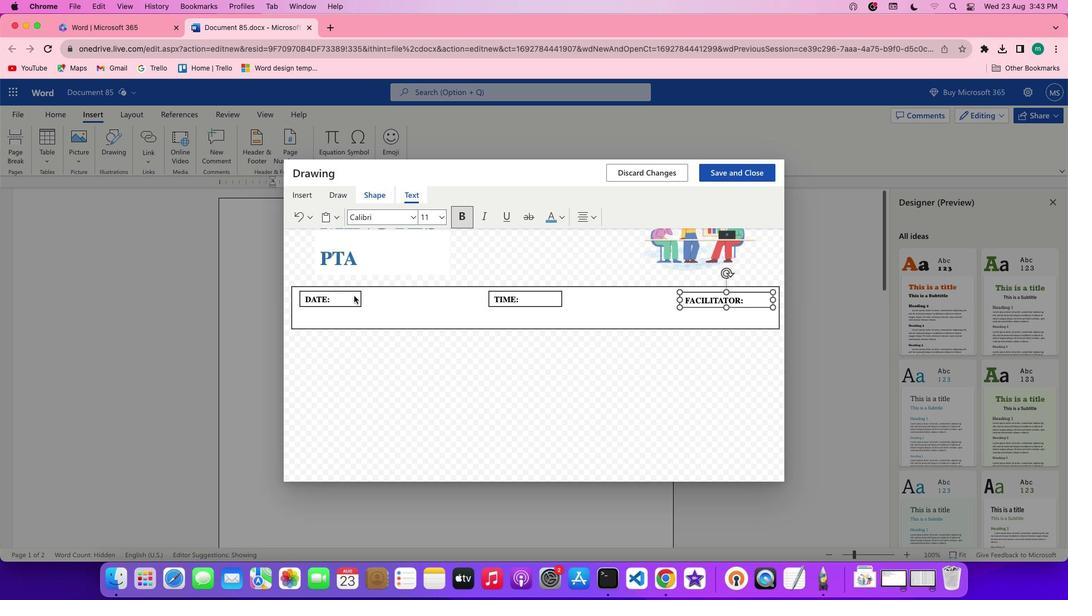 
Action: Mouse pressed left at (354, 295)
Screenshot: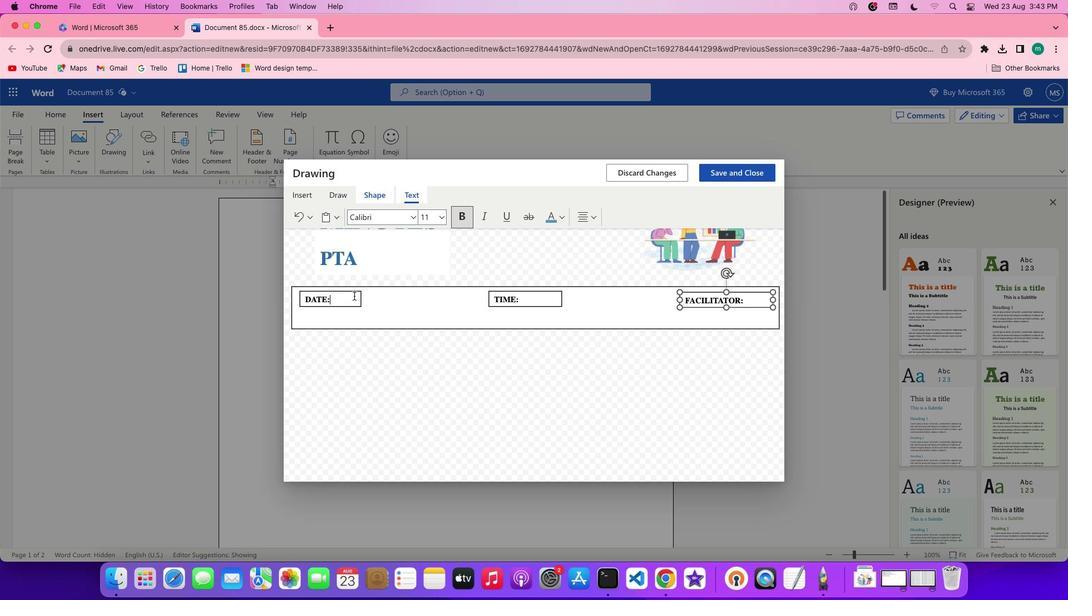 
Action: Mouse moved to (298, 193)
Screenshot: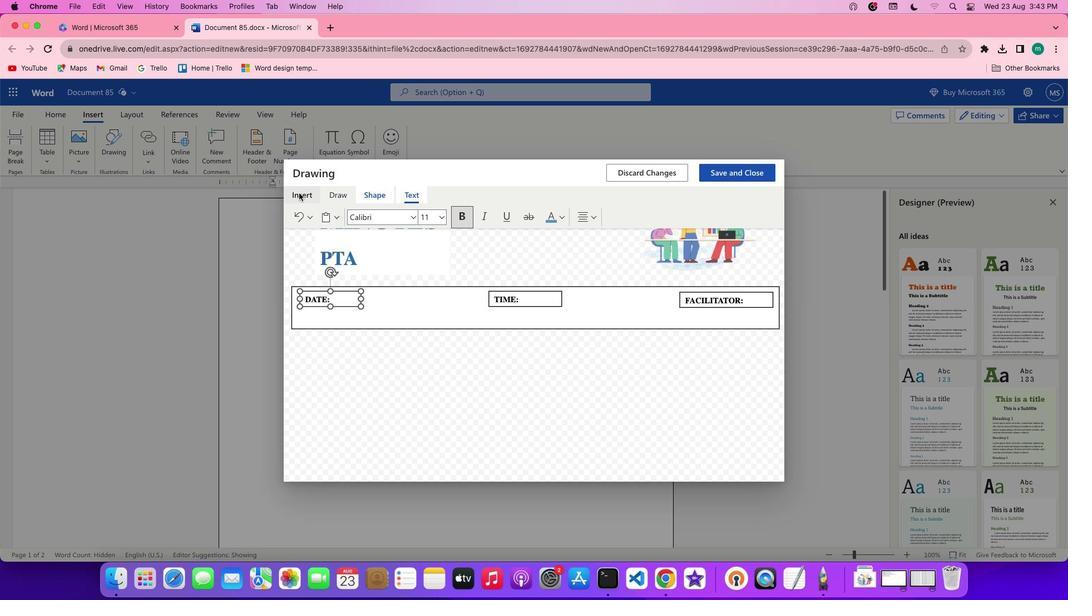 
Action: Mouse pressed left at (298, 193)
Screenshot: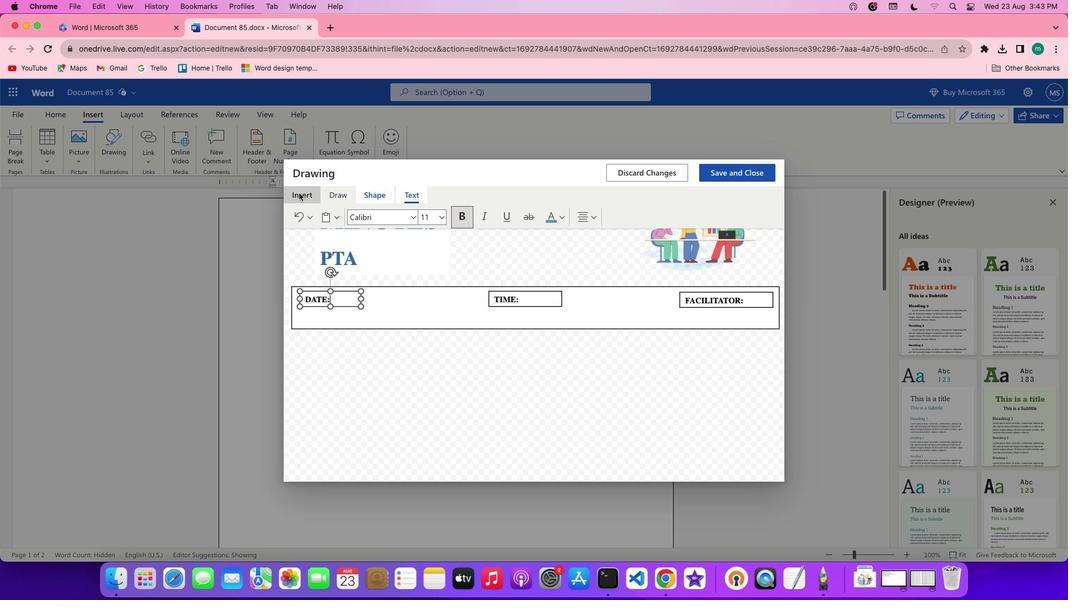 
Action: Mouse moved to (340, 300)
Screenshot: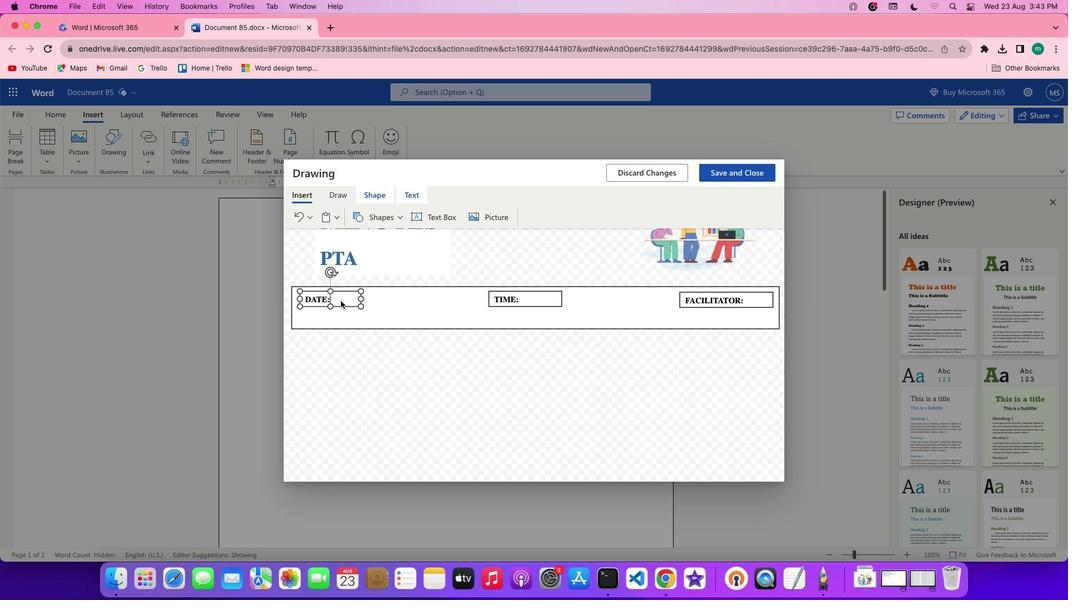 
Action: Mouse pressed left at (340, 300)
Screenshot: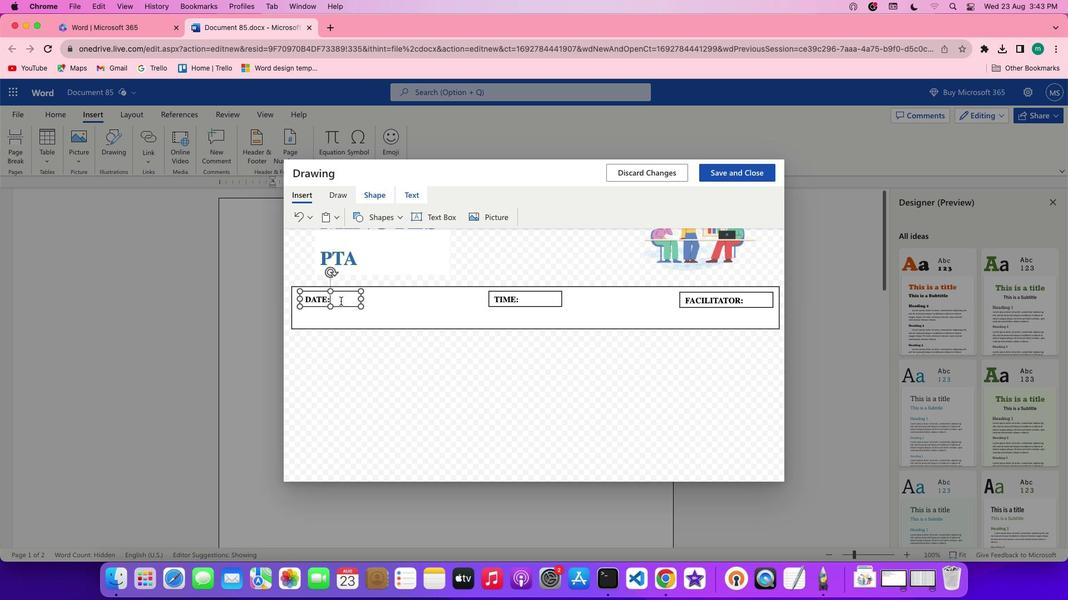 
Action: Mouse moved to (346, 300)
Screenshot: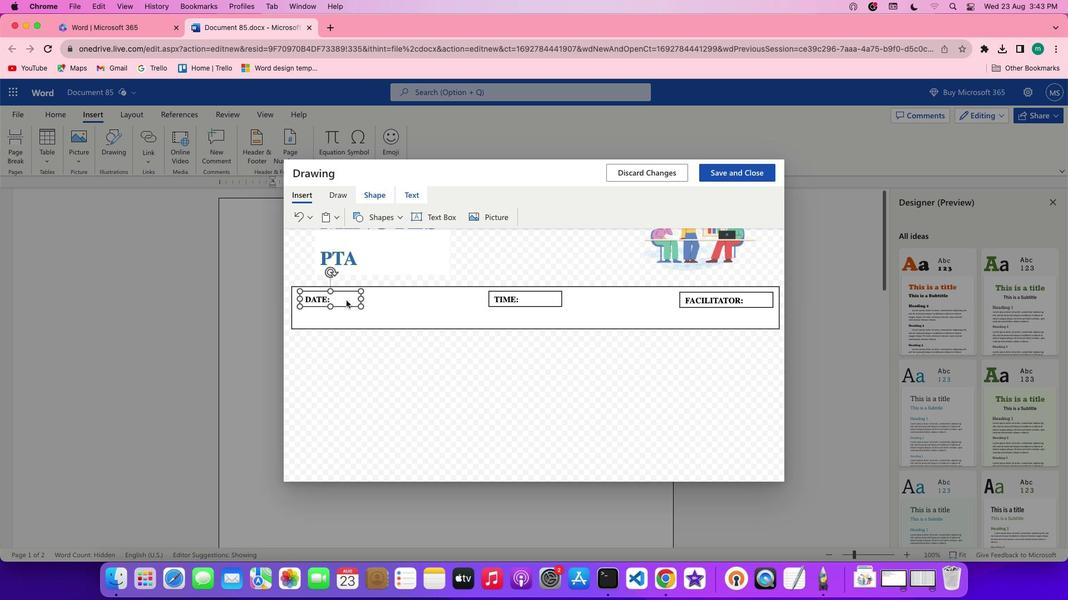 
Action: Mouse pressed left at (346, 300)
Screenshot: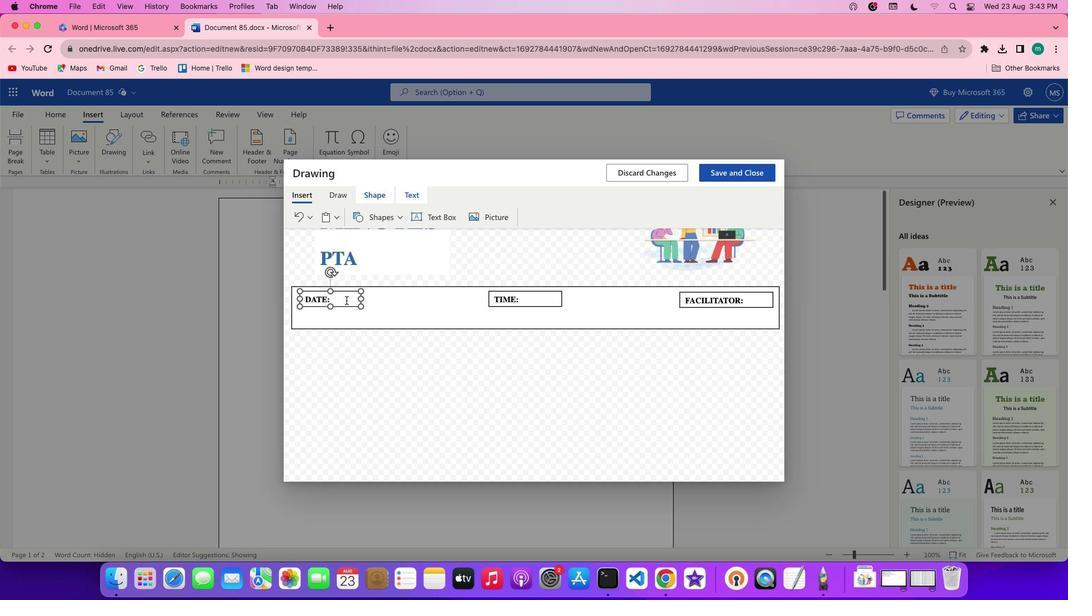 
Action: Mouse pressed left at (346, 300)
Screenshot: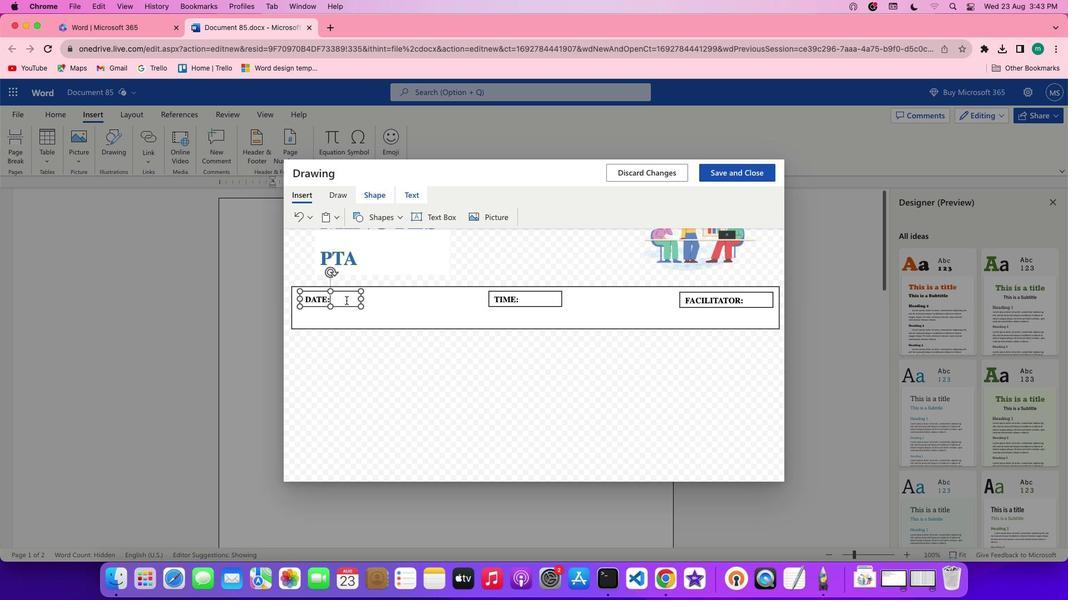 
Action: Mouse pressed left at (346, 300)
Screenshot: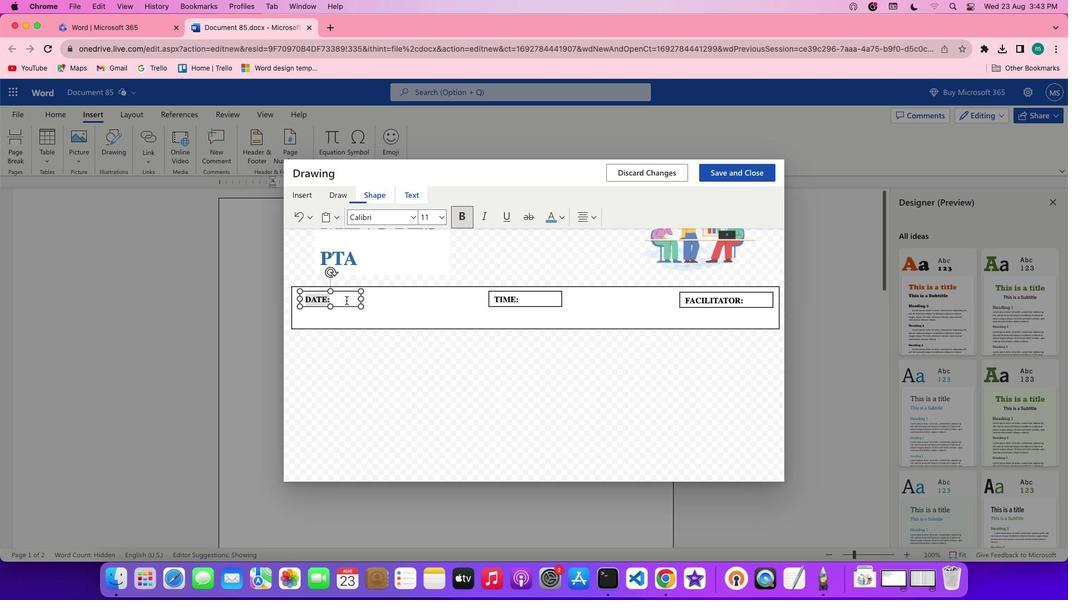 
Action: Mouse moved to (356, 297)
Screenshot: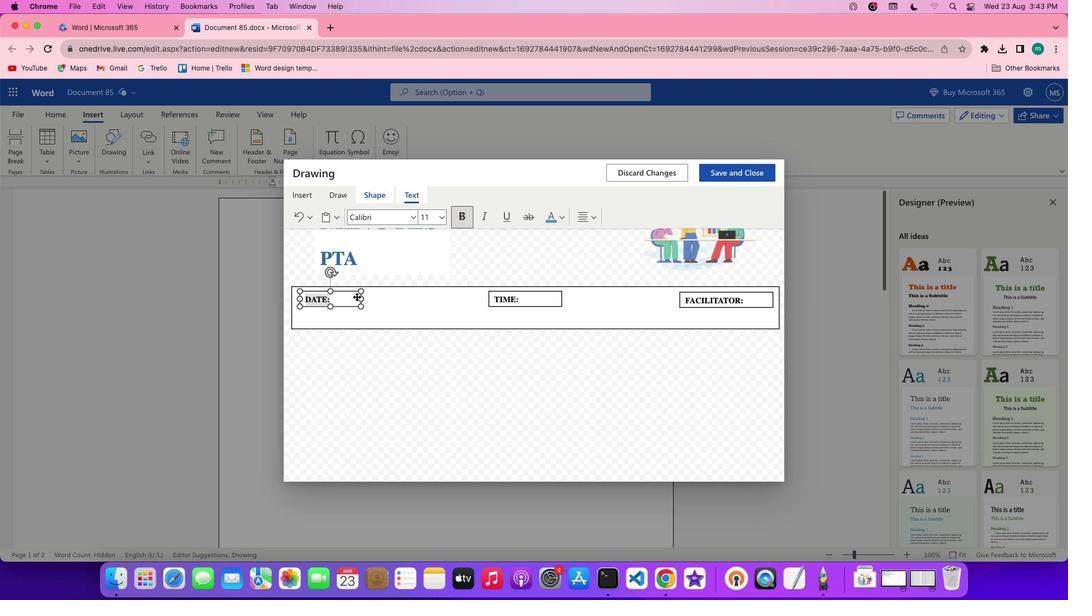 
Action: Mouse pressed left at (356, 297)
Screenshot: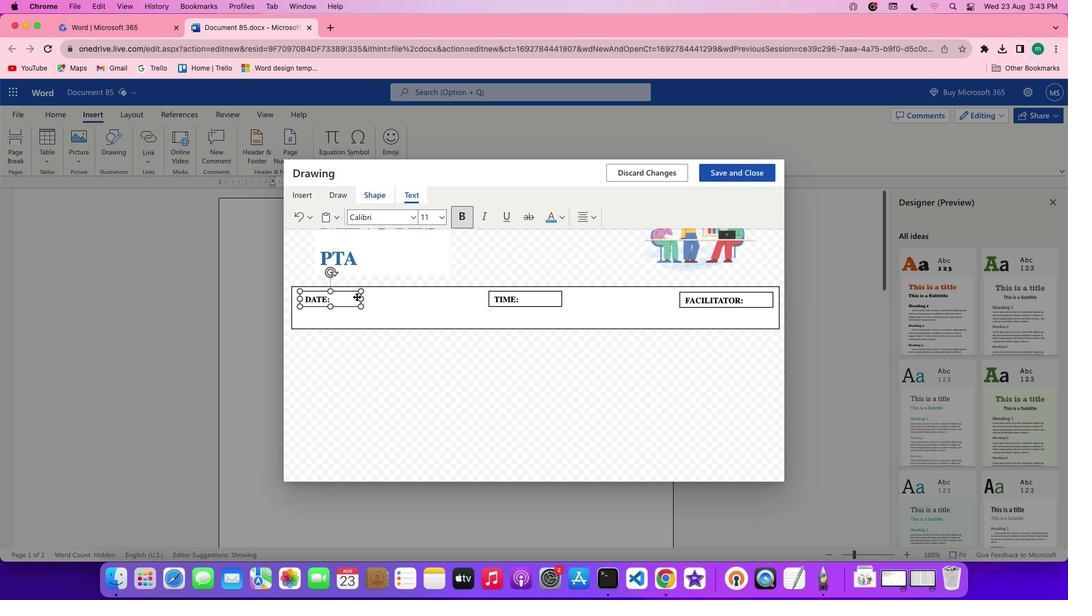 
Action: Mouse moved to (354, 296)
Screenshot: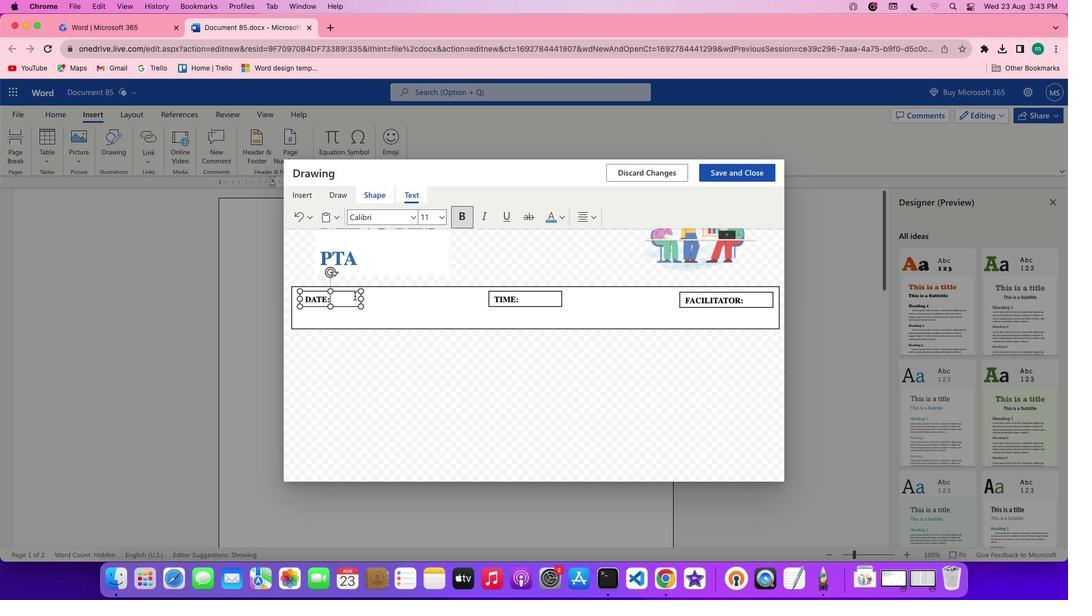 
Action: Mouse pressed left at (354, 296)
Screenshot: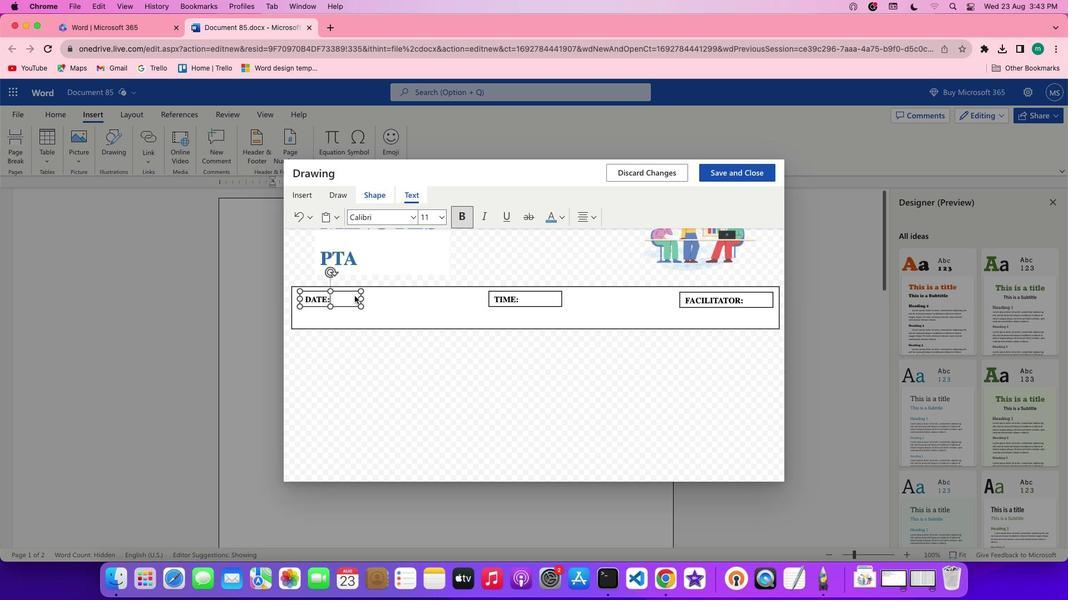 
Action: Mouse moved to (354, 296)
Screenshot: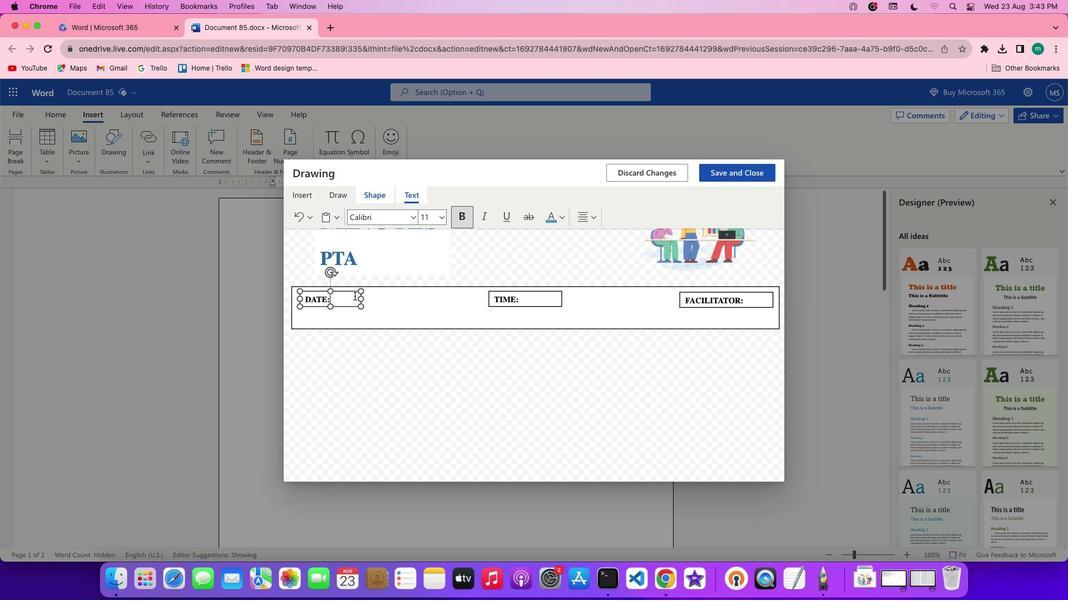 
Action: Mouse pressed left at (354, 296)
Screenshot: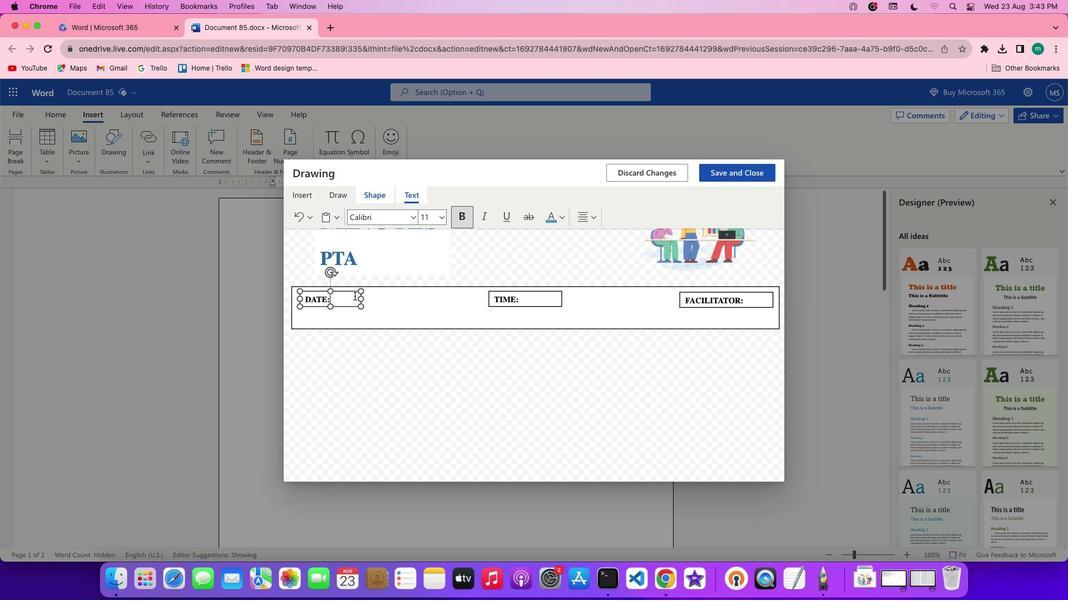 
Action: Mouse moved to (310, 196)
Screenshot: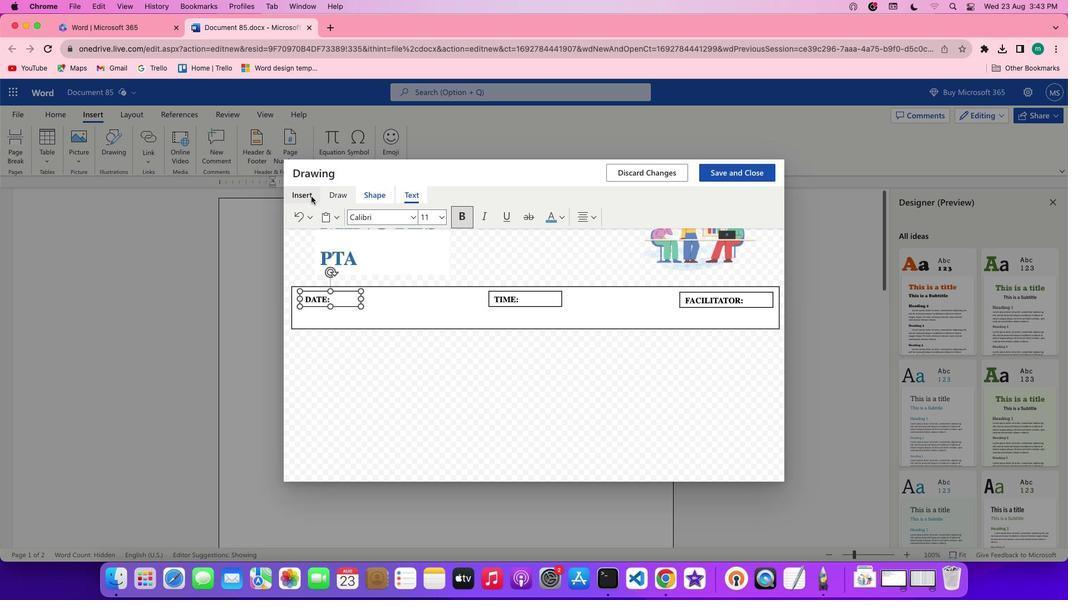 
Action: Mouse pressed left at (310, 196)
Screenshot: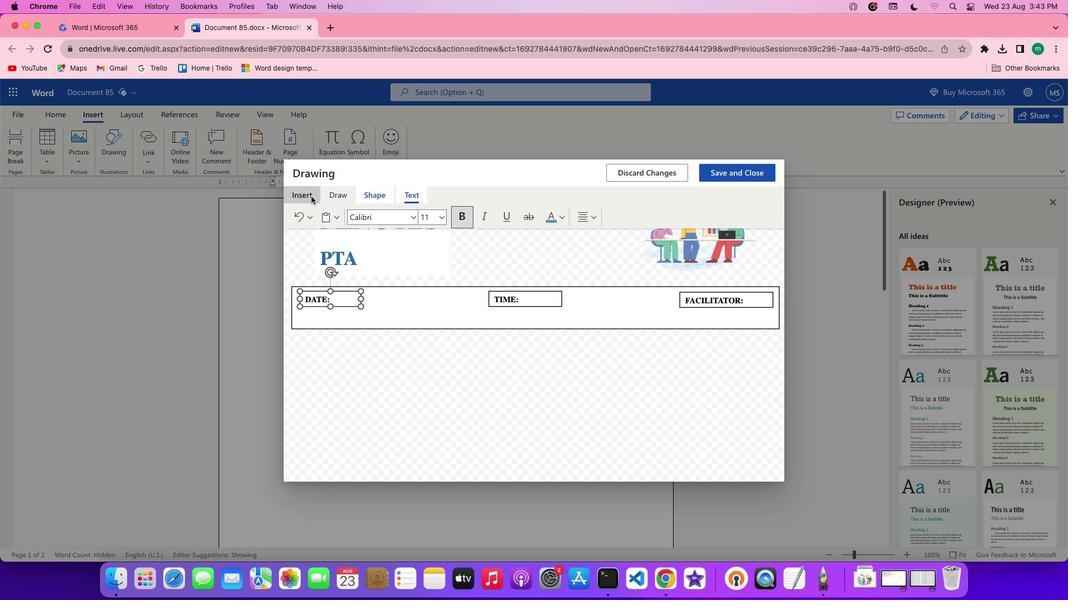 
Action: Mouse moved to (337, 304)
Screenshot: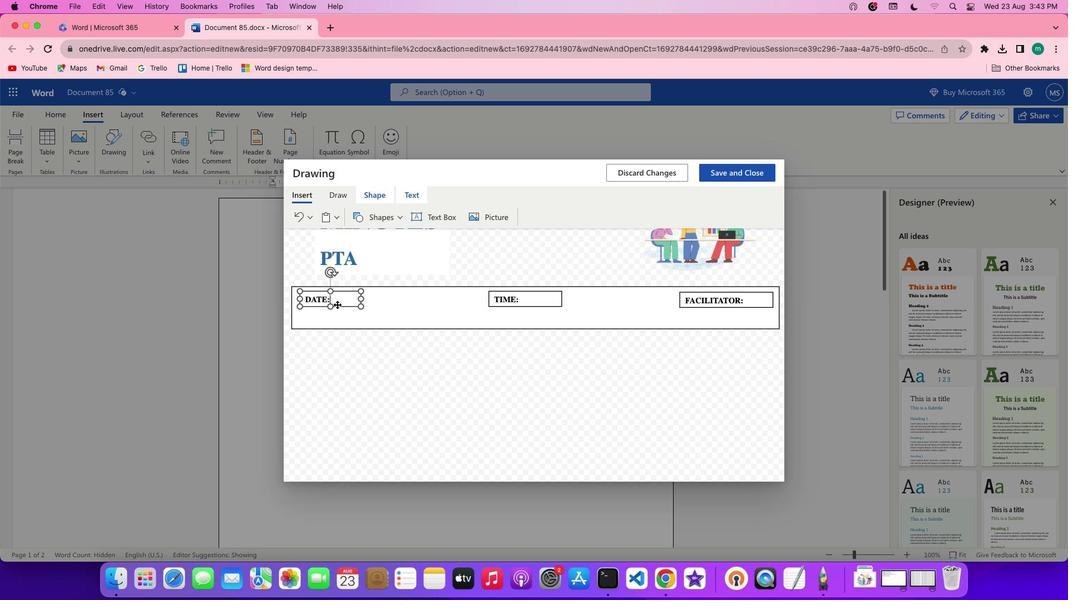 
Action: Mouse pressed left at (337, 304)
Screenshot: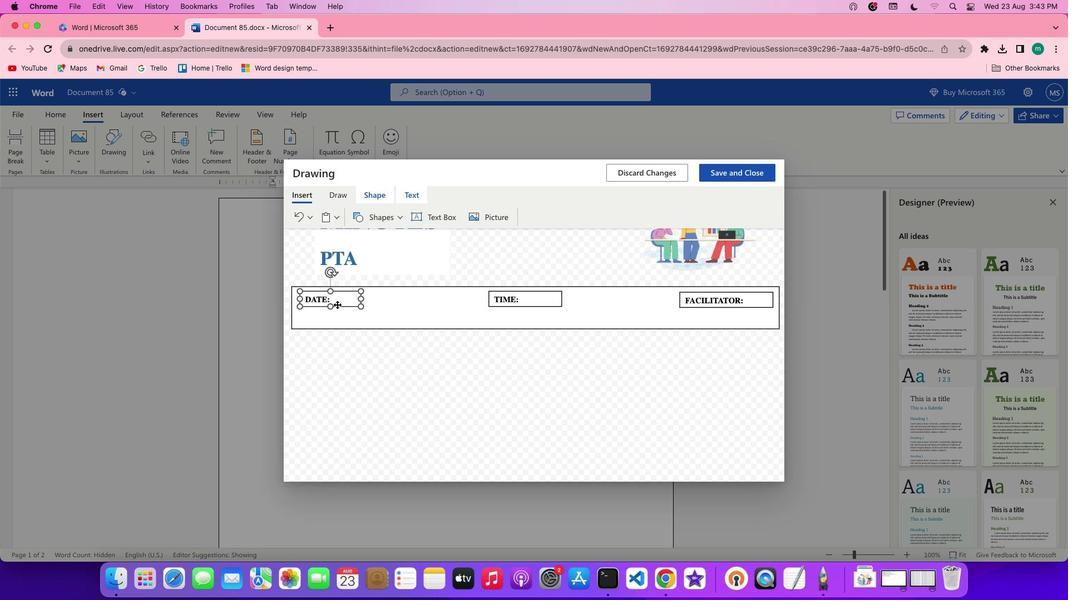 
Action: Mouse moved to (338, 305)
Screenshot: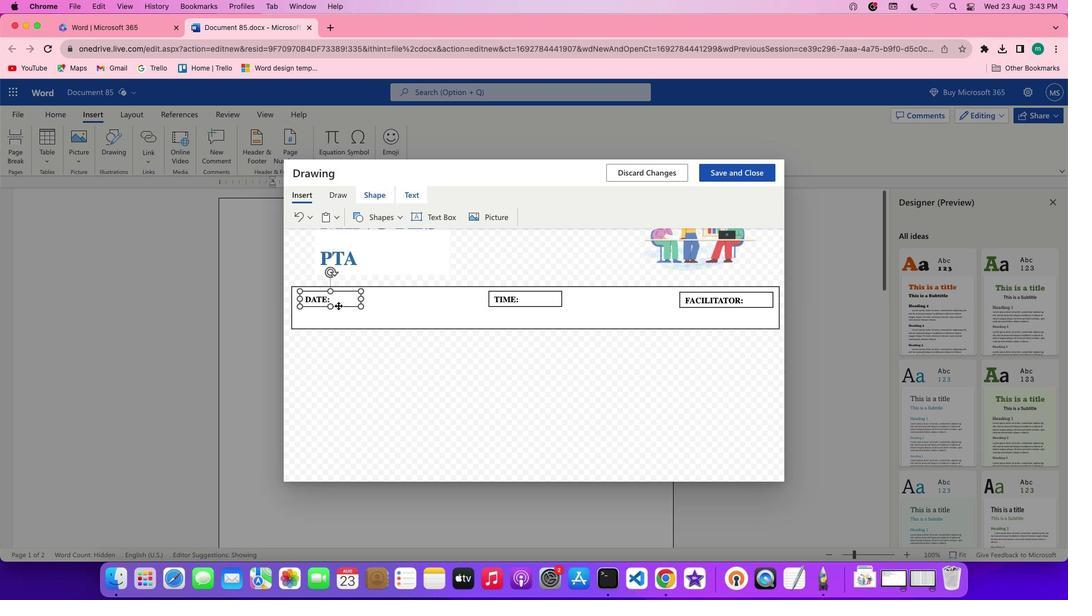 
Action: Mouse pressed left at (338, 305)
Screenshot: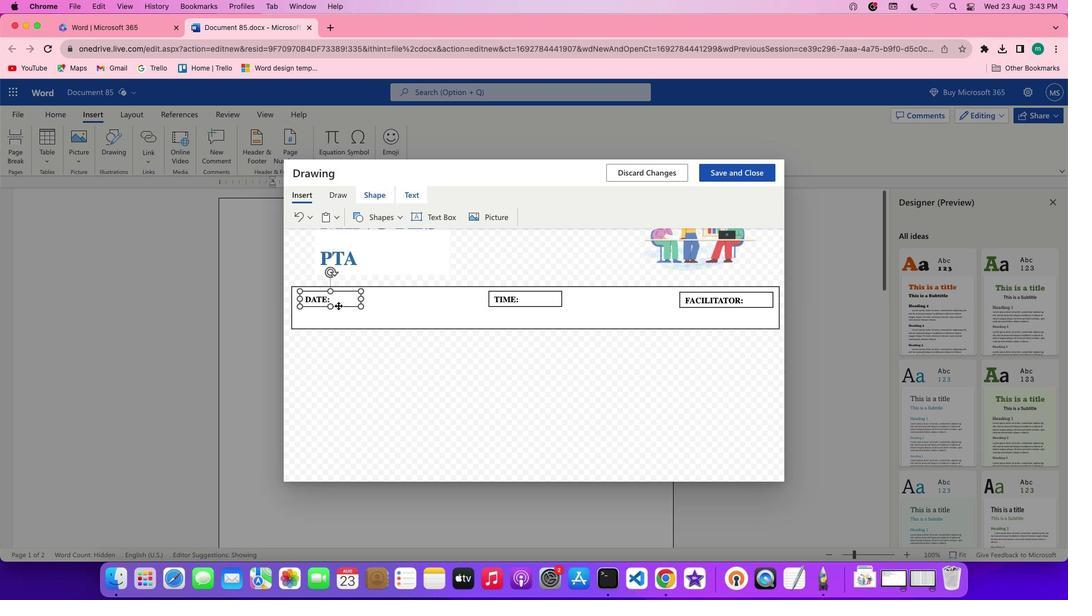 
Action: Mouse moved to (338, 306)
Screenshot: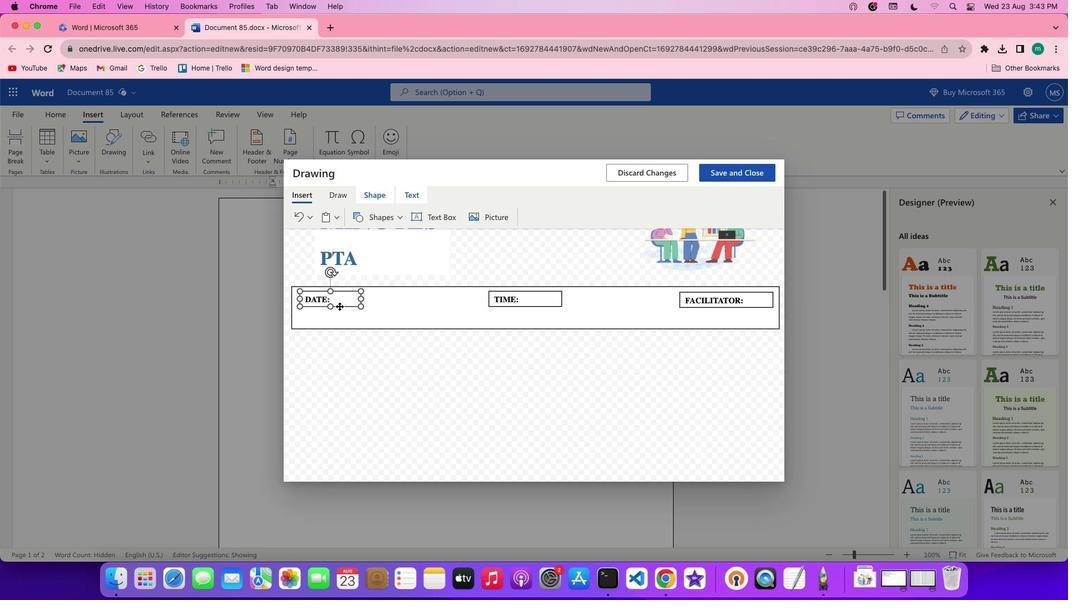 
Action: Mouse pressed left at (338, 306)
Screenshot: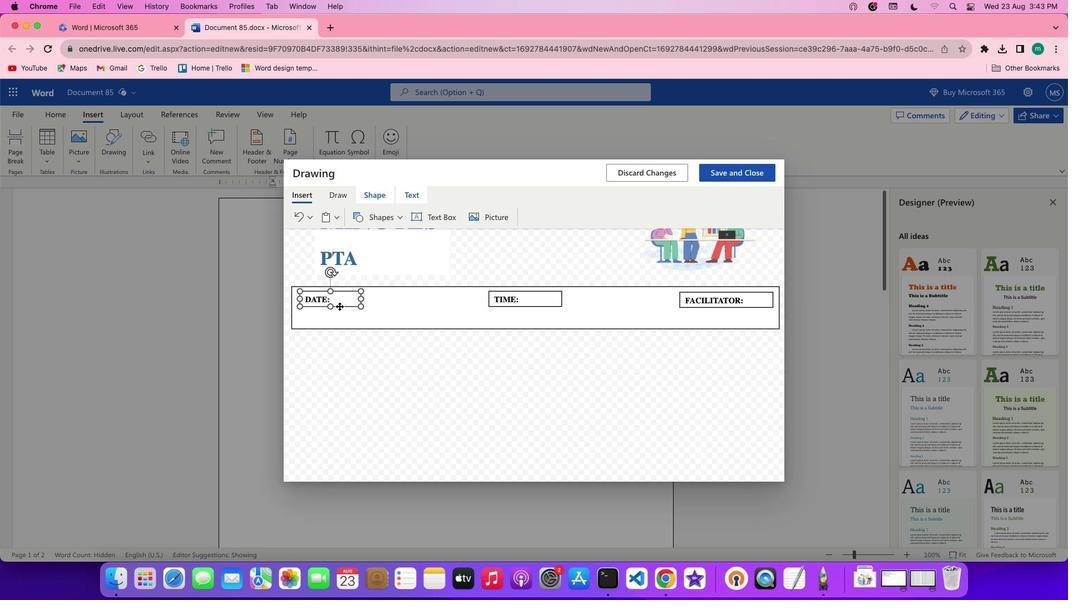 
Action: Mouse pressed left at (338, 306)
Screenshot: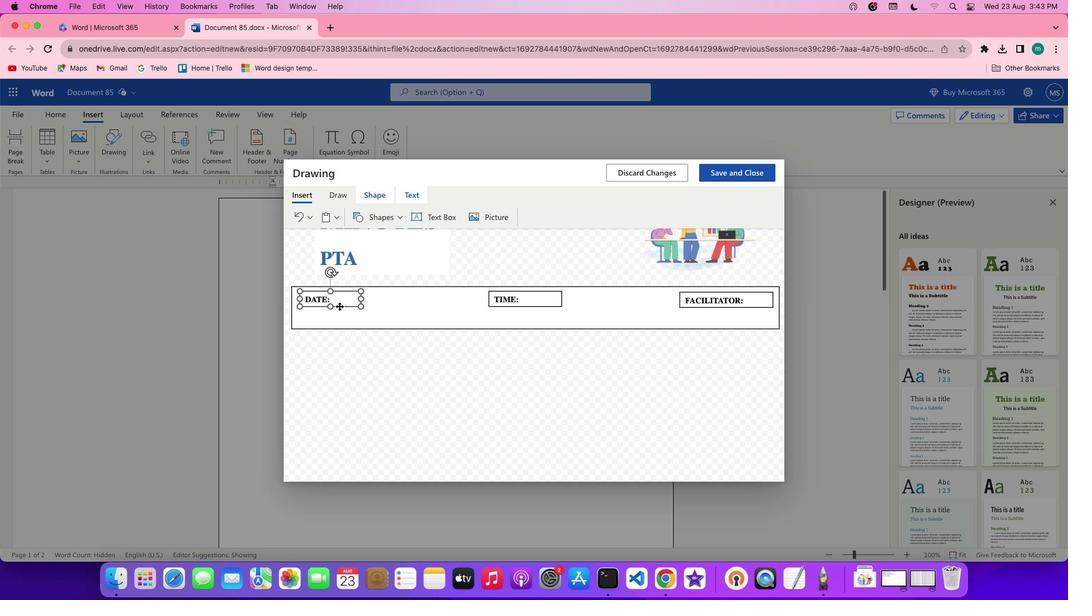 
Action: Mouse moved to (490, 219)
Screenshot: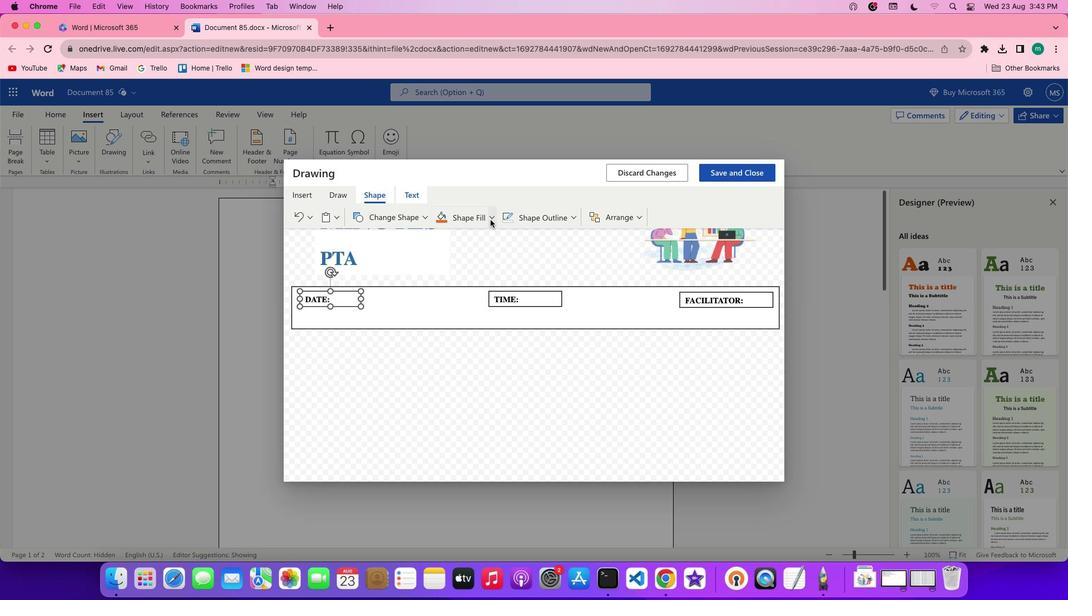 
Action: Mouse pressed left at (490, 219)
Screenshot: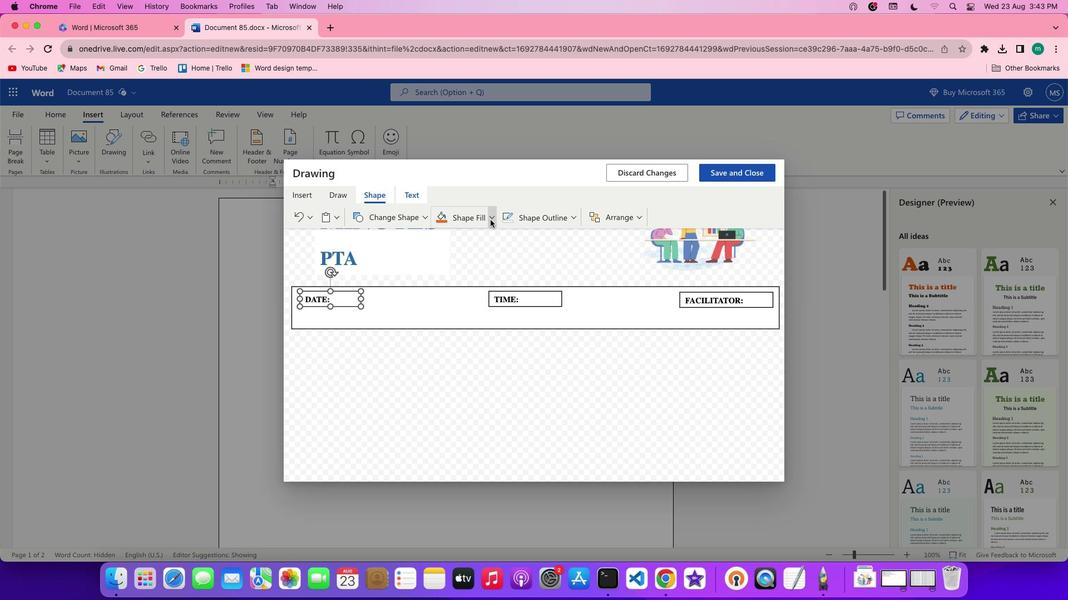
Action: Mouse moved to (591, 277)
Screenshot: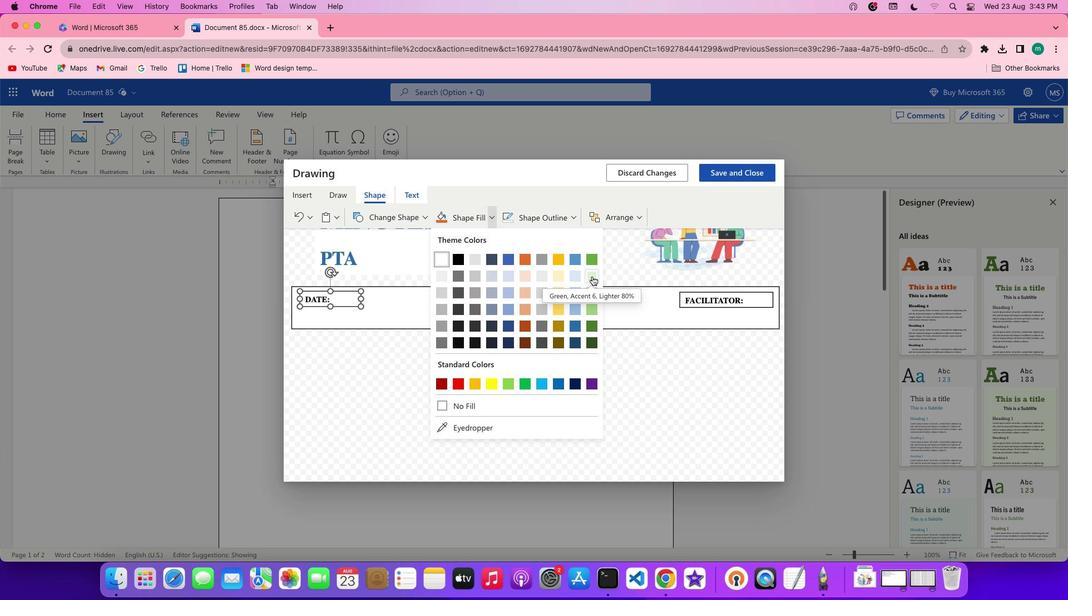 
Action: Mouse pressed left at (591, 277)
Screenshot: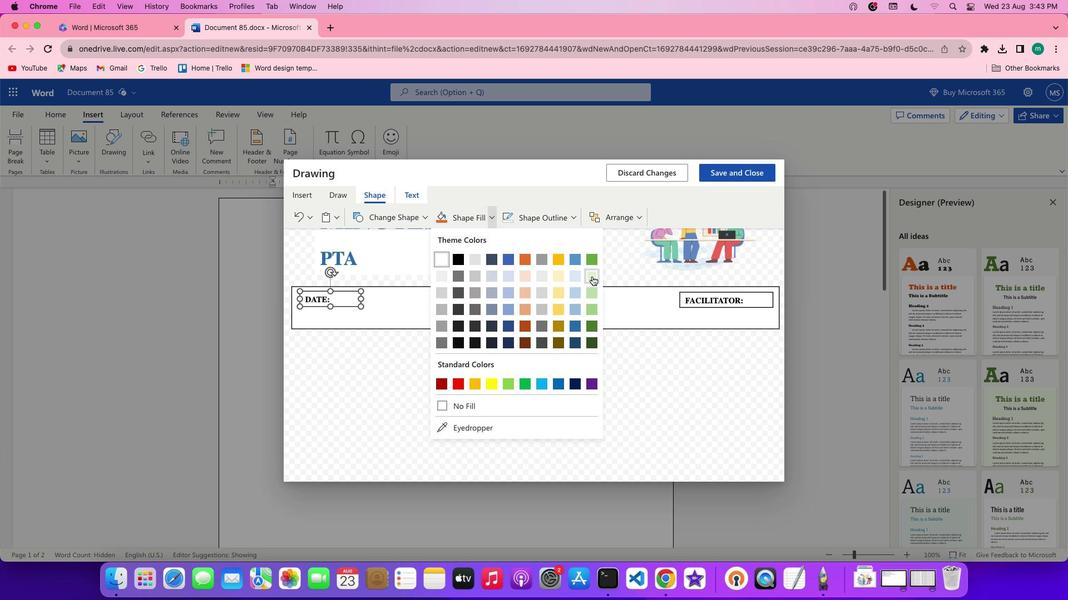 
Action: Mouse moved to (543, 299)
Screenshot: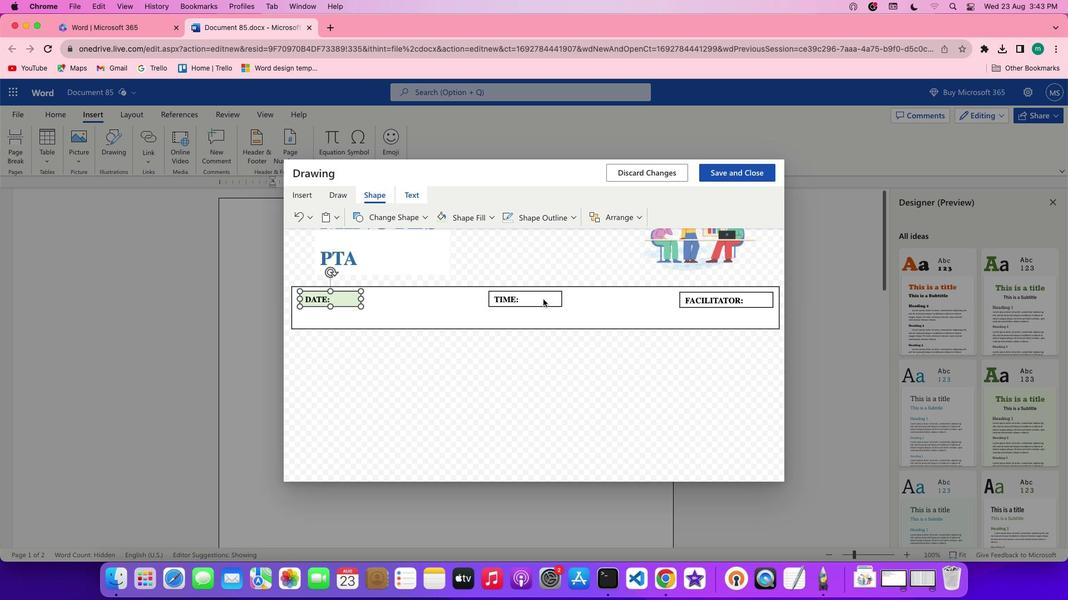 
Action: Mouse pressed left at (543, 299)
Screenshot: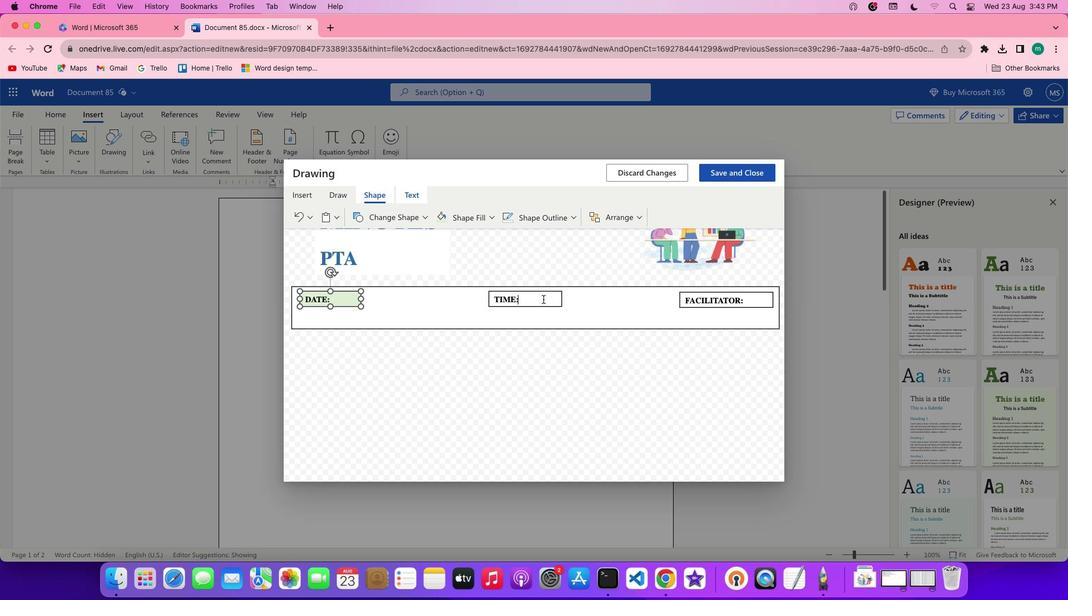 
Action: Mouse moved to (539, 304)
Screenshot: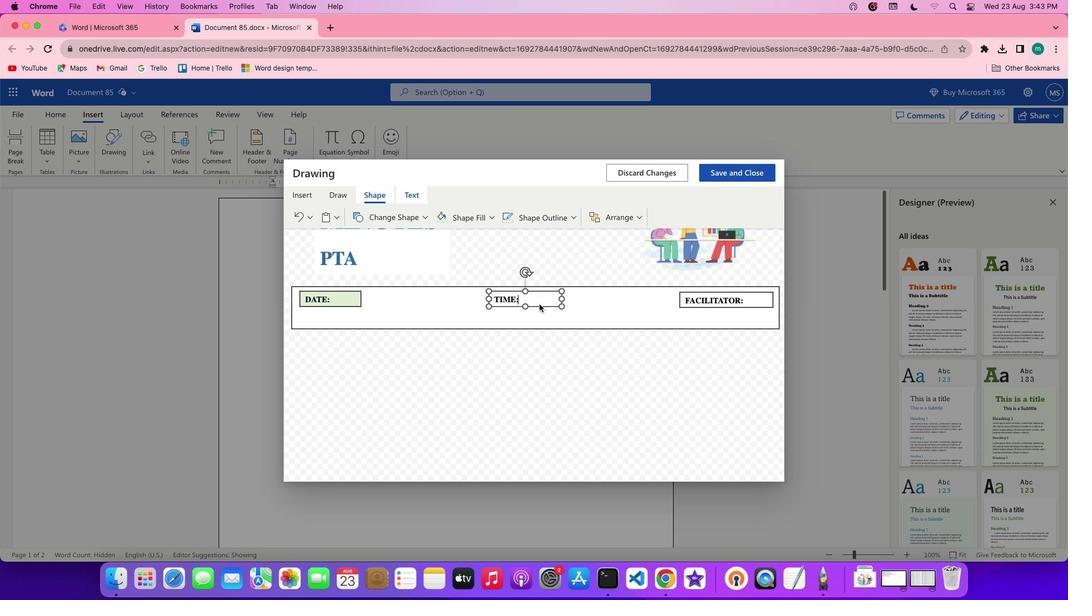 
Action: Mouse pressed left at (539, 304)
Screenshot: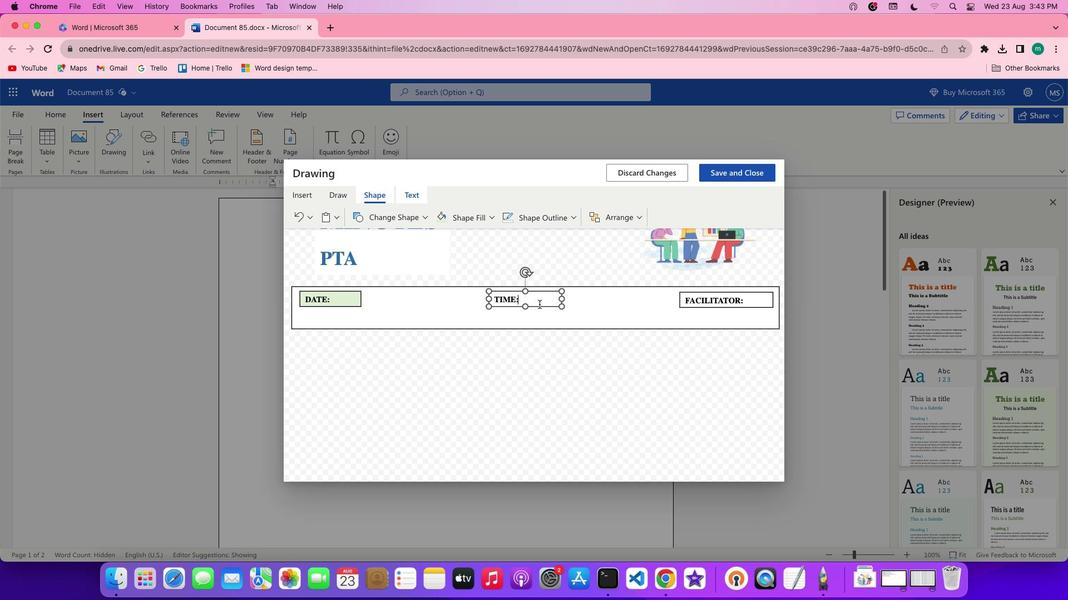 
Action: Mouse moved to (544, 300)
Screenshot: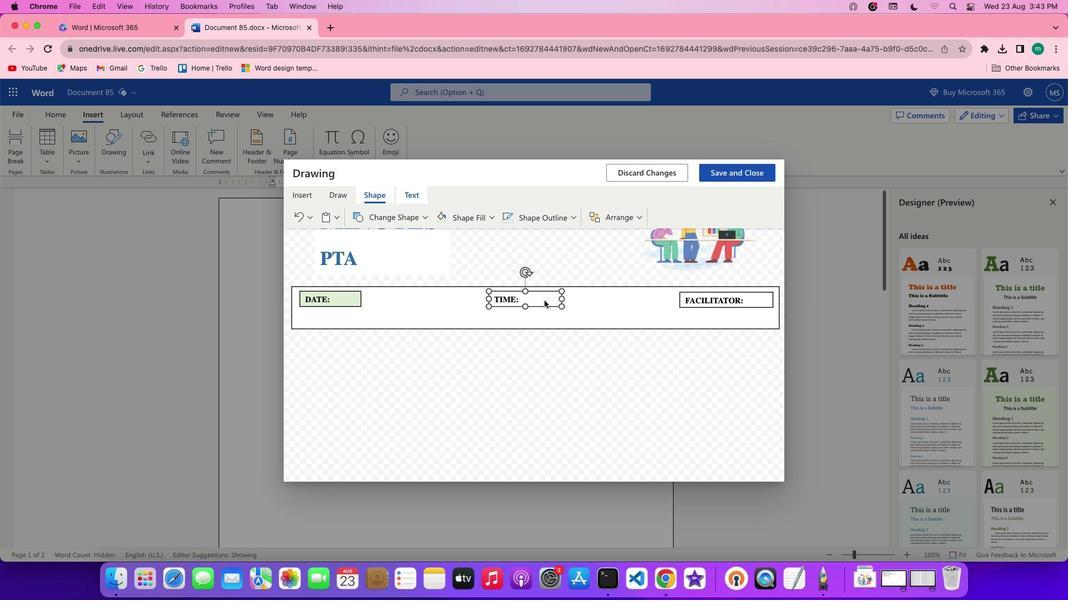 
Action: Mouse pressed left at (544, 300)
Screenshot: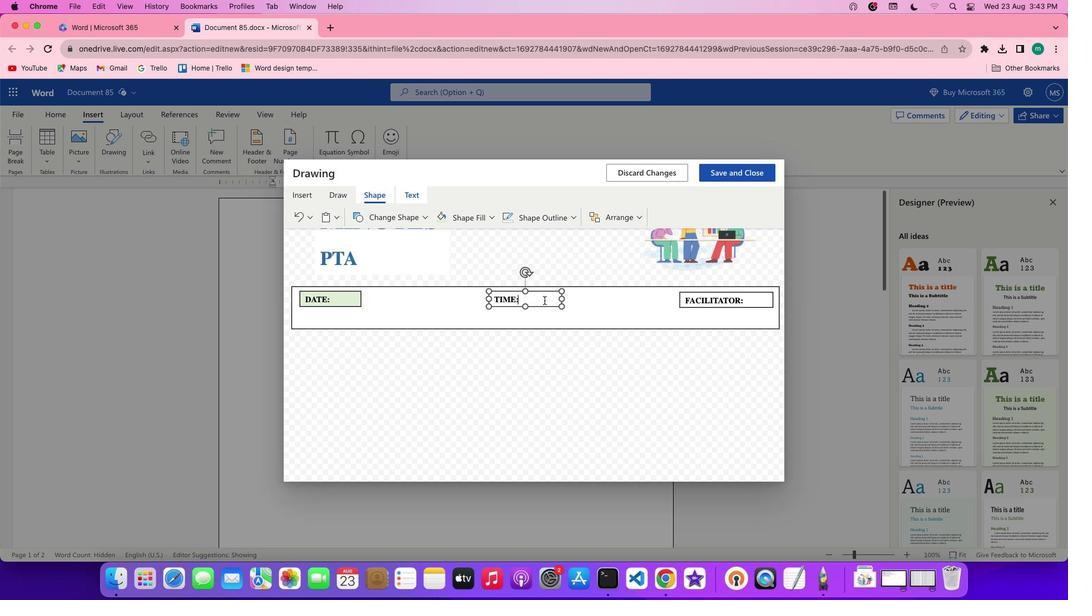 
Action: Mouse moved to (550, 300)
Screenshot: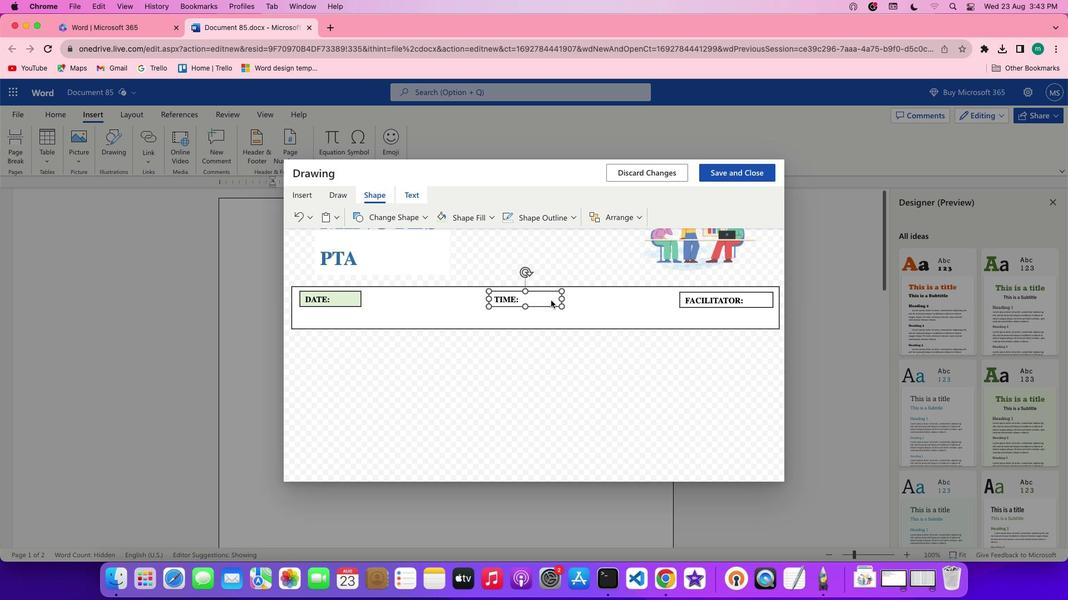 
Action: Mouse pressed left at (550, 300)
Screenshot: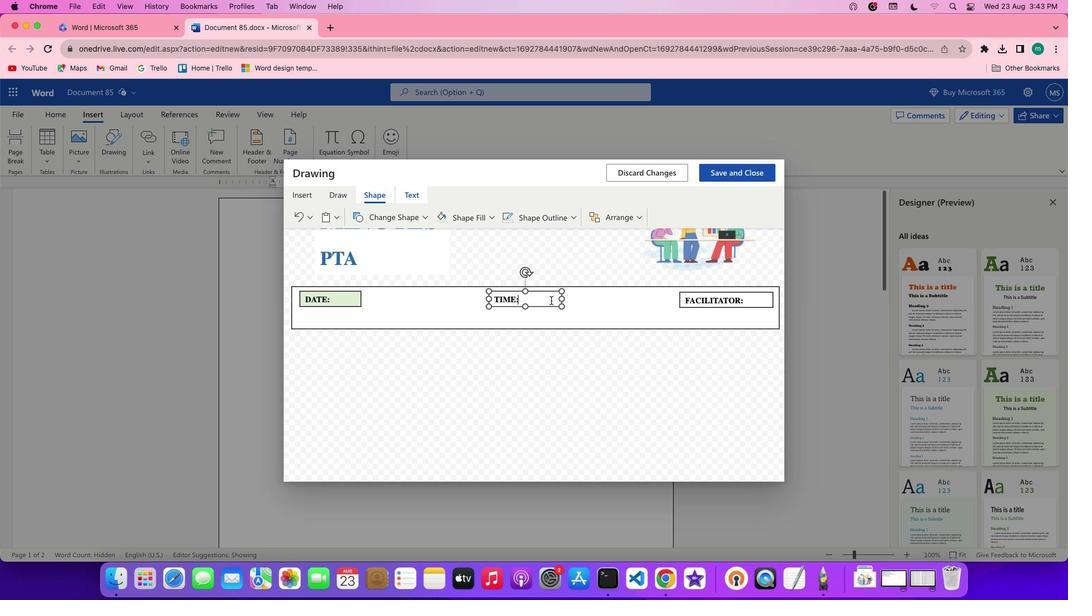 
Action: Mouse moved to (542, 304)
Screenshot: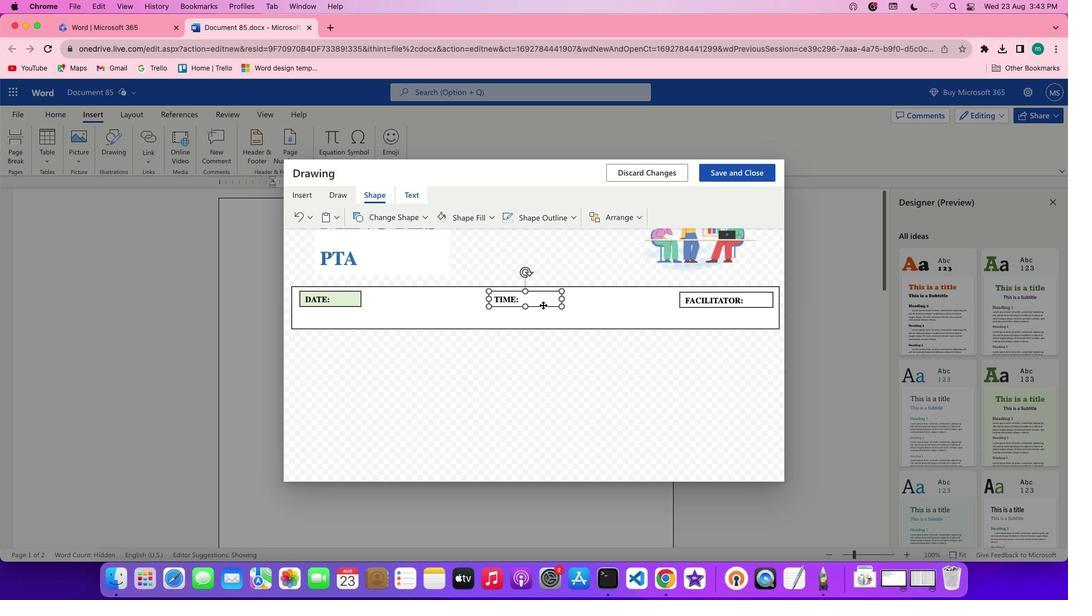 
Action: Mouse pressed left at (542, 304)
Screenshot: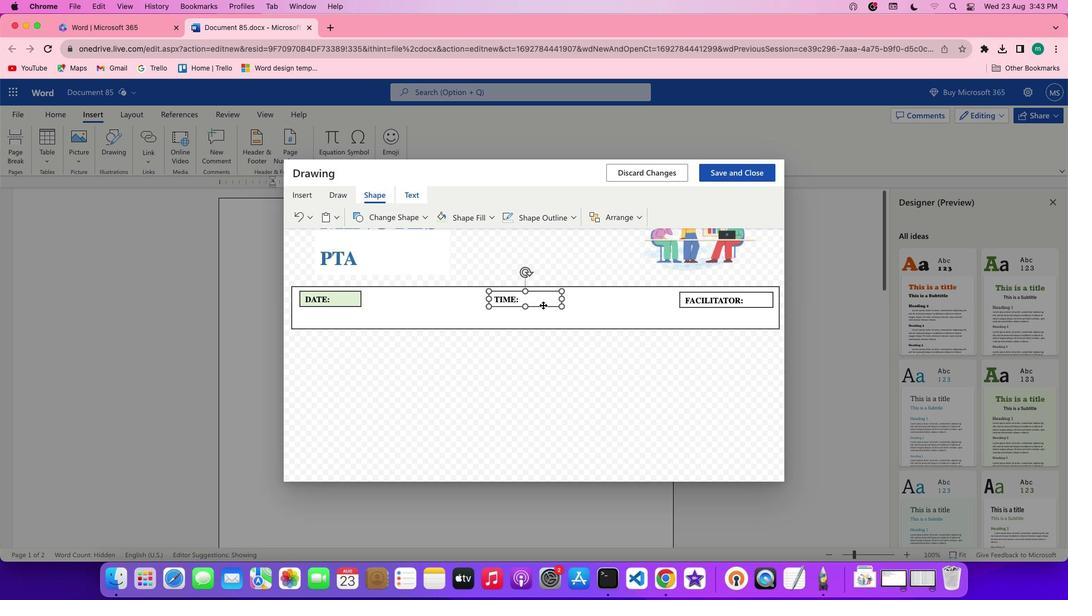 
Action: Mouse moved to (541, 307)
Screenshot: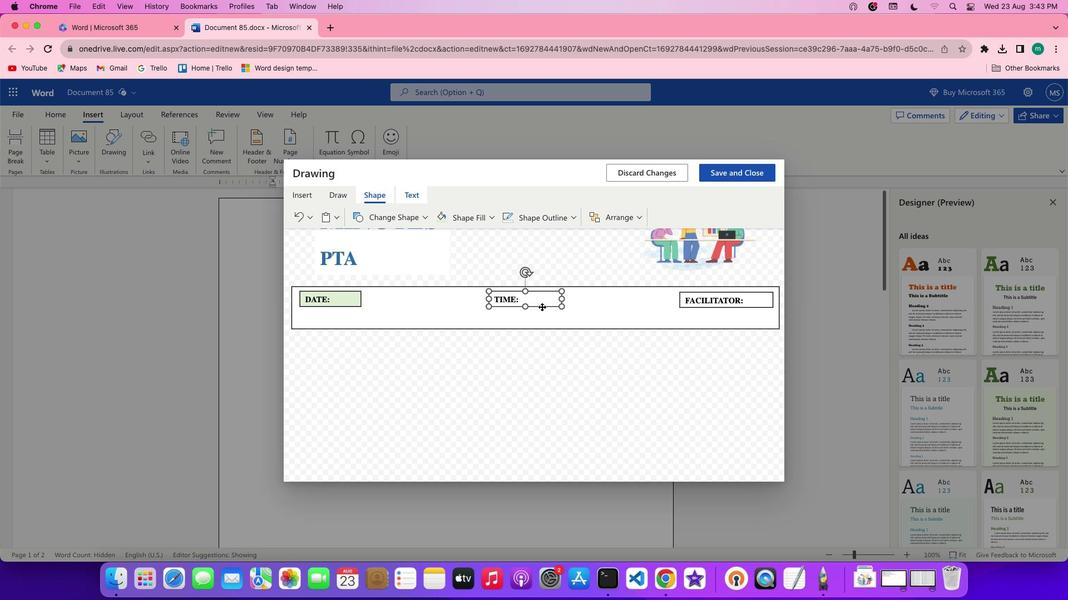 
Action: Mouse pressed left at (541, 307)
Screenshot: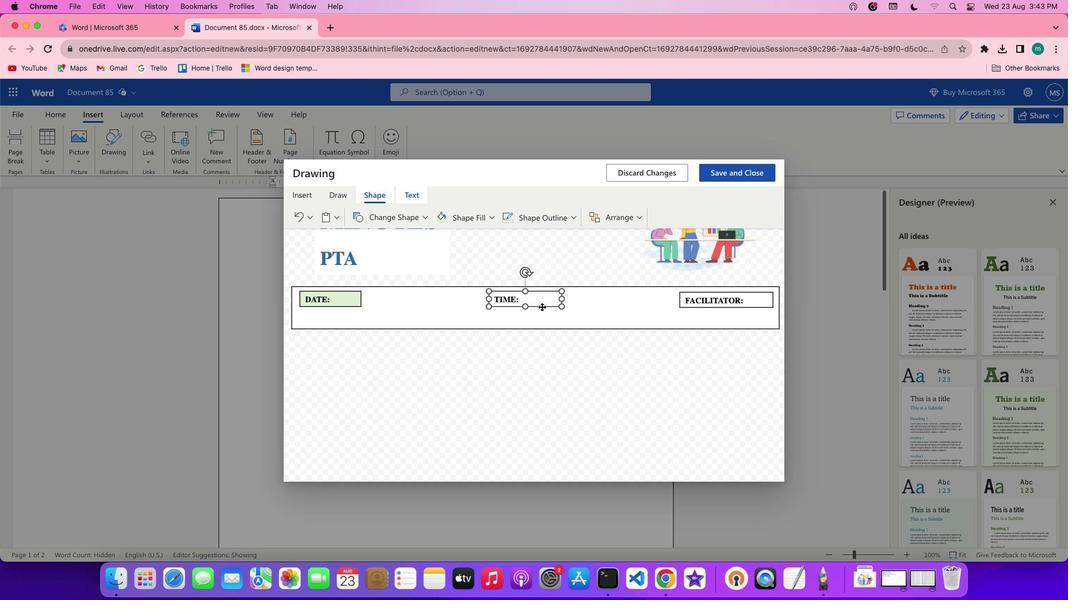 
Action: Mouse pressed left at (541, 307)
Screenshot: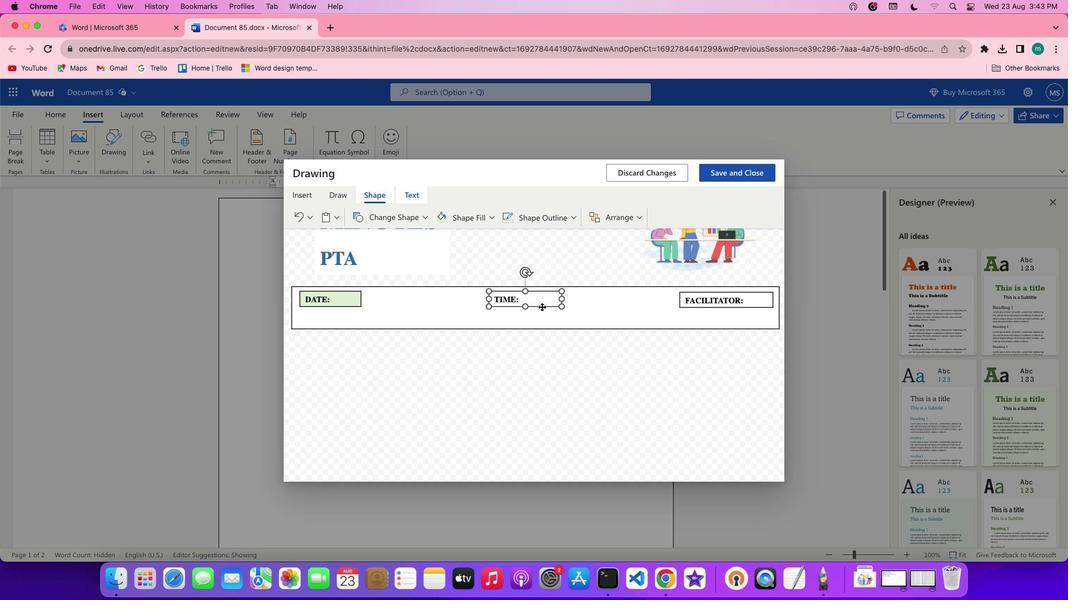 
Action: Mouse moved to (544, 307)
